 Task: Create an album with your favorite architecture photos and share it with others
Action: Mouse moved to (475, 521)
Screenshot: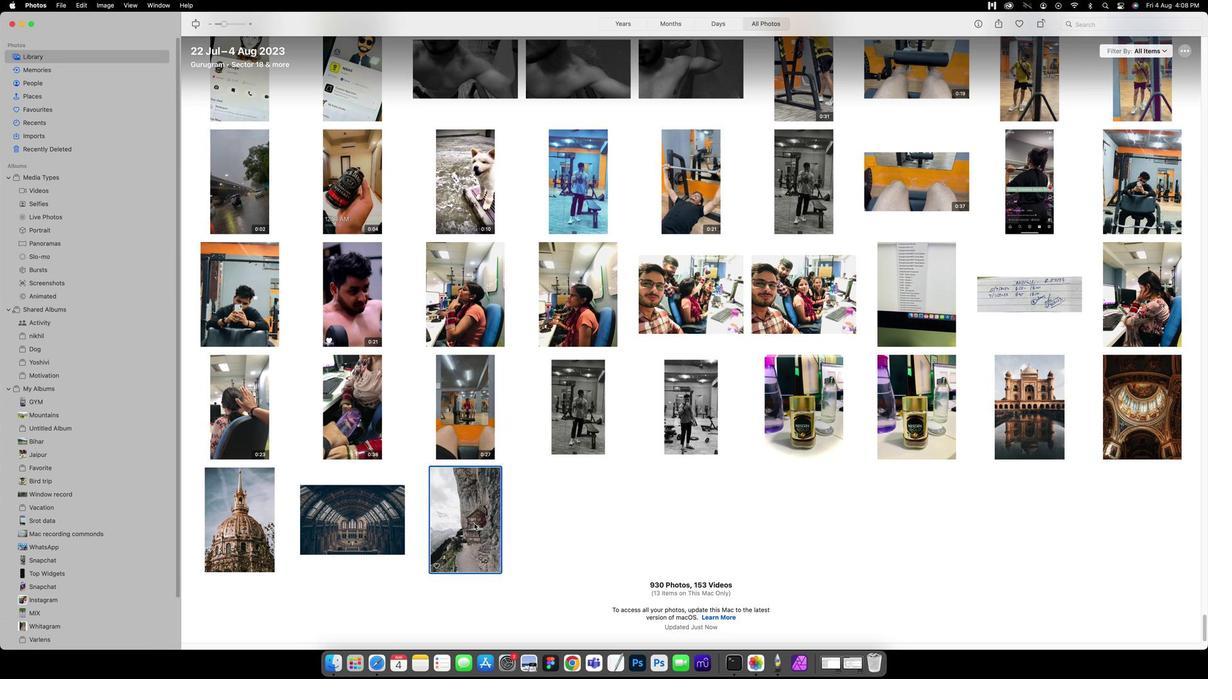 
Action: Mouse pressed left at (475, 521)
Screenshot: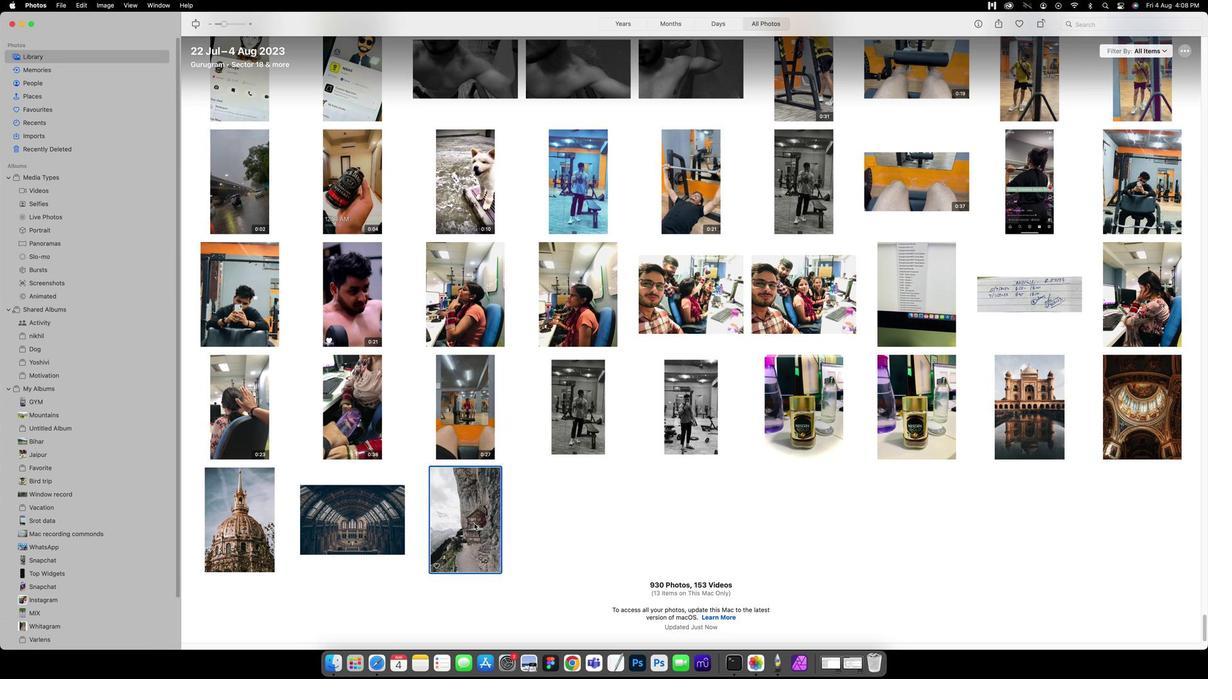 
Action: Mouse moved to (574, 499)
Screenshot: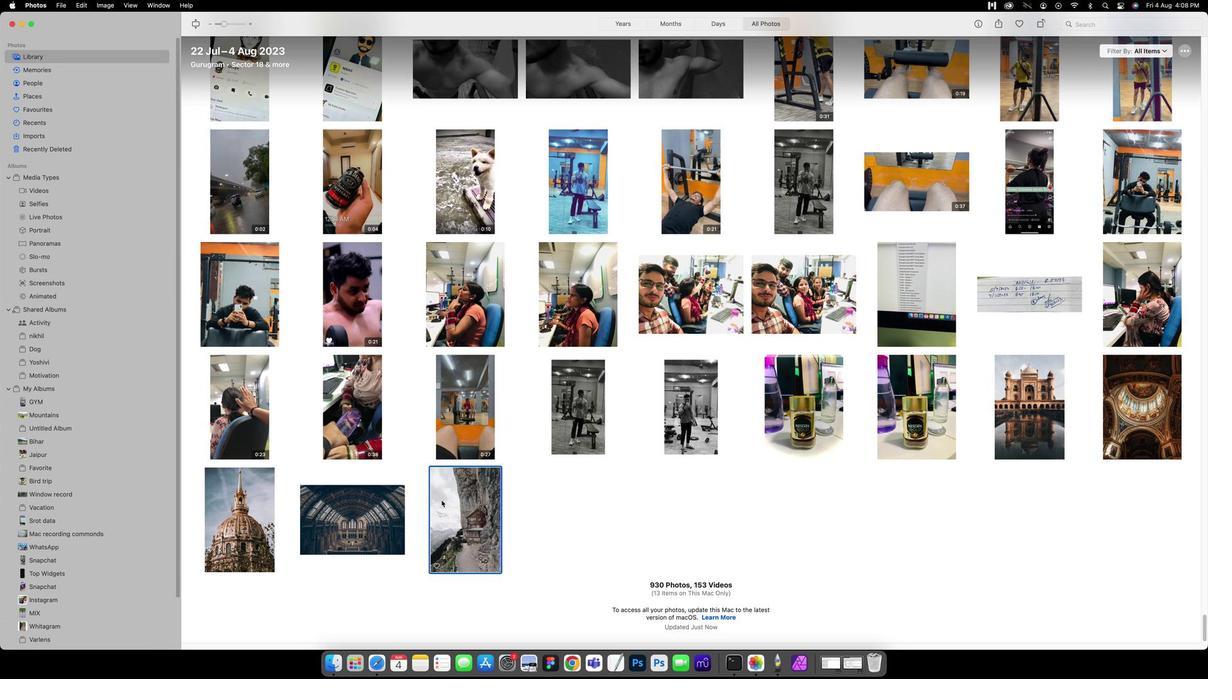 
Action: Key pressed Key.shift
Screenshot: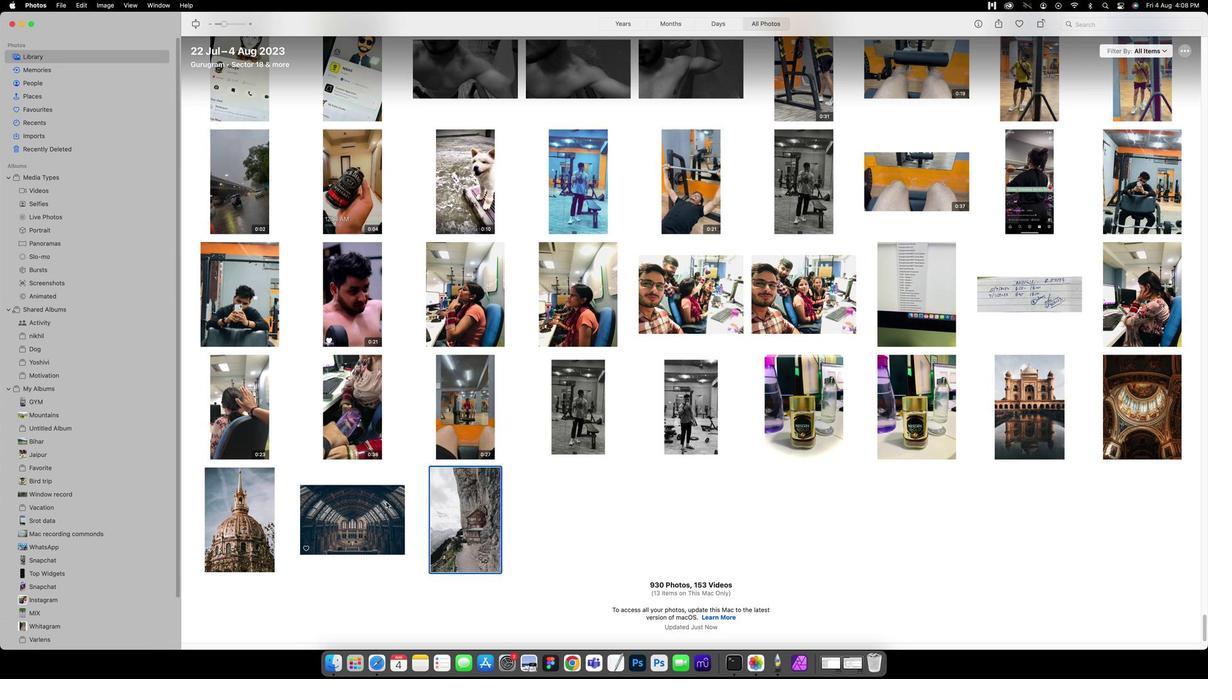 
Action: Mouse moved to (367, 502)
Screenshot: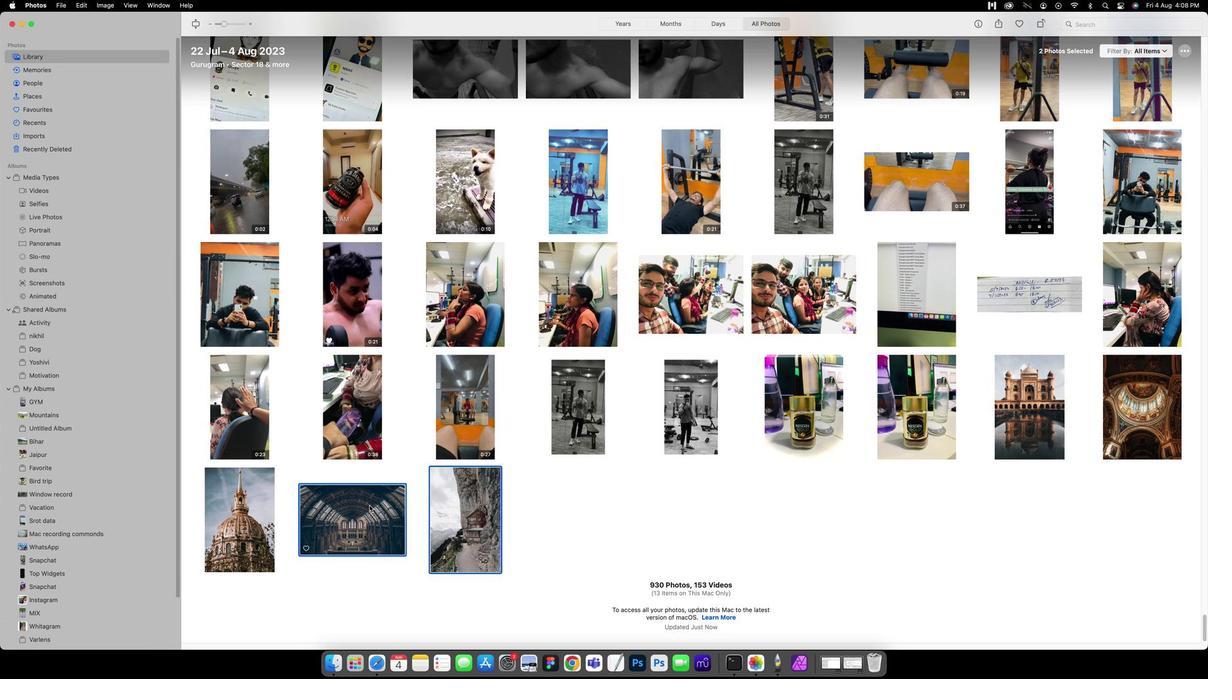 
Action: Mouse pressed left at (367, 502)
Screenshot: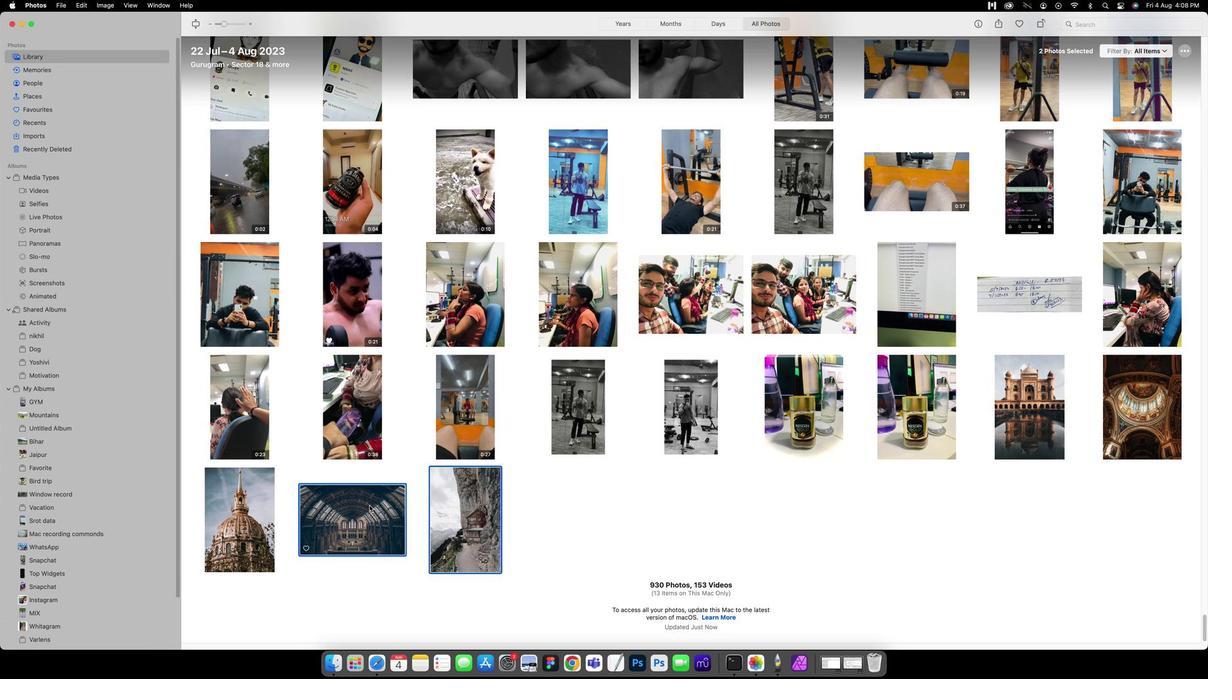 
Action: Mouse moved to (237, 508)
Screenshot: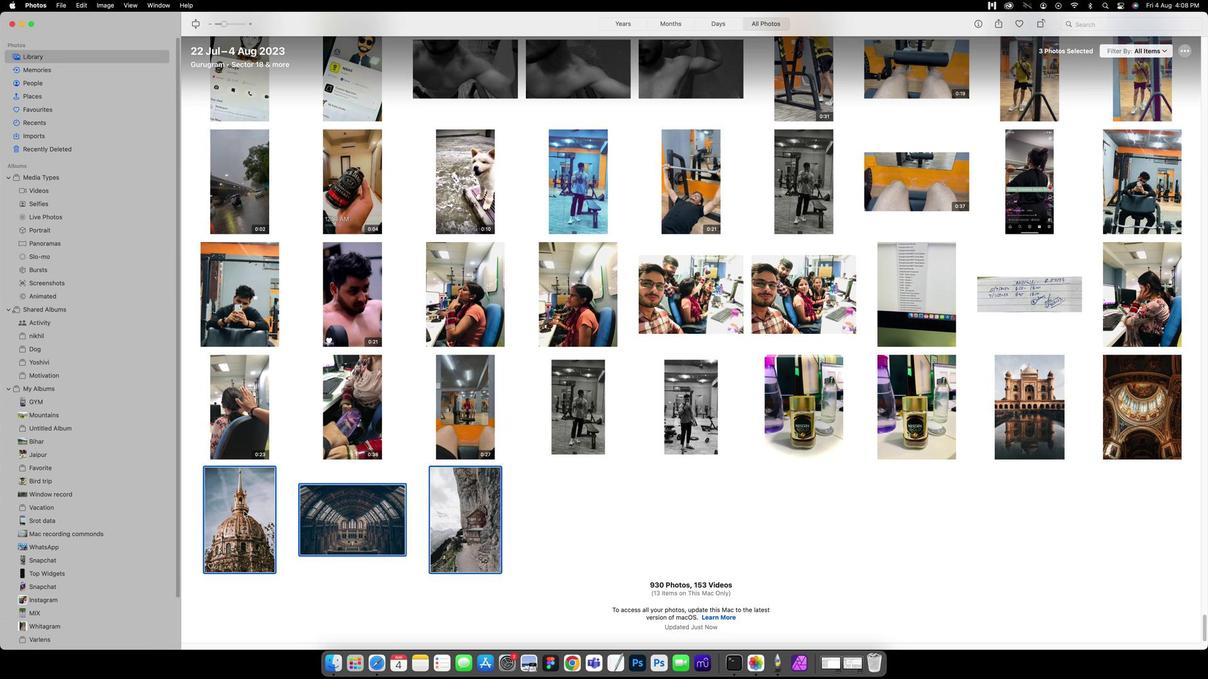 
Action: Mouse pressed left at (237, 508)
Screenshot: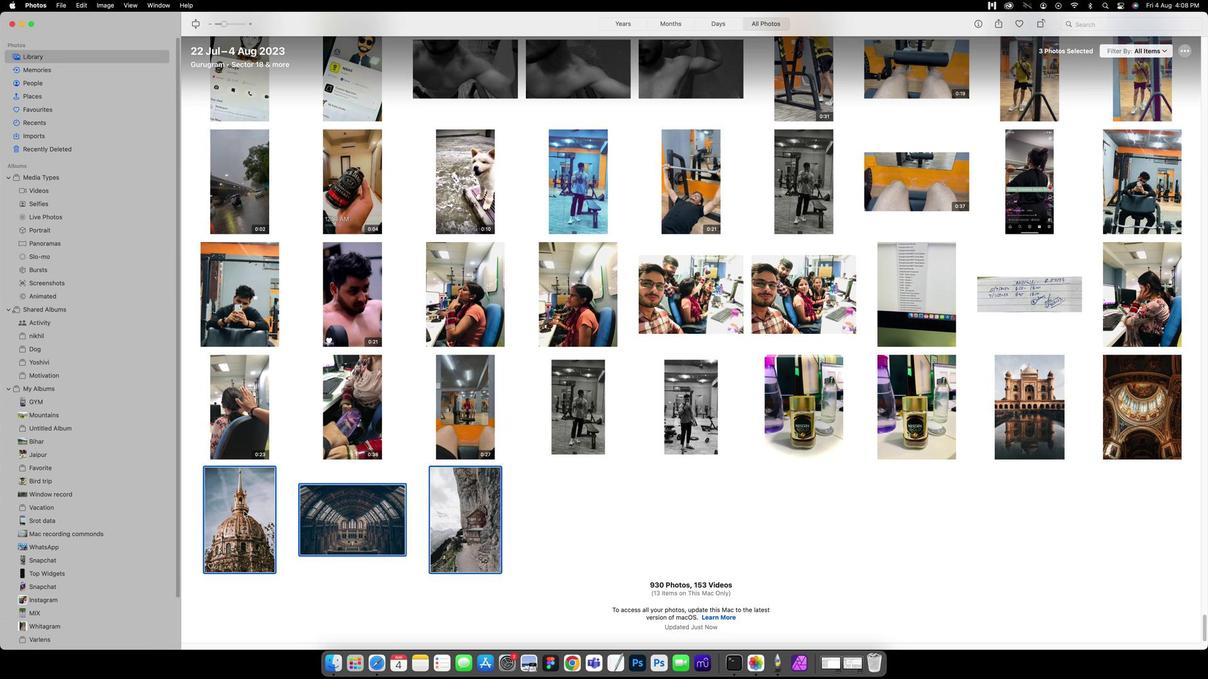 
Action: Mouse moved to (1170, 421)
Screenshot: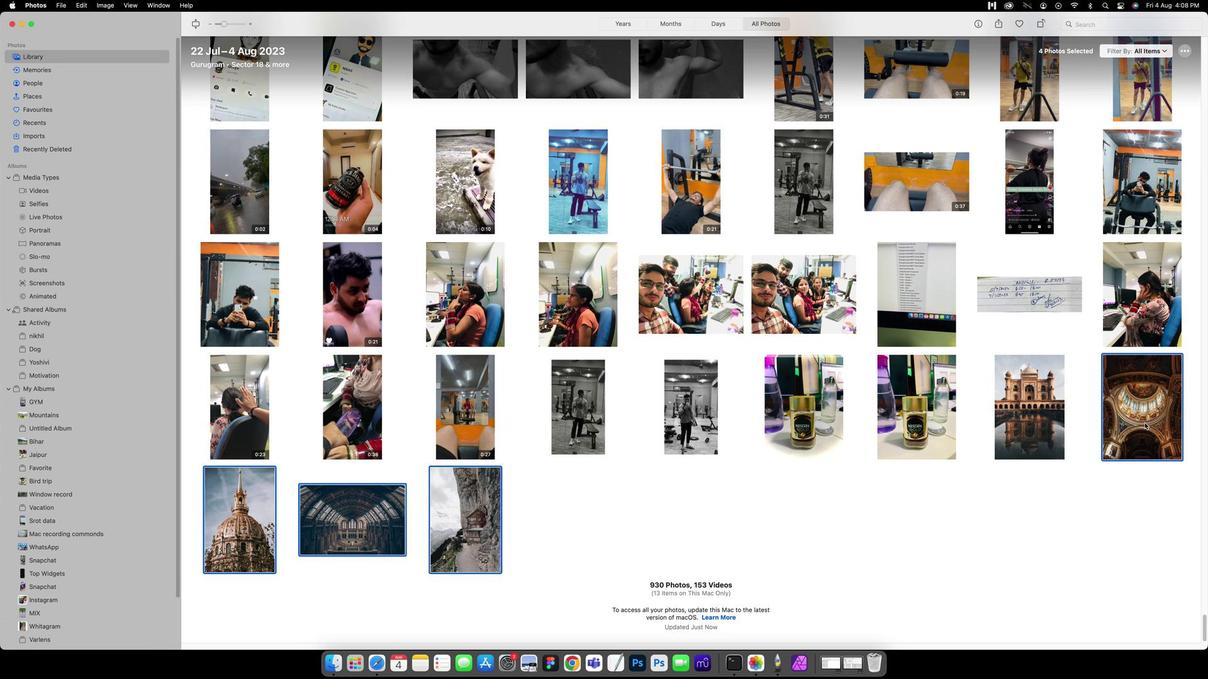 
Action: Mouse pressed left at (1170, 421)
Screenshot: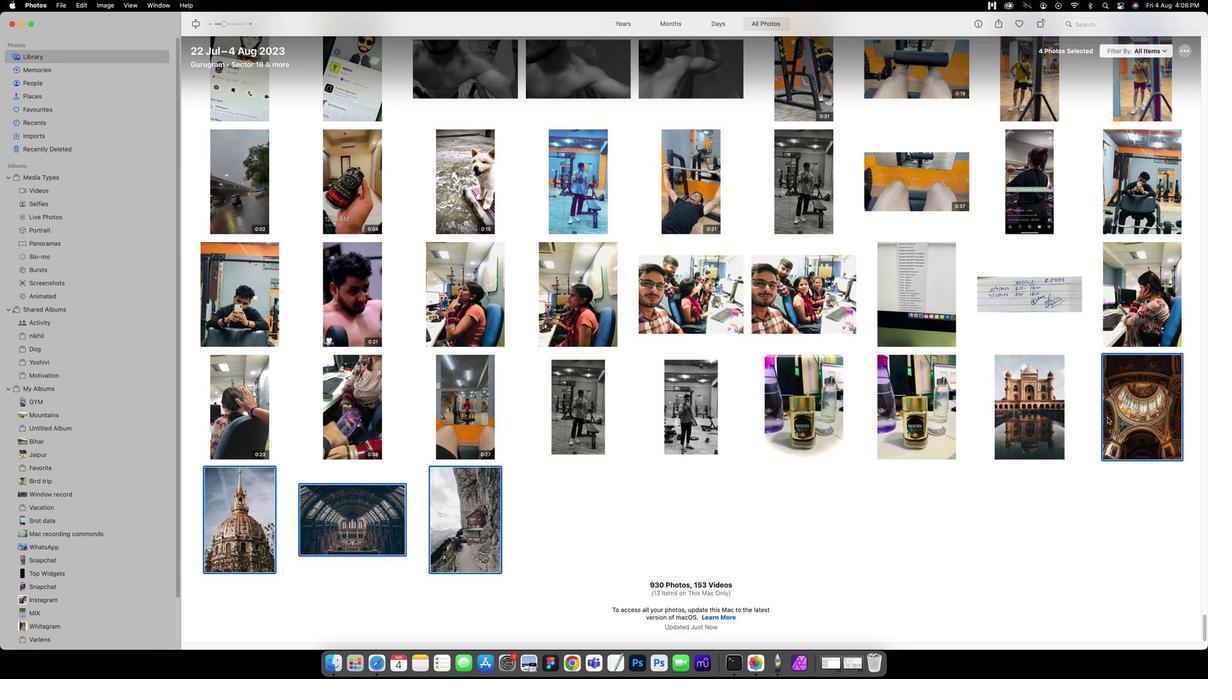 
Action: Mouse moved to (1077, 414)
Screenshot: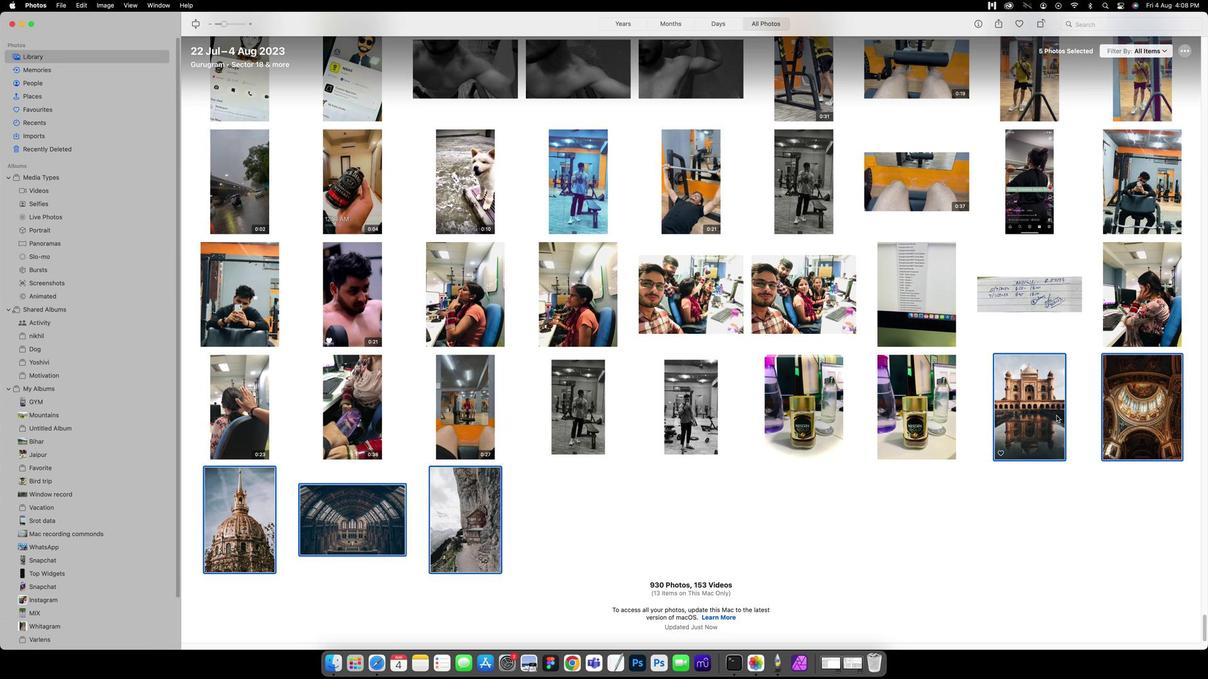 
Action: Mouse pressed left at (1077, 414)
Screenshot: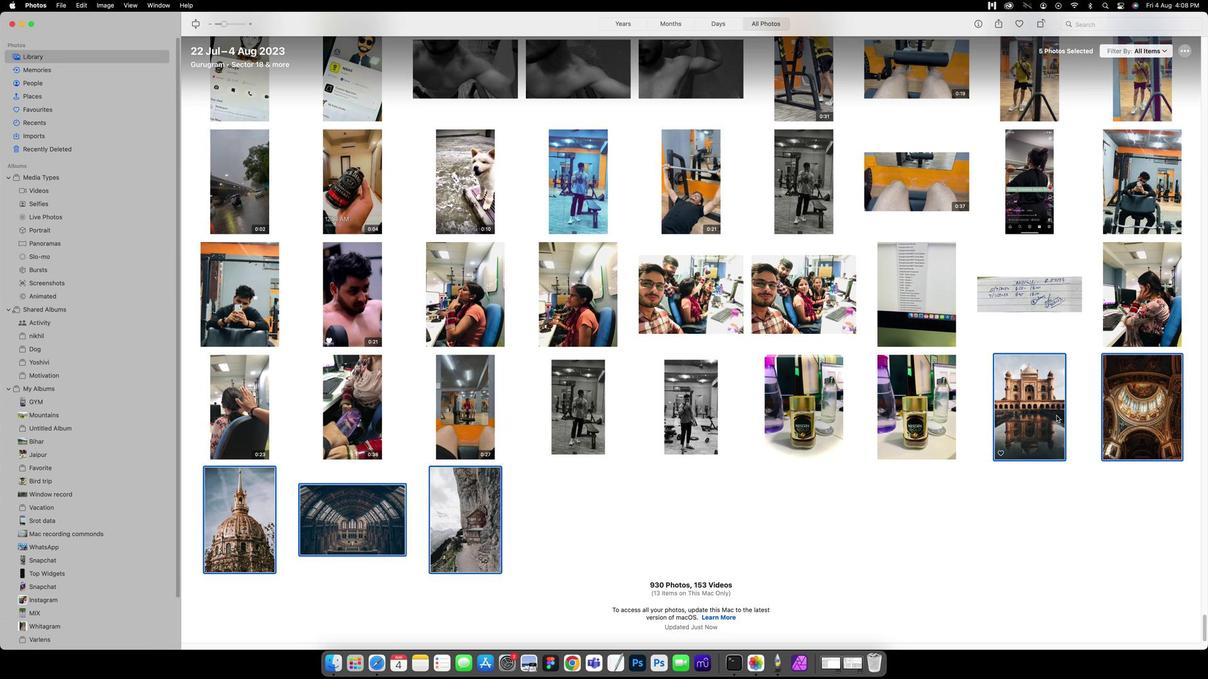 
Action: Mouse pressed right at (1077, 414)
Screenshot: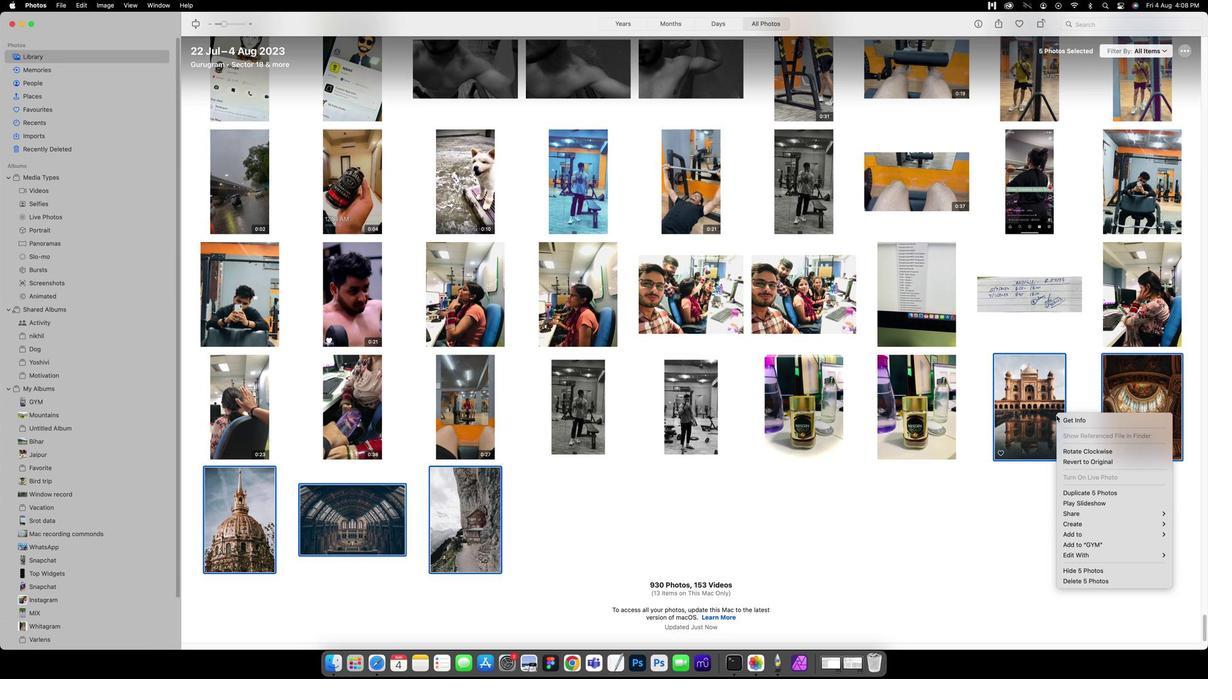 
Action: Mouse moved to (1035, 375)
Screenshot: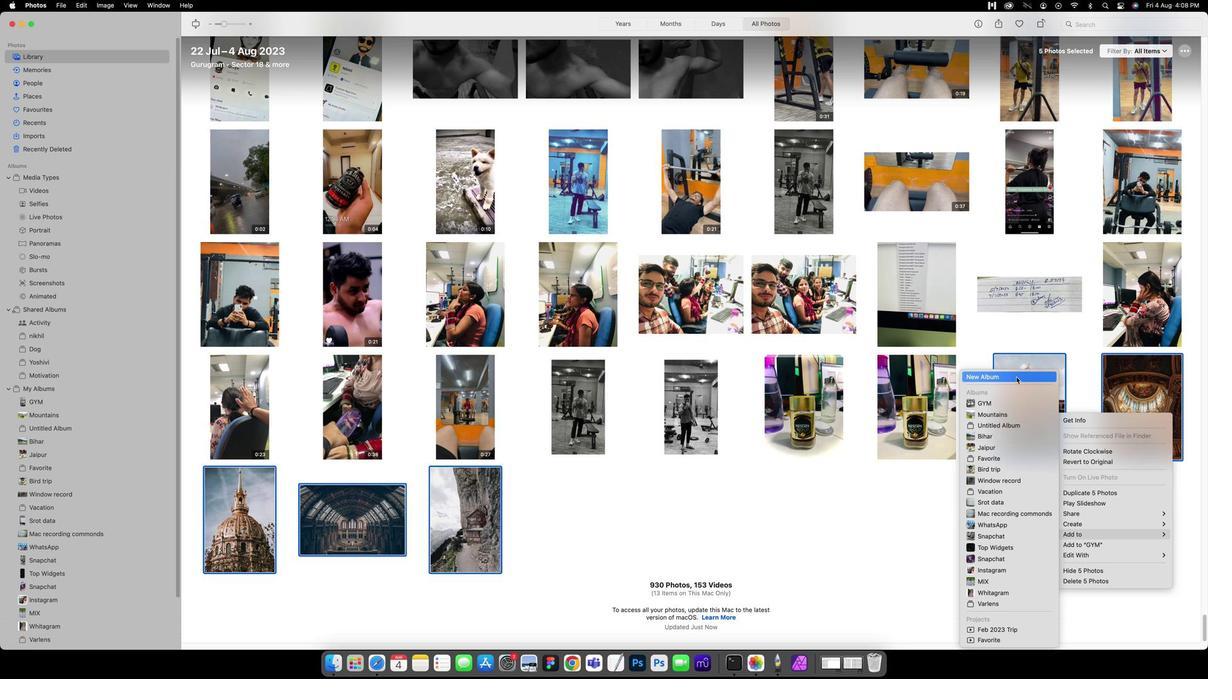 
Action: Mouse pressed left at (1035, 375)
Screenshot: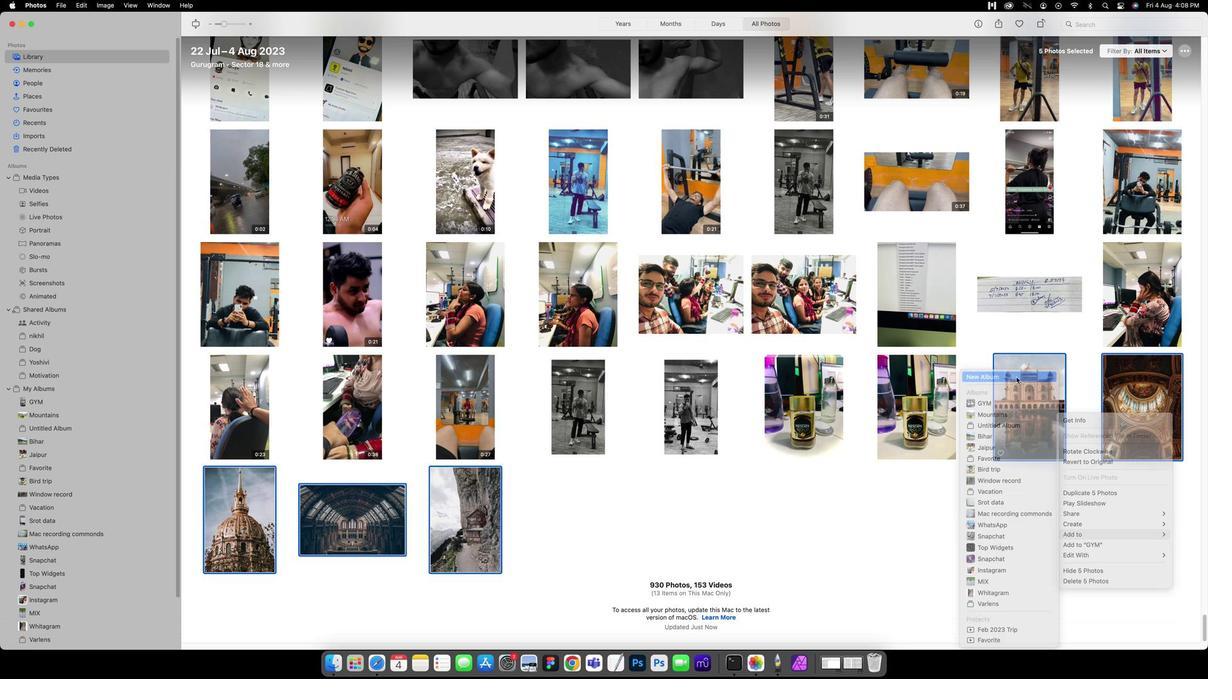 
Action: Key pressed Key.caps_lock'A'Key.caps_lock'r''c''h''i''t''e''c''t''u''r''e'Key.enter
Screenshot: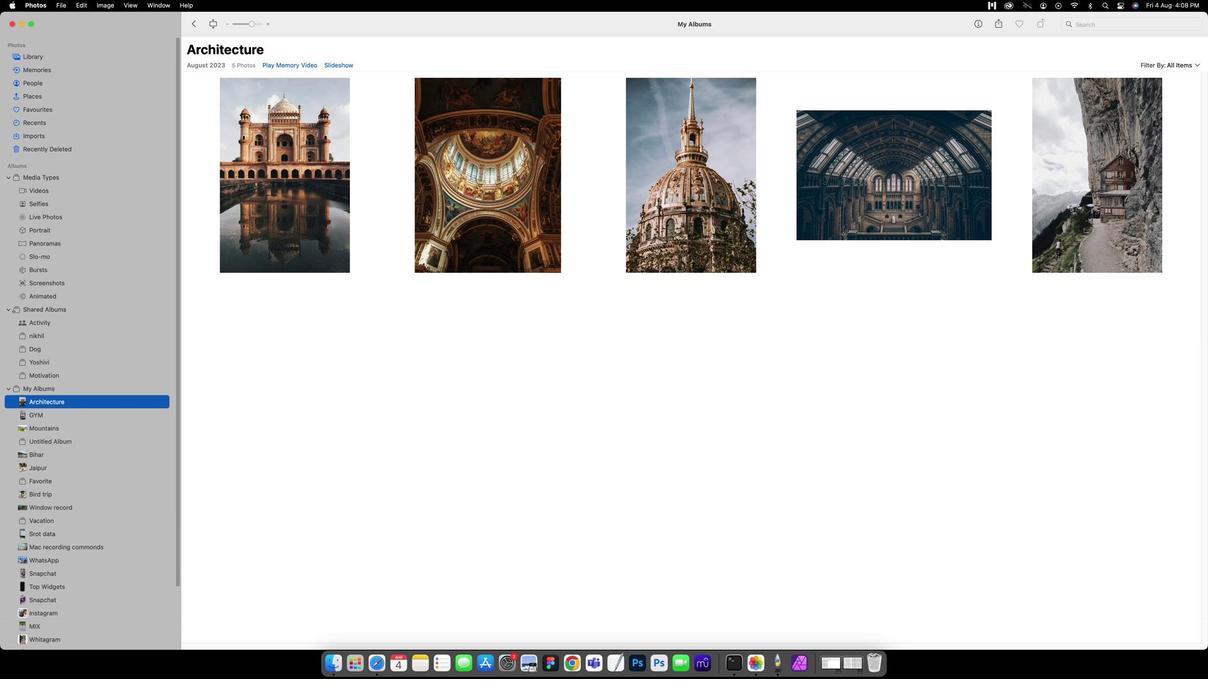 
Action: Mouse moved to (303, 150)
Screenshot: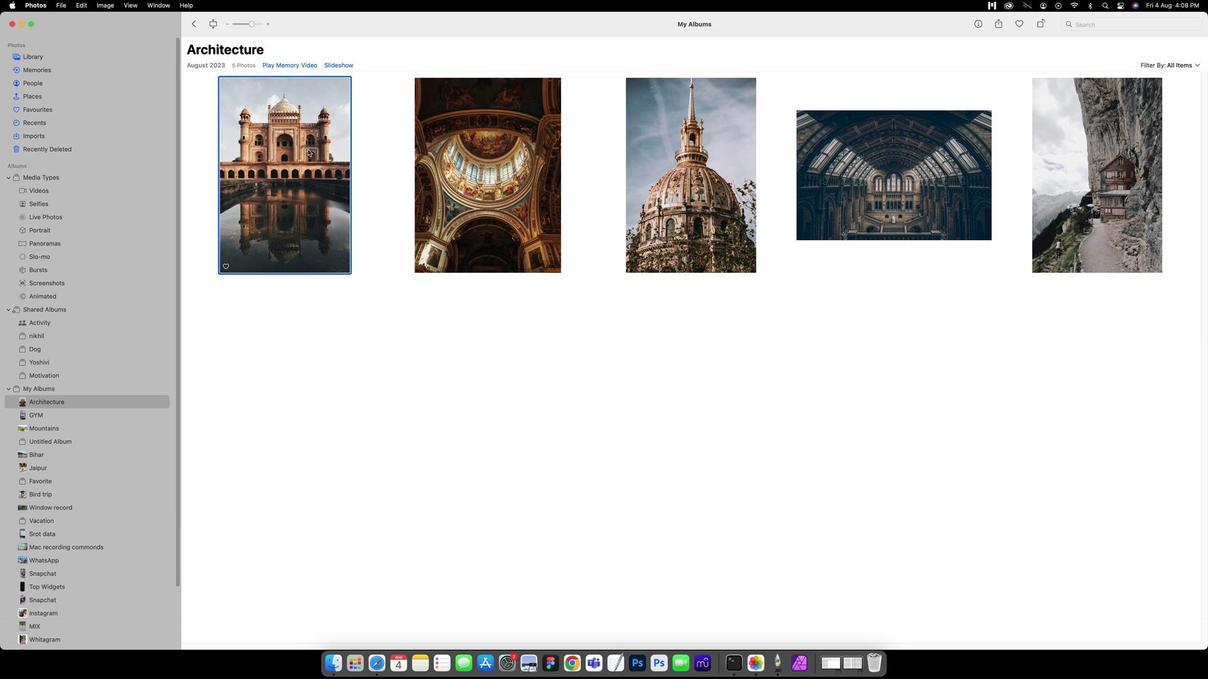 
Action: Mouse pressed left at (303, 150)
Screenshot: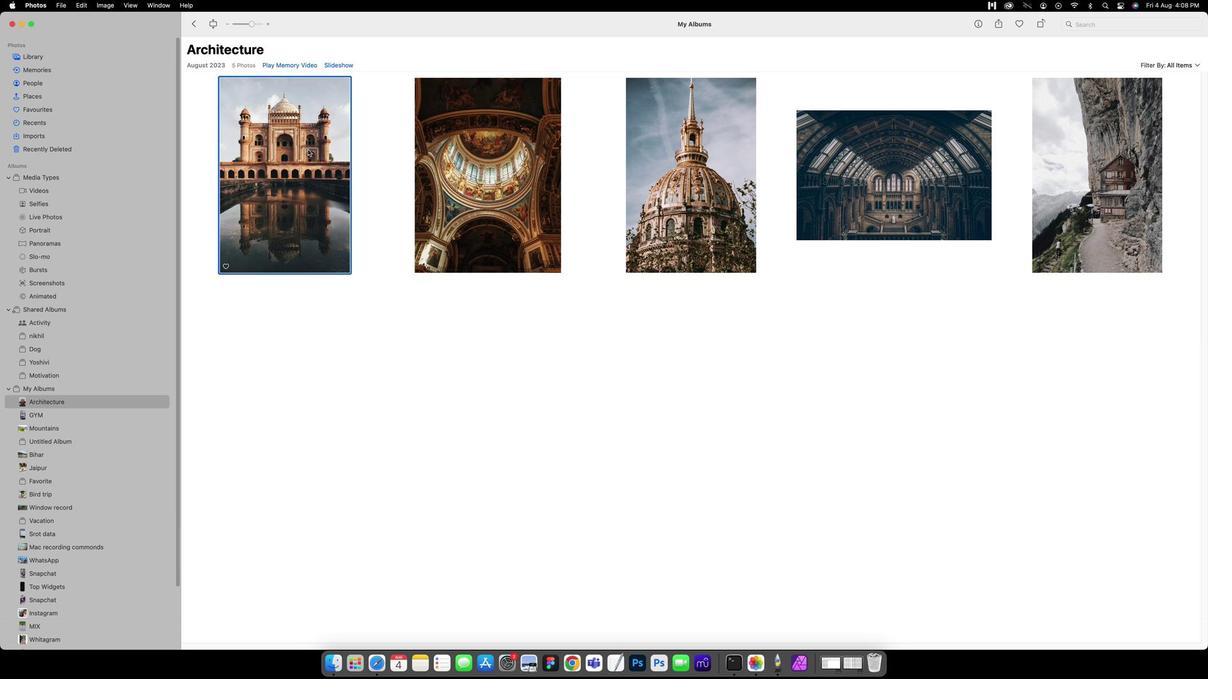 
Action: Mouse pressed left at (303, 150)
Screenshot: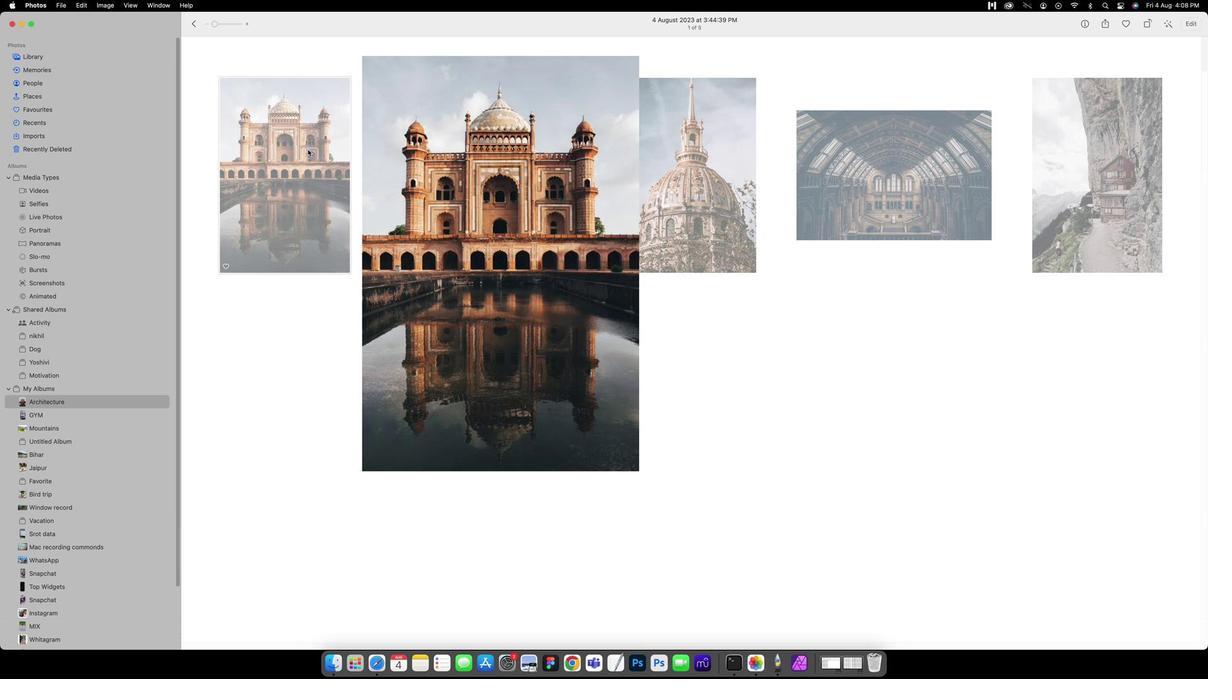 
Action: Key pressed Key.rightKey.rightKey.rightKey.rightKey.rightKey.right
Screenshot: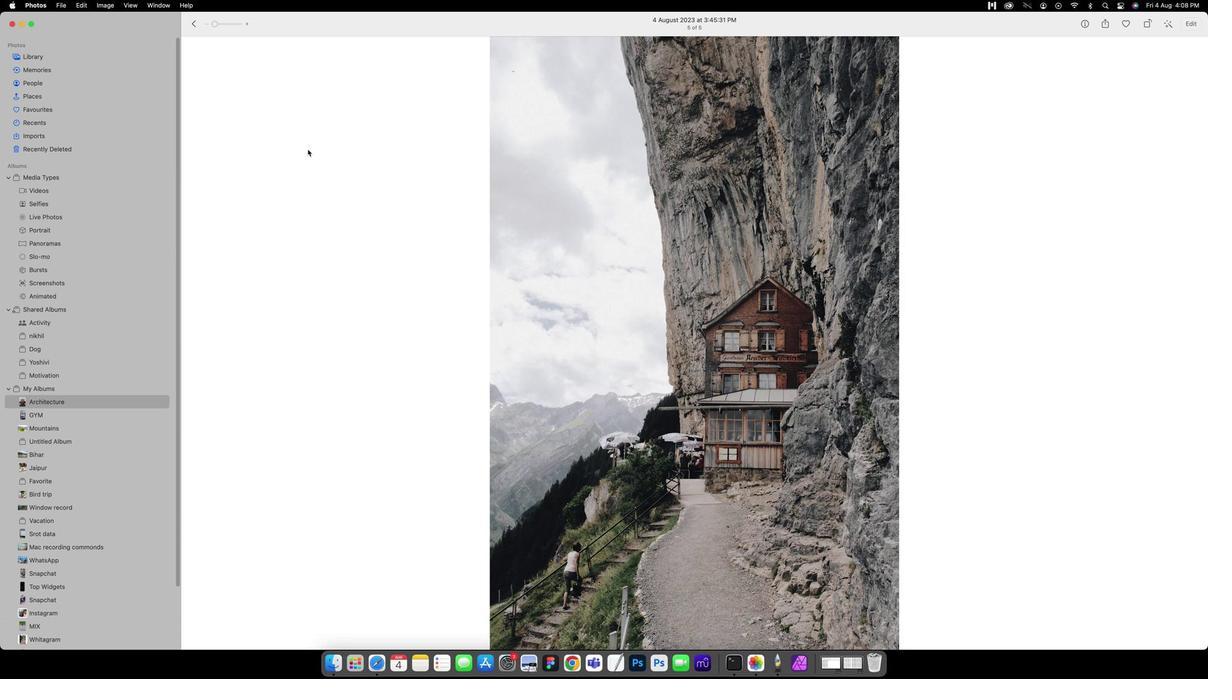 
Action: Mouse moved to (23, 55)
Screenshot: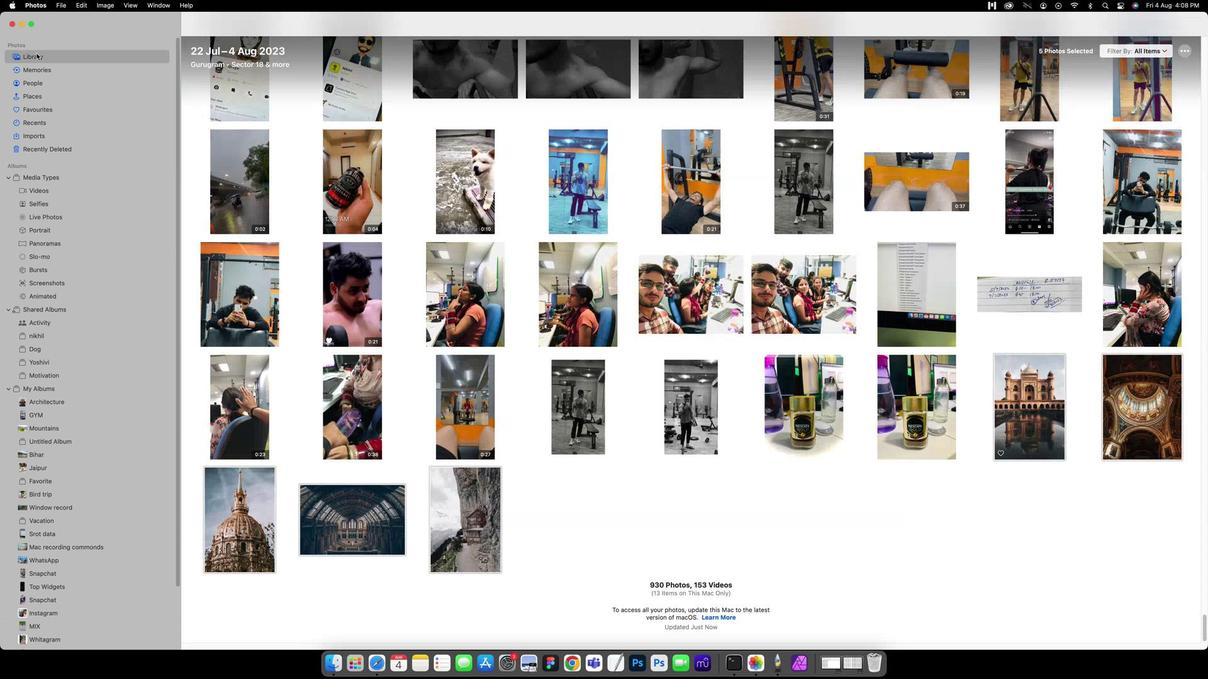 
Action: Mouse pressed left at (23, 55)
Screenshot: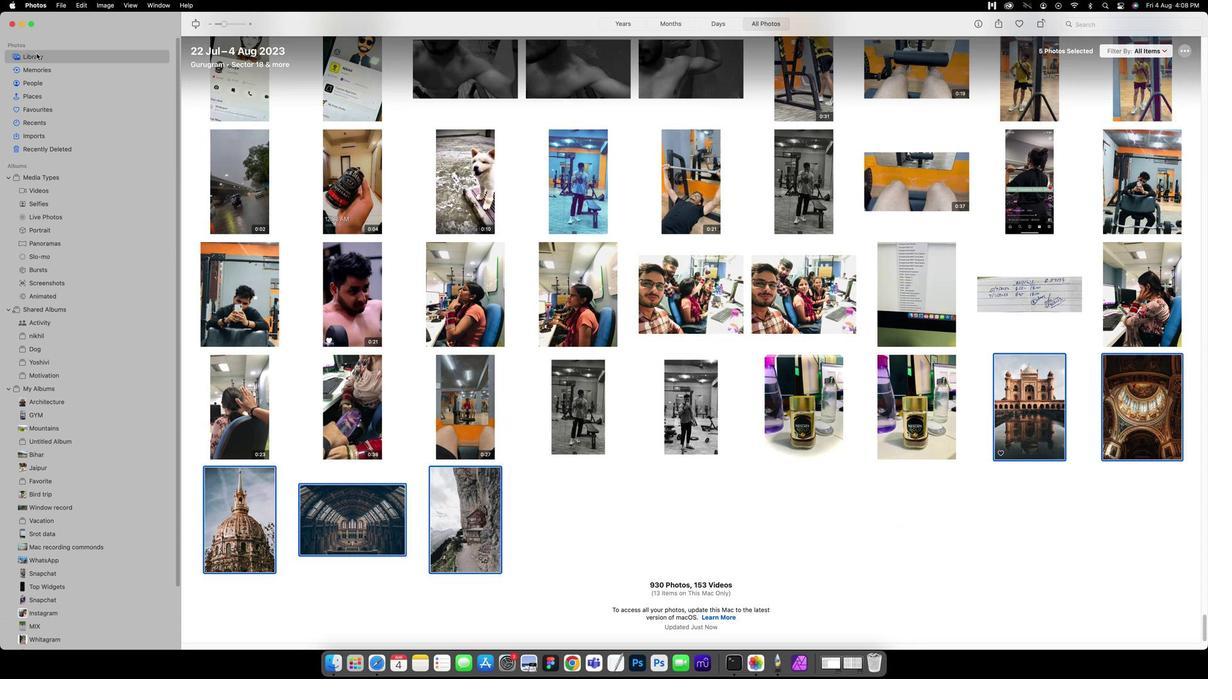 
Action: Mouse moved to (760, 248)
Screenshot: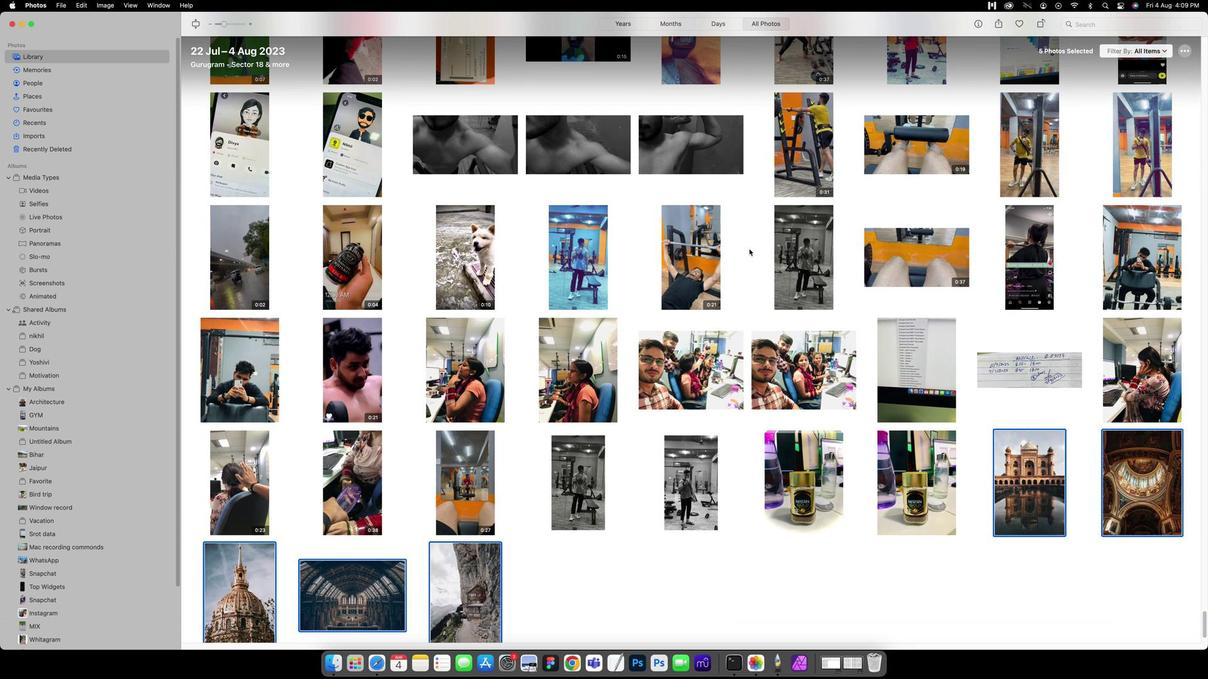 
Action: Mouse scrolled (760, 248) with delta (-13, 2)
Screenshot: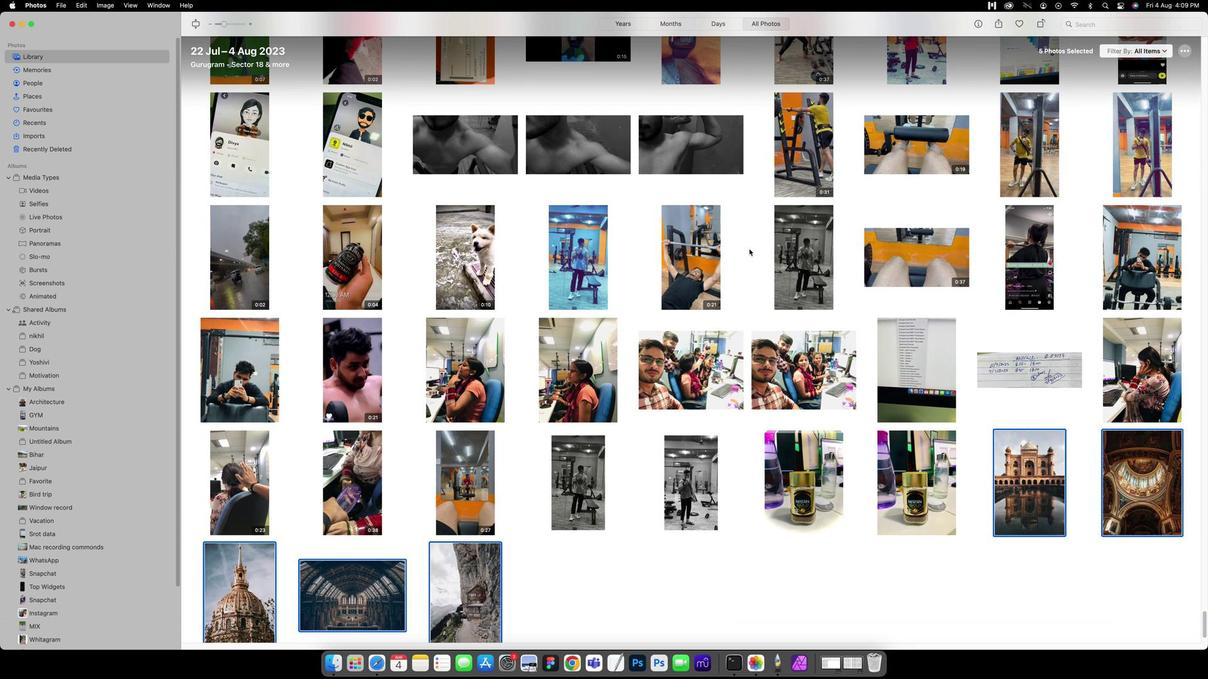 
Action: Mouse scrolled (760, 248) with delta (-13, 2)
Screenshot: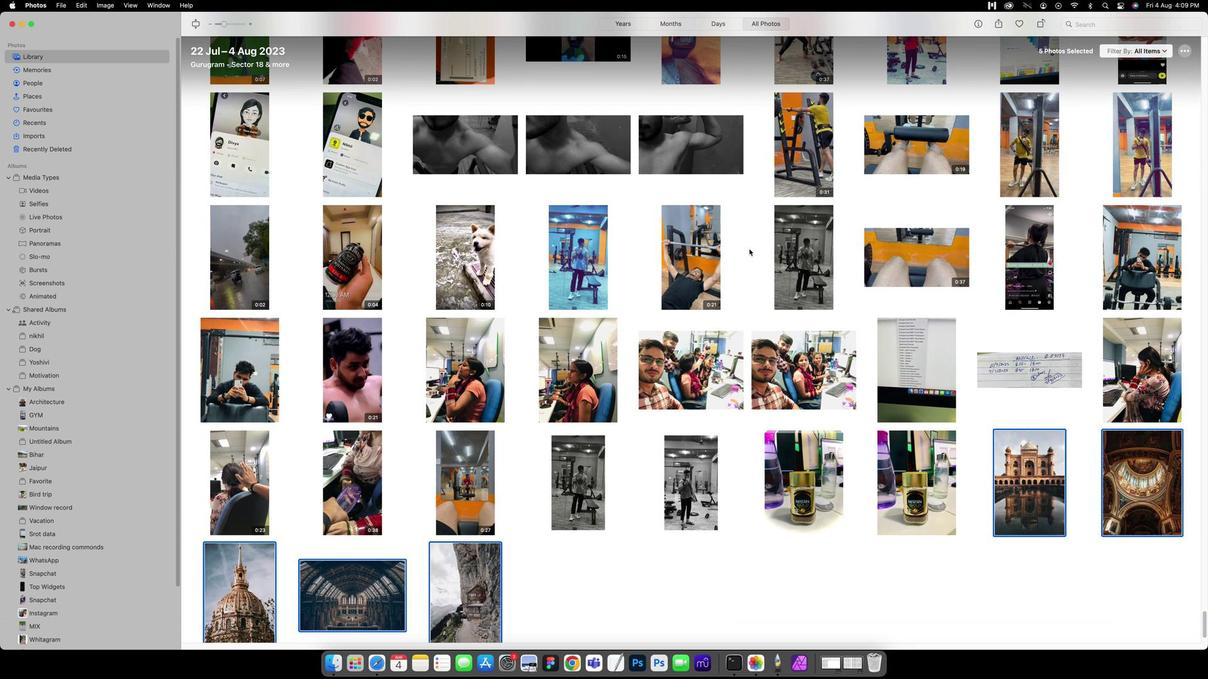 
Action: Mouse scrolled (760, 248) with delta (-13, 3)
Screenshot: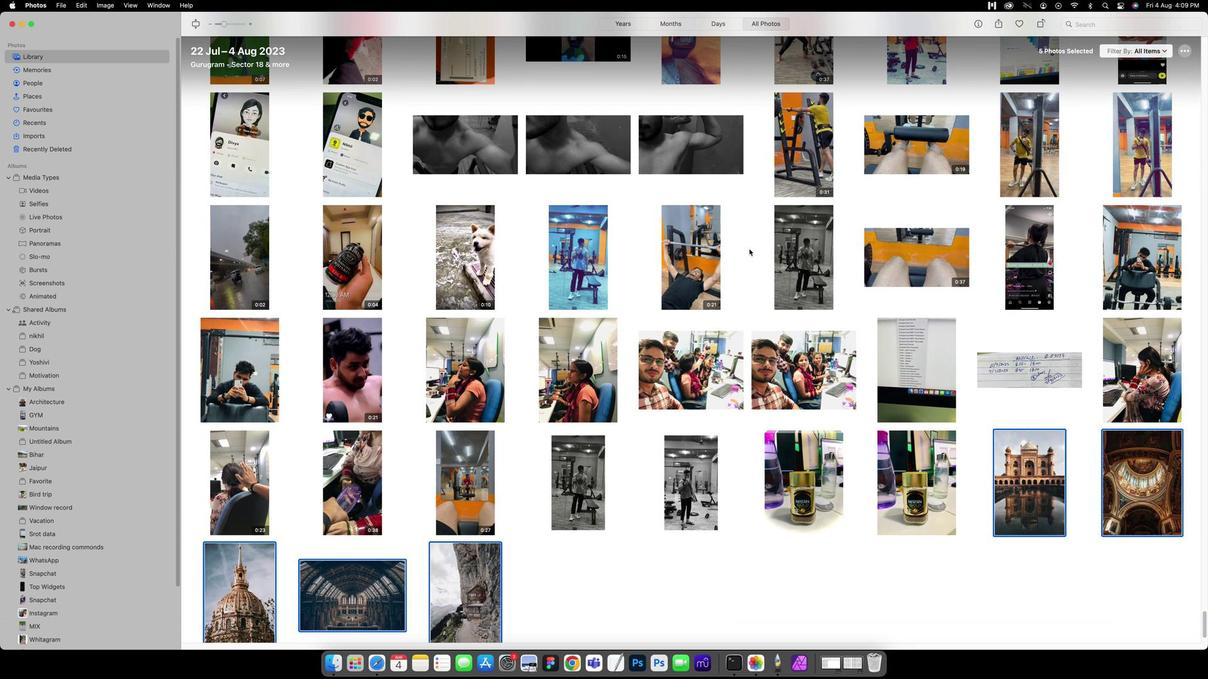 
Action: Mouse scrolled (760, 248) with delta (-13, 4)
Screenshot: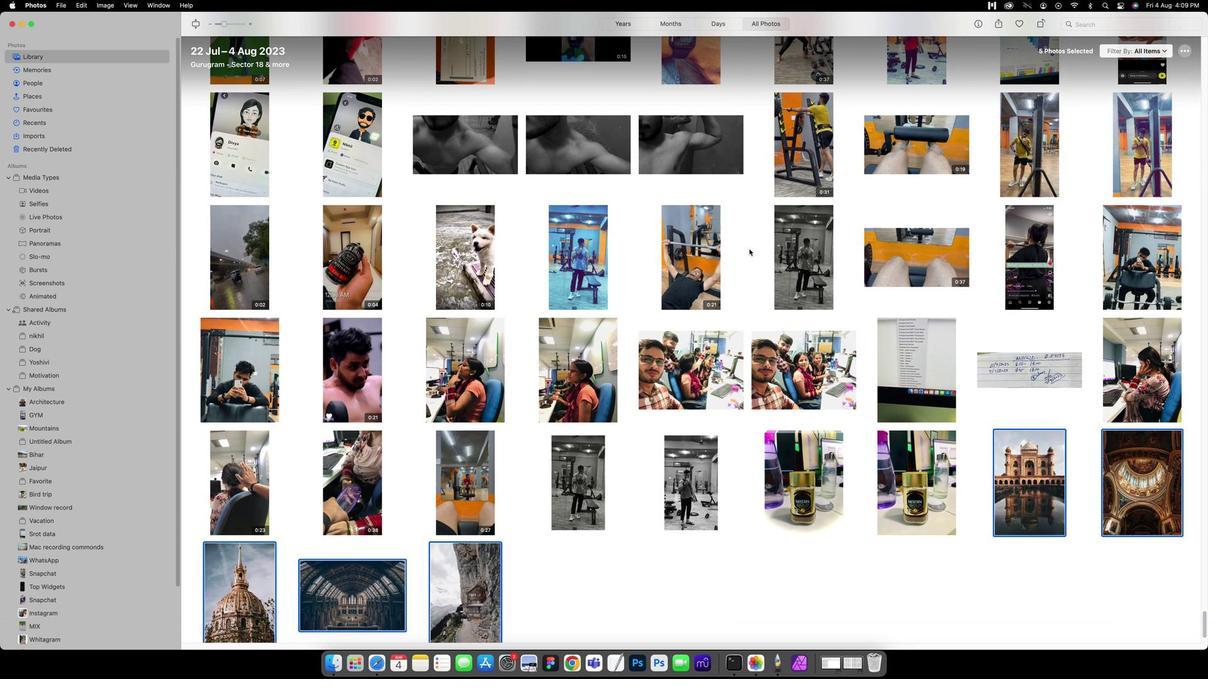 
Action: Mouse scrolled (760, 248) with delta (-13, 5)
Screenshot: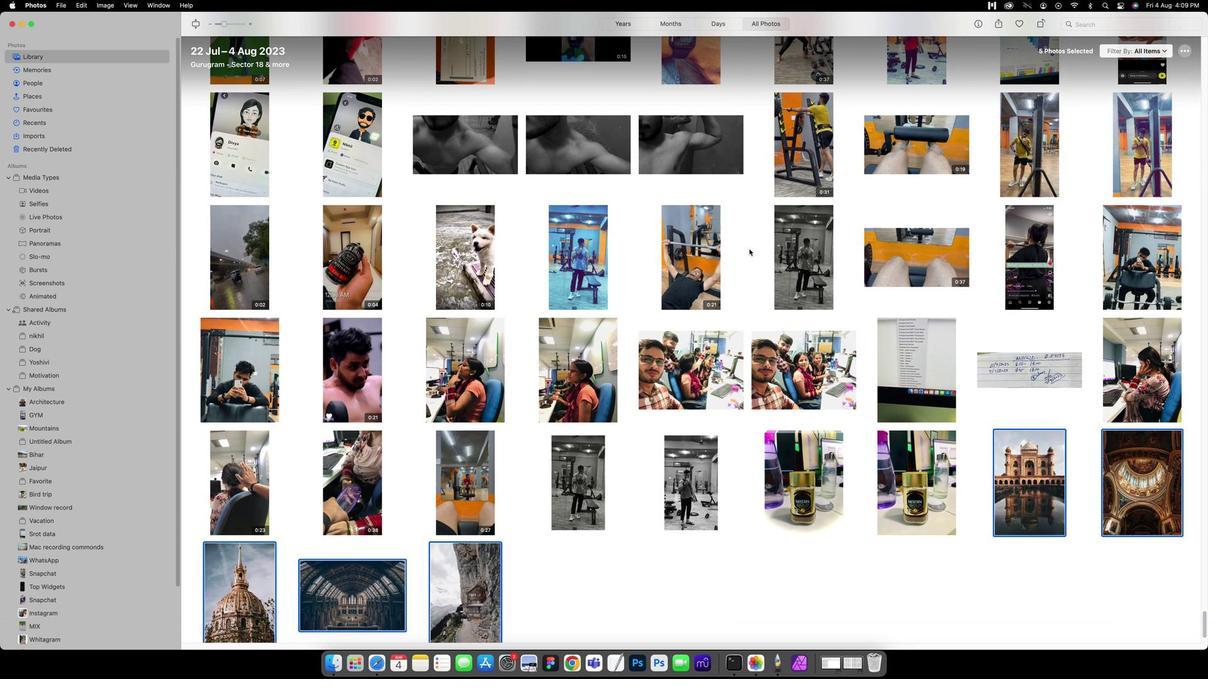 
Action: Mouse scrolled (760, 248) with delta (-13, 2)
Screenshot: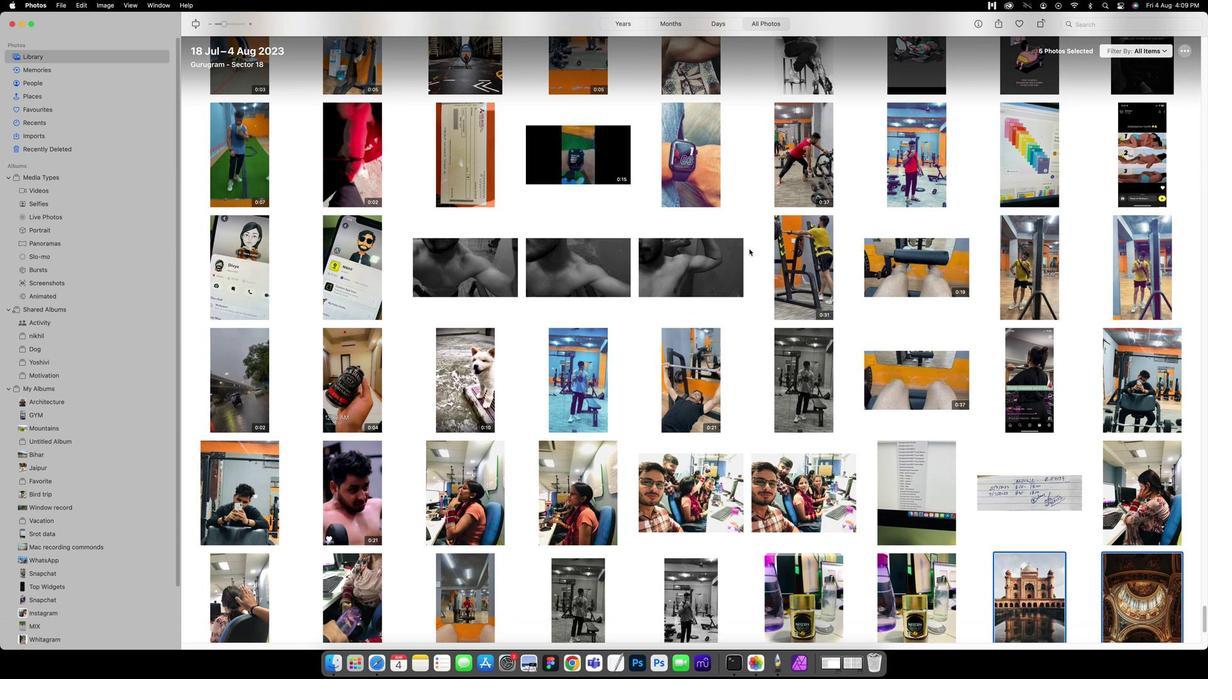 
Action: Mouse scrolled (760, 248) with delta (-13, 2)
Screenshot: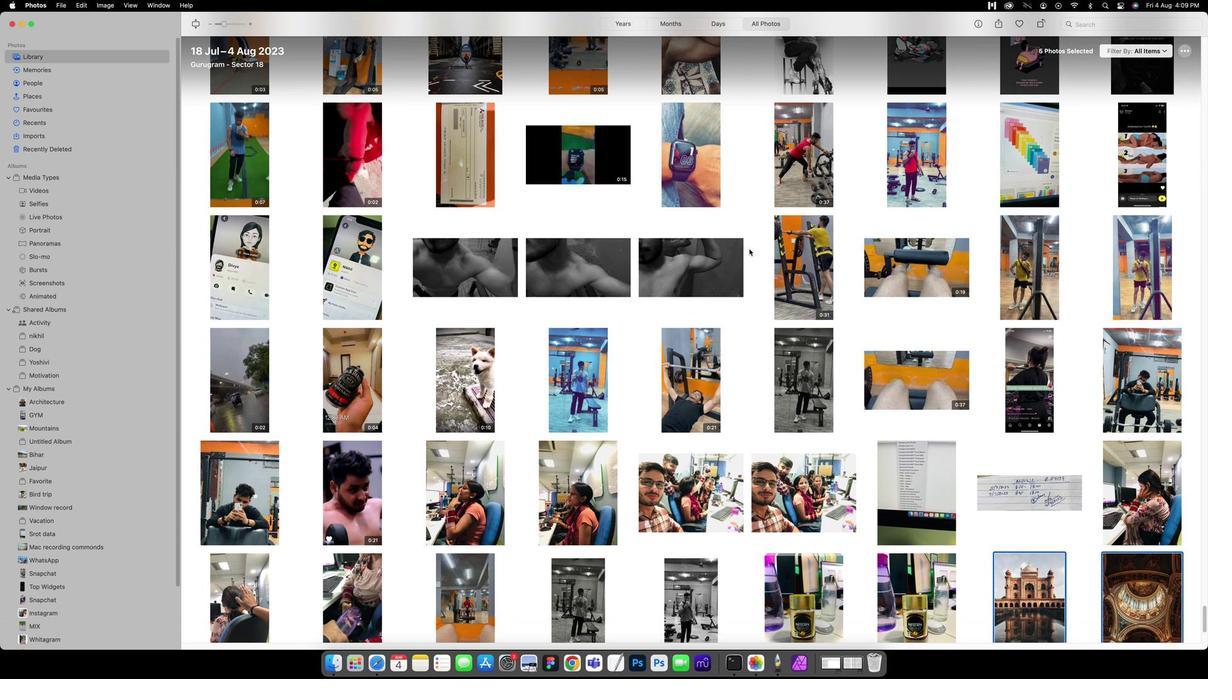 
Action: Mouse scrolled (760, 248) with delta (-13, 4)
Screenshot: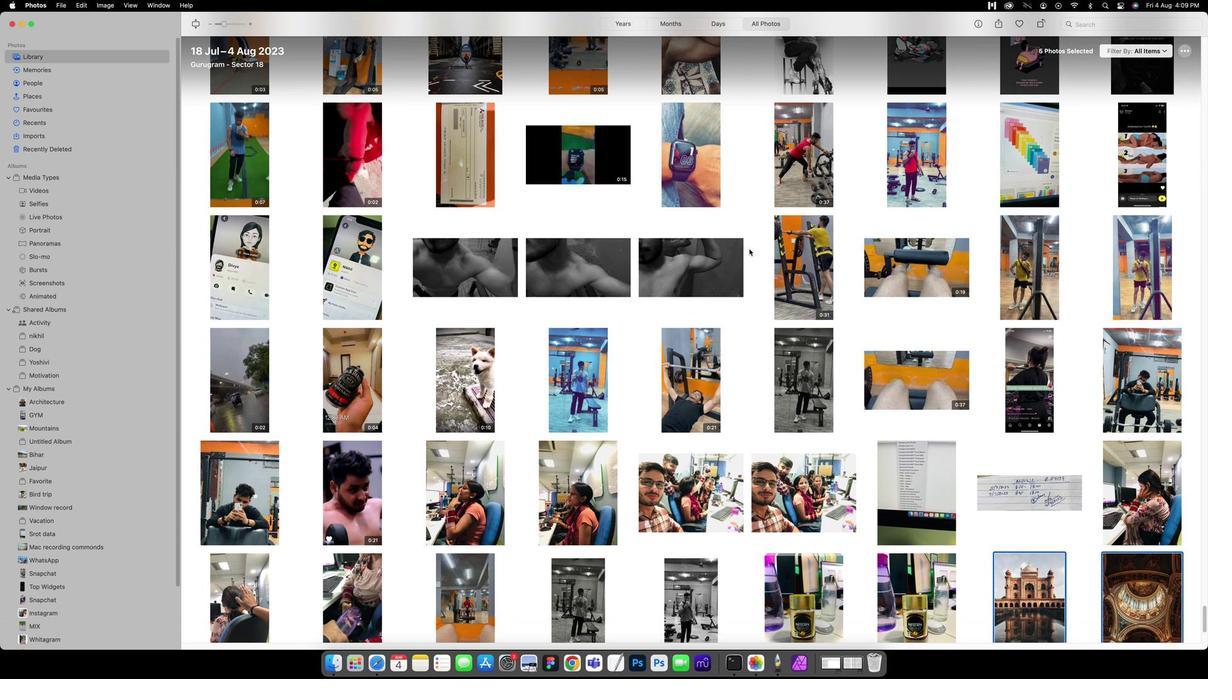 
Action: Mouse scrolled (760, 248) with delta (-13, 4)
Screenshot: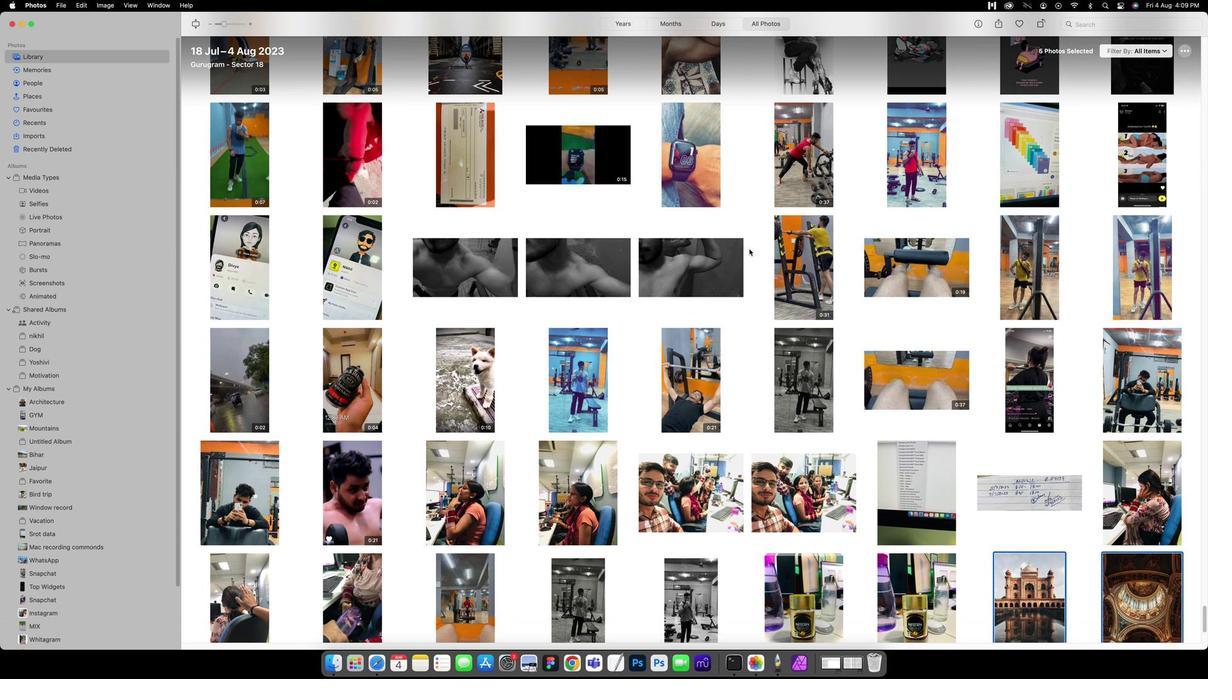 
Action: Mouse scrolled (760, 248) with delta (-13, 5)
Screenshot: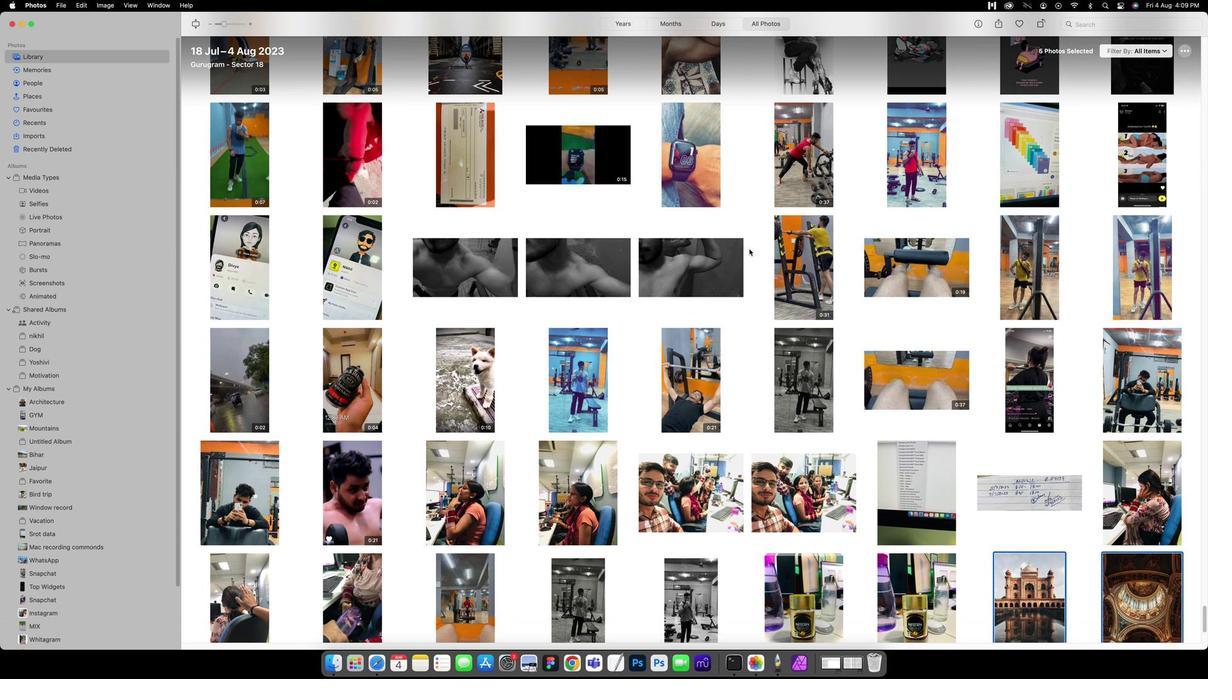 
Action: Mouse scrolled (760, 248) with delta (-13, 5)
Screenshot: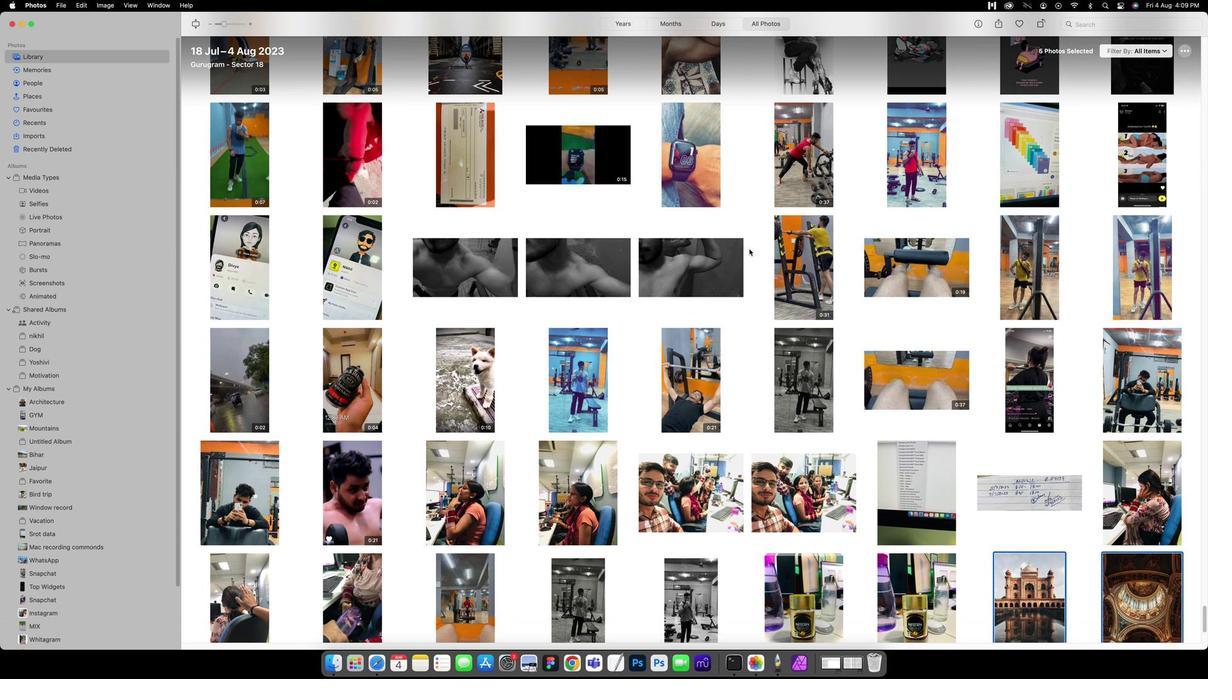 
Action: Mouse scrolled (760, 248) with delta (-13, 2)
Screenshot: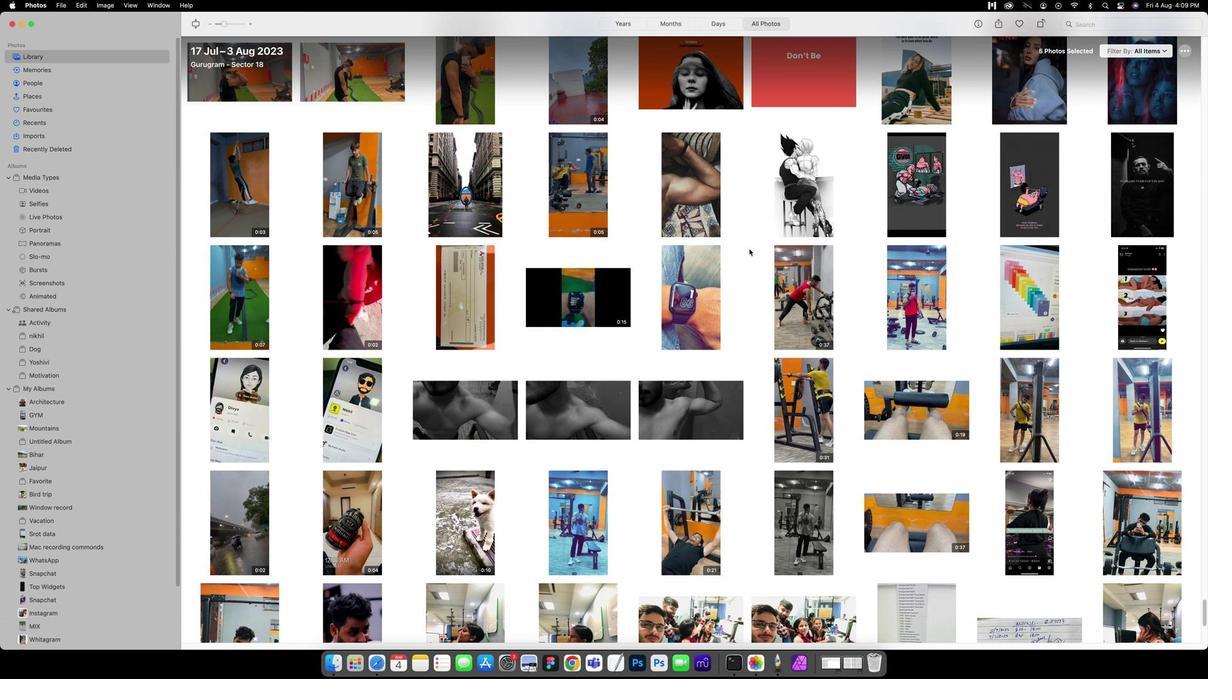 
Action: Mouse scrolled (760, 248) with delta (-13, 2)
Screenshot: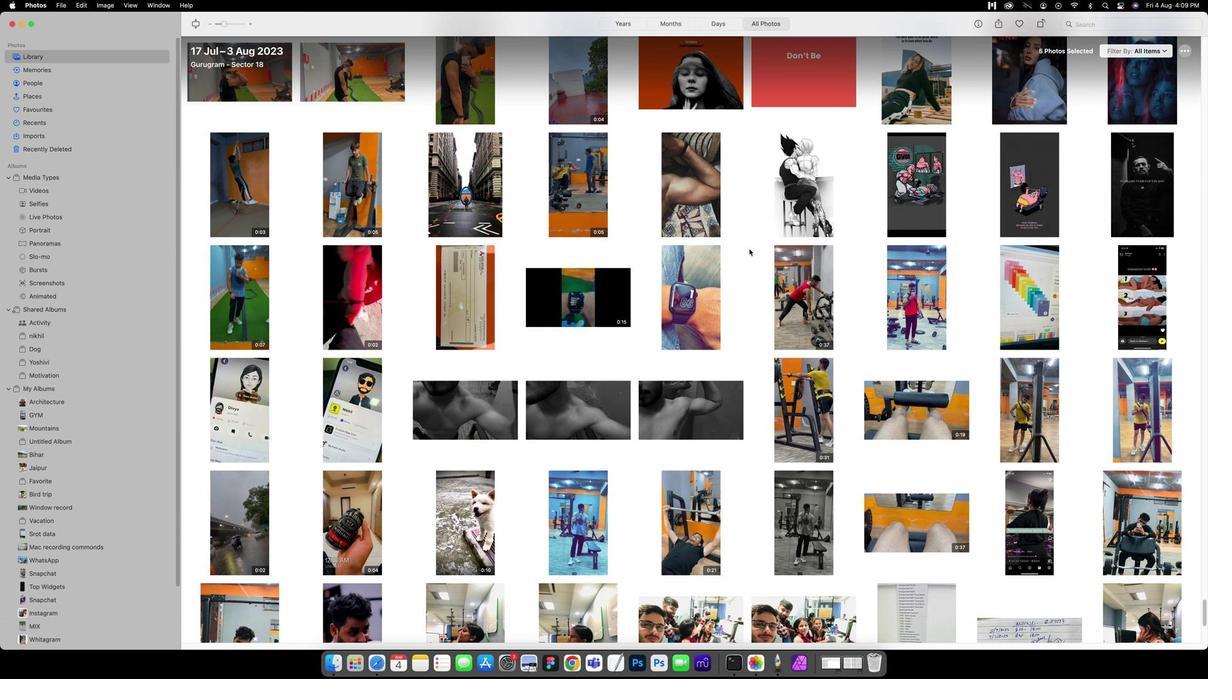 
Action: Mouse scrolled (760, 248) with delta (-13, 4)
Screenshot: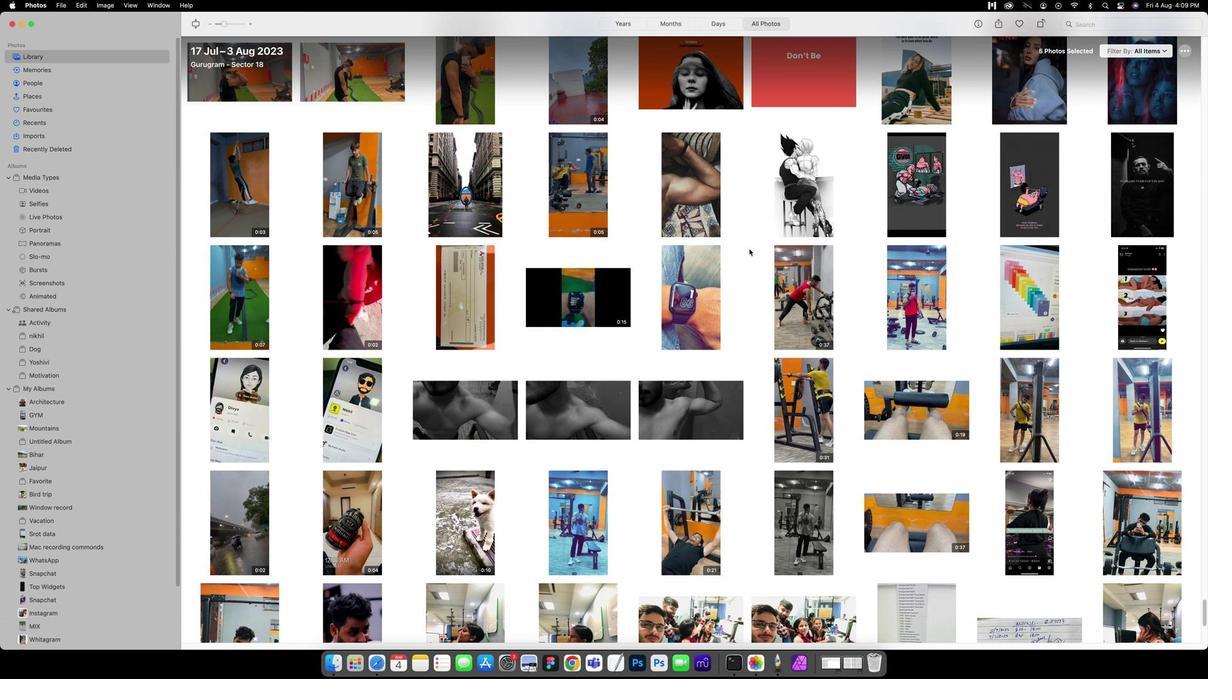 
Action: Mouse scrolled (760, 248) with delta (-13, 5)
Screenshot: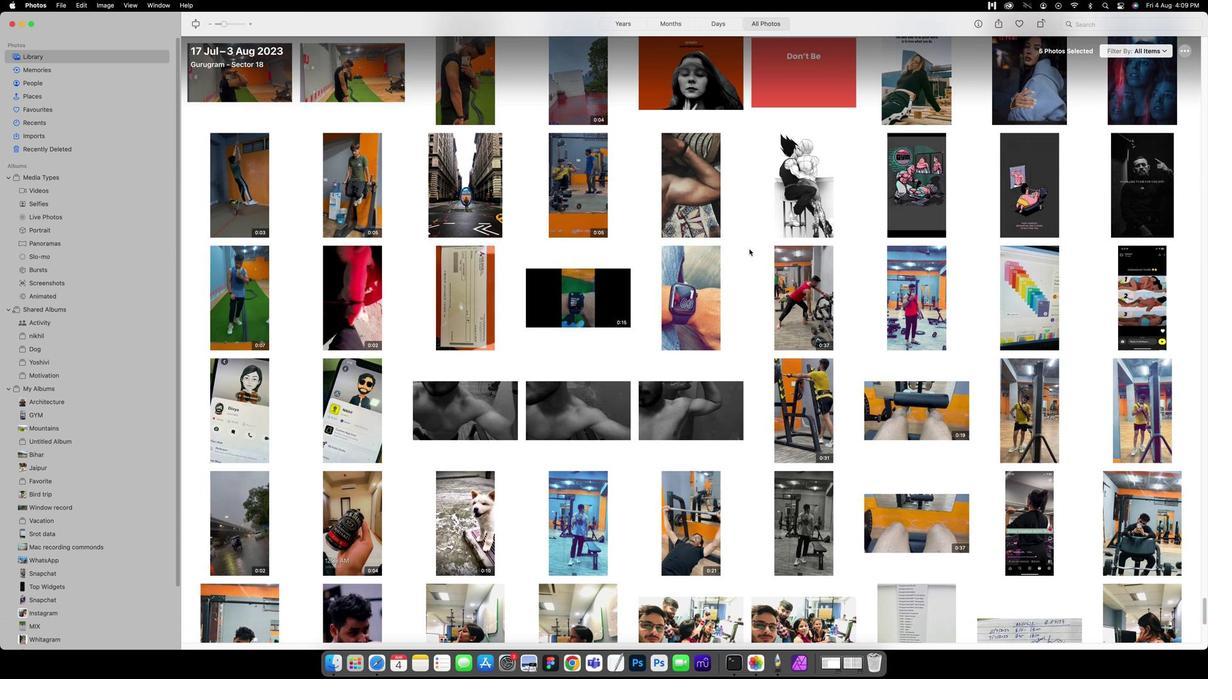 
Action: Mouse scrolled (760, 248) with delta (-13, 5)
Screenshot: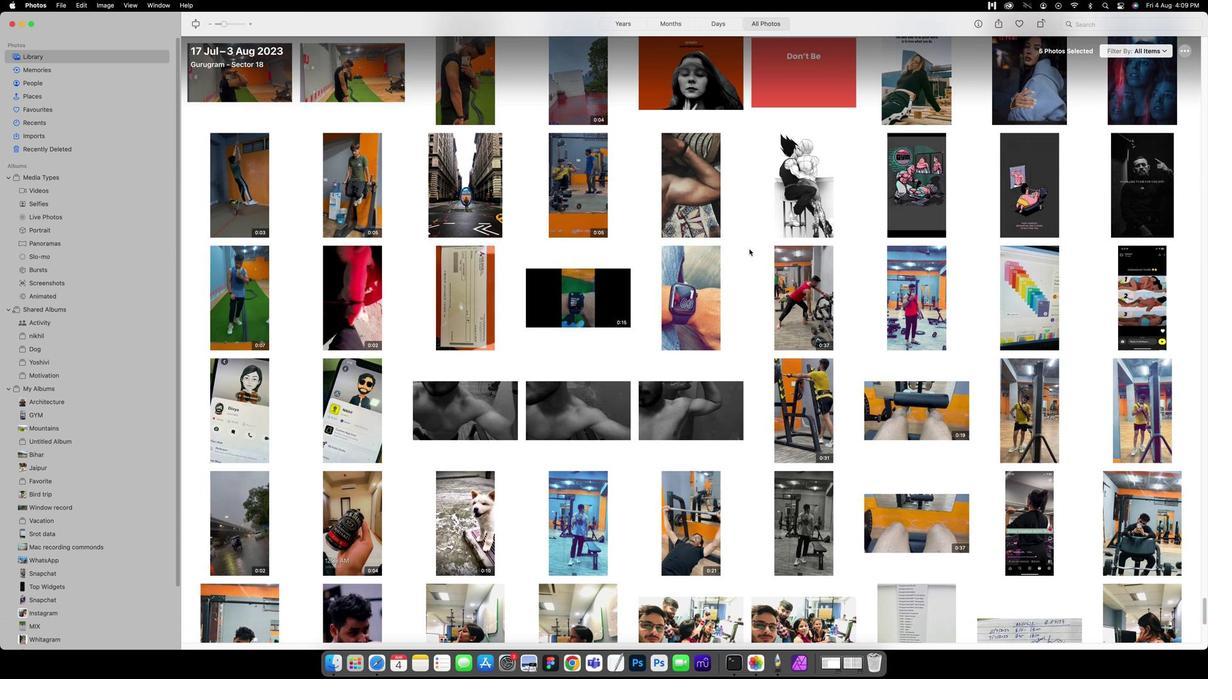 
Action: Mouse scrolled (760, 248) with delta (-13, 6)
Screenshot: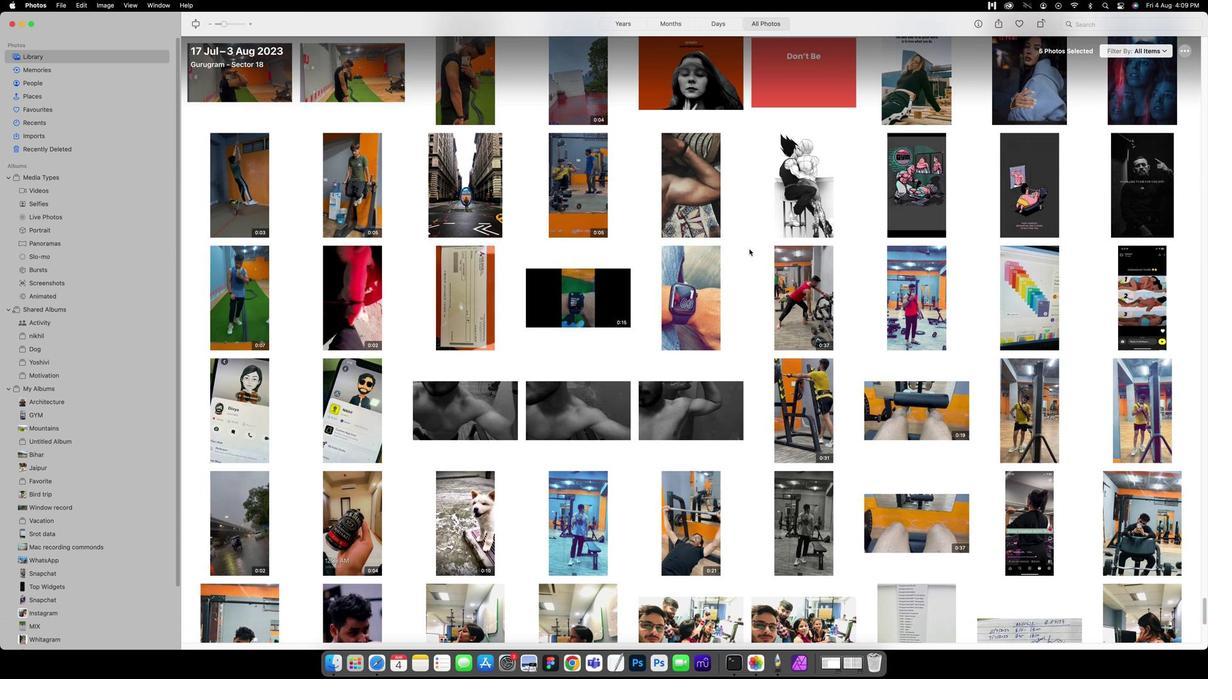 
Action: Mouse scrolled (760, 248) with delta (-13, 2)
Screenshot: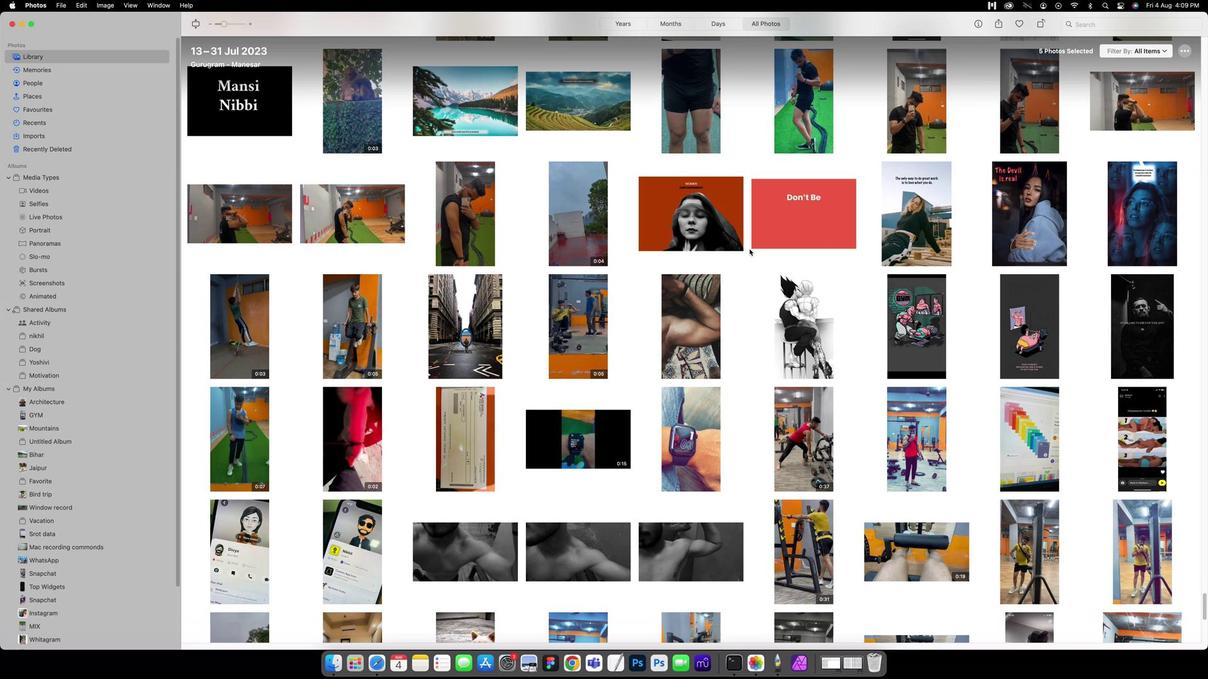 
Action: Mouse scrolled (760, 248) with delta (-13, 2)
Screenshot: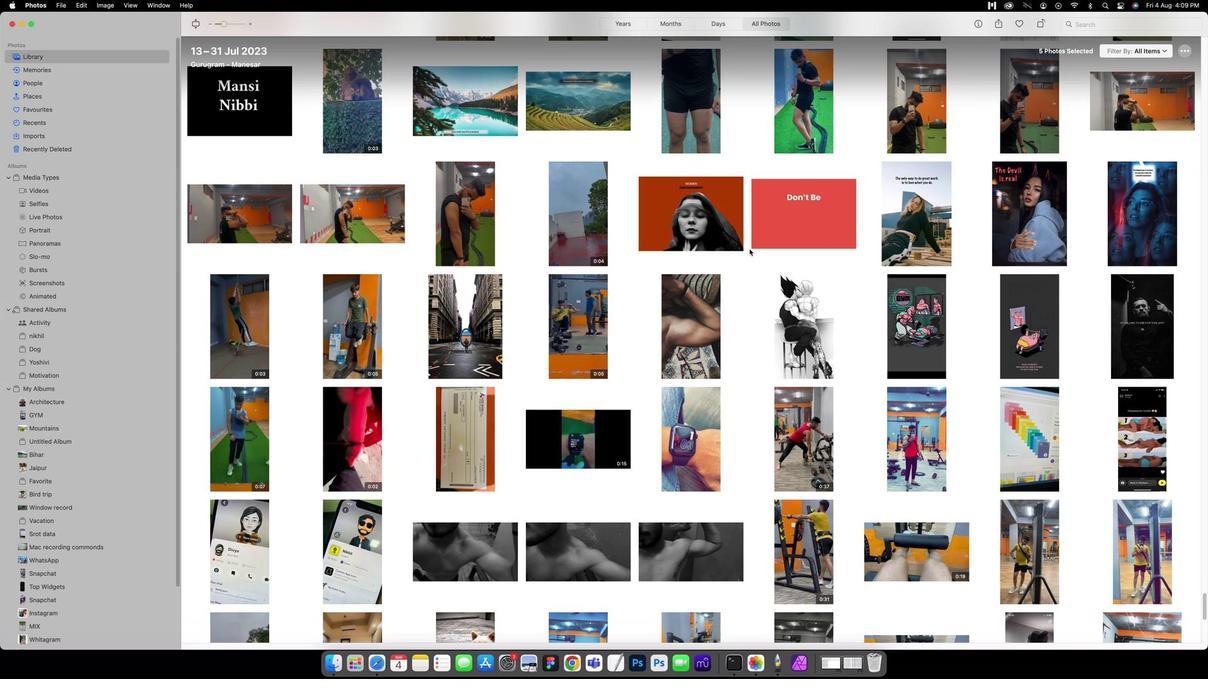 
Action: Mouse scrolled (760, 248) with delta (-13, 4)
Screenshot: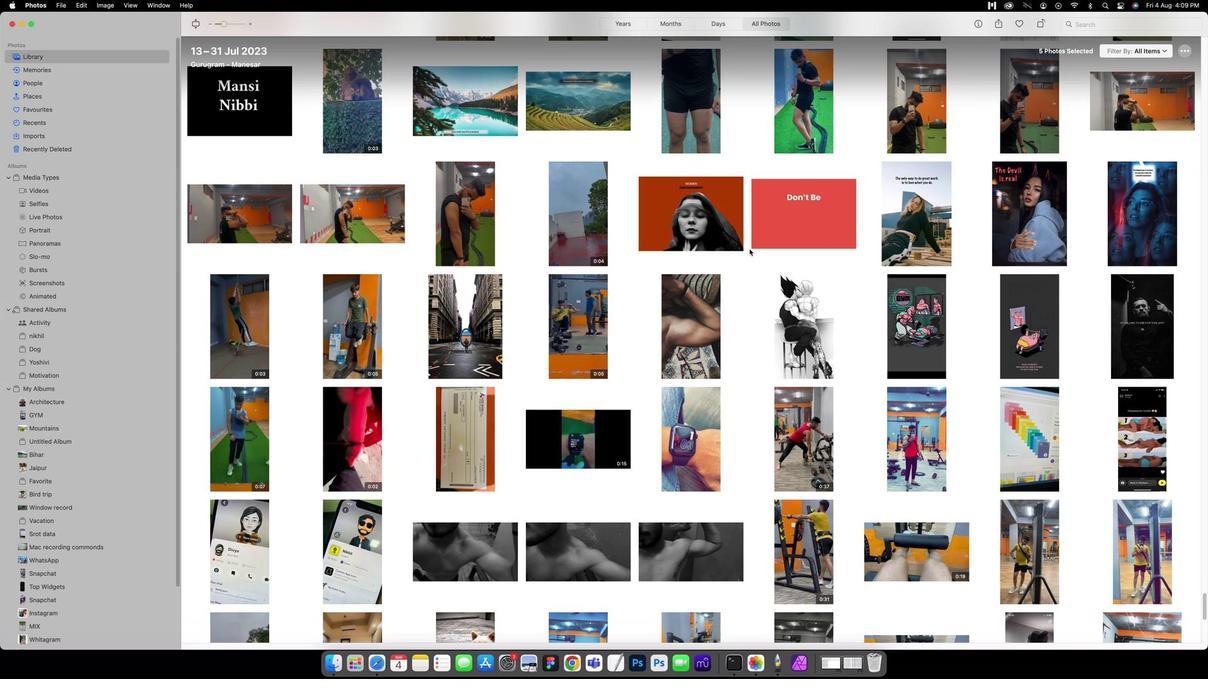 
Action: Mouse scrolled (760, 248) with delta (-13, 5)
Screenshot: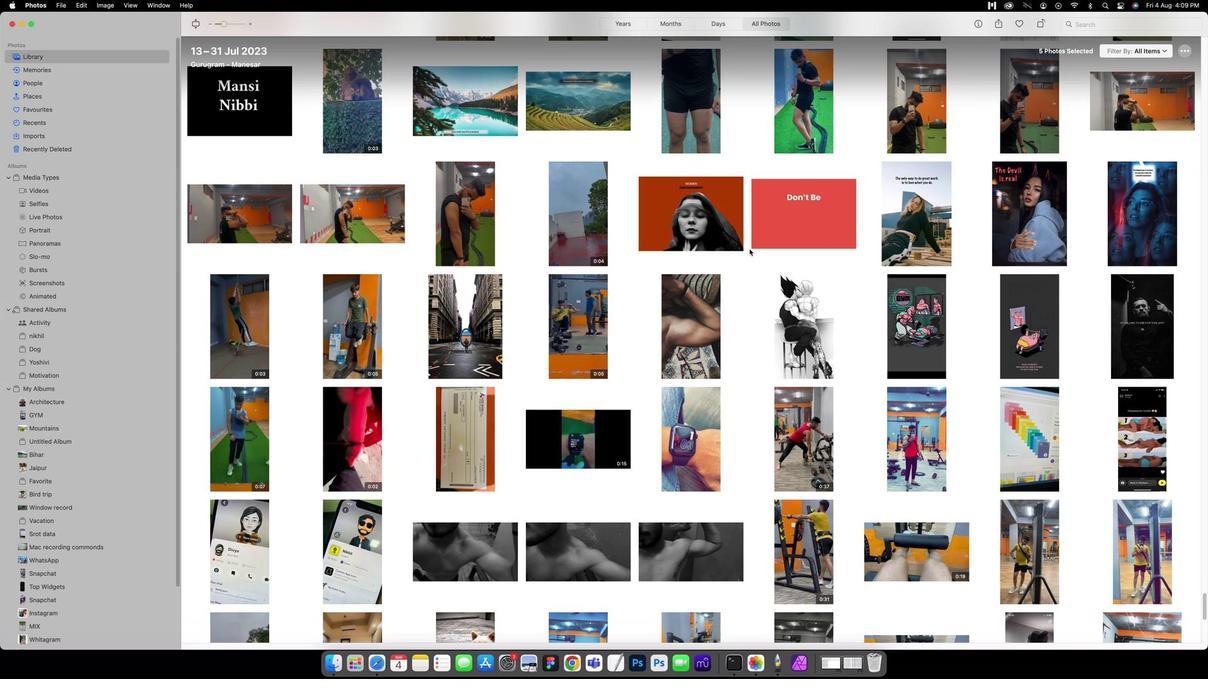 
Action: Mouse scrolled (760, 248) with delta (-13, 5)
Screenshot: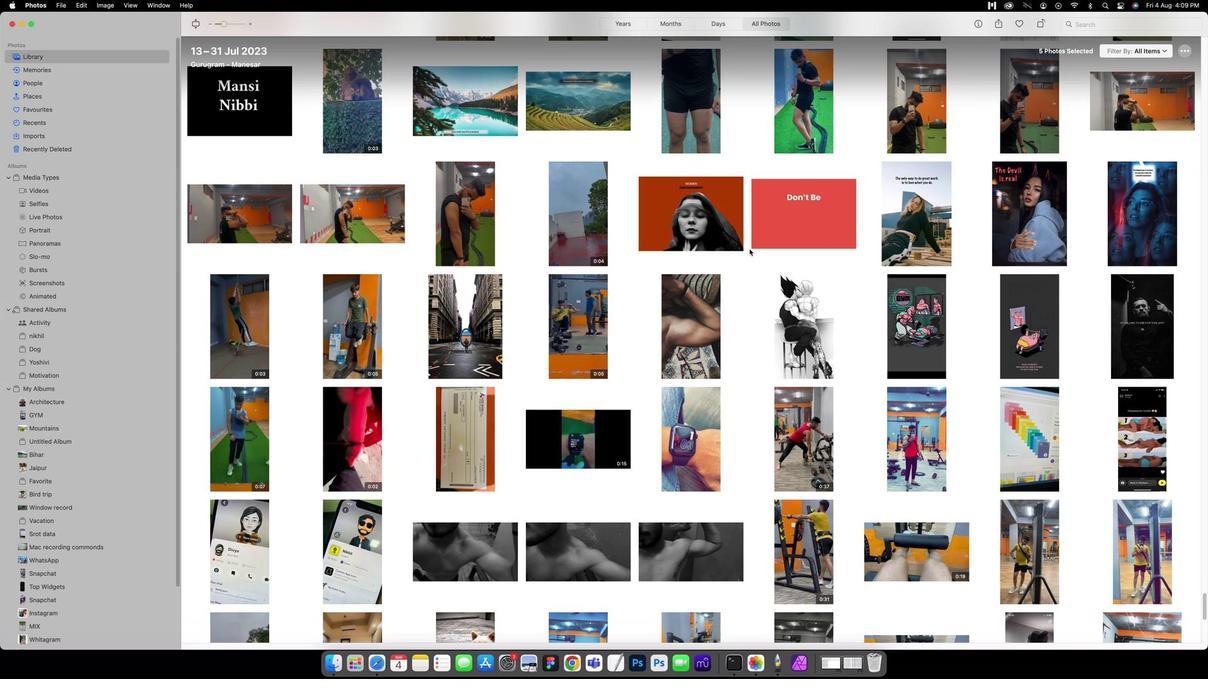 
Action: Mouse scrolled (760, 248) with delta (-13, 6)
Screenshot: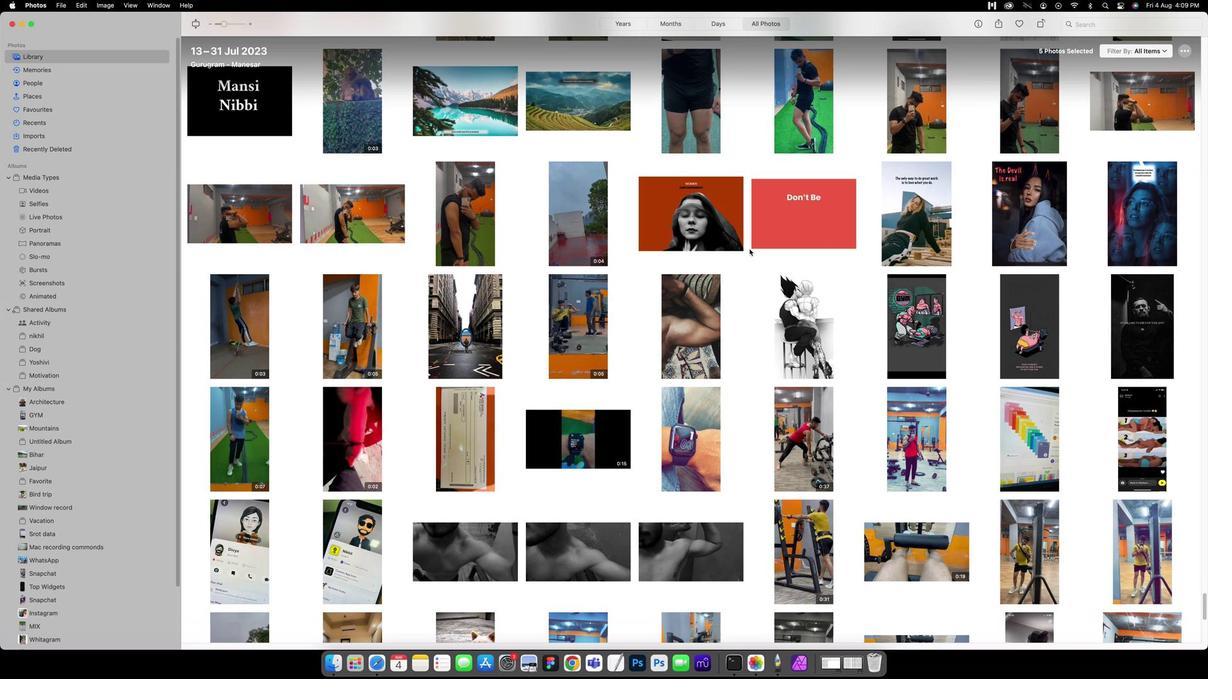 
Action: Mouse moved to (760, 249)
Screenshot: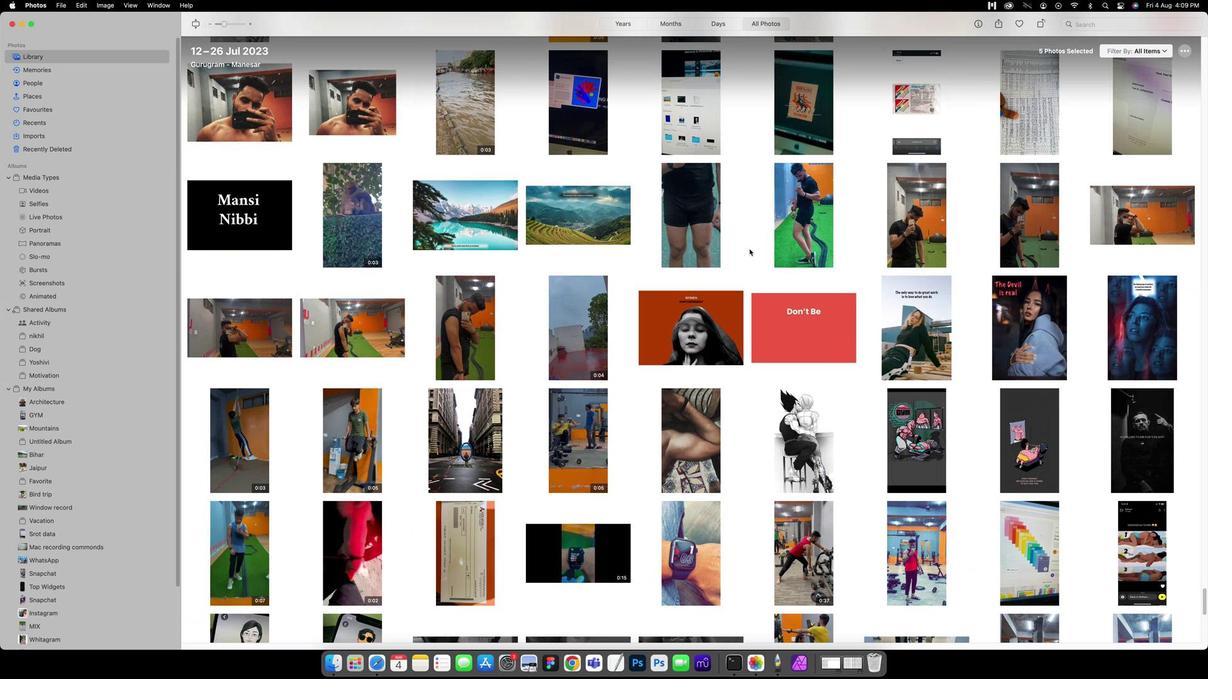 
Action: Mouse scrolled (760, 249) with delta (-13, 2)
Screenshot: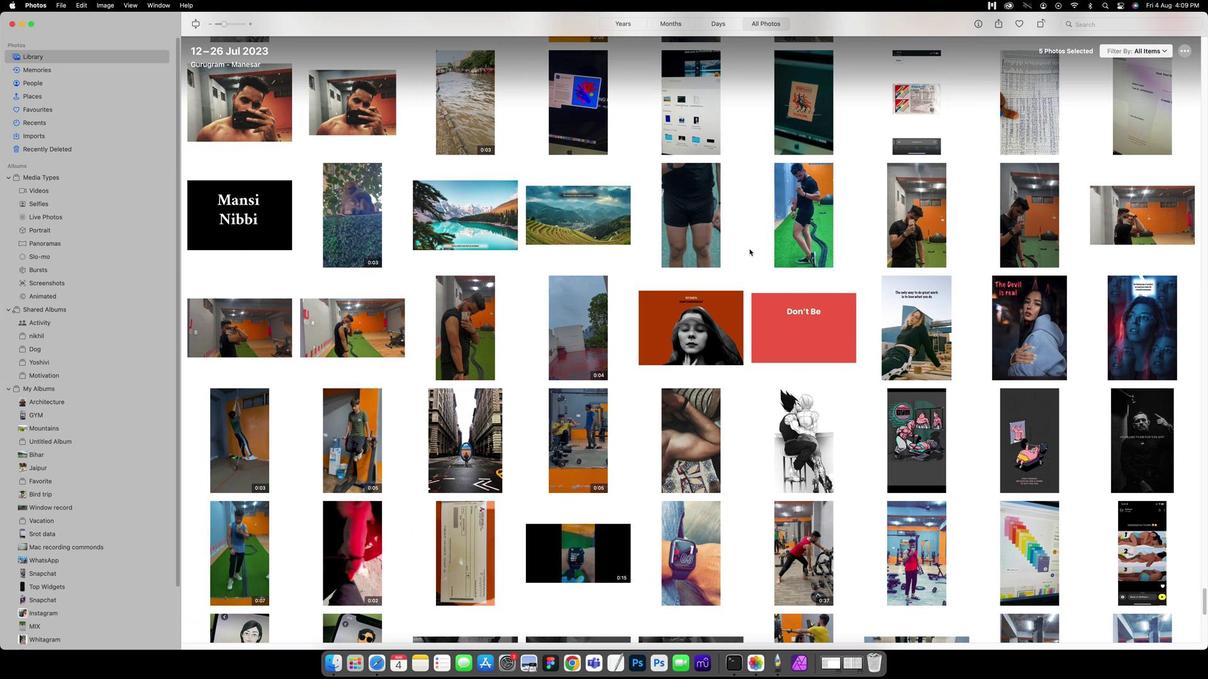 
Action: Mouse scrolled (760, 249) with delta (-13, 2)
Screenshot: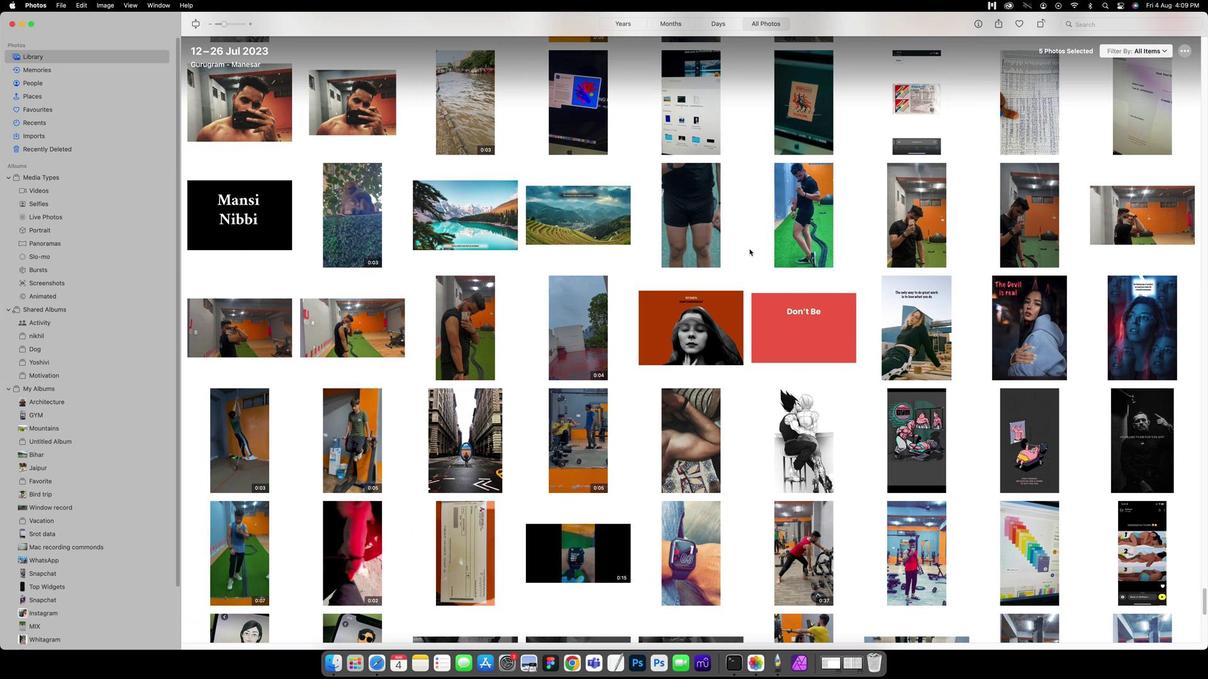 
Action: Mouse scrolled (760, 249) with delta (-13, 3)
Screenshot: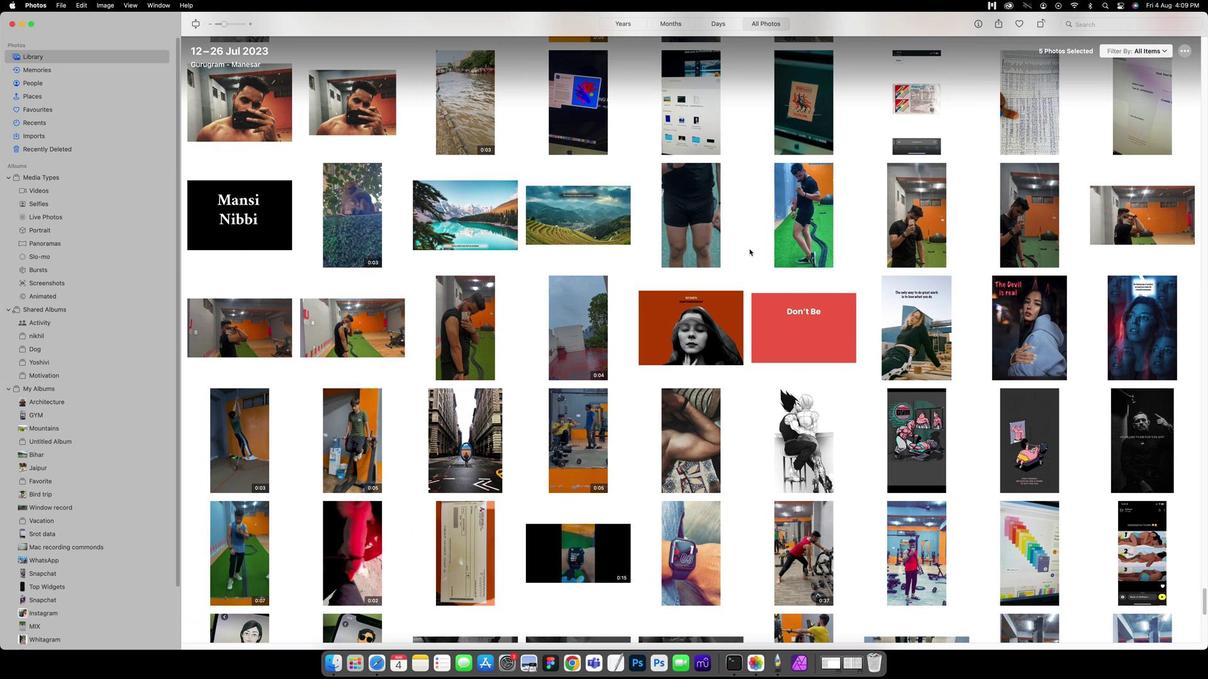 
Action: Mouse scrolled (760, 249) with delta (-13, 4)
Screenshot: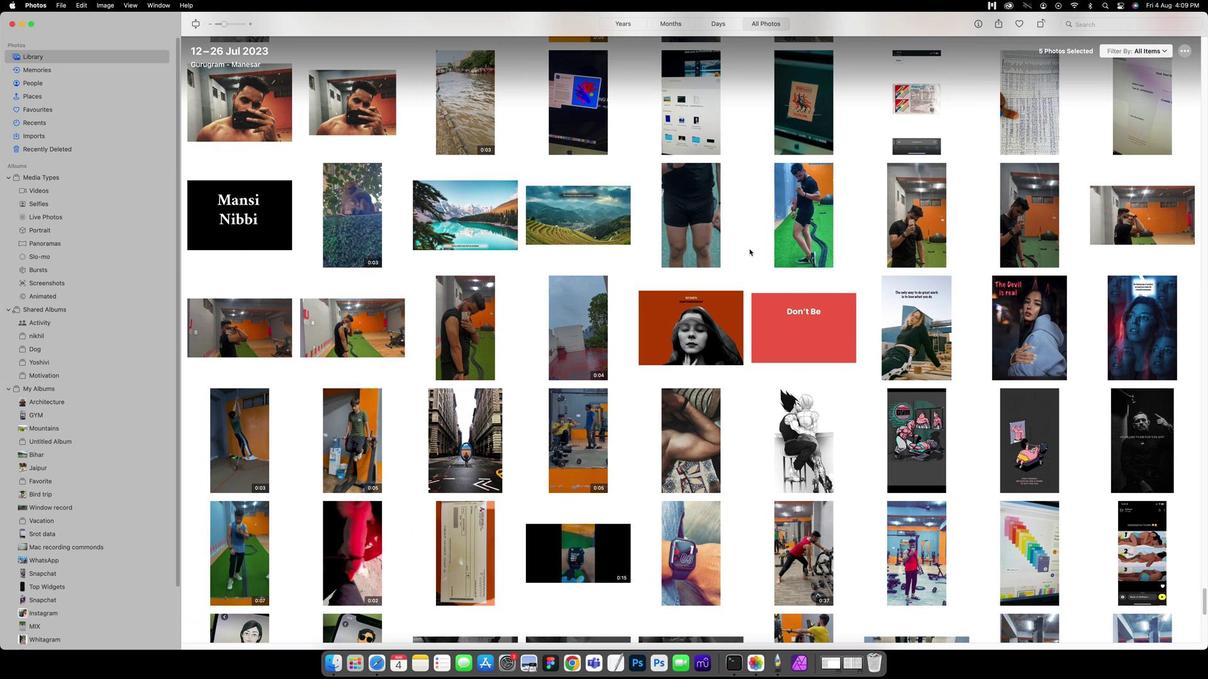 
Action: Mouse scrolled (760, 249) with delta (-13, 5)
Screenshot: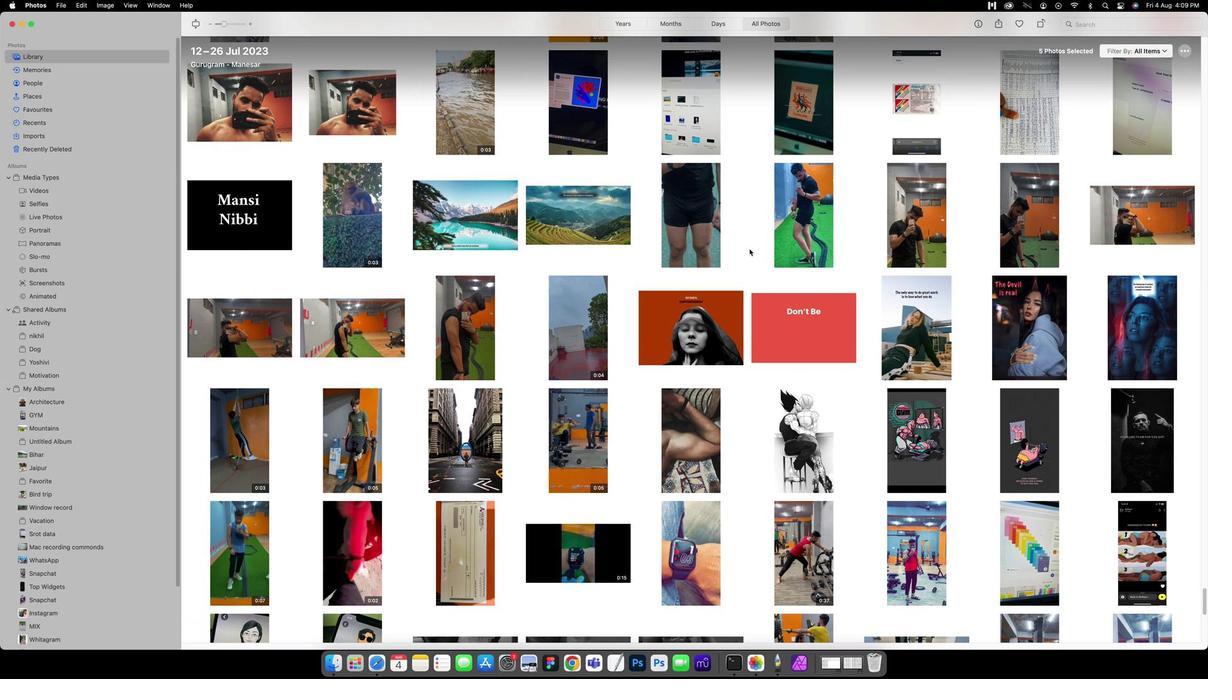 
Action: Mouse scrolled (760, 249) with delta (-13, 5)
Screenshot: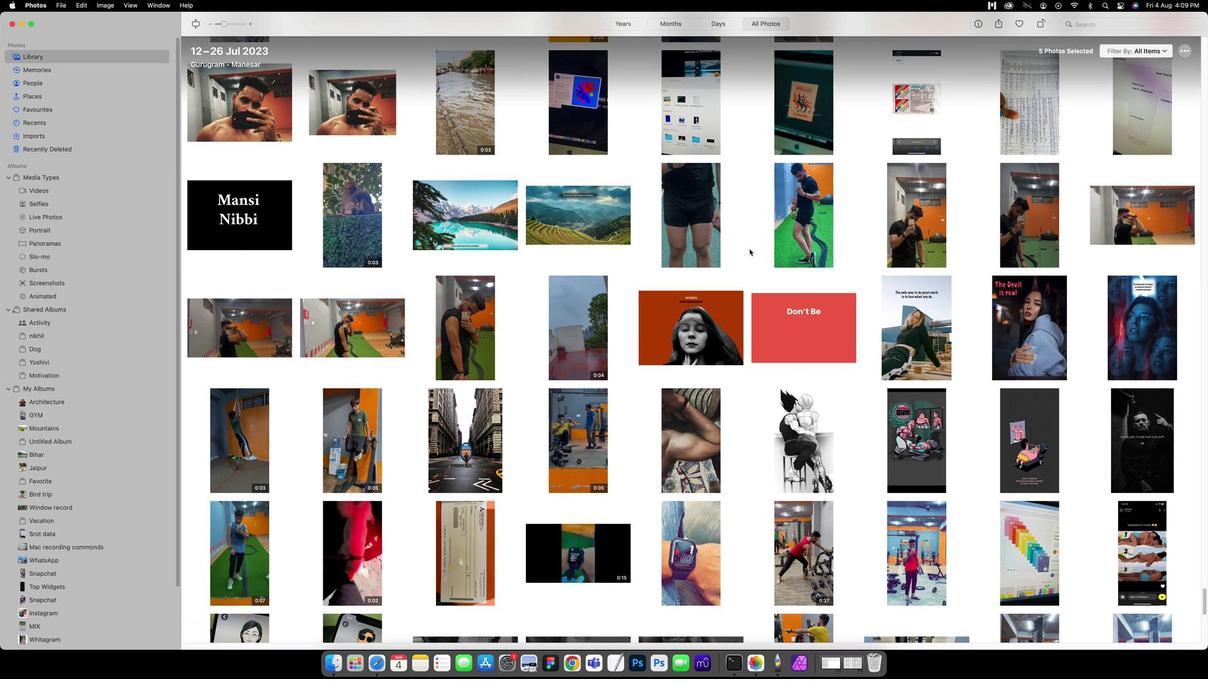 
Action: Mouse scrolled (760, 249) with delta (-13, 2)
Screenshot: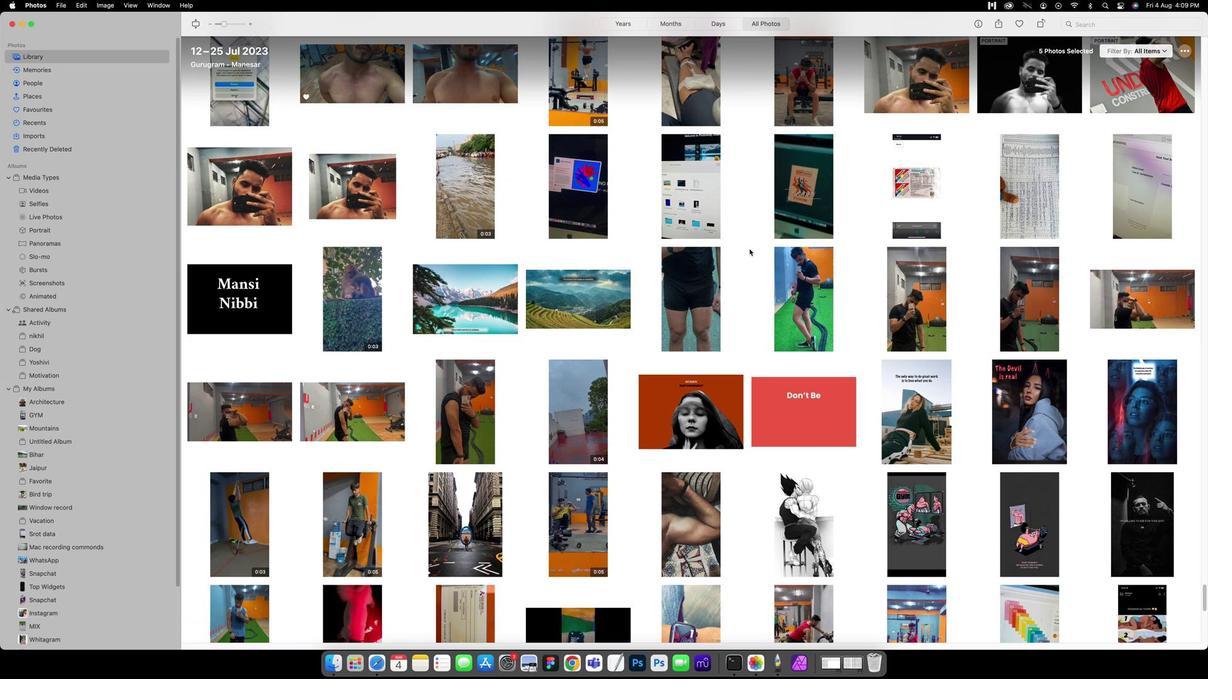 
Action: Mouse scrolled (760, 249) with delta (-13, 2)
Screenshot: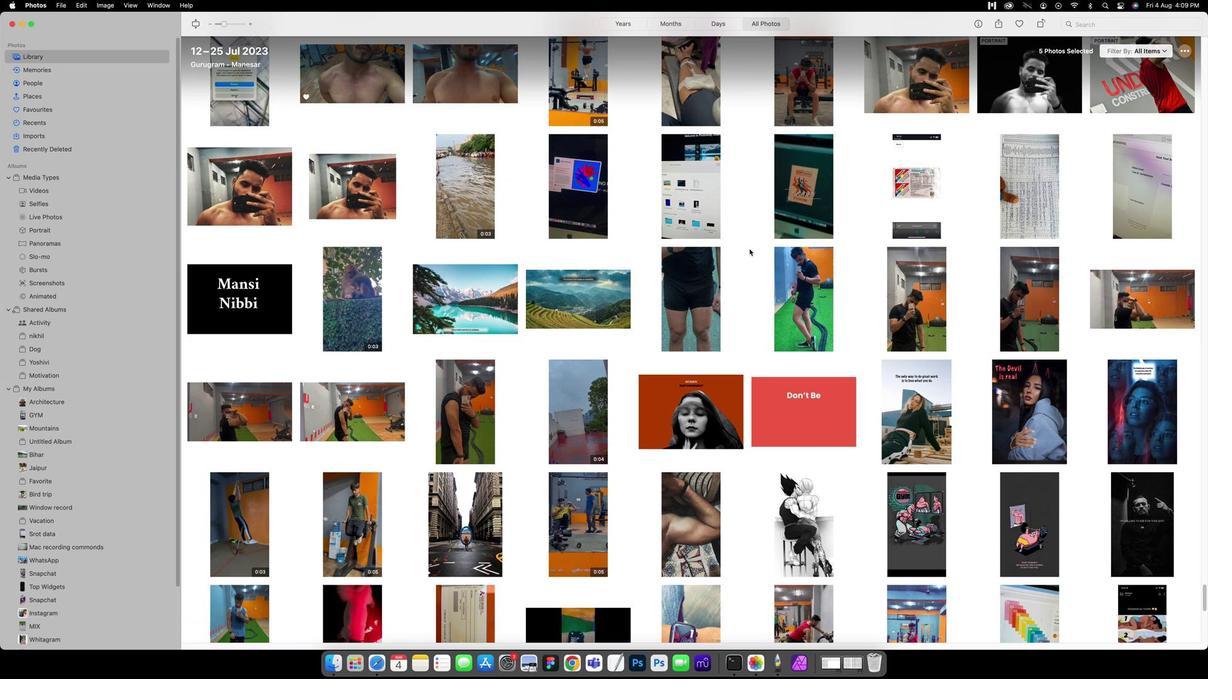 
Action: Mouse scrolled (760, 249) with delta (-13, 4)
Screenshot: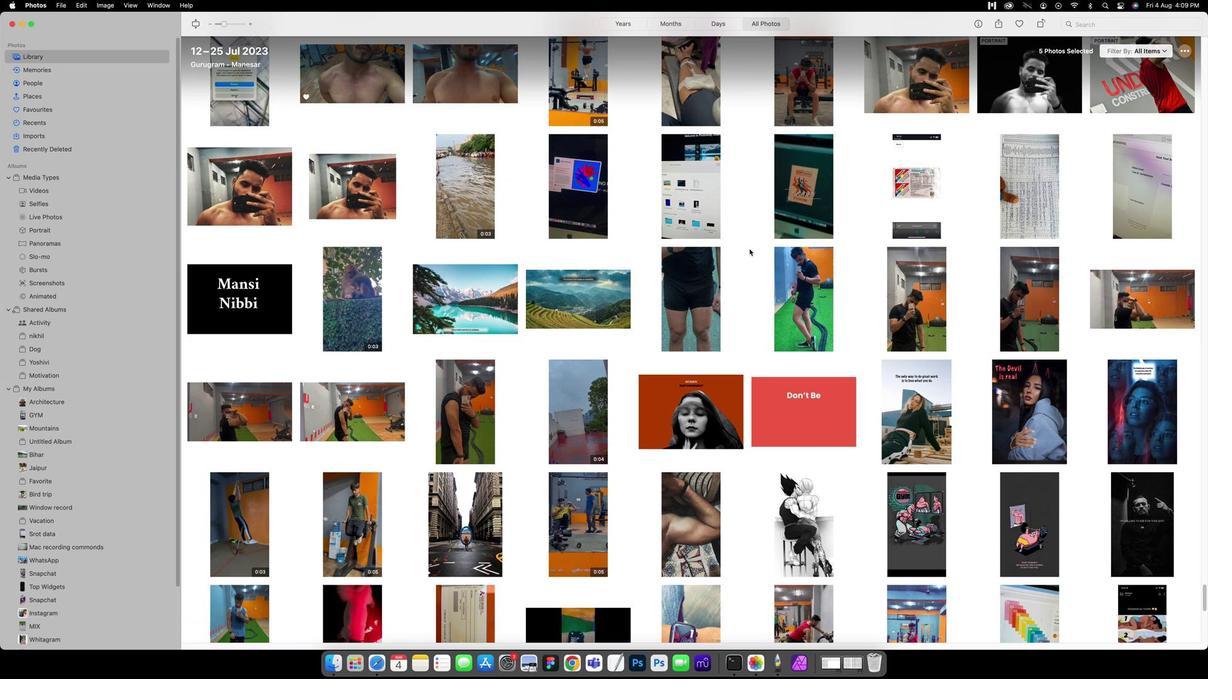 
Action: Mouse scrolled (760, 249) with delta (-13, 4)
Screenshot: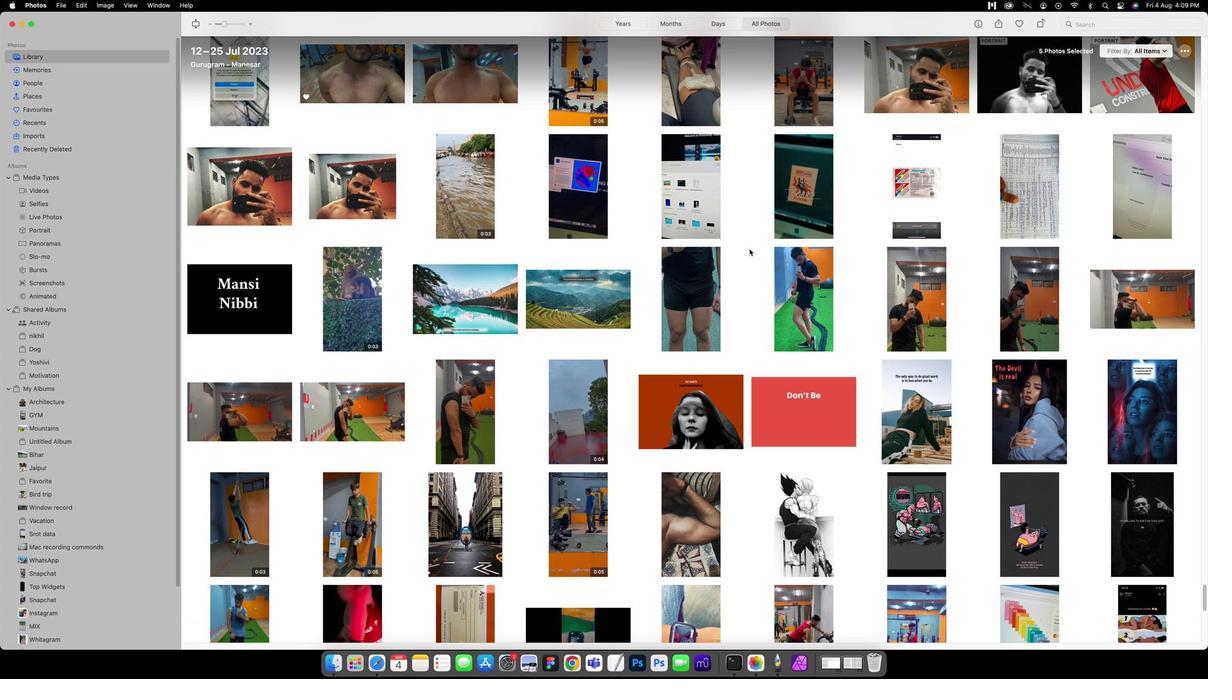
Action: Mouse scrolled (760, 249) with delta (-13, 5)
Screenshot: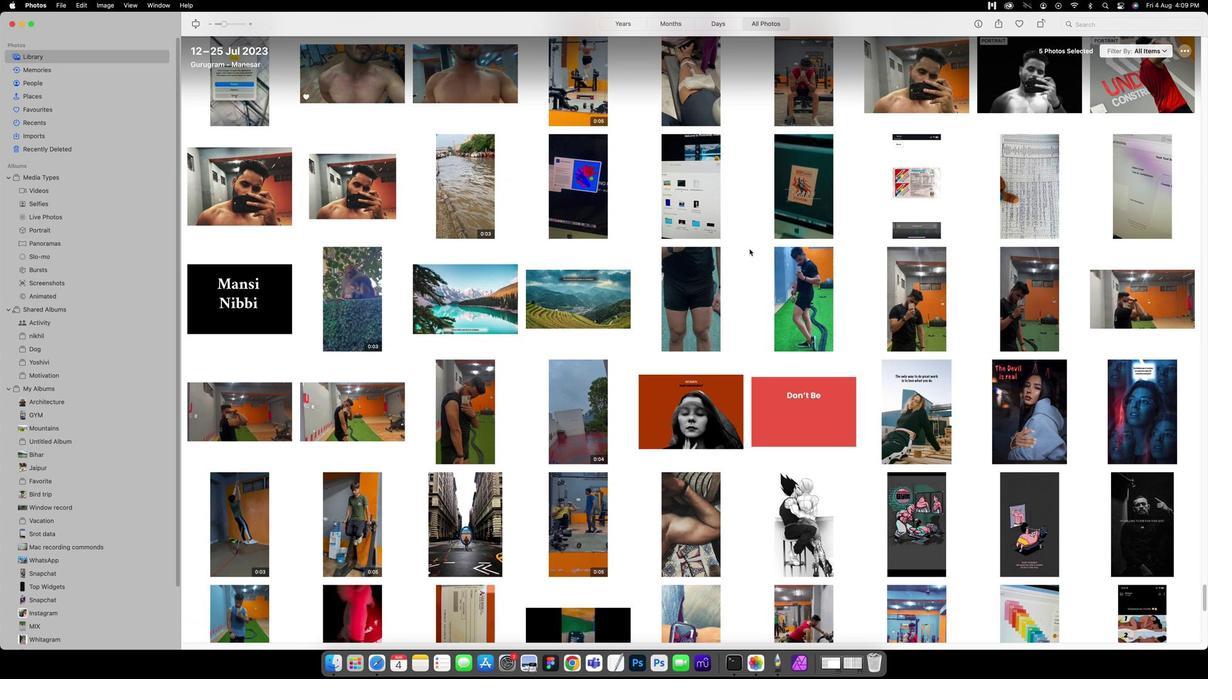 
Action: Mouse scrolled (760, 249) with delta (-13, 2)
Screenshot: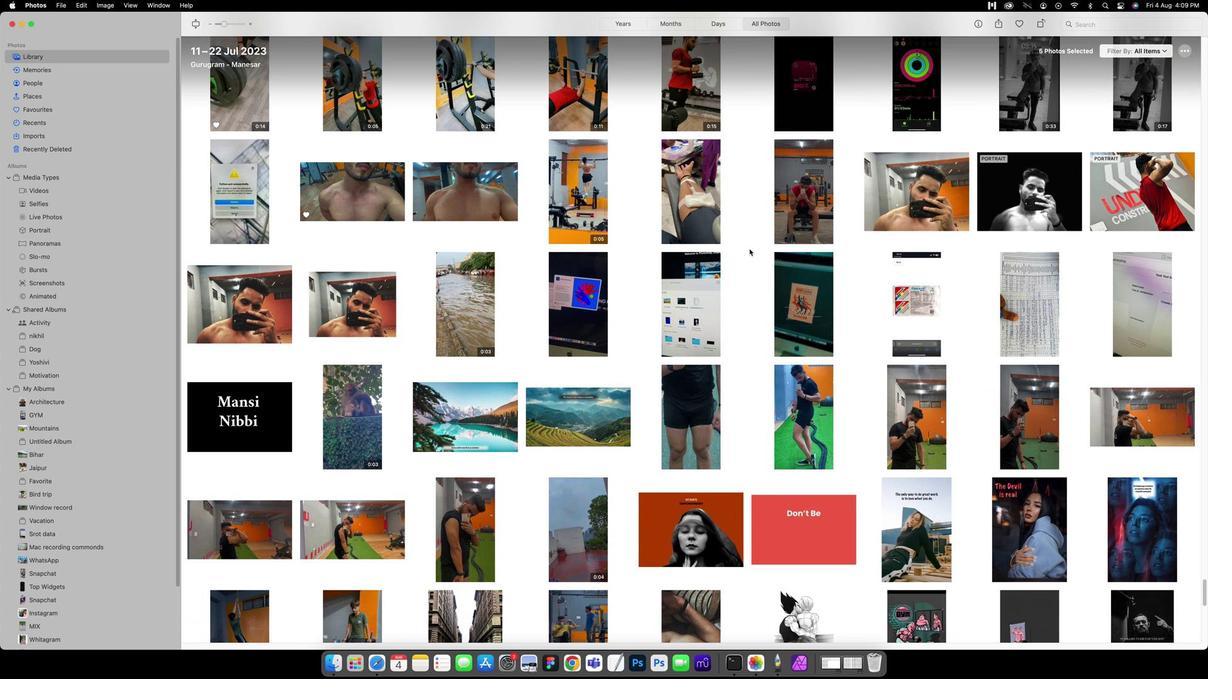 
Action: Mouse scrolled (760, 249) with delta (-13, 2)
Screenshot: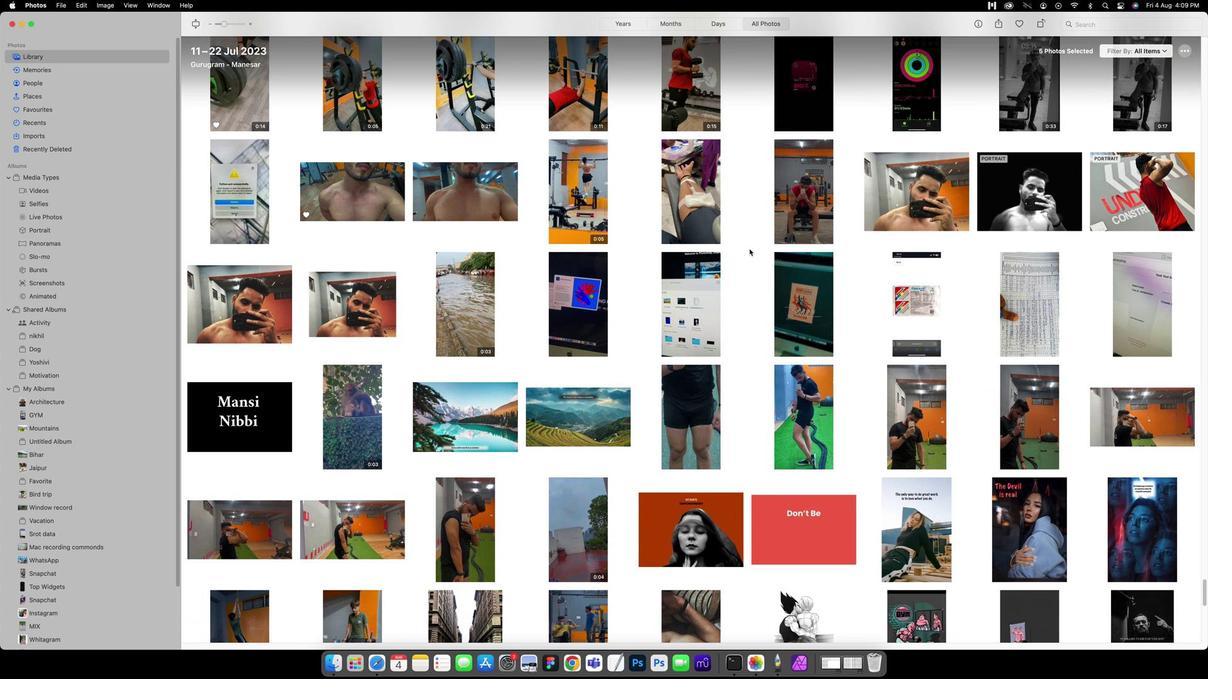 
Action: Mouse scrolled (760, 249) with delta (-13, 4)
Screenshot: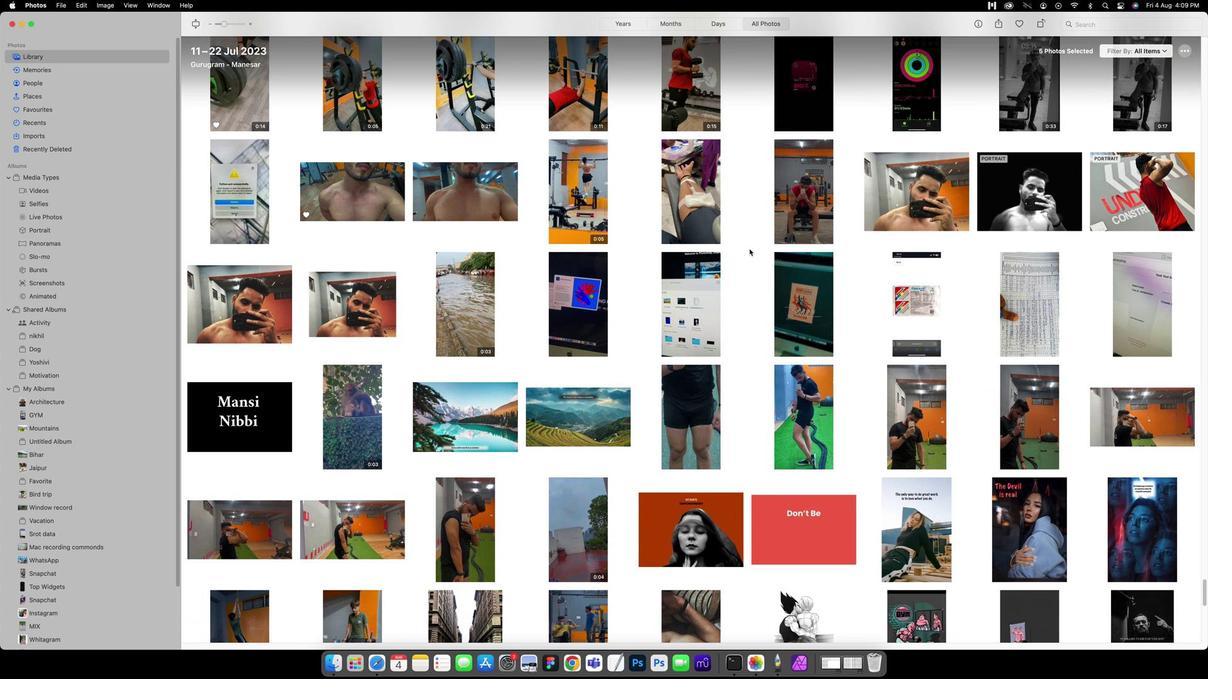 
Action: Mouse scrolled (760, 249) with delta (-13, 4)
Screenshot: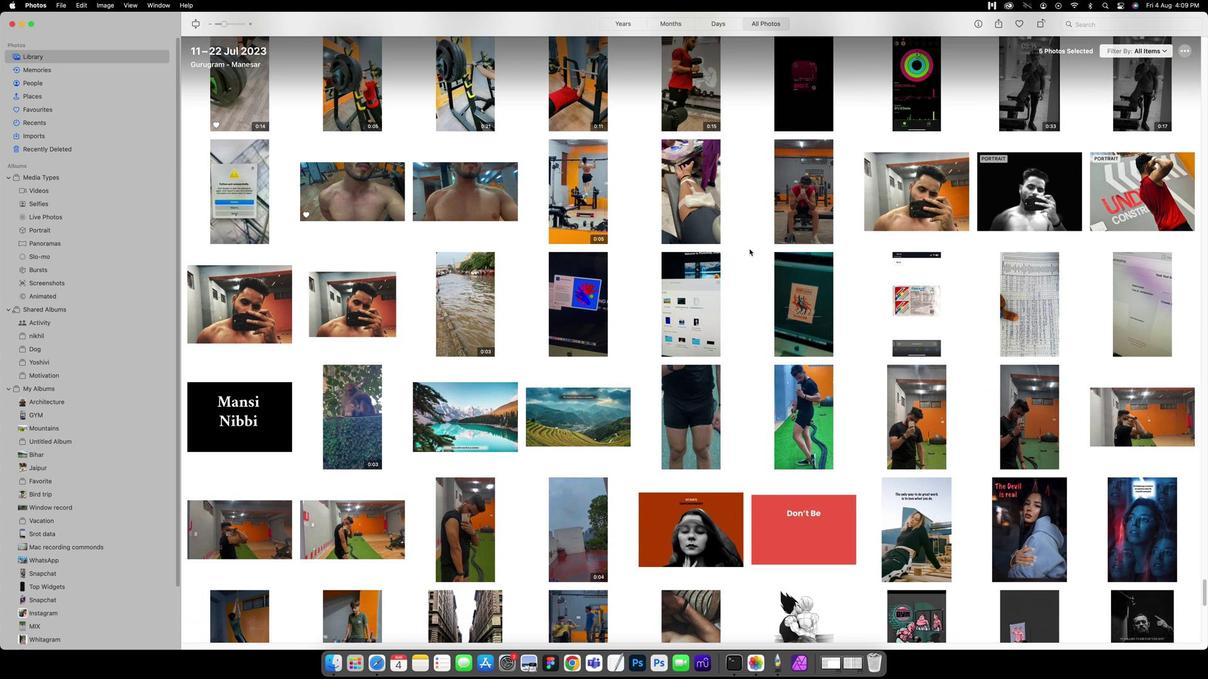 
Action: Mouse scrolled (760, 249) with delta (-13, 5)
Screenshot: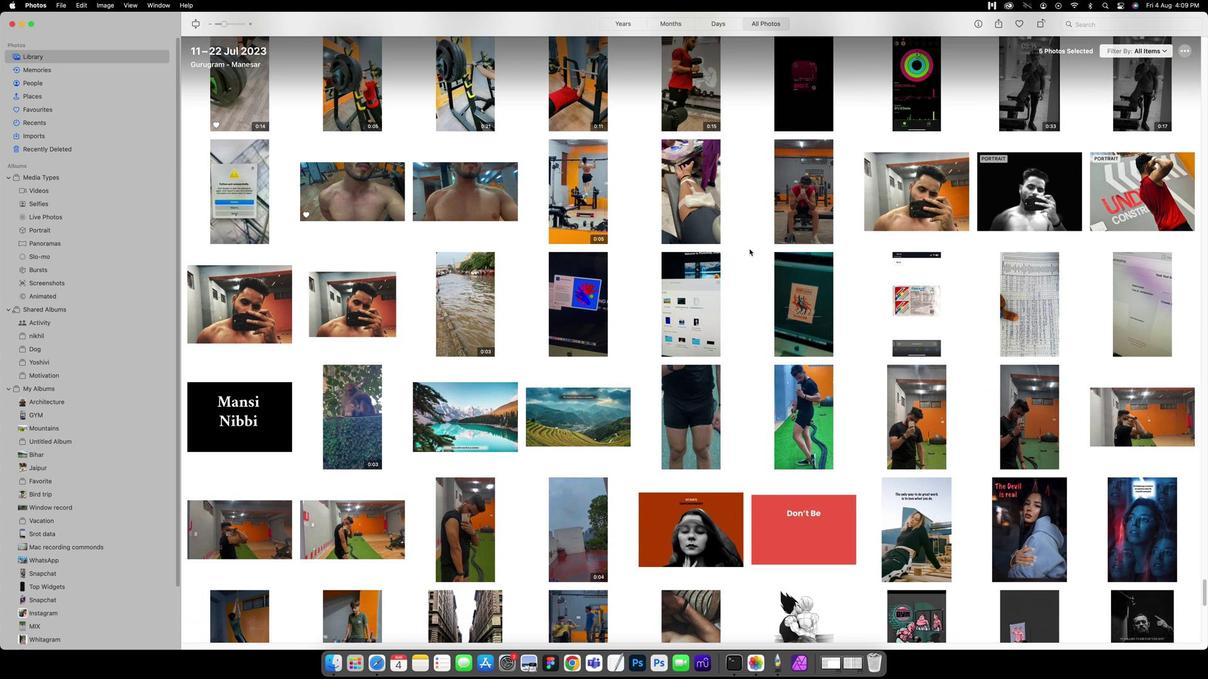 
Action: Mouse scrolled (760, 249) with delta (-13, 5)
Screenshot: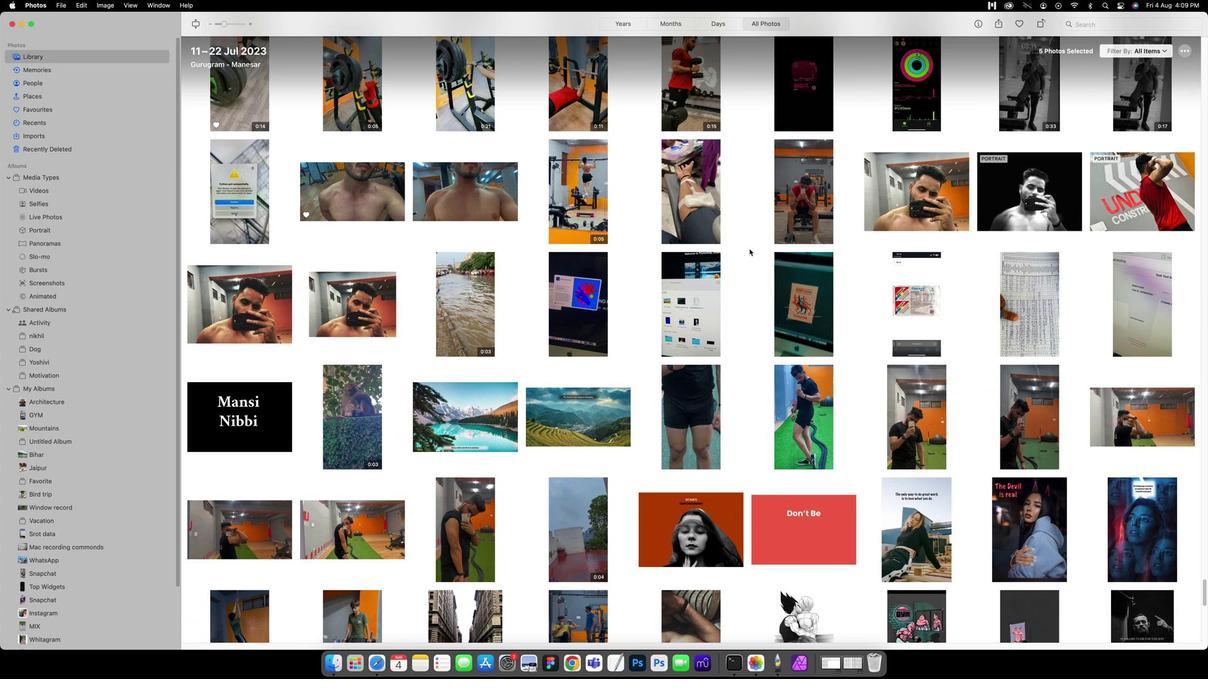 
Action: Mouse scrolled (760, 249) with delta (-13, 2)
Screenshot: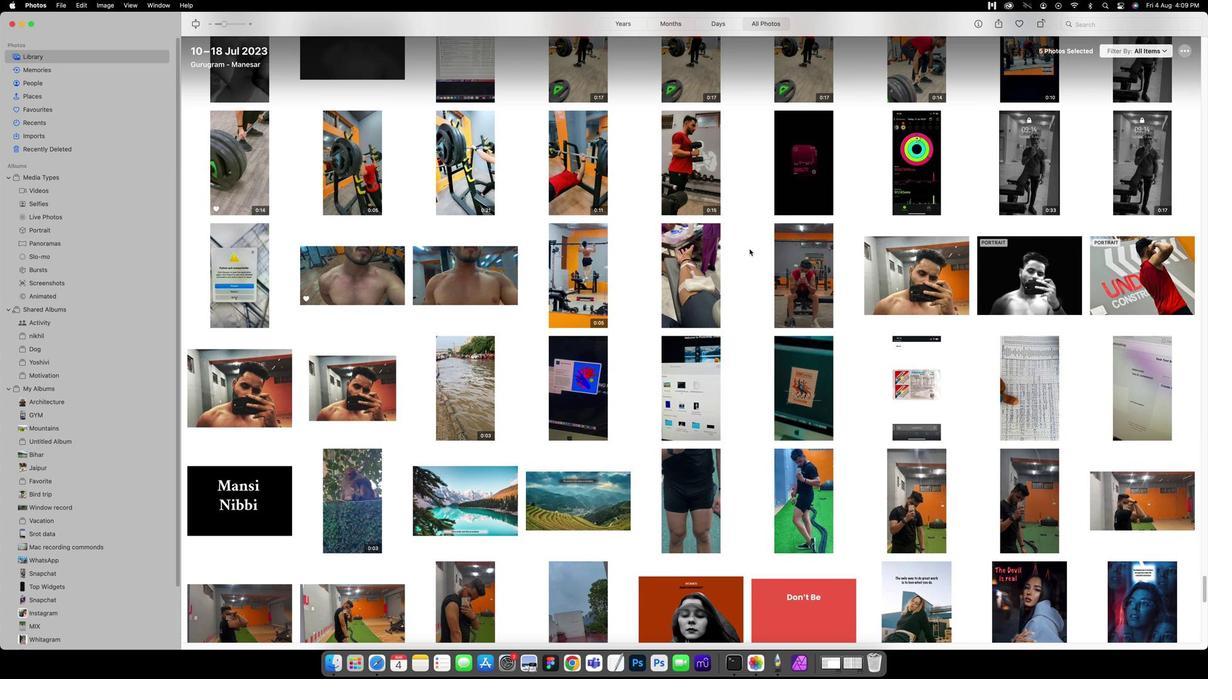 
Action: Mouse scrolled (760, 249) with delta (-13, 2)
Screenshot: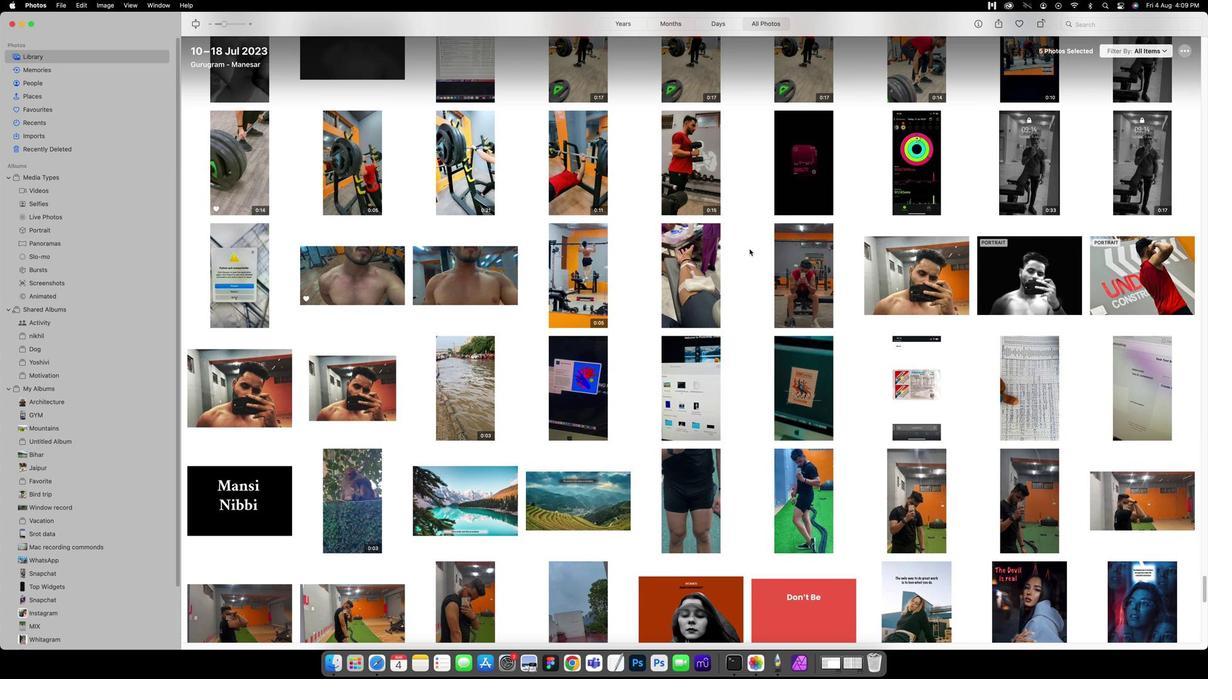 
Action: Mouse scrolled (760, 249) with delta (-13, 4)
Screenshot: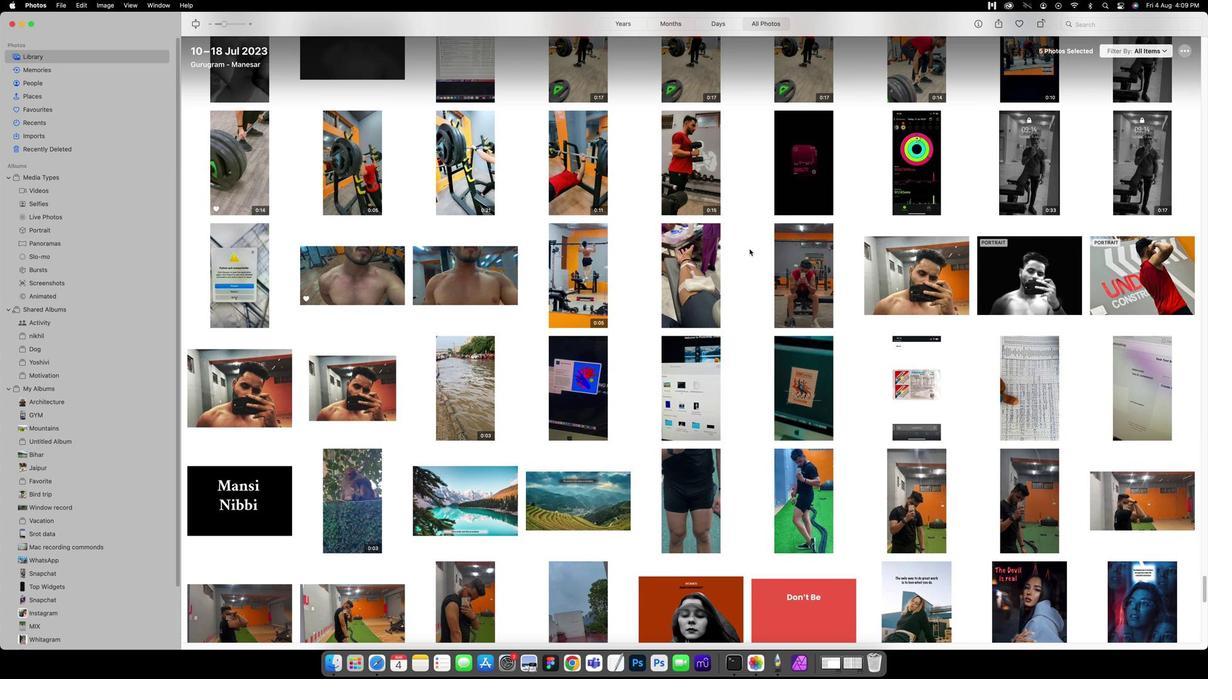 
Action: Mouse scrolled (760, 249) with delta (-13, 4)
Screenshot: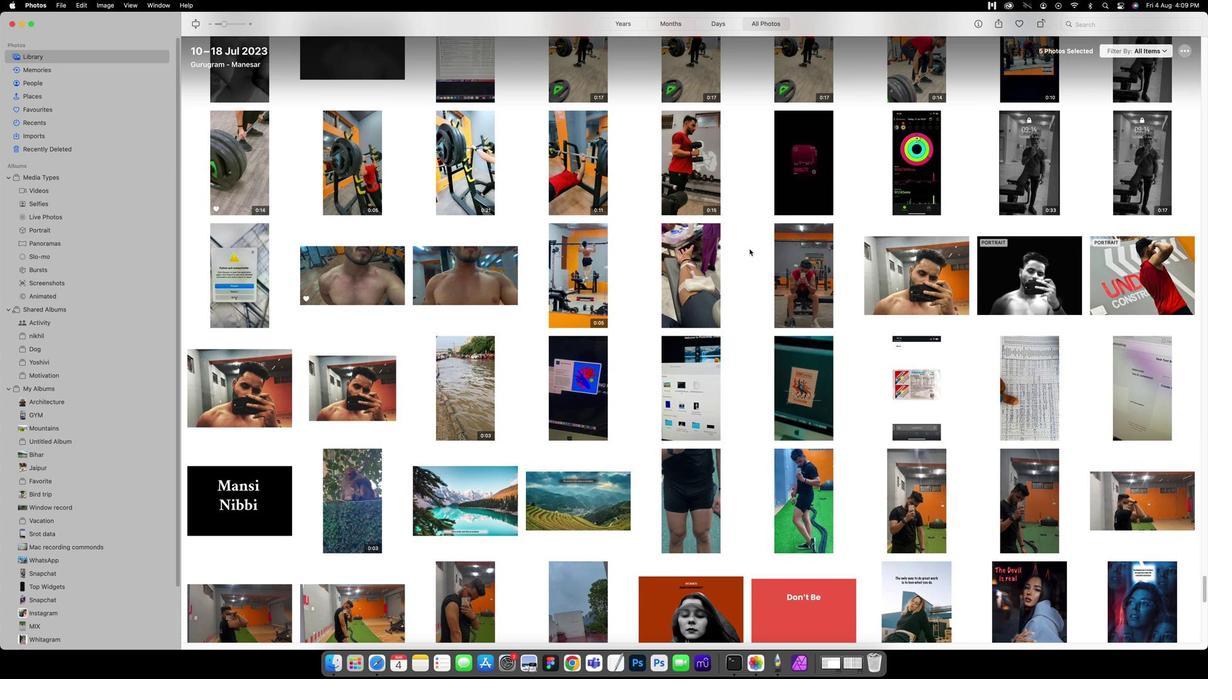 
Action: Mouse scrolled (760, 249) with delta (-13, 5)
Screenshot: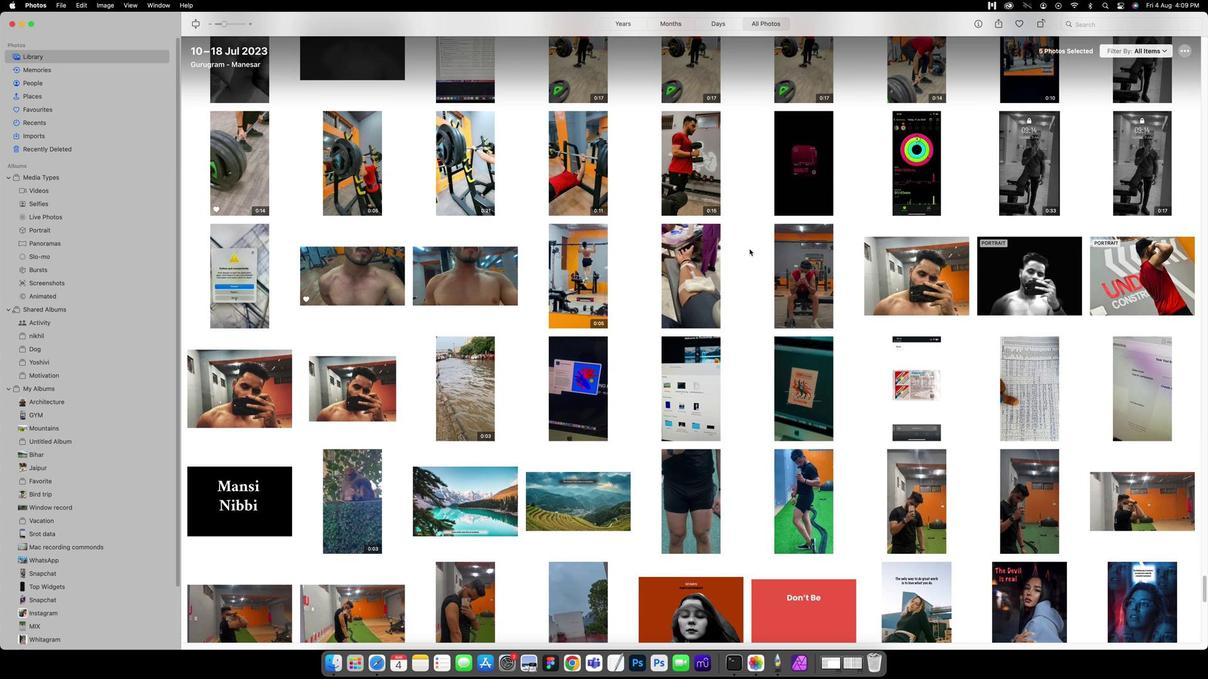 
Action: Mouse scrolled (760, 249) with delta (-13, 2)
Screenshot: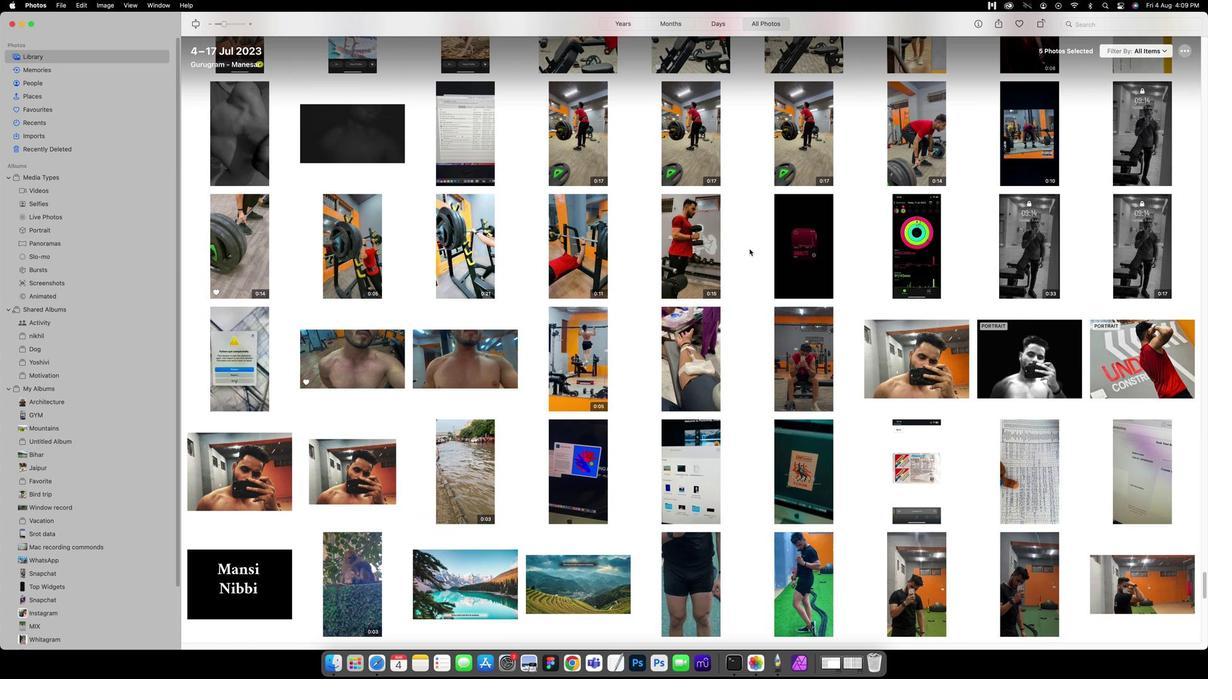 
Action: Mouse scrolled (760, 249) with delta (-13, 2)
Screenshot: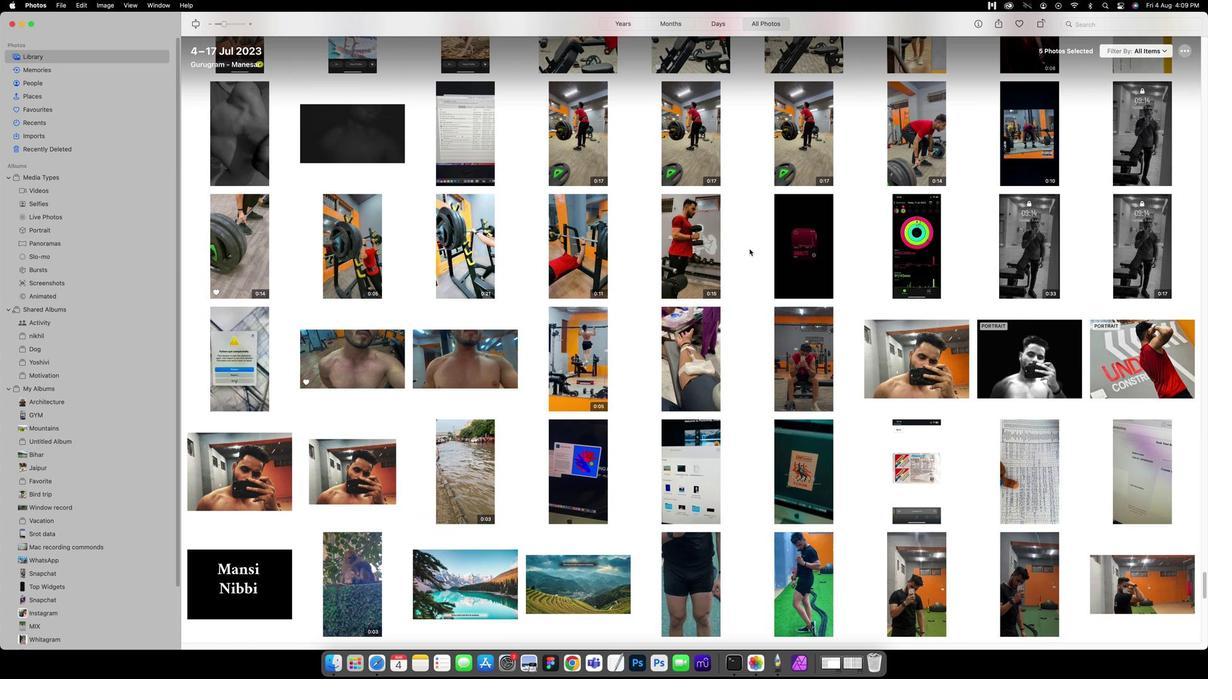 
Action: Mouse scrolled (760, 249) with delta (-13, 4)
Screenshot: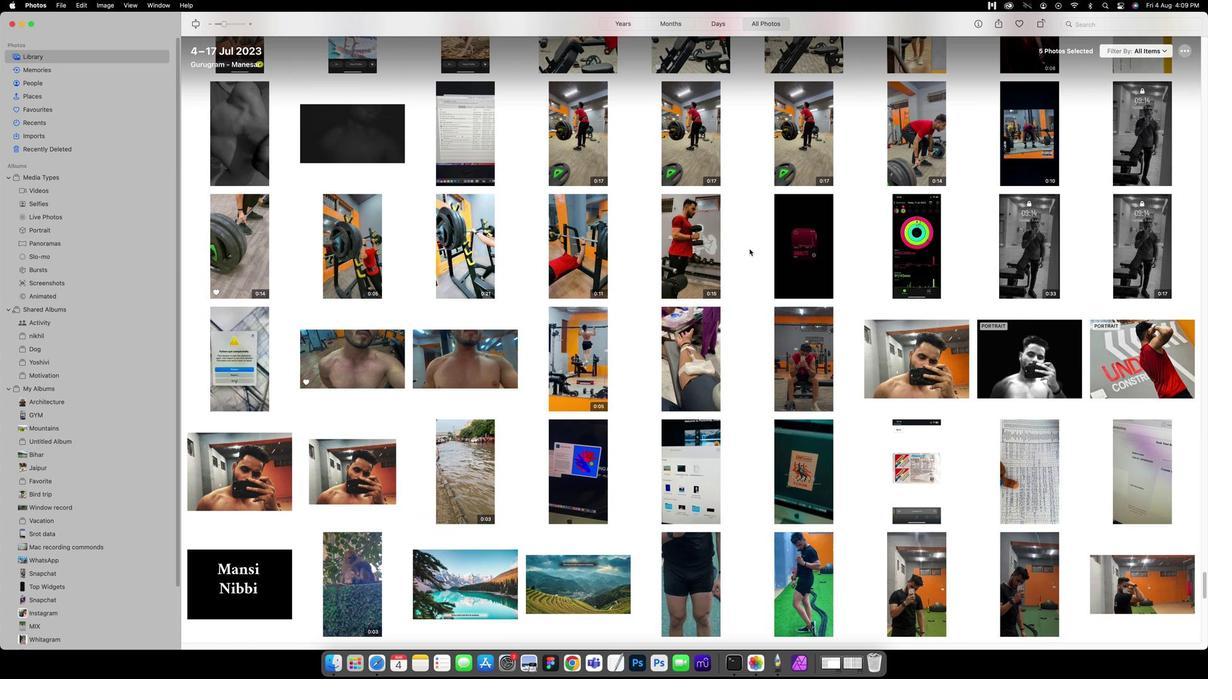 
Action: Mouse scrolled (760, 249) with delta (-13, 4)
Screenshot: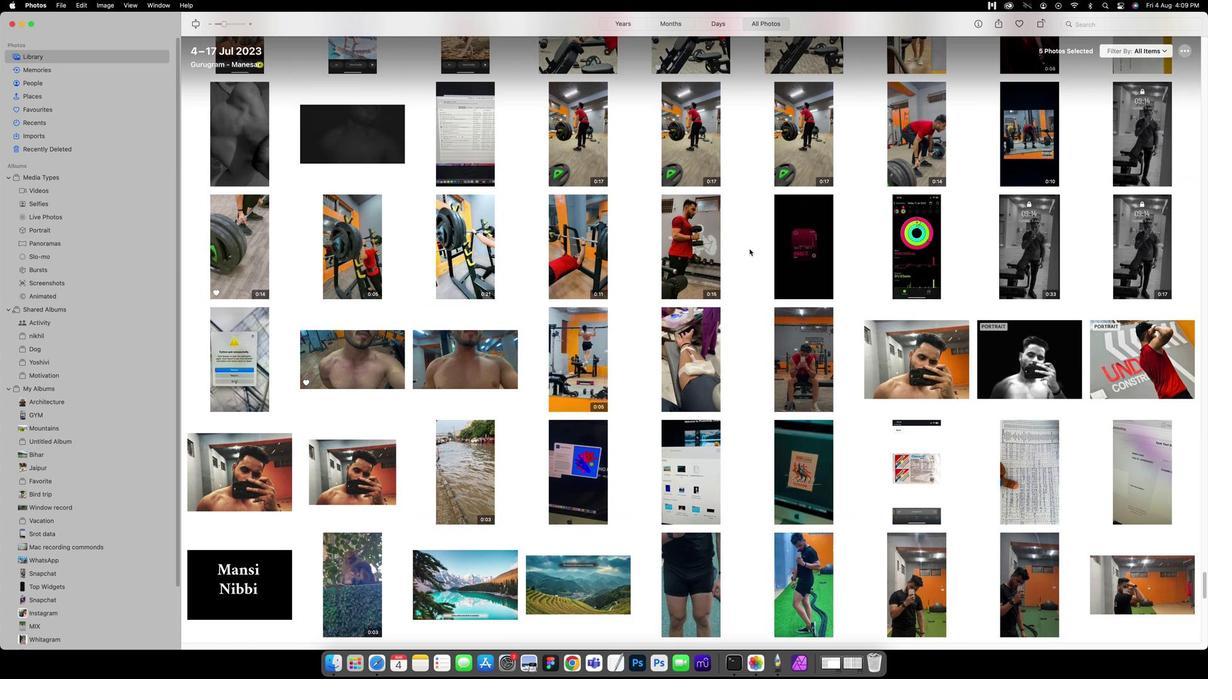 
Action: Mouse scrolled (760, 249) with delta (-13, 5)
Screenshot: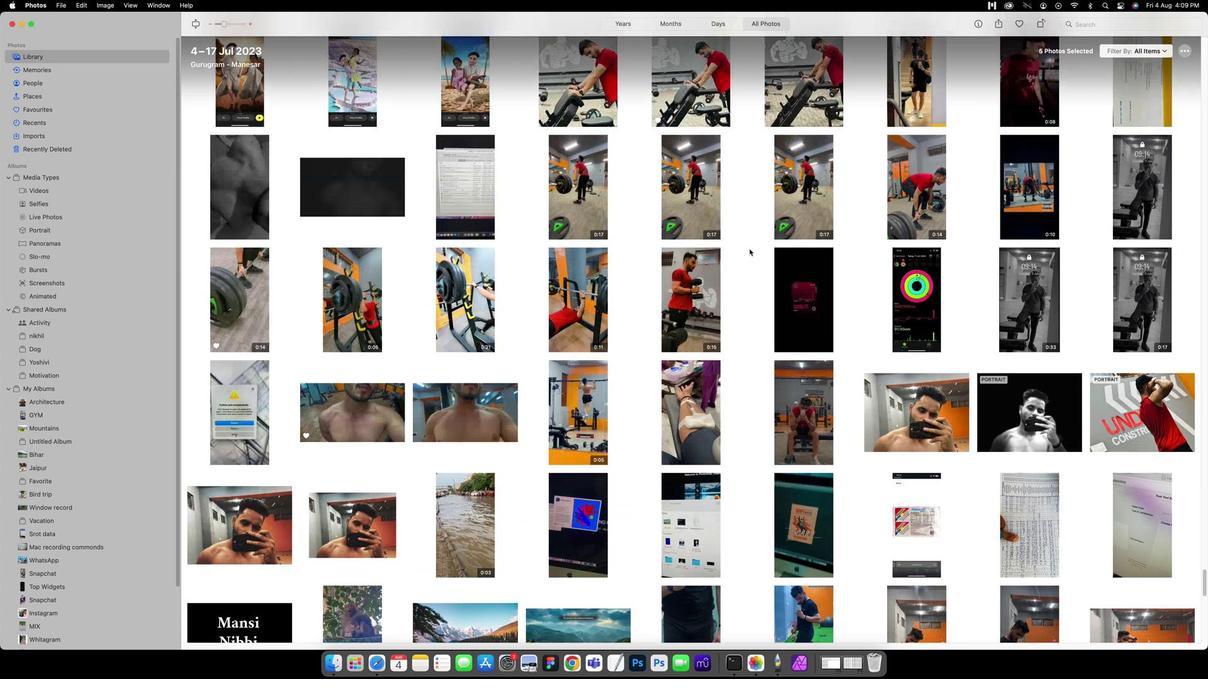 
Action: Mouse scrolled (760, 249) with delta (-13, 2)
Screenshot: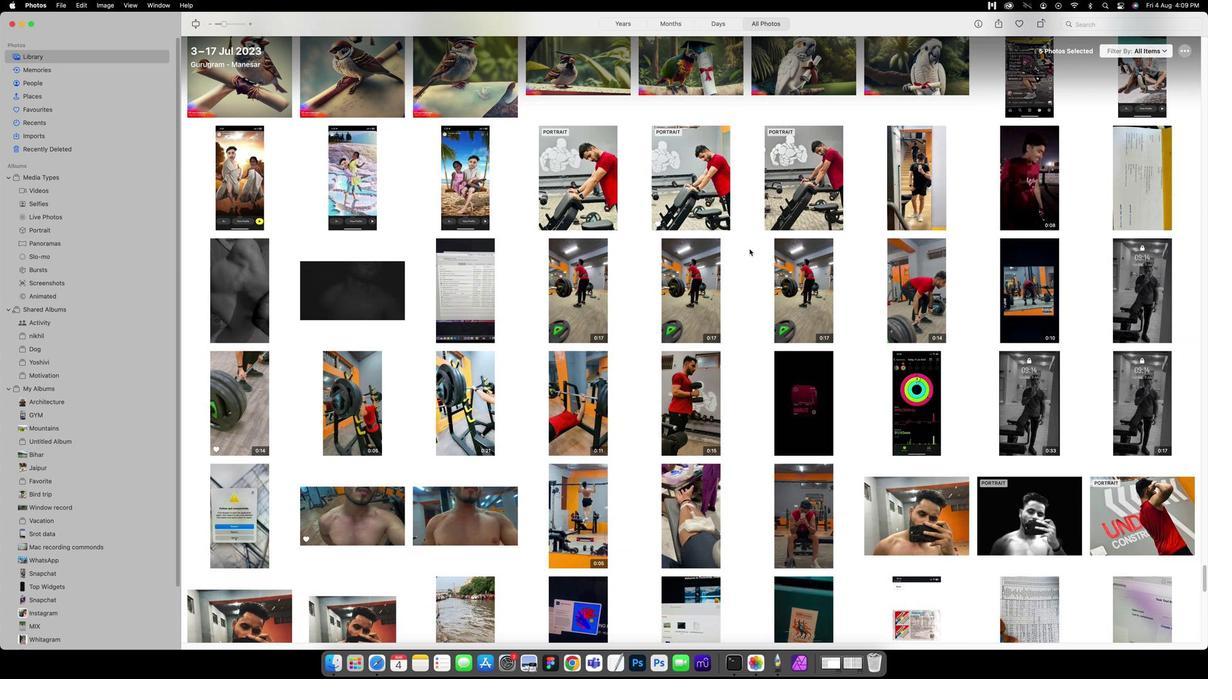 
Action: Mouse scrolled (760, 249) with delta (-13, 2)
Screenshot: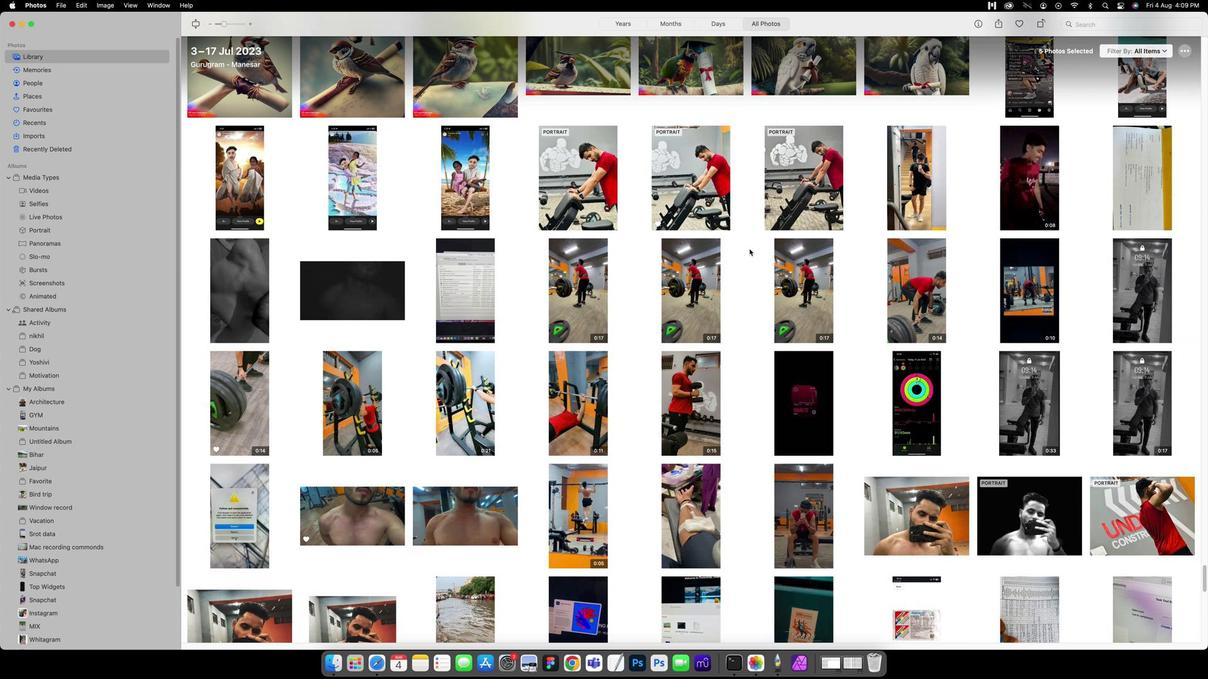 
Action: Mouse scrolled (760, 249) with delta (-13, 4)
Screenshot: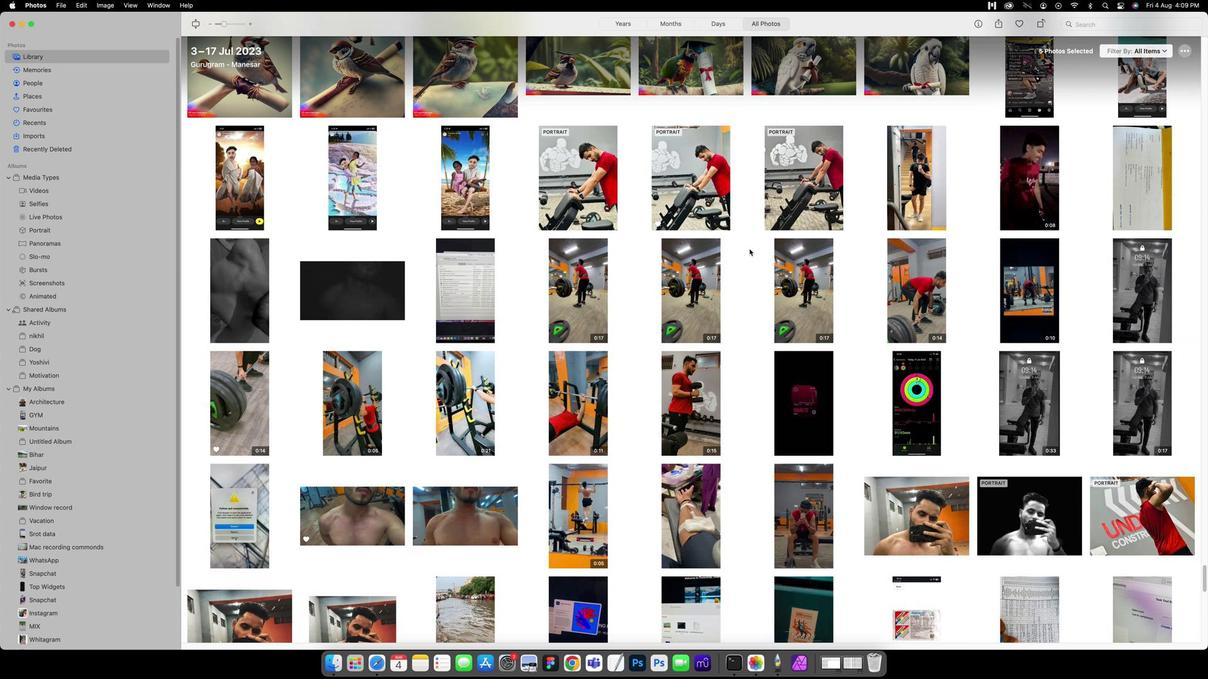 
Action: Mouse scrolled (760, 249) with delta (-13, 4)
Screenshot: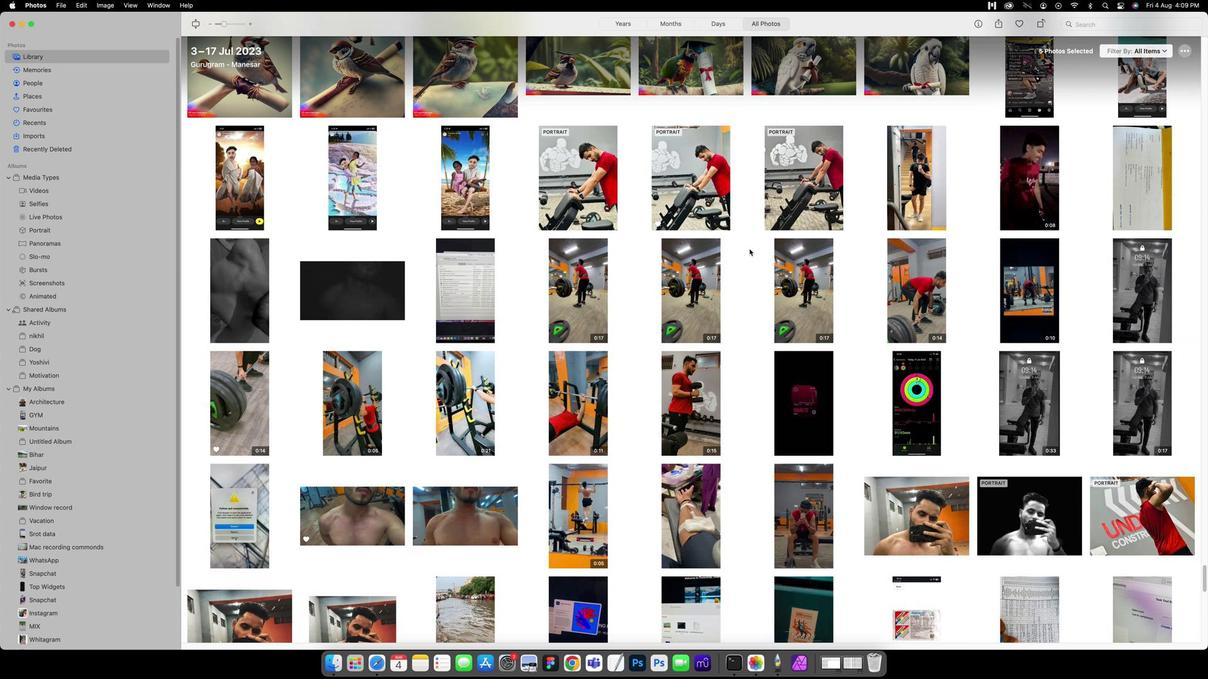 
Action: Mouse scrolled (760, 249) with delta (-13, 5)
Screenshot: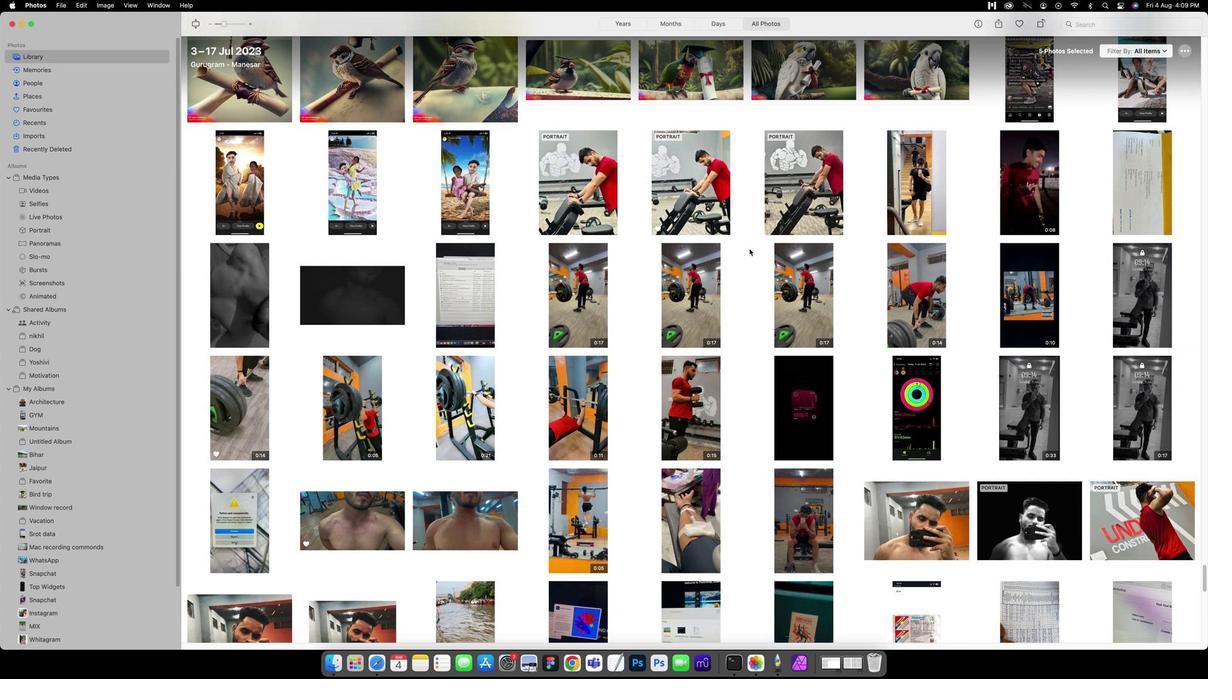 
Action: Mouse scrolled (760, 249) with delta (-13, 5)
Screenshot: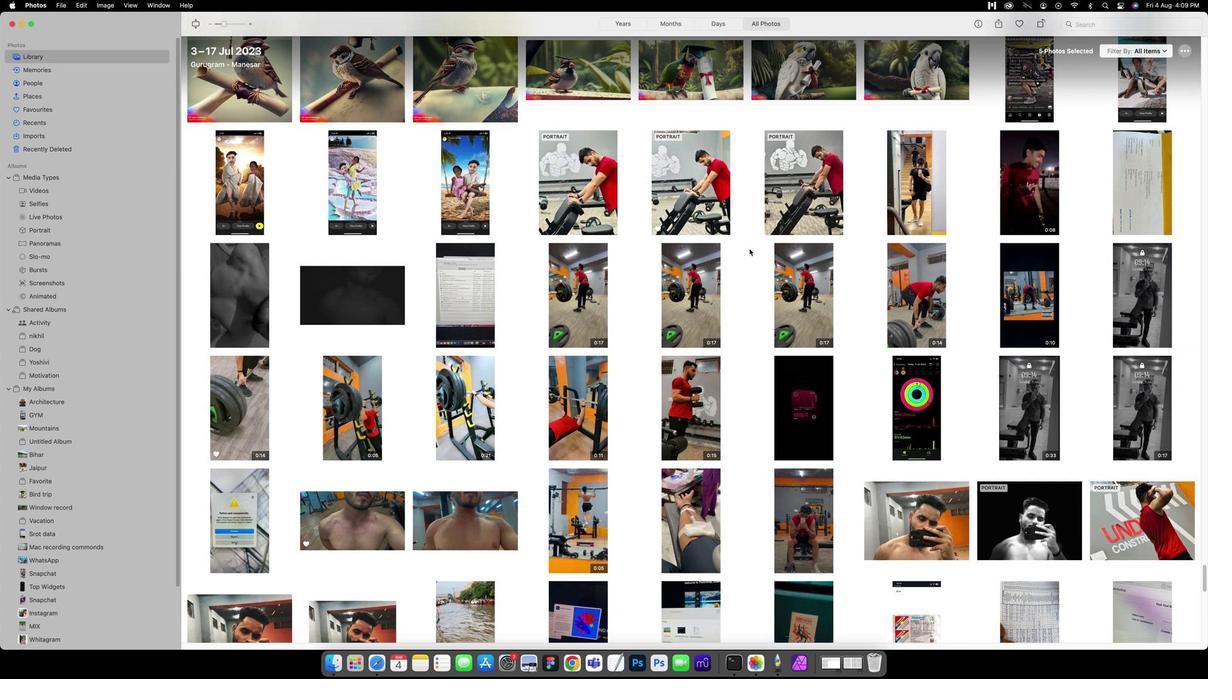
Action: Mouse scrolled (760, 249) with delta (-13, 5)
Screenshot: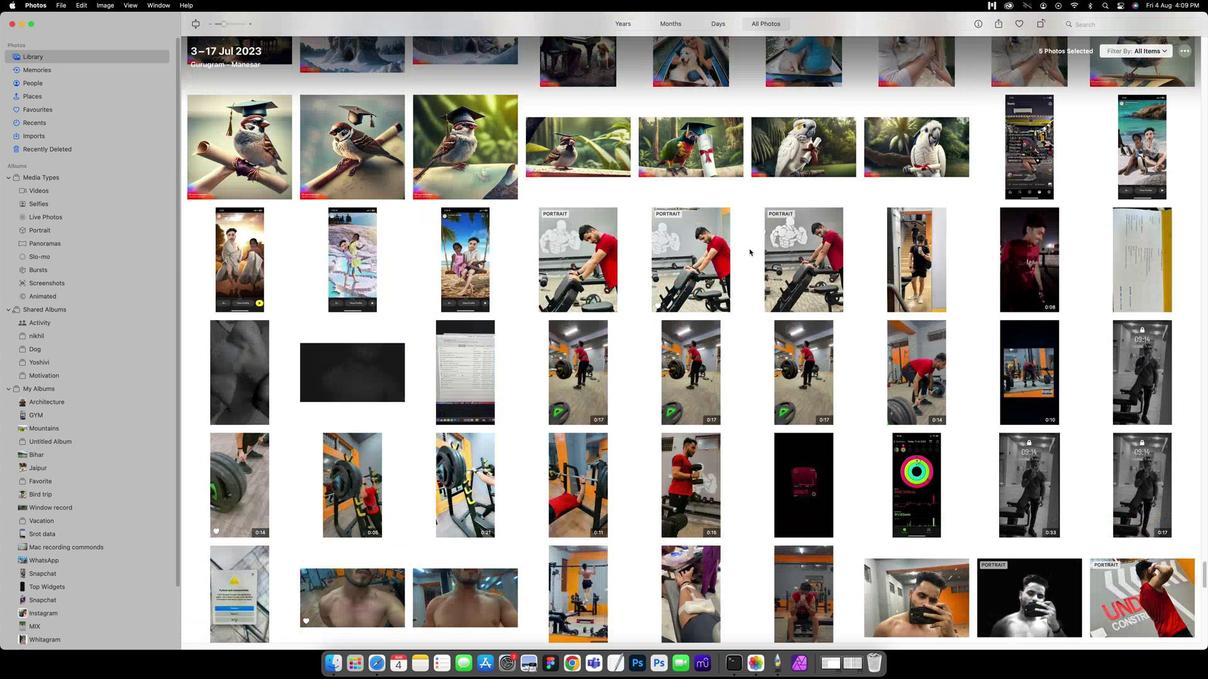 
Action: Mouse scrolled (760, 249) with delta (-13, 2)
Screenshot: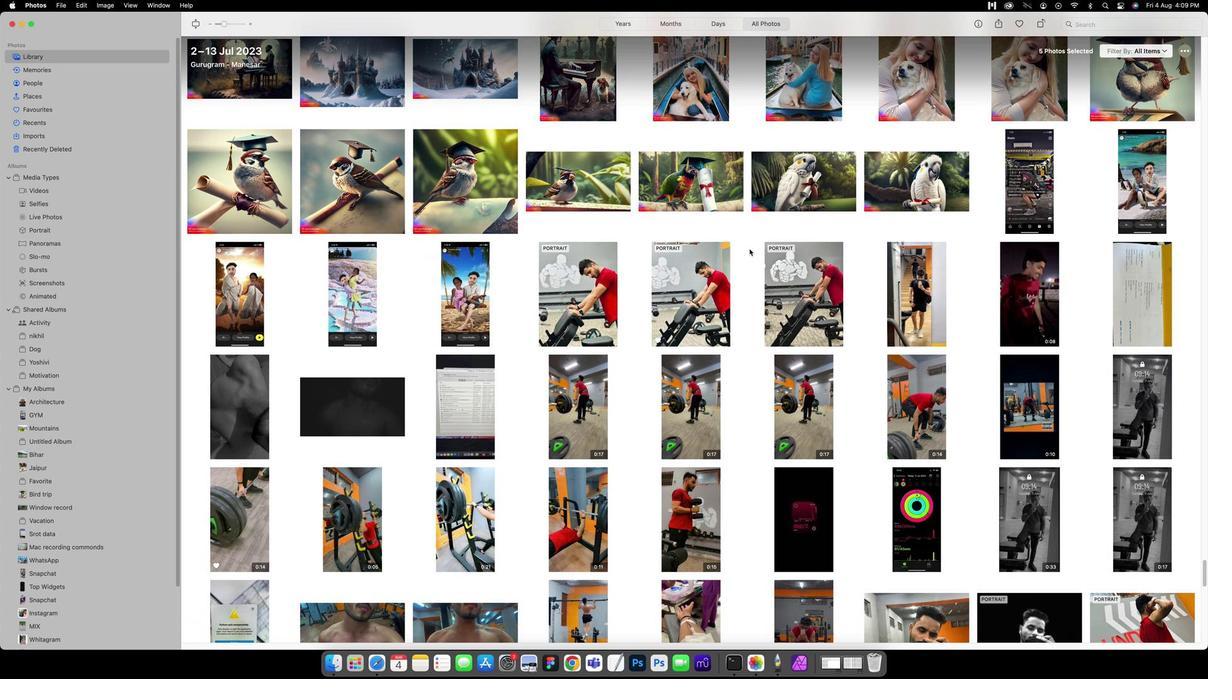 
Action: Mouse scrolled (760, 249) with delta (-13, 2)
Screenshot: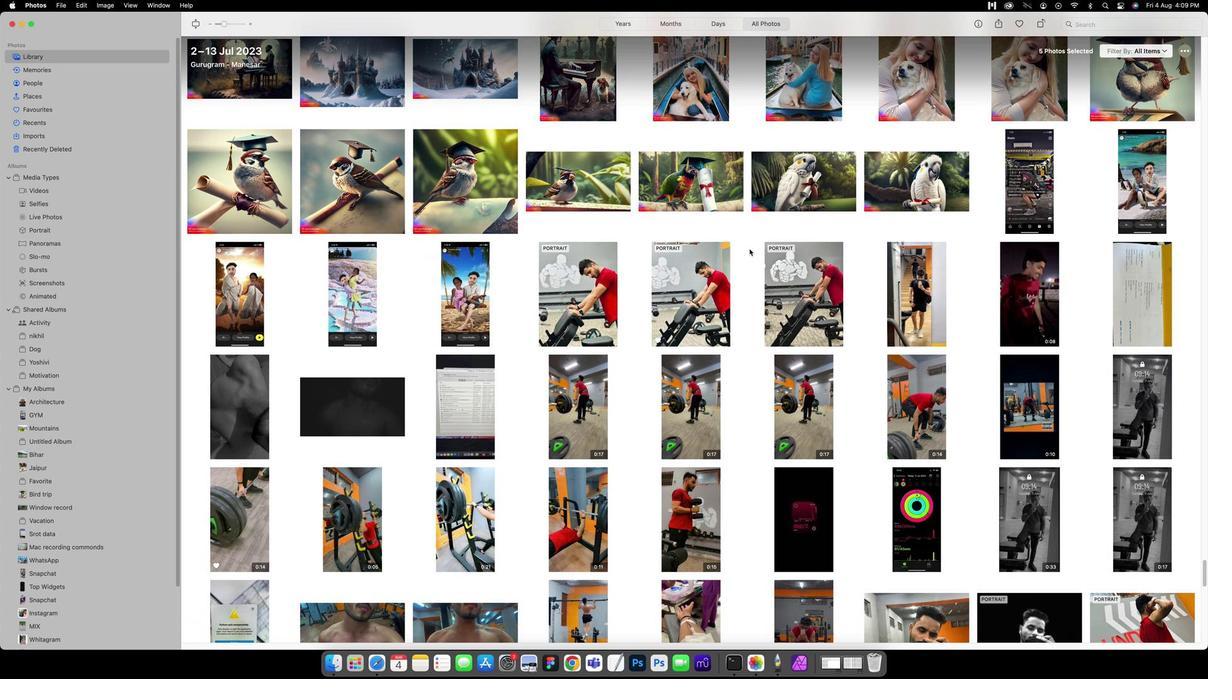 
Action: Mouse scrolled (760, 249) with delta (-13, 3)
Screenshot: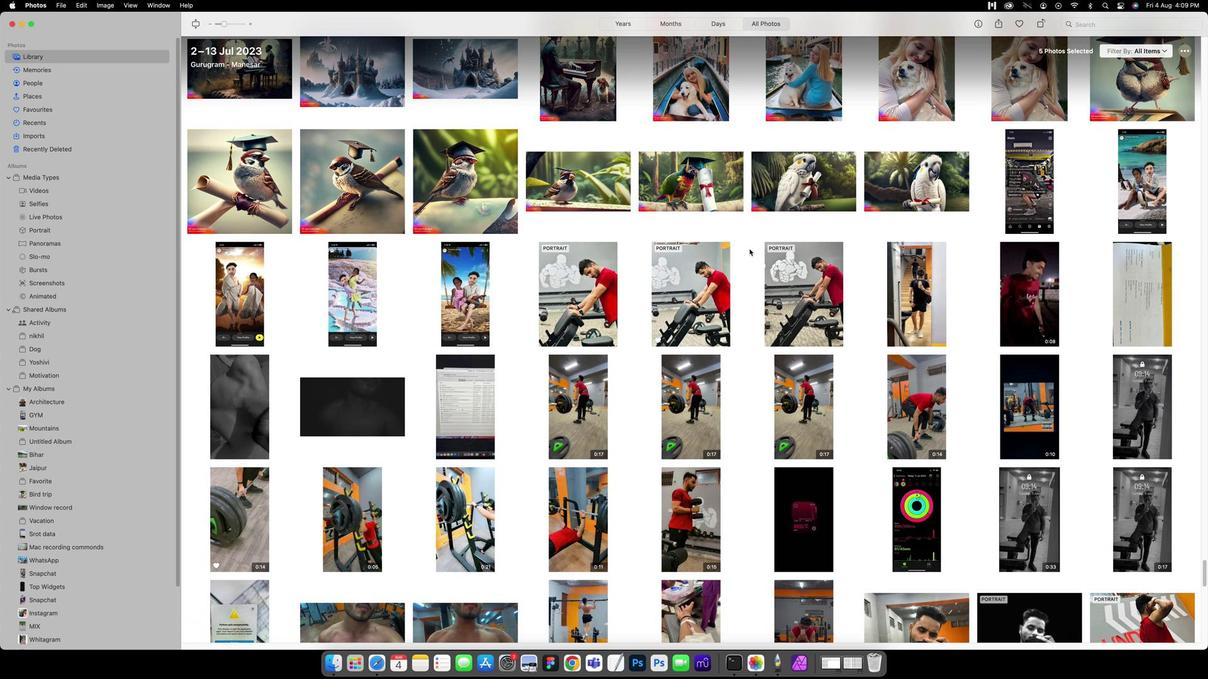 
Action: Mouse scrolled (760, 249) with delta (-13, 4)
Screenshot: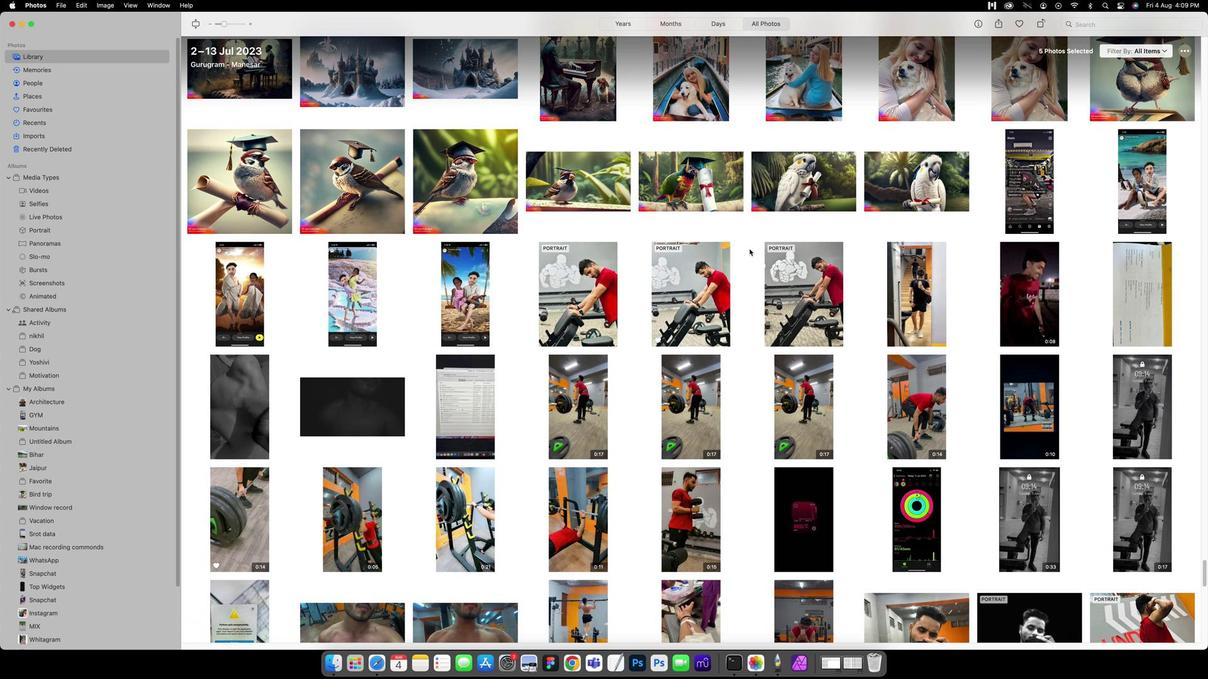 
Action: Mouse scrolled (760, 249) with delta (-13, 5)
Screenshot: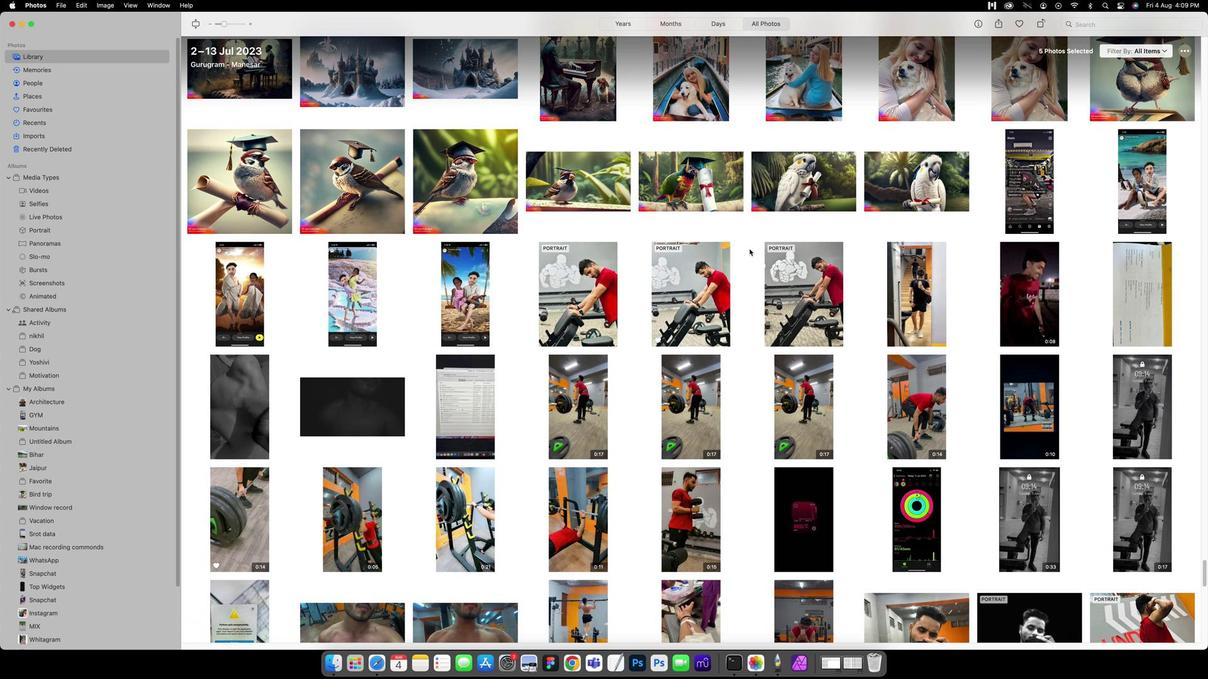 
Action: Mouse scrolled (760, 249) with delta (-13, 5)
Screenshot: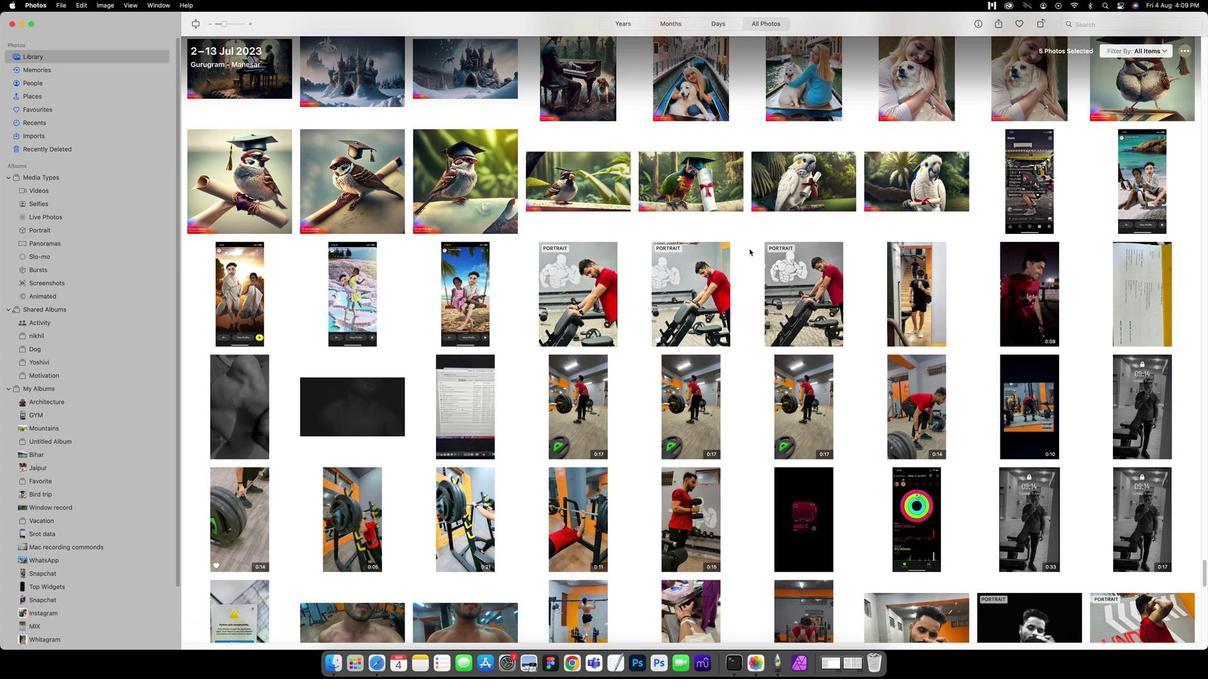 
Action: Mouse scrolled (760, 249) with delta (-13, 2)
Screenshot: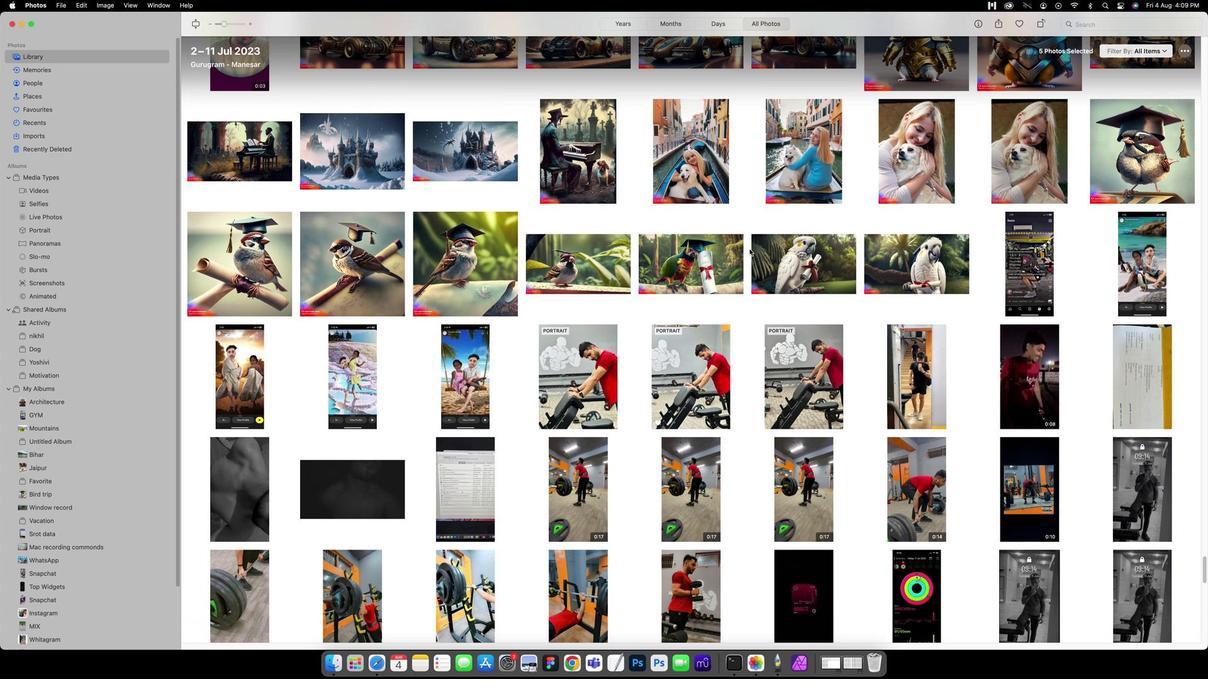 
Action: Mouse scrolled (760, 249) with delta (-13, 2)
Screenshot: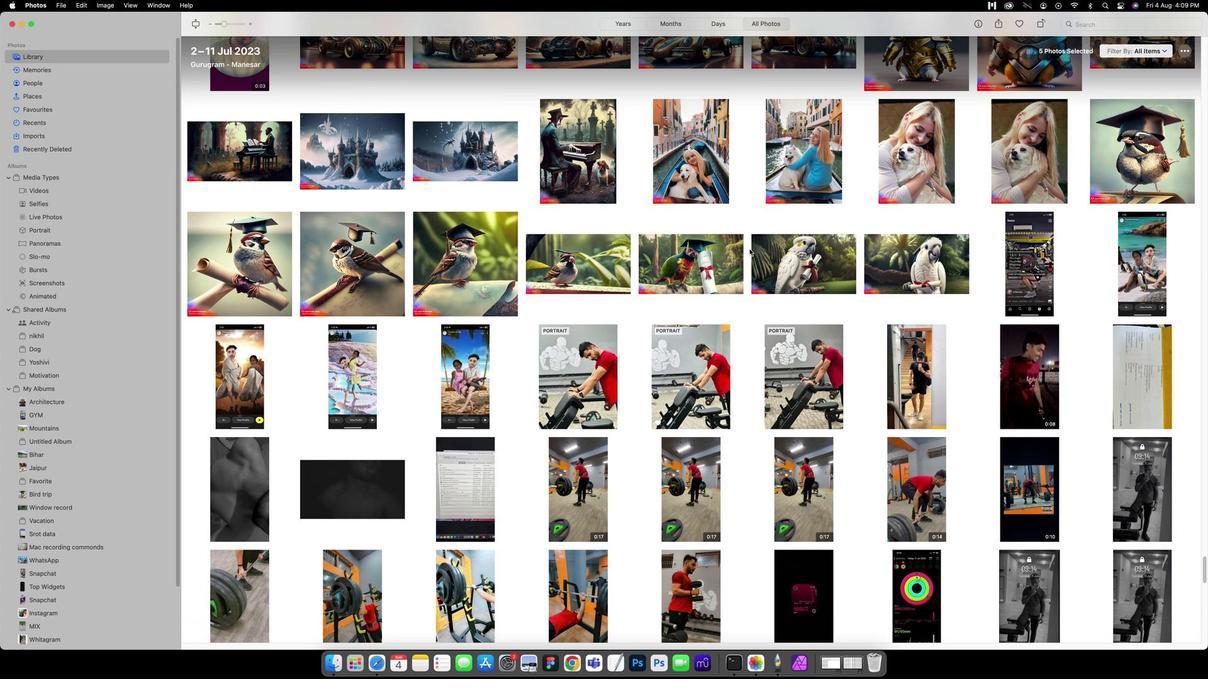 
Action: Mouse scrolled (760, 249) with delta (-13, 4)
Screenshot: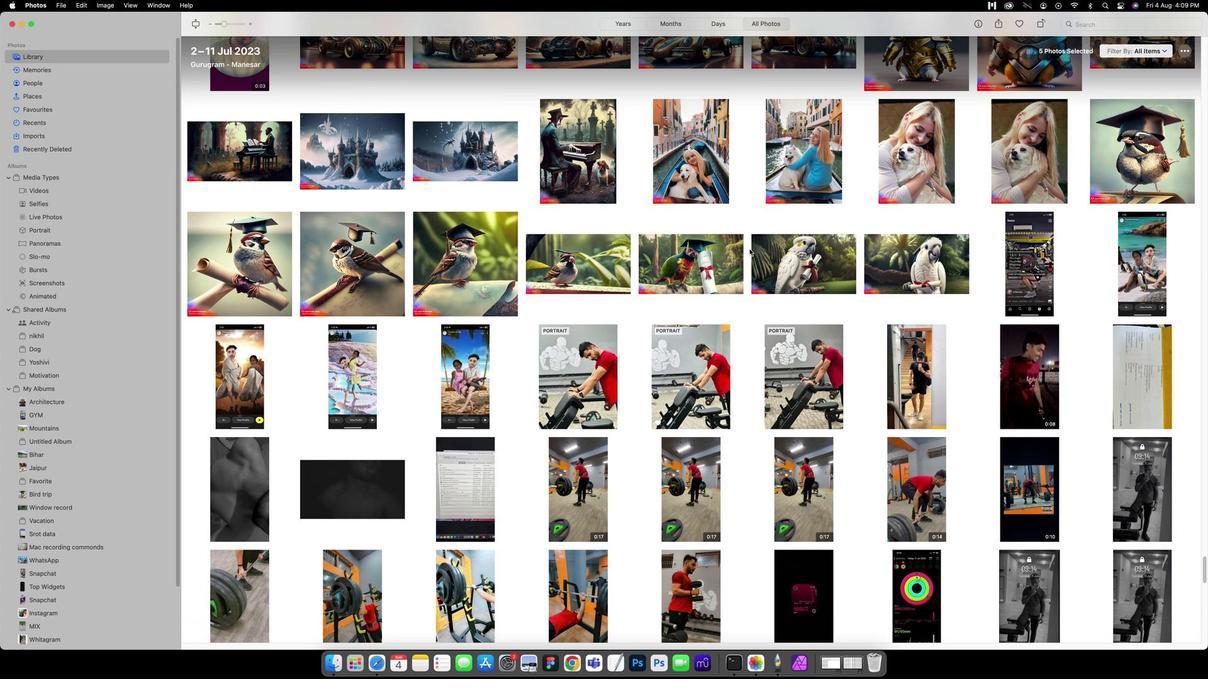 
Action: Mouse scrolled (760, 249) with delta (-13, 4)
Screenshot: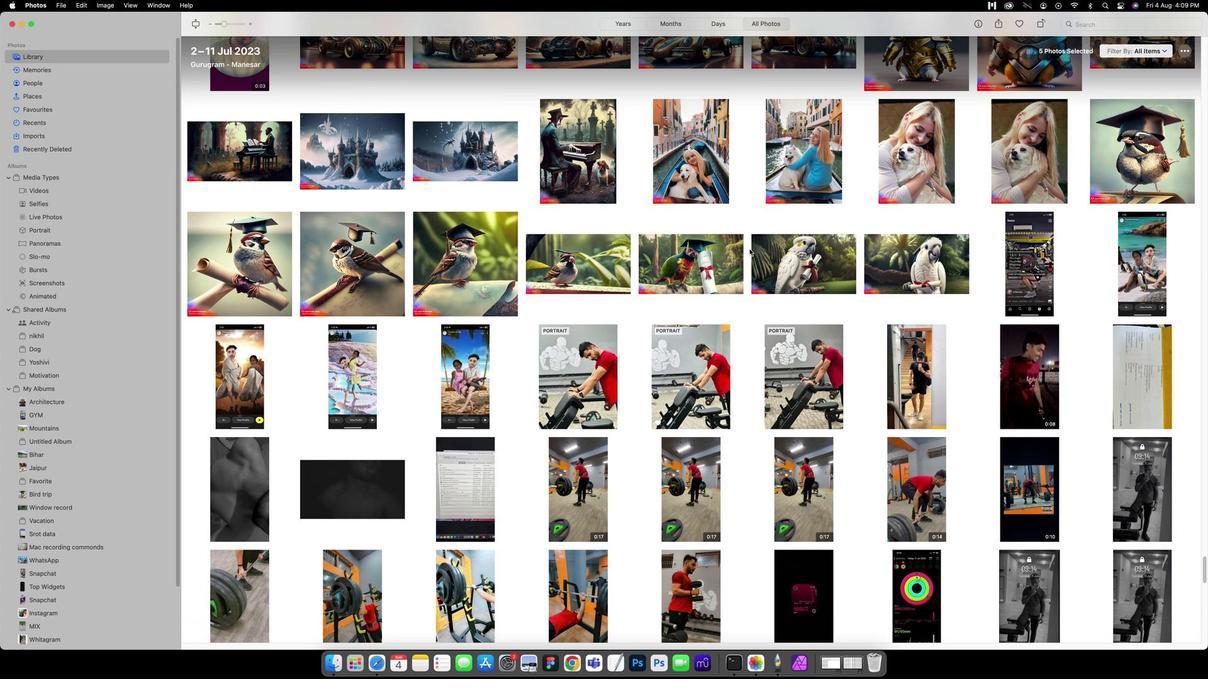 
Action: Mouse scrolled (760, 249) with delta (-13, 5)
Screenshot: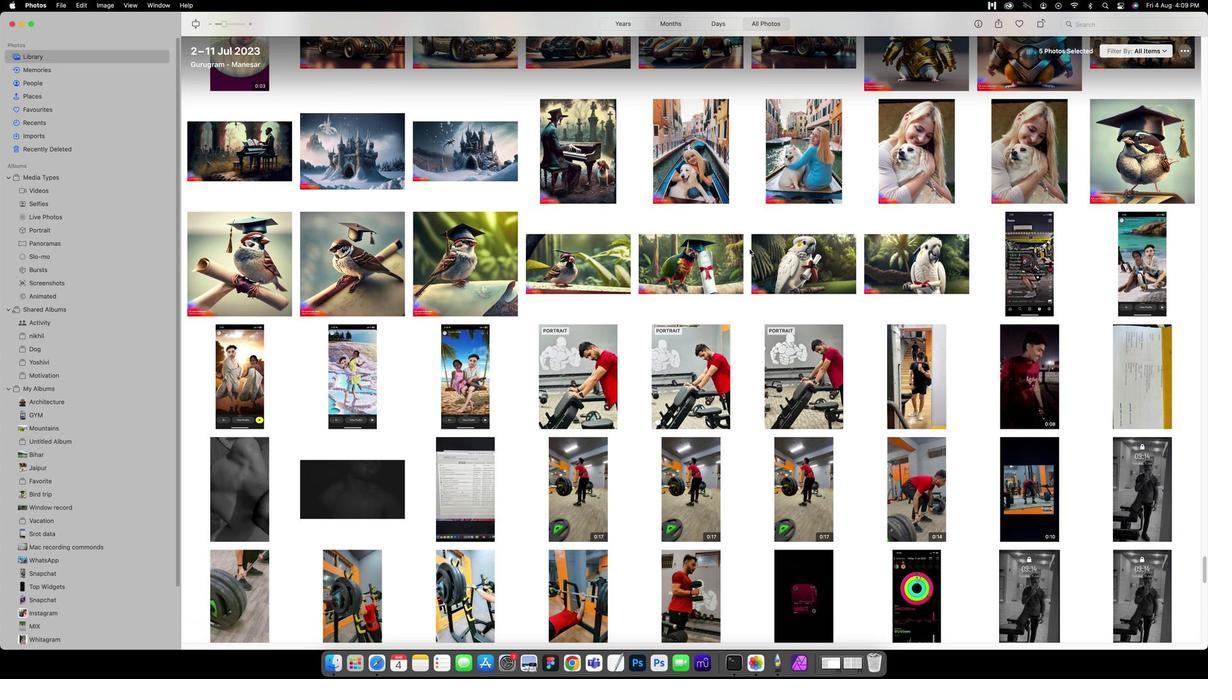 
Action: Mouse scrolled (760, 249) with delta (-13, 2)
Screenshot: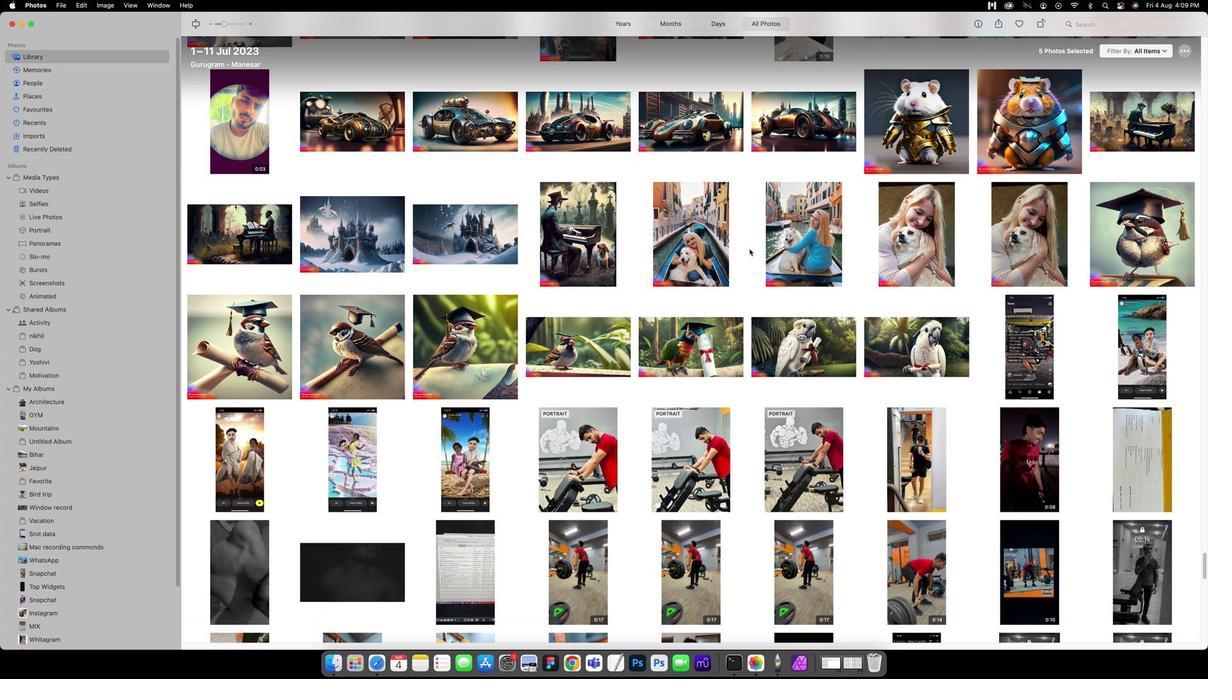 
Action: Mouse scrolled (760, 249) with delta (-13, 2)
Screenshot: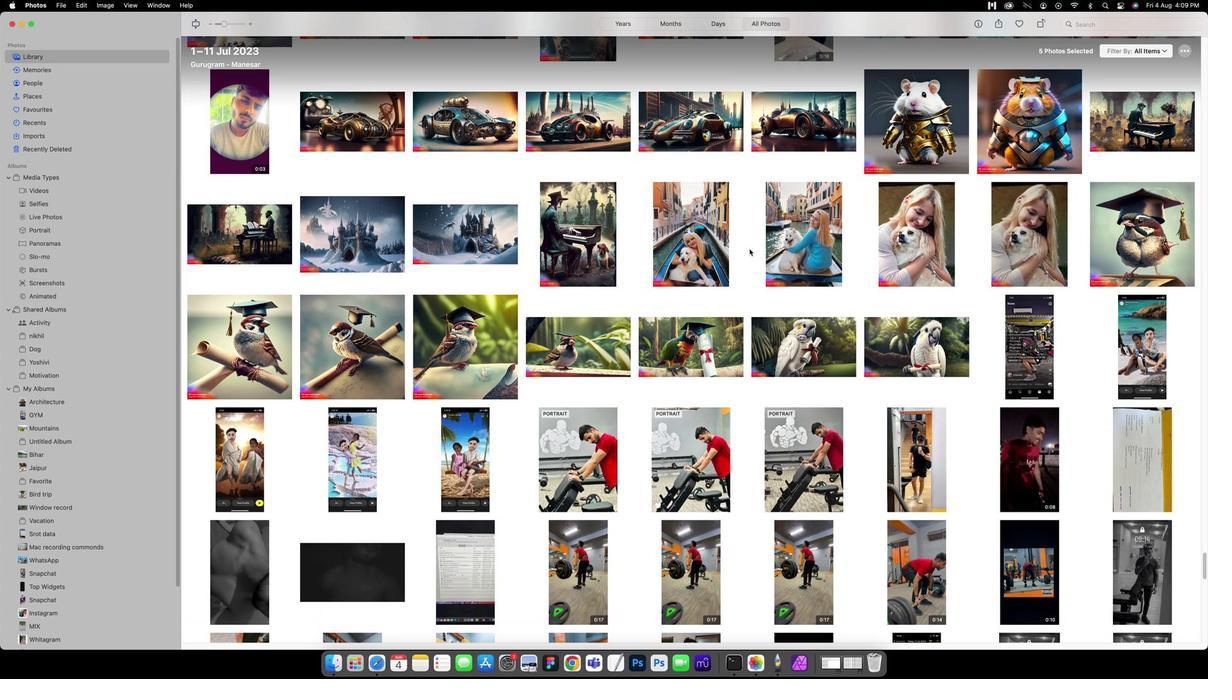 
Action: Mouse scrolled (760, 249) with delta (-13, 4)
Screenshot: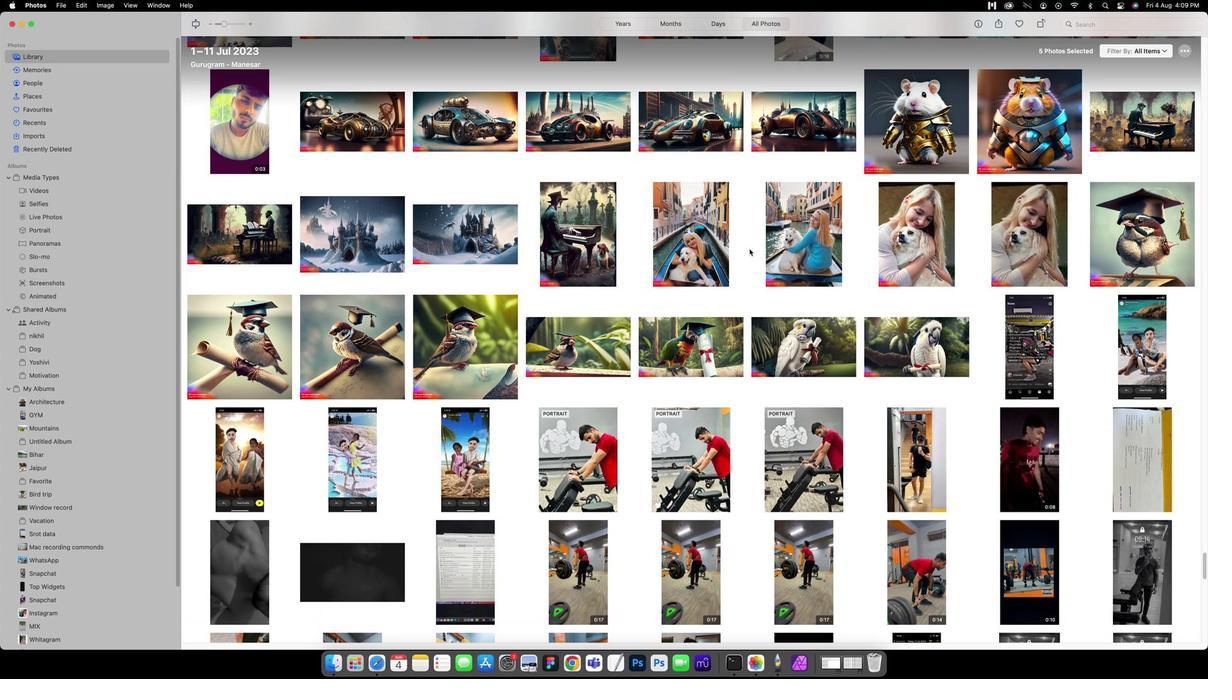 
Action: Mouse scrolled (760, 249) with delta (-13, 4)
Screenshot: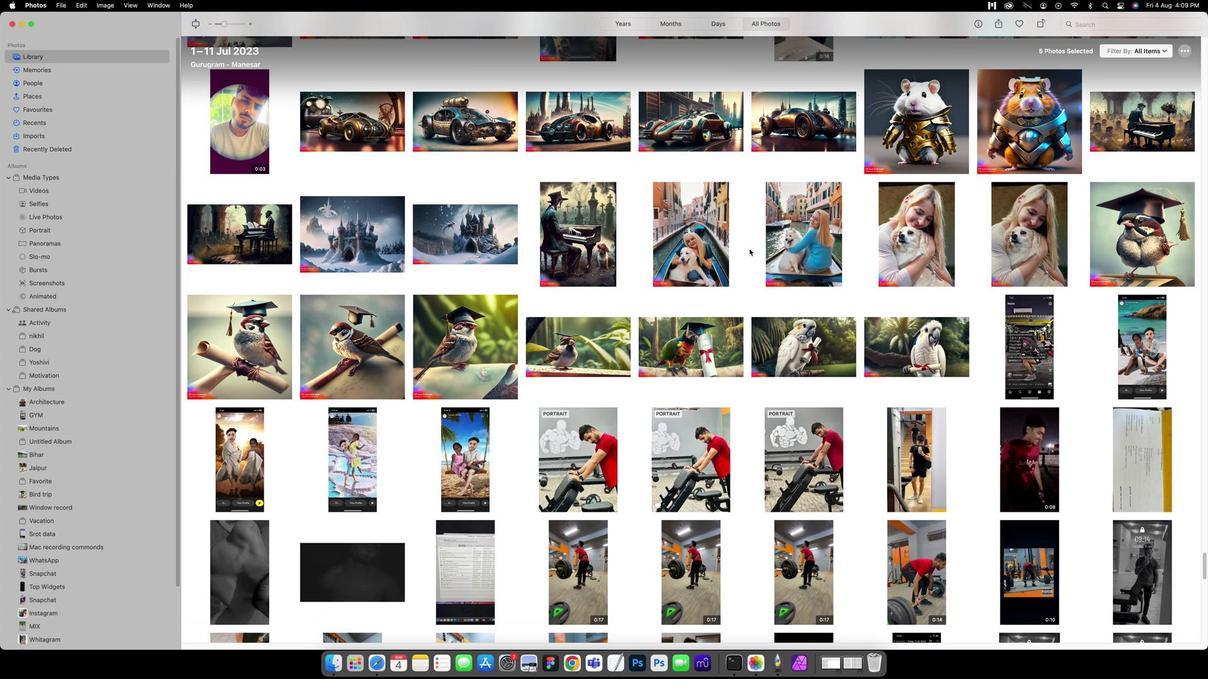
Action: Mouse scrolled (760, 249) with delta (-13, 5)
Screenshot: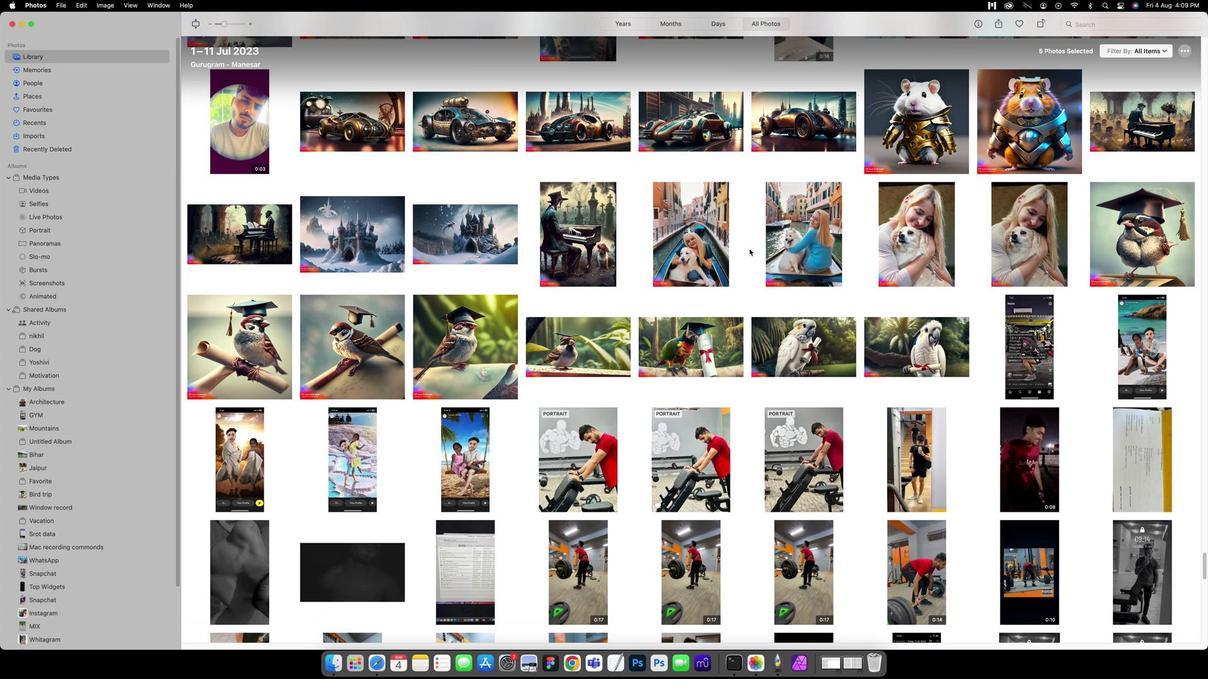 
Action: Mouse scrolled (760, 249) with delta (-13, 2)
Screenshot: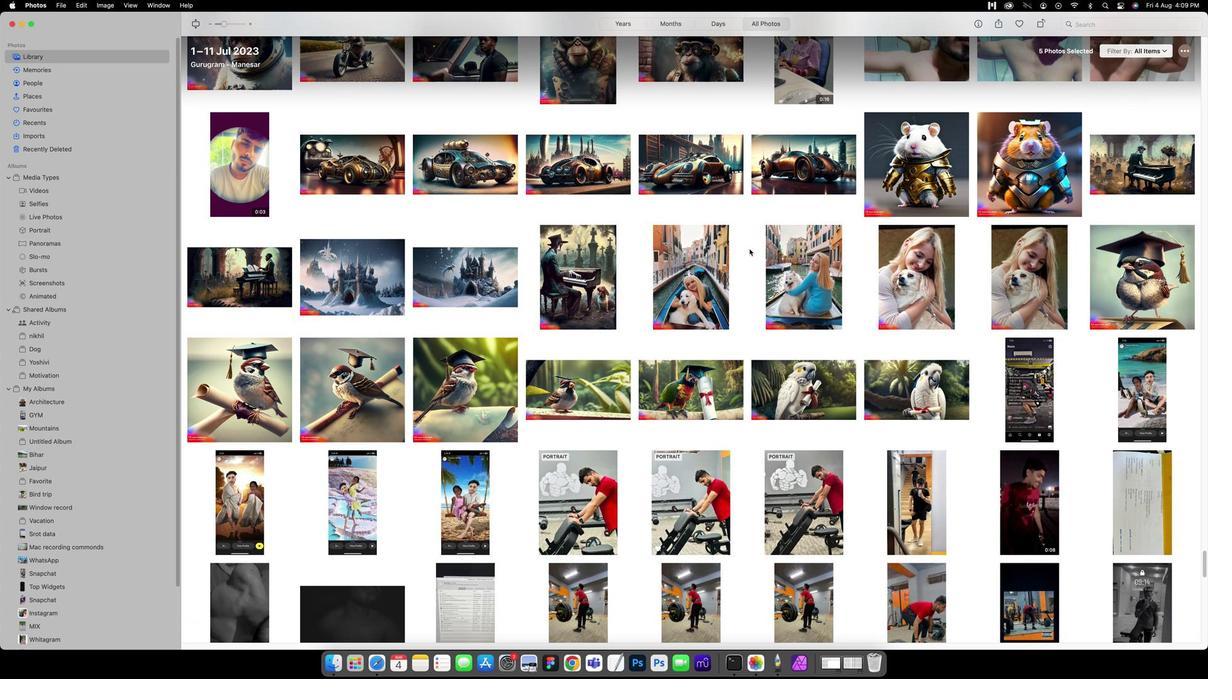 
Action: Mouse scrolled (760, 249) with delta (-13, 2)
Screenshot: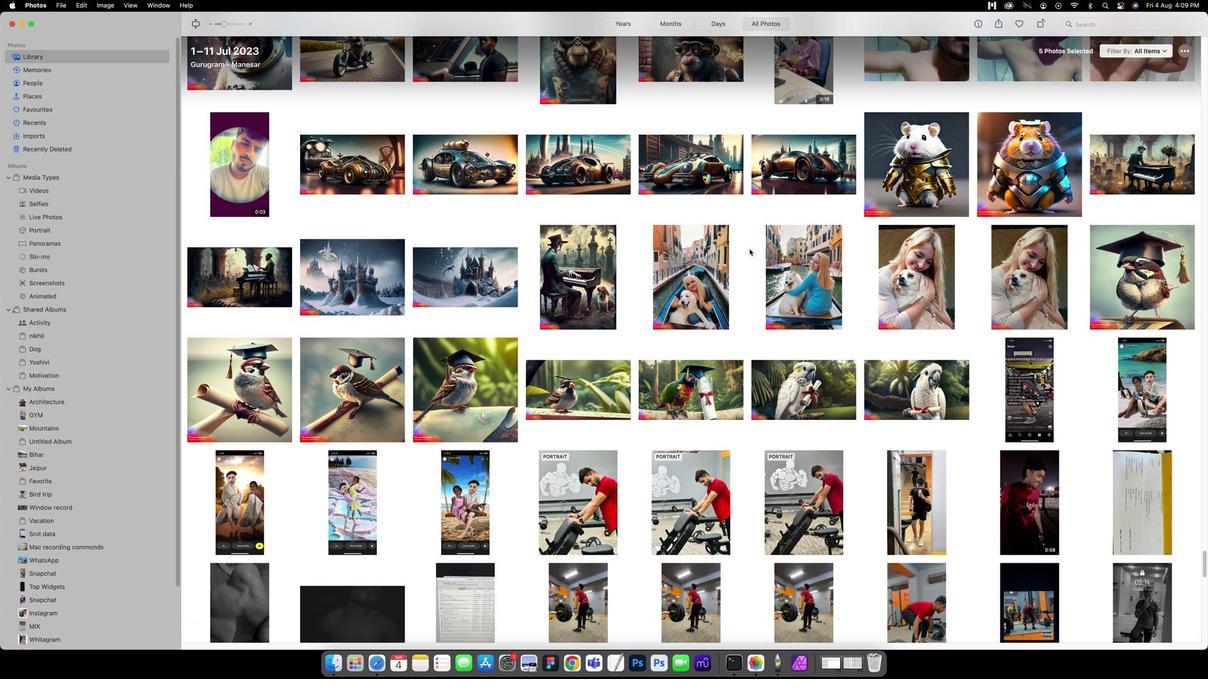 
Action: Mouse scrolled (760, 249) with delta (-13, 3)
Screenshot: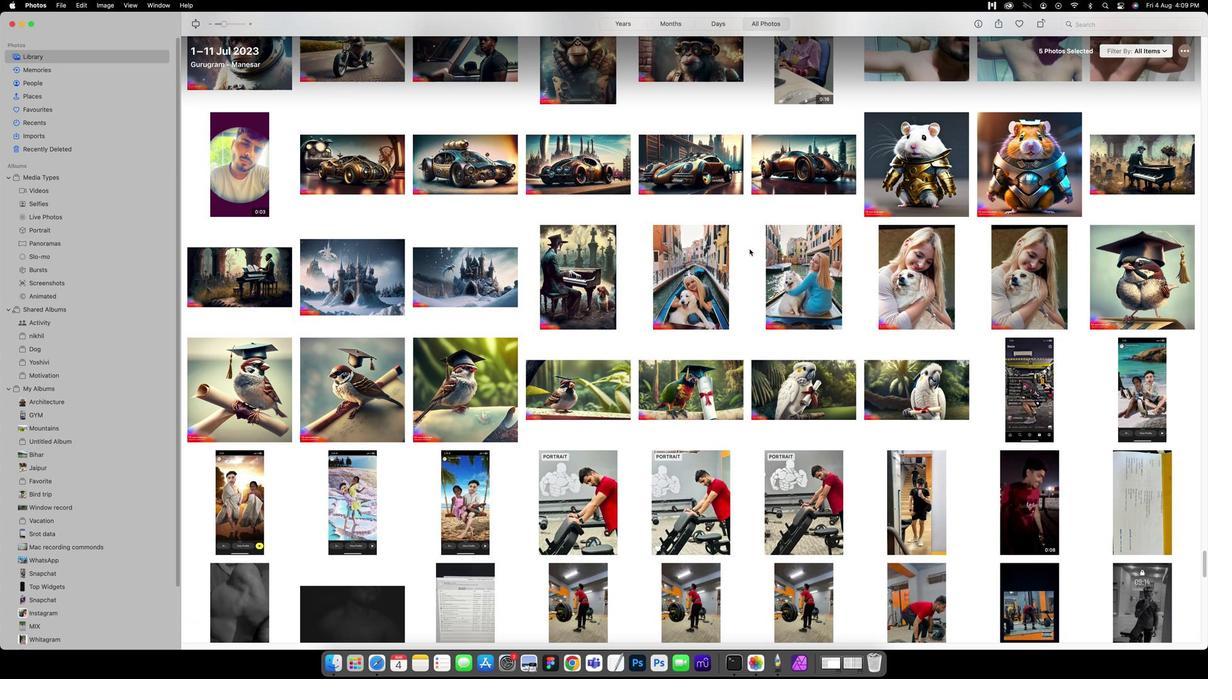 
Action: Mouse scrolled (760, 249) with delta (-13, 4)
Screenshot: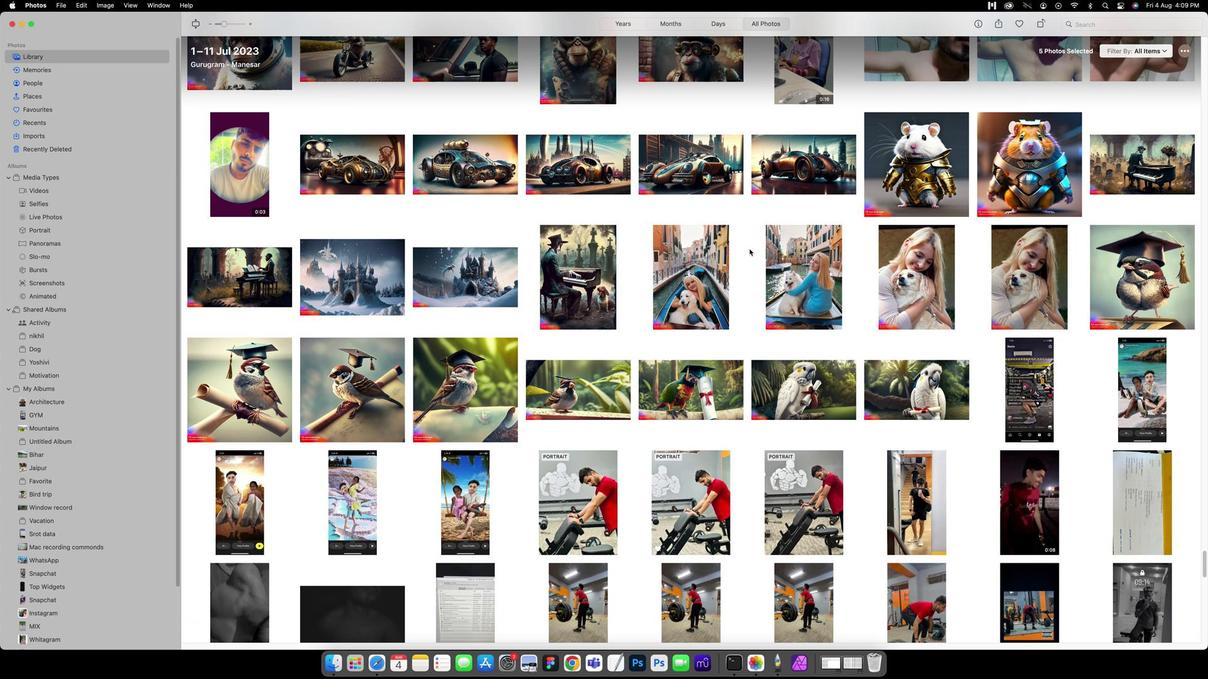 
Action: Mouse moved to (692, 241)
Screenshot: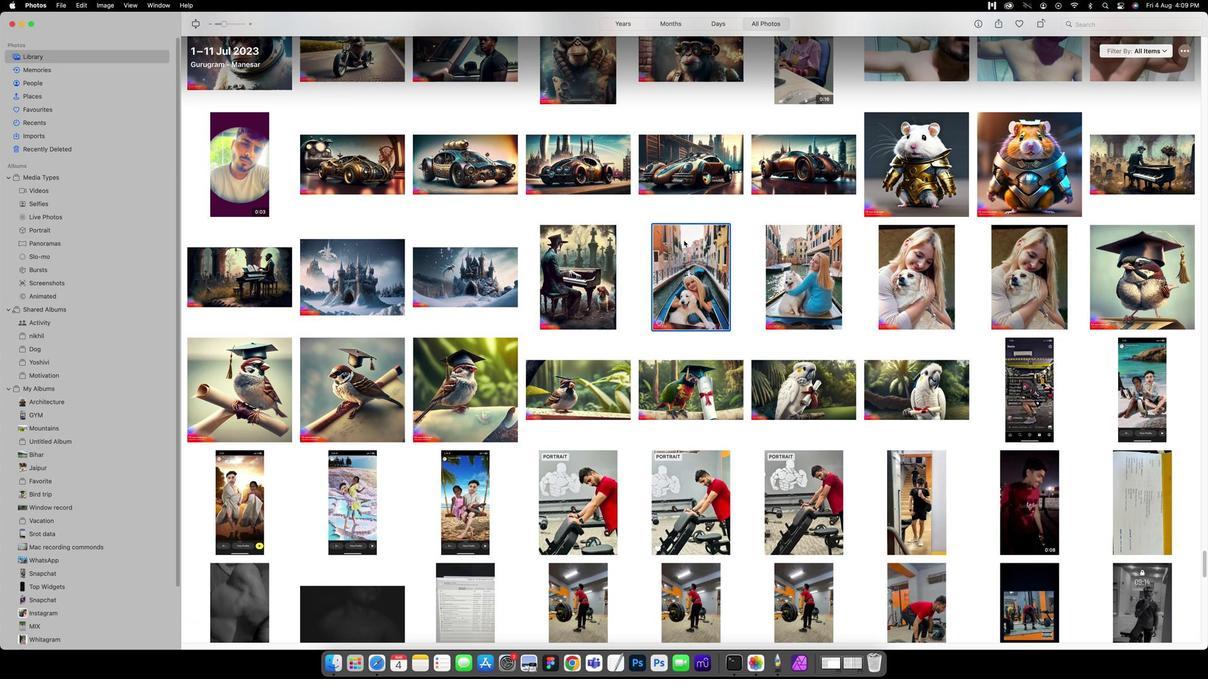 
Action: Mouse pressed left at (692, 241)
Screenshot: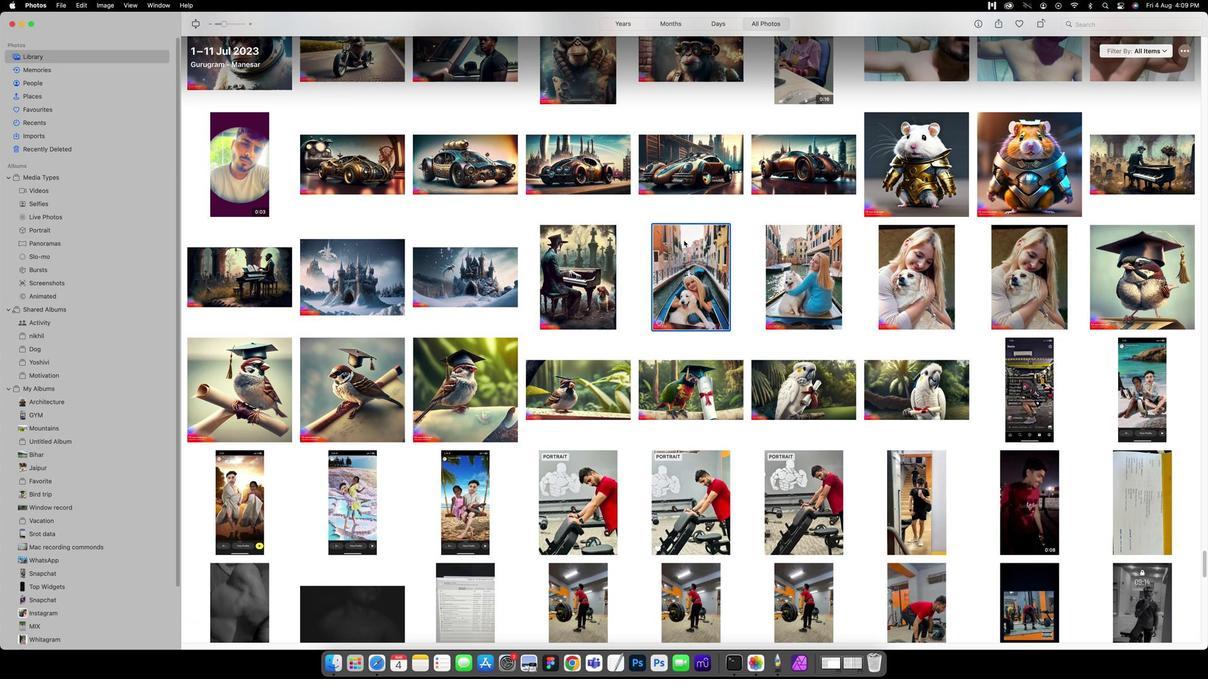
Action: Mouse moved to (764, 249)
Screenshot: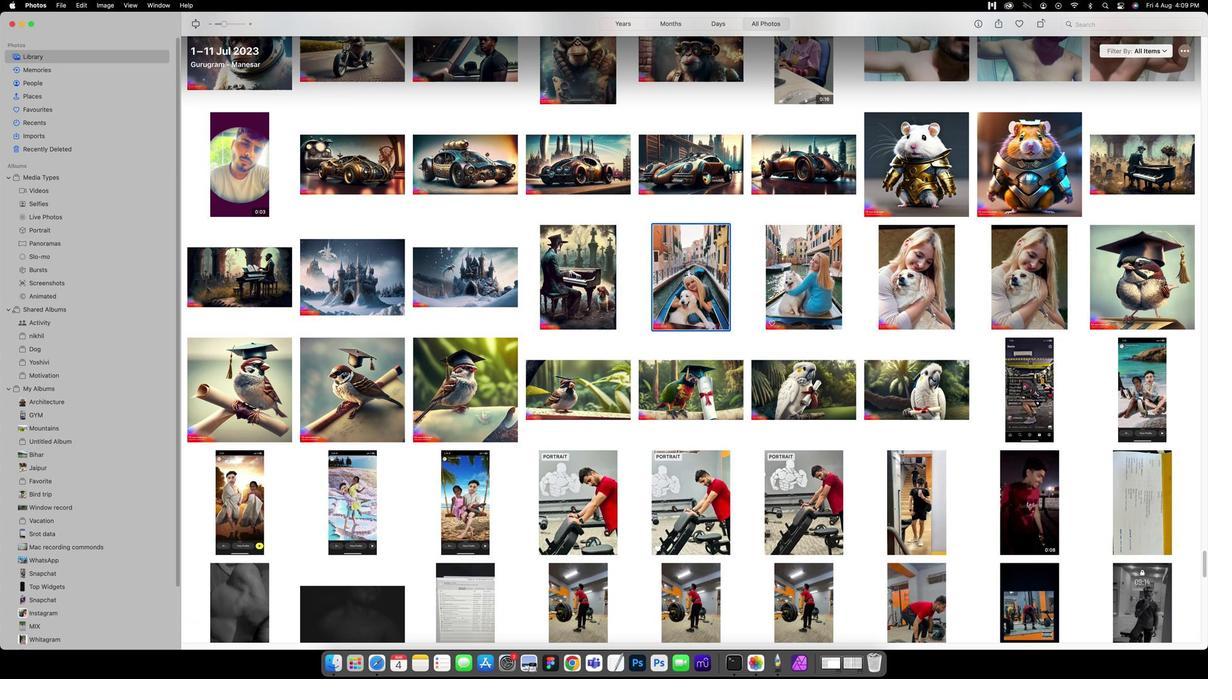 
Action: Key pressed Key.shift
Screenshot: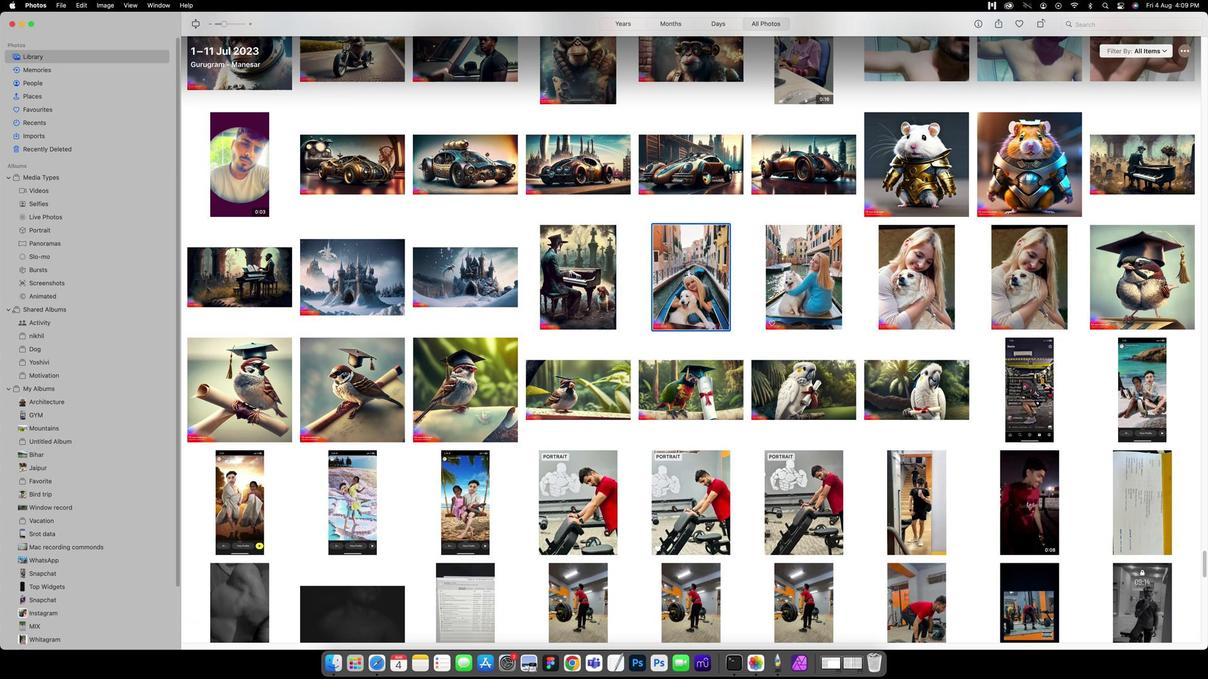 
Action: Mouse moved to (792, 246)
Screenshot: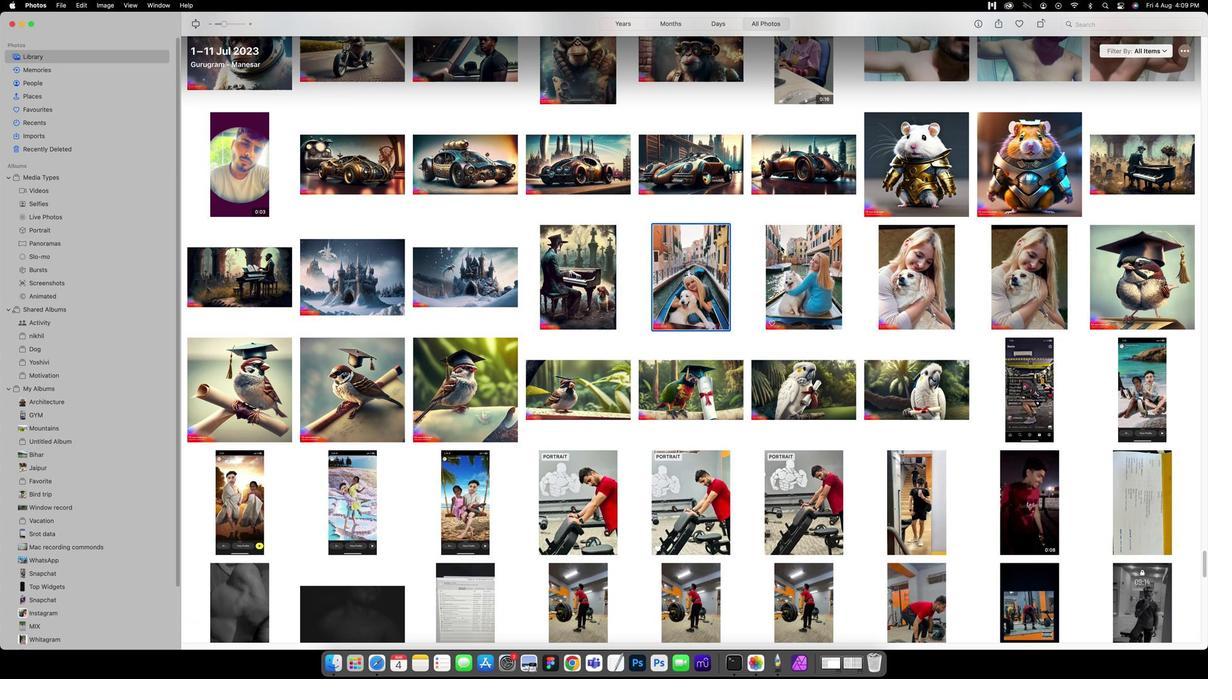 
Action: Key pressed Key.shift
Screenshot: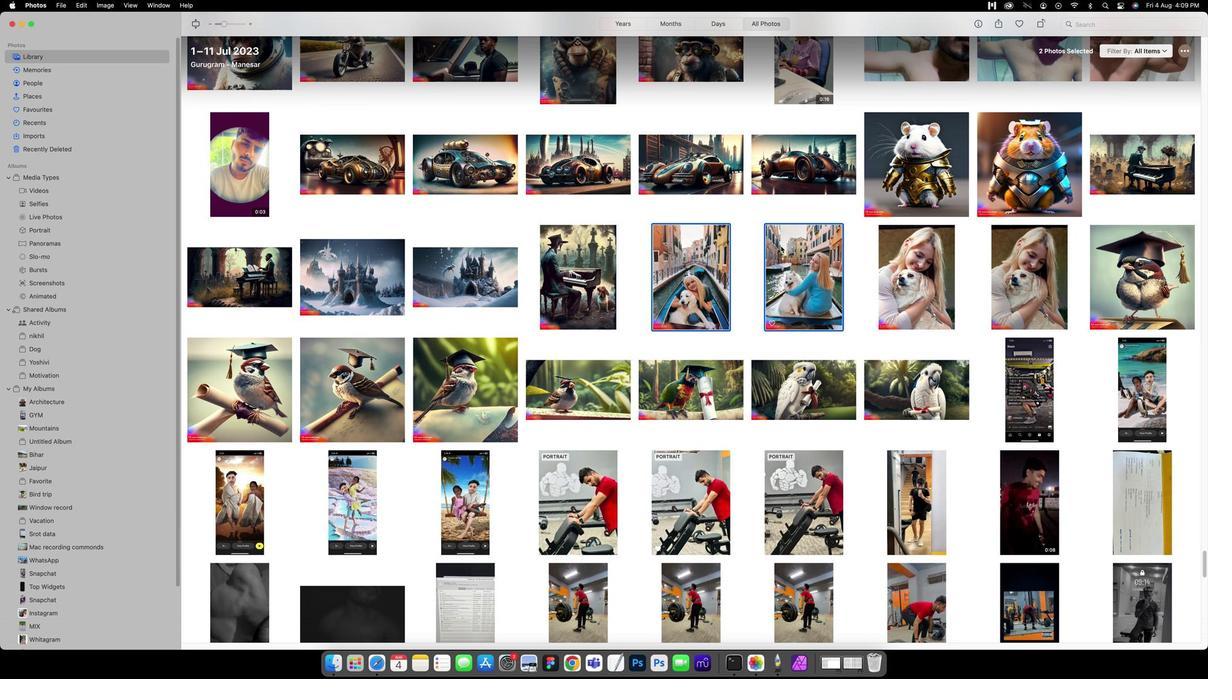 
Action: Mouse pressed left at (792, 246)
Screenshot: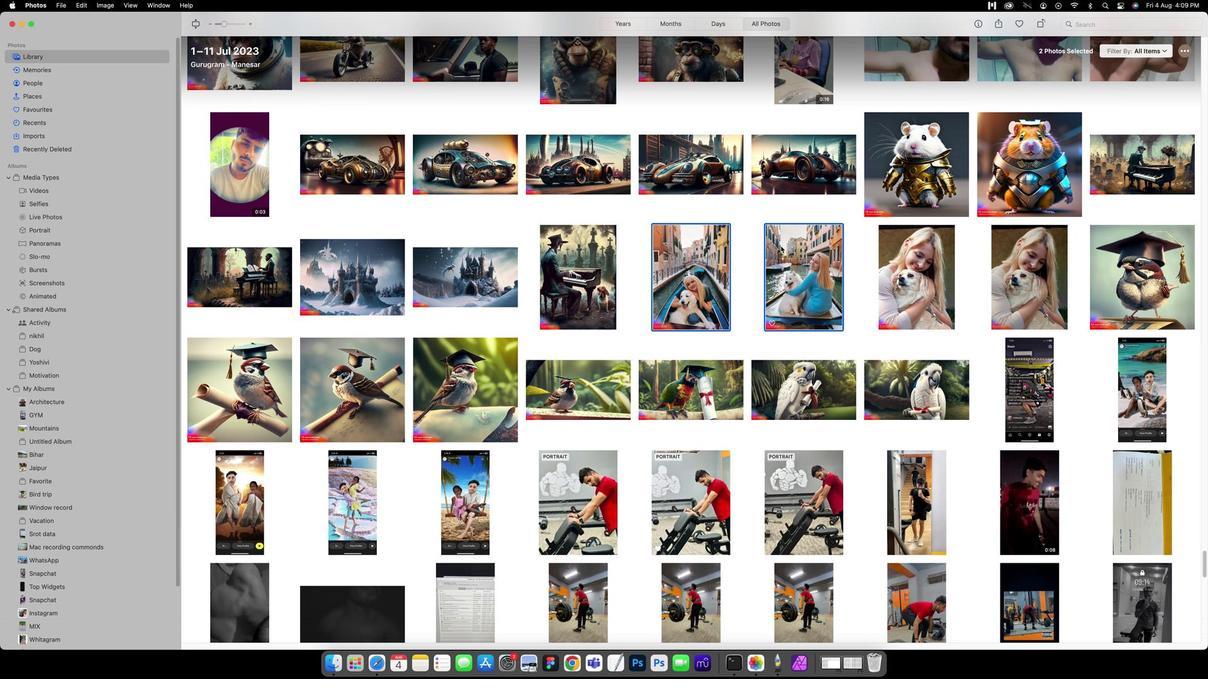 
Action: Mouse scrolled (792, 246) with delta (-13, 2)
Screenshot: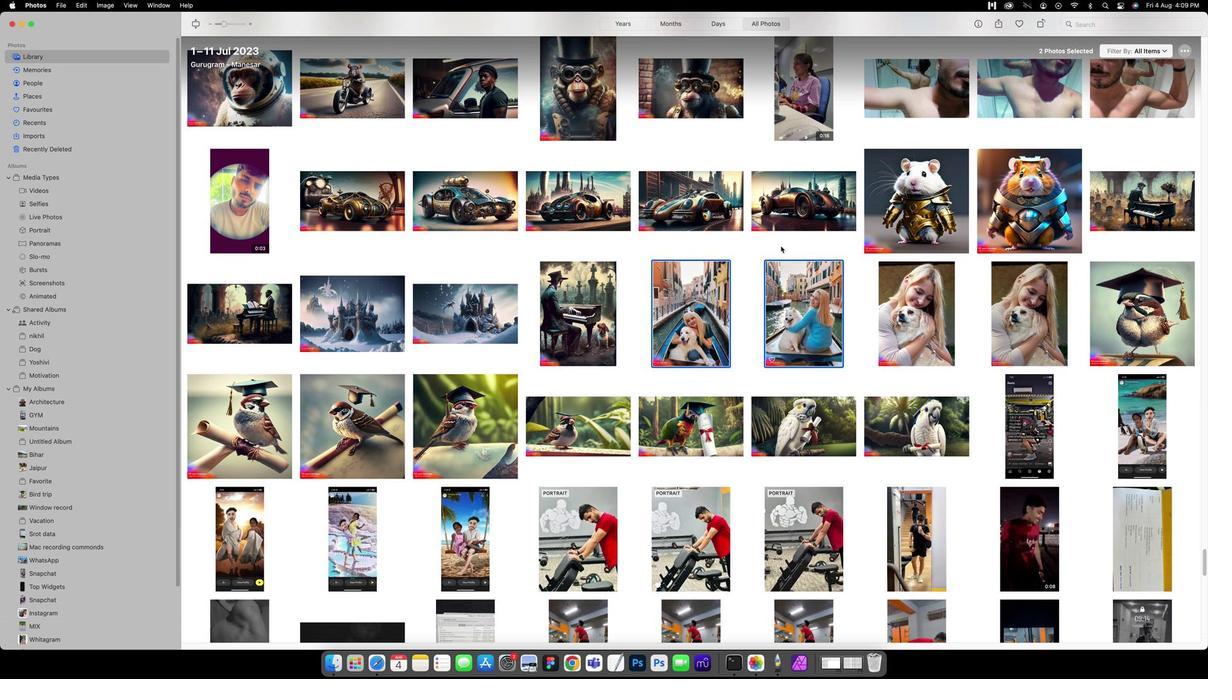 
Action: Mouse scrolled (792, 246) with delta (-13, 2)
Screenshot: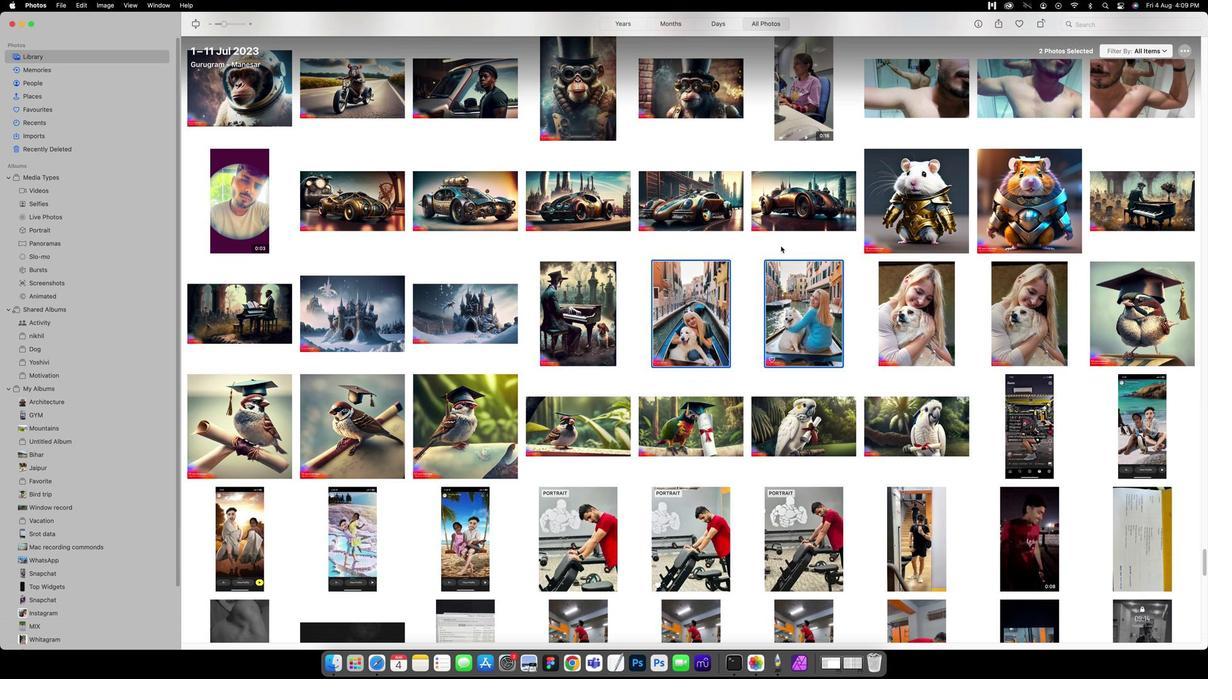 
Action: Mouse scrolled (792, 246) with delta (-13, 3)
Screenshot: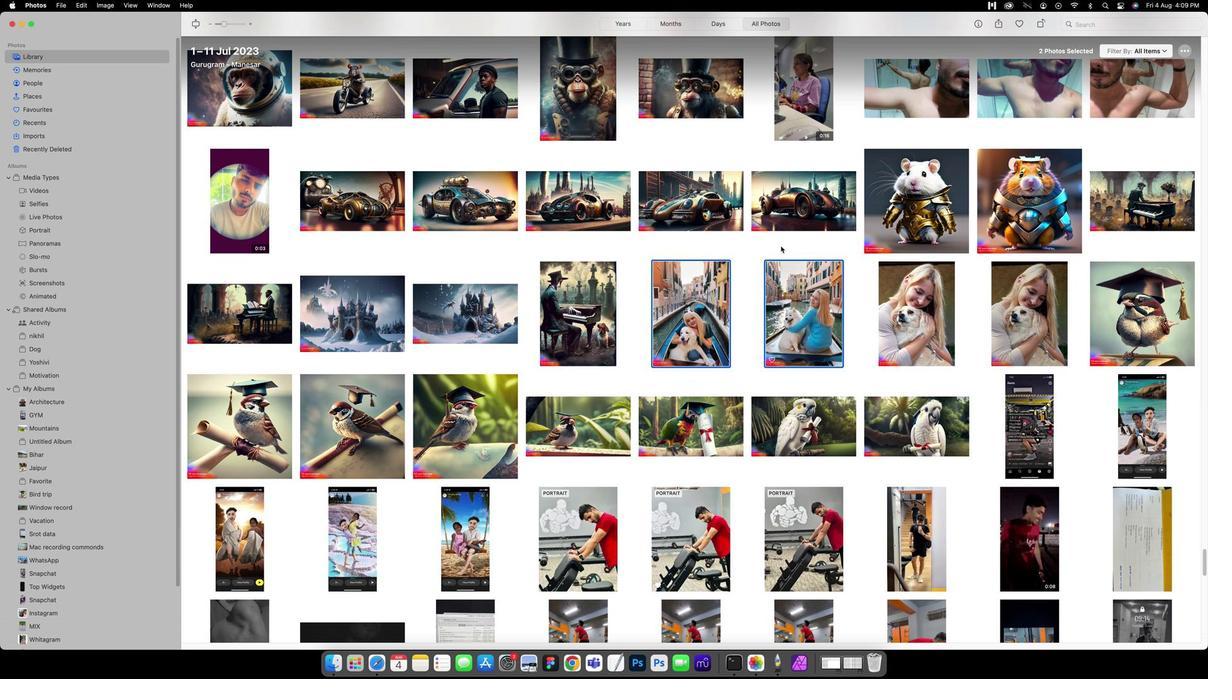 
Action: Mouse scrolled (792, 246) with delta (-13, 4)
Screenshot: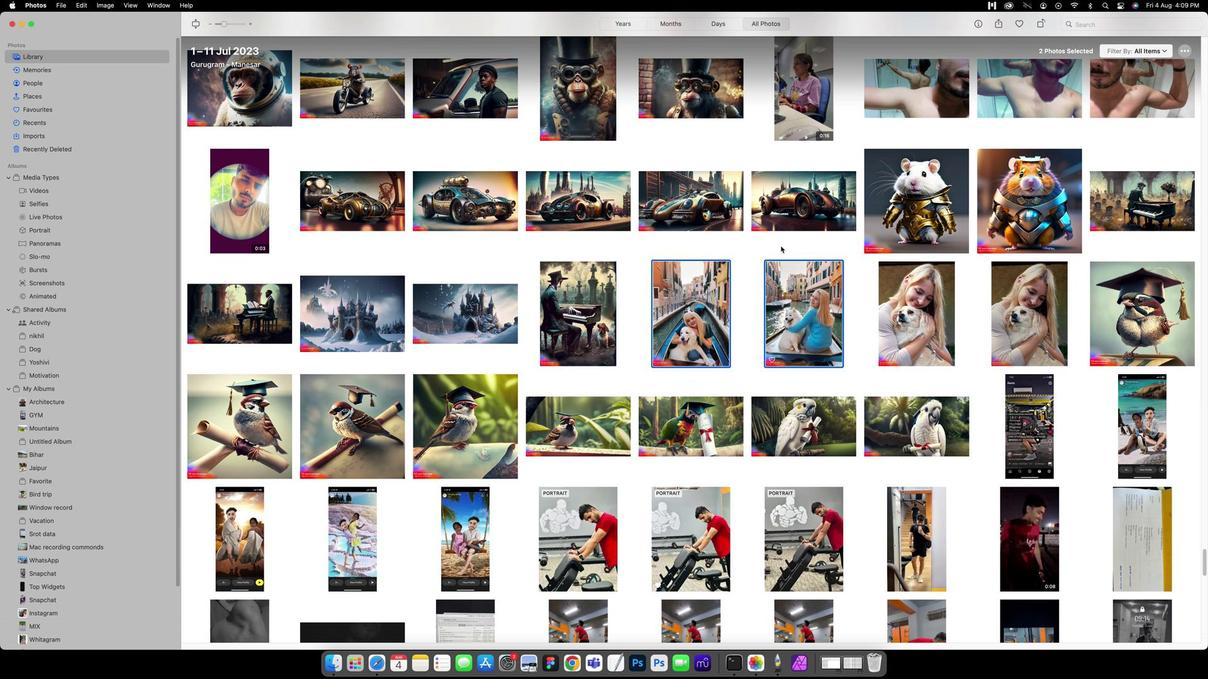 
Action: Mouse moved to (770, 215)
Screenshot: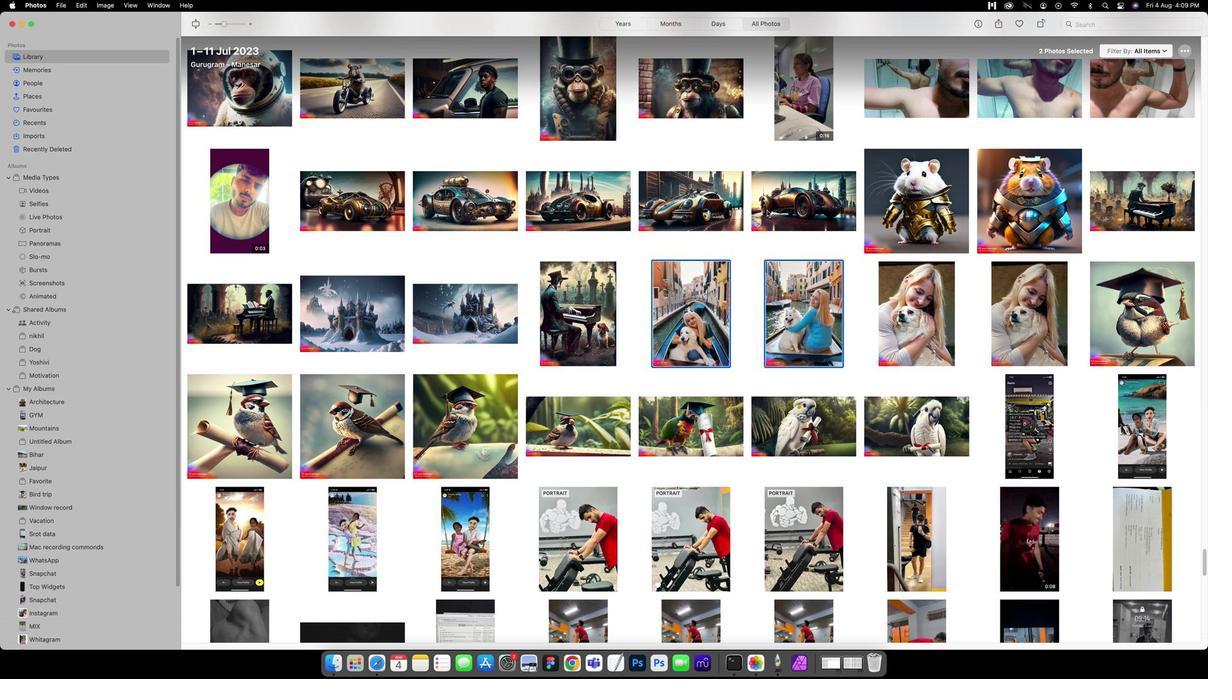 
Action: Key pressed Key.shift
Screenshot: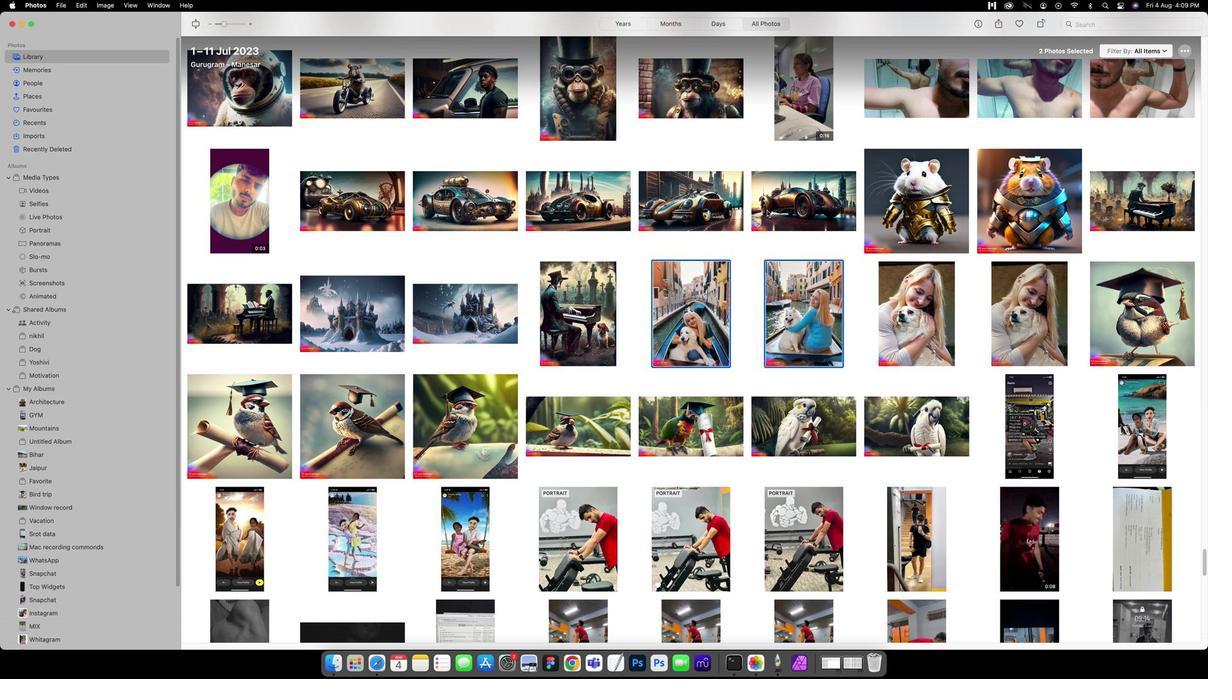 
Action: Mouse moved to (778, 210)
Screenshot: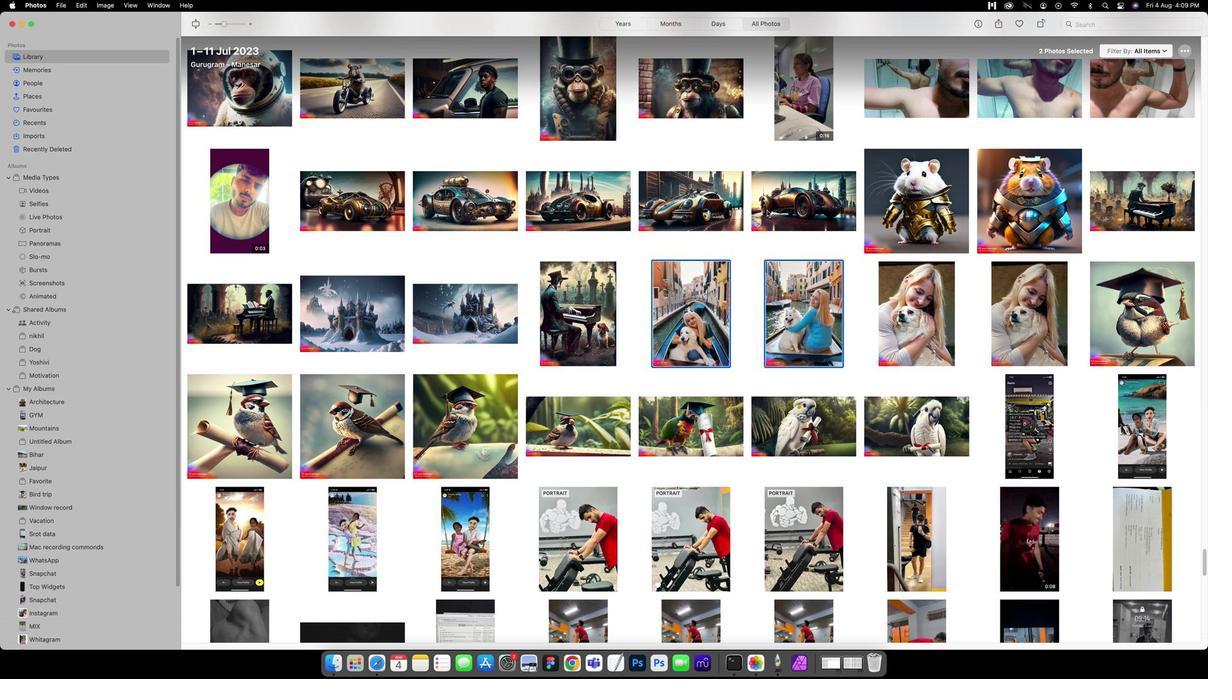 
Action: Mouse pressed left at (778, 210)
Screenshot: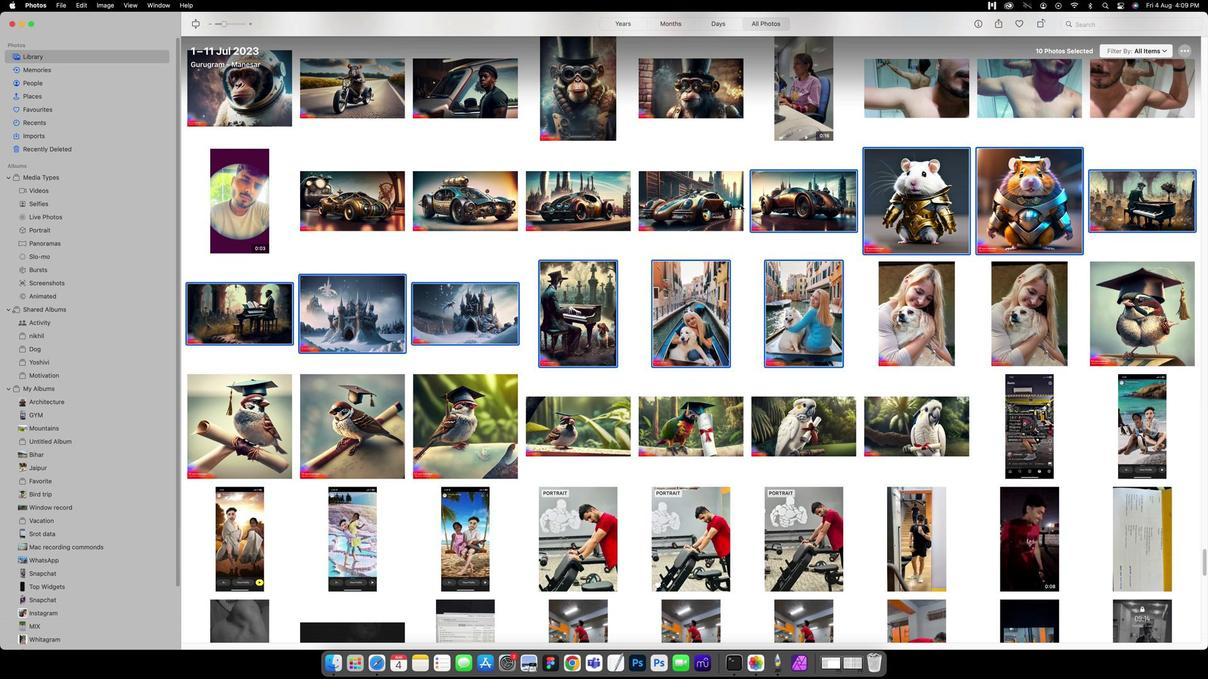 
Action: Mouse moved to (724, 203)
Screenshot: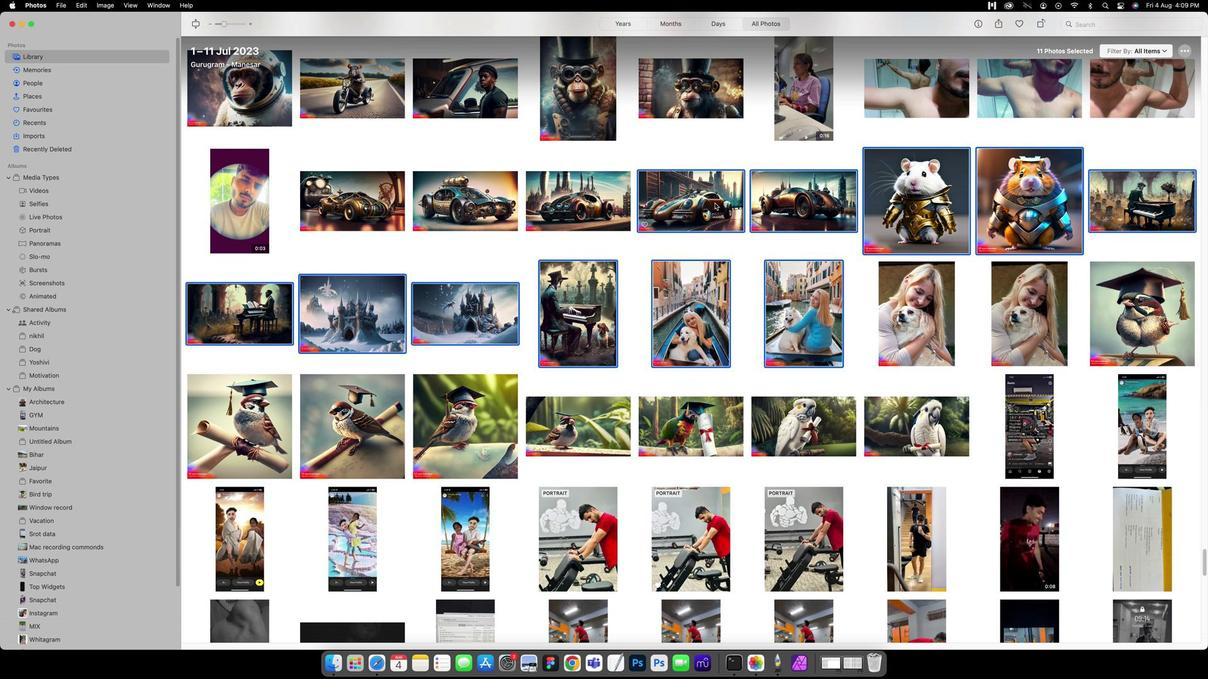 
Action: Mouse pressed left at (724, 203)
Screenshot: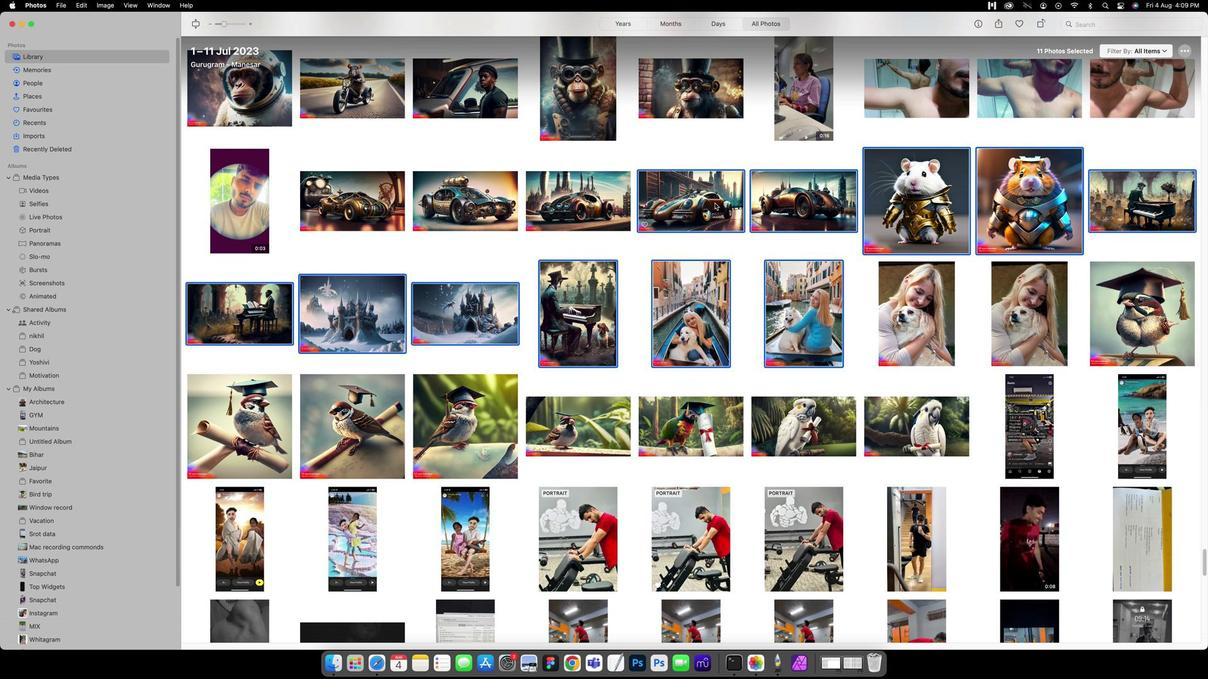
Action: Mouse pressed left at (724, 203)
Screenshot: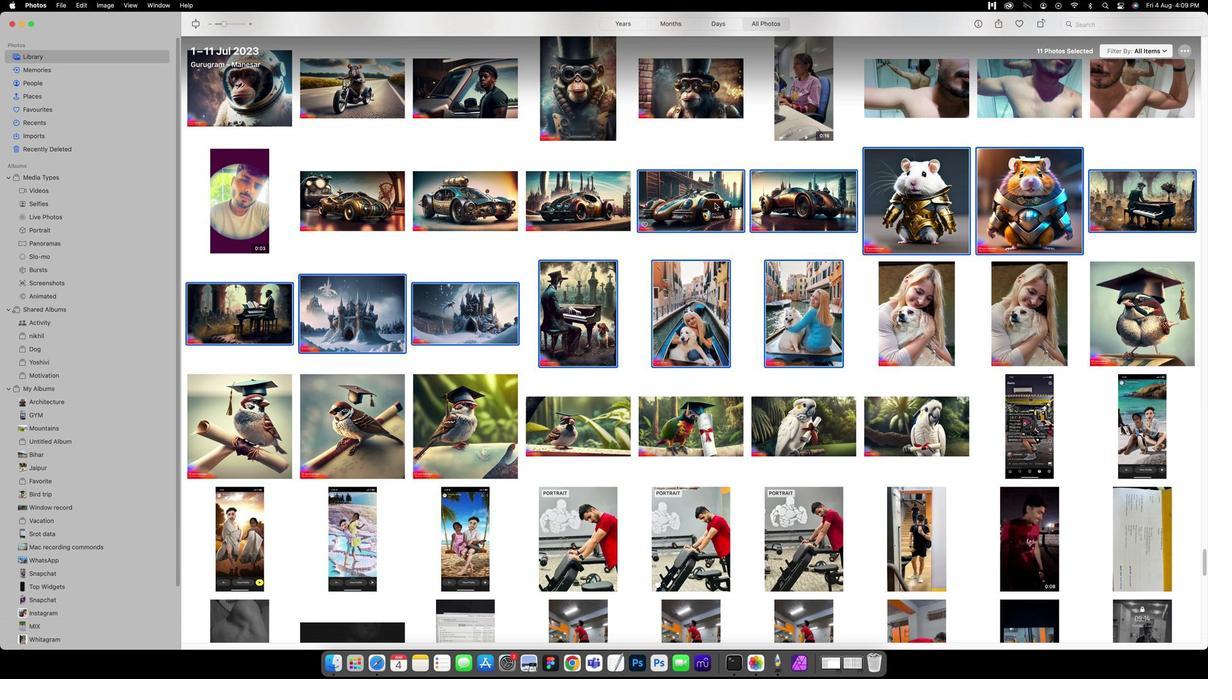 
Action: Mouse moved to (749, 253)
Screenshot: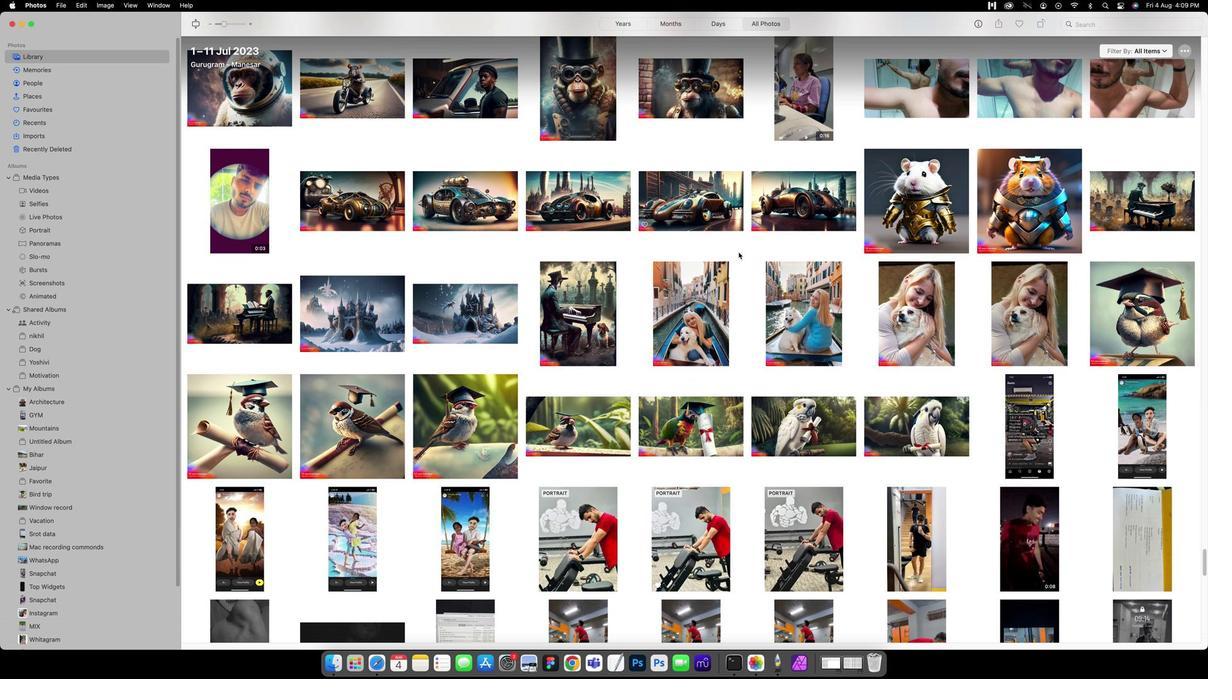 
Action: Mouse pressed left at (749, 253)
Screenshot: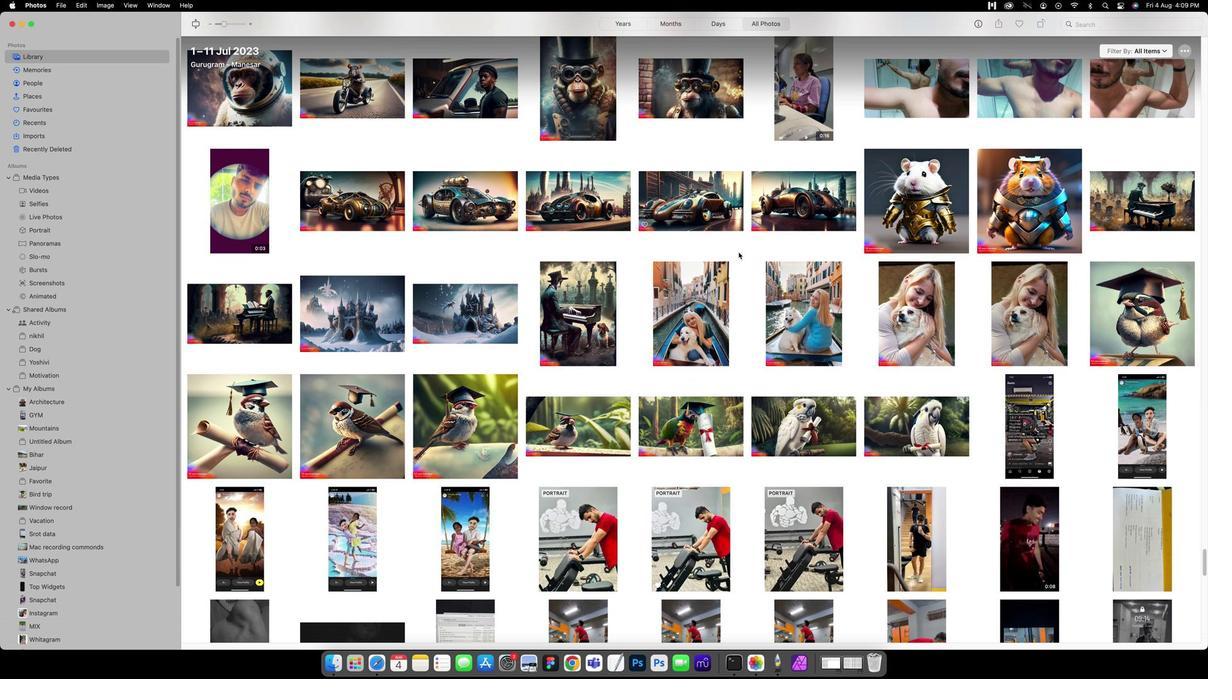 
Action: Mouse moved to (718, 215)
Screenshot: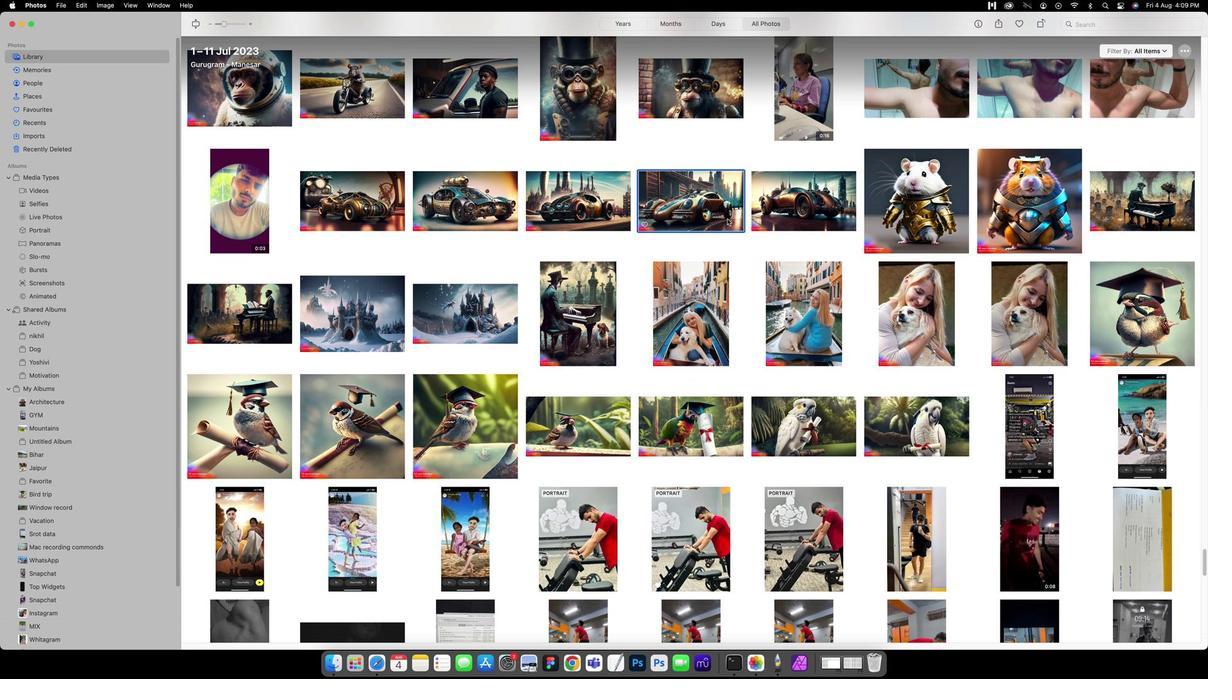 
Action: Mouse pressed left at (718, 215)
Screenshot: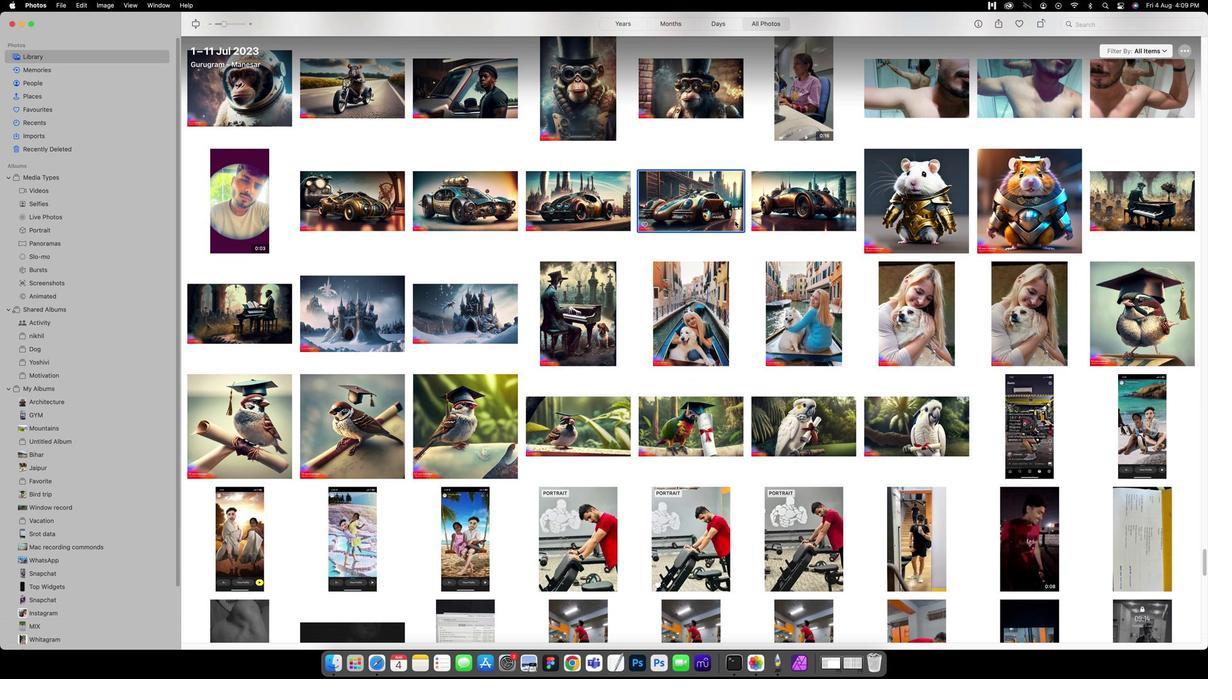 
Action: Mouse moved to (799, 312)
Screenshot: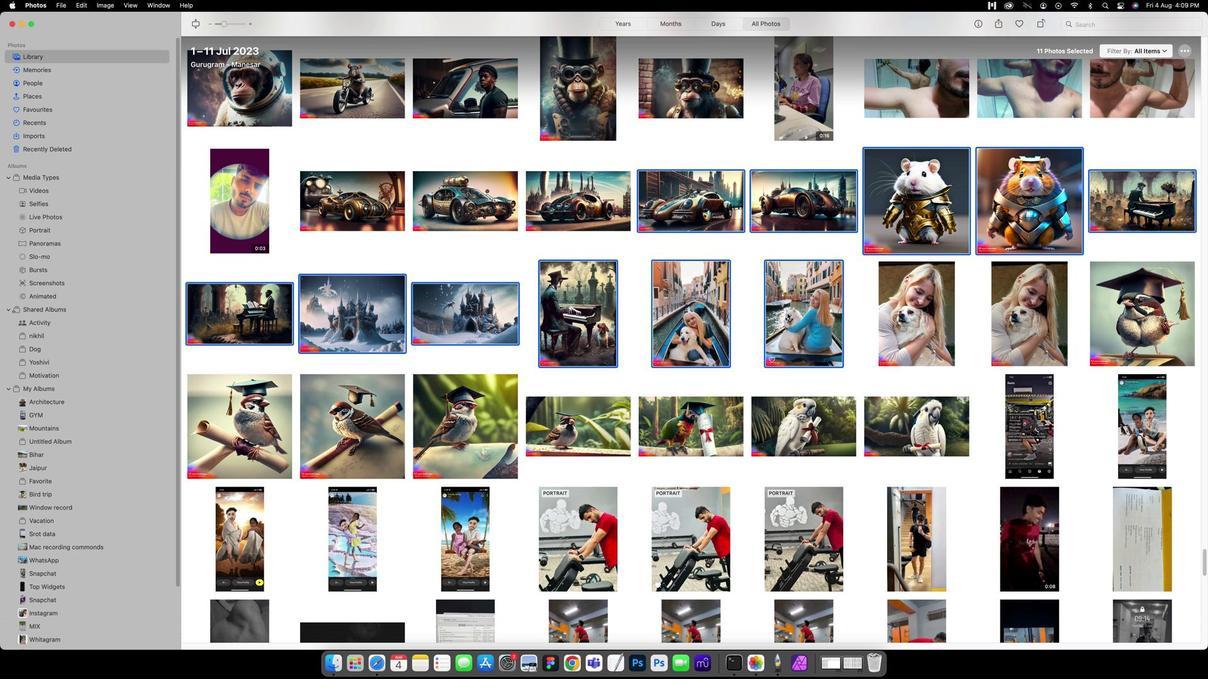 
Action: Key pressed Key.shift
Screenshot: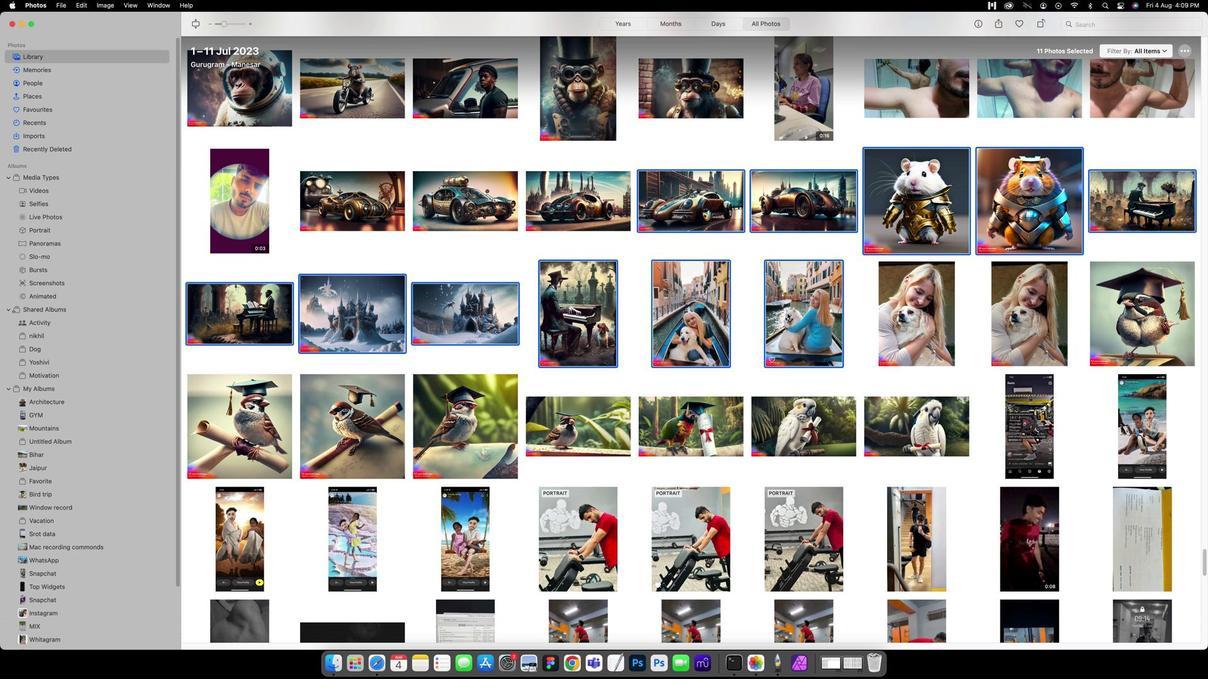 
Action: Mouse moved to (799, 312)
Screenshot: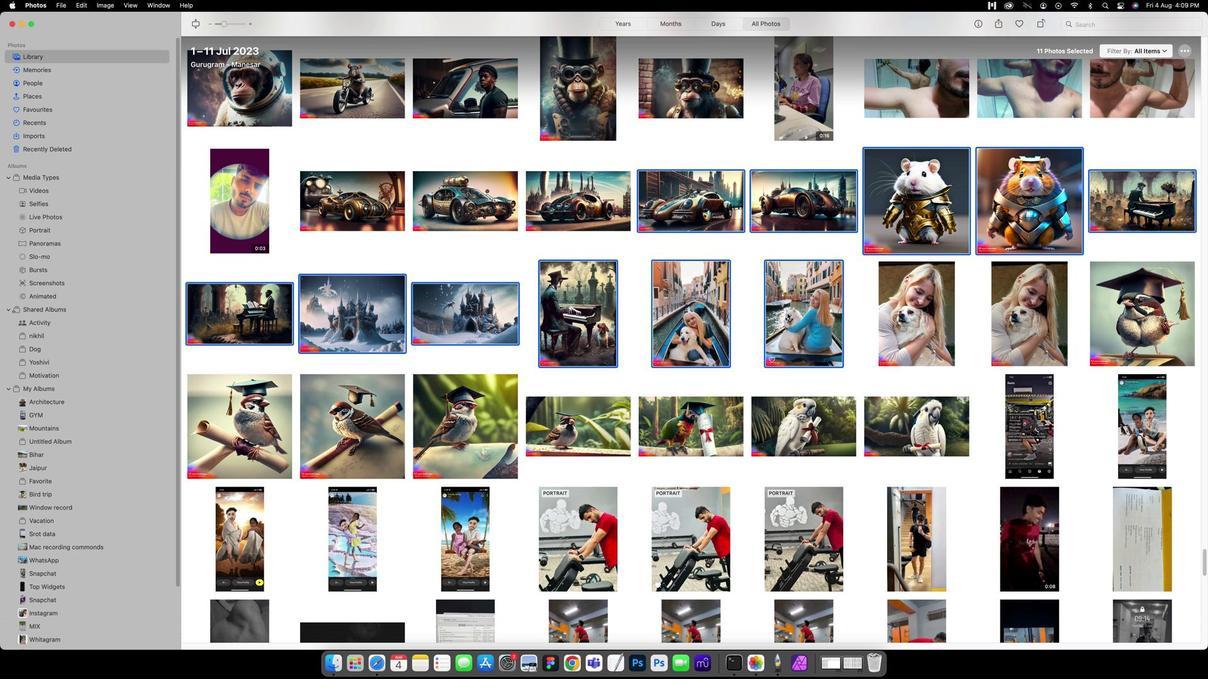 
Action: Mouse pressed left at (799, 312)
Screenshot: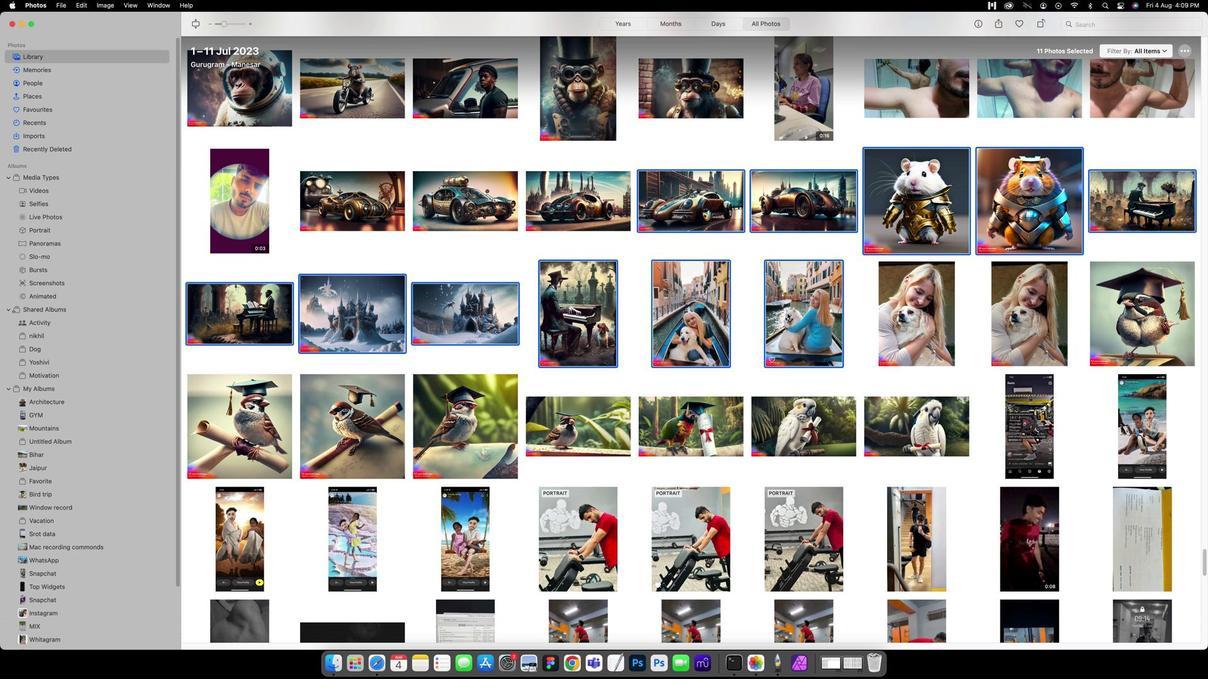 
Action: Mouse pressed left at (799, 312)
Screenshot: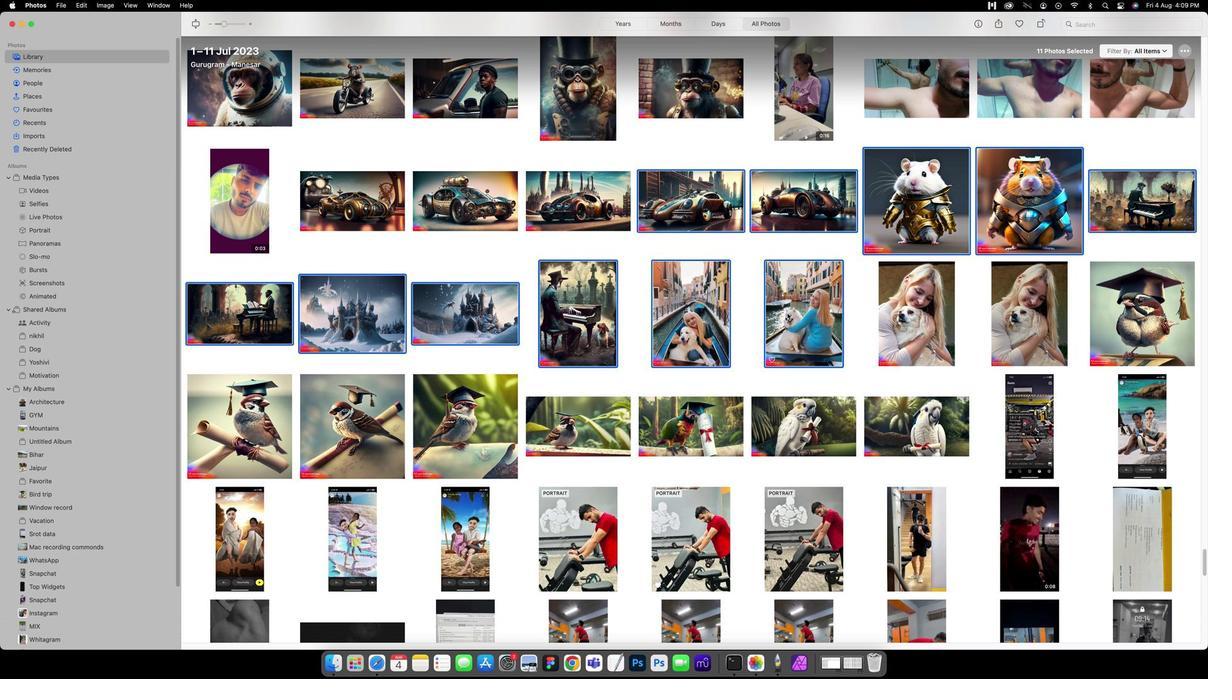 
Action: Mouse moved to (797, 306)
Screenshot: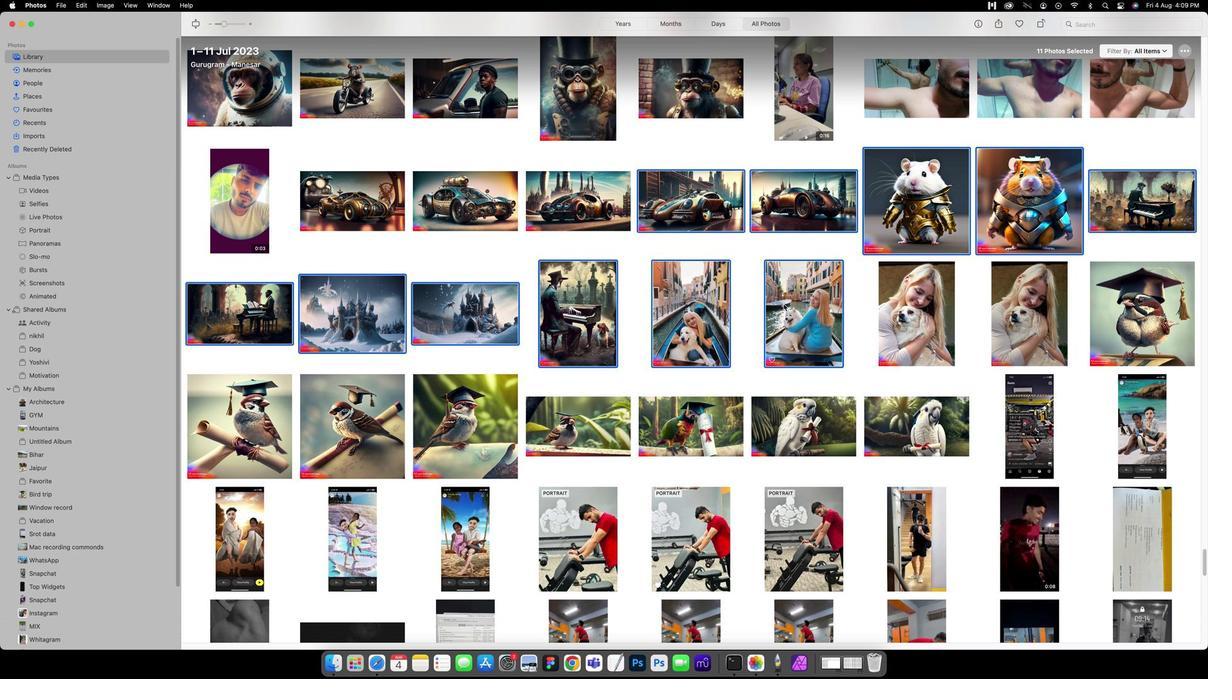 
Action: Mouse pressed left at (797, 306)
Screenshot: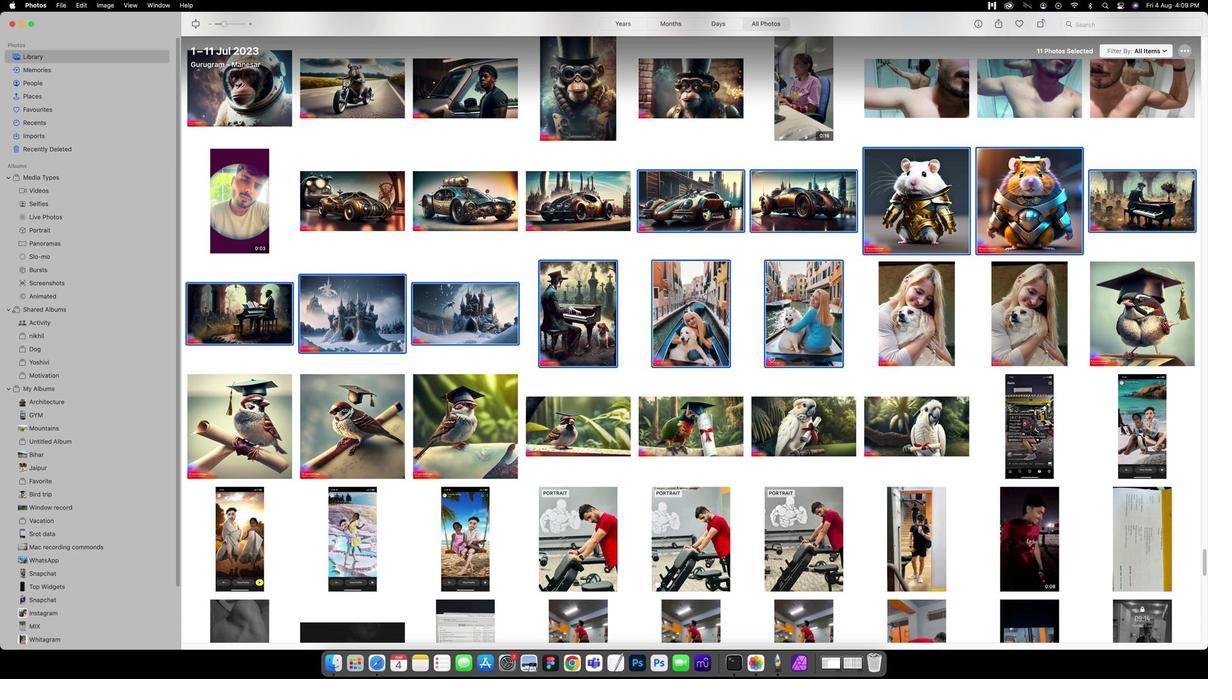 
Action: Mouse moved to (750, 300)
Screenshot: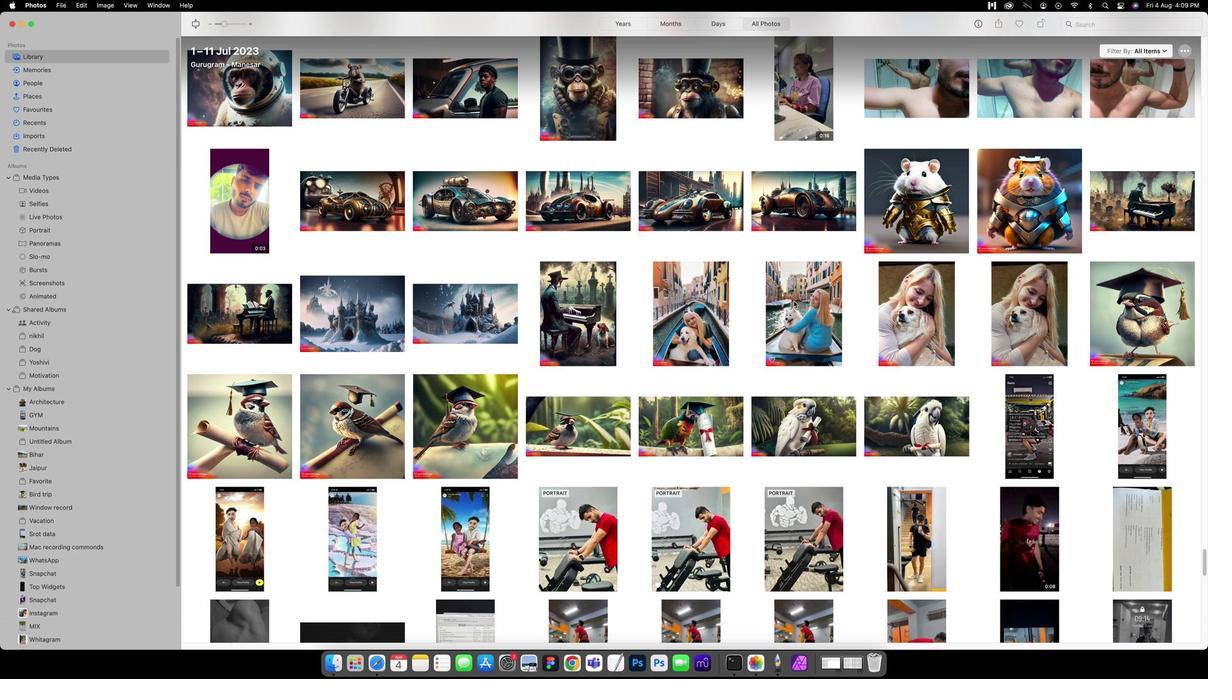 
Action: Mouse pressed left at (750, 300)
Screenshot: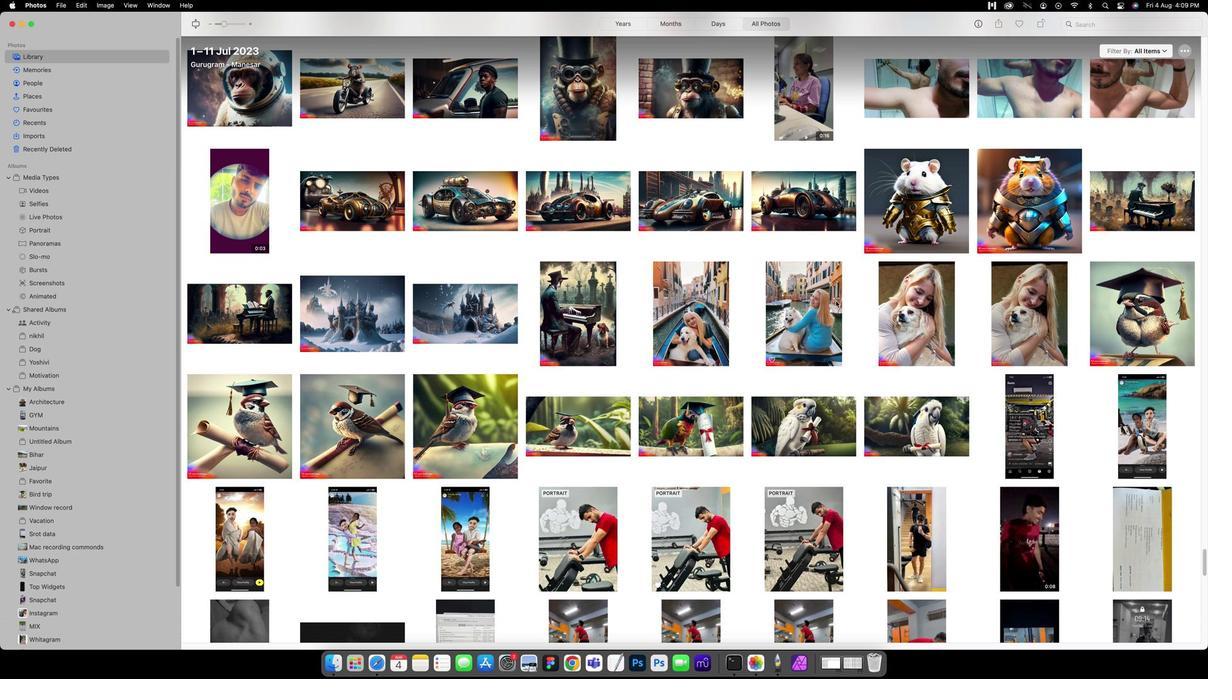 
Action: Mouse moved to (809, 301)
Screenshot: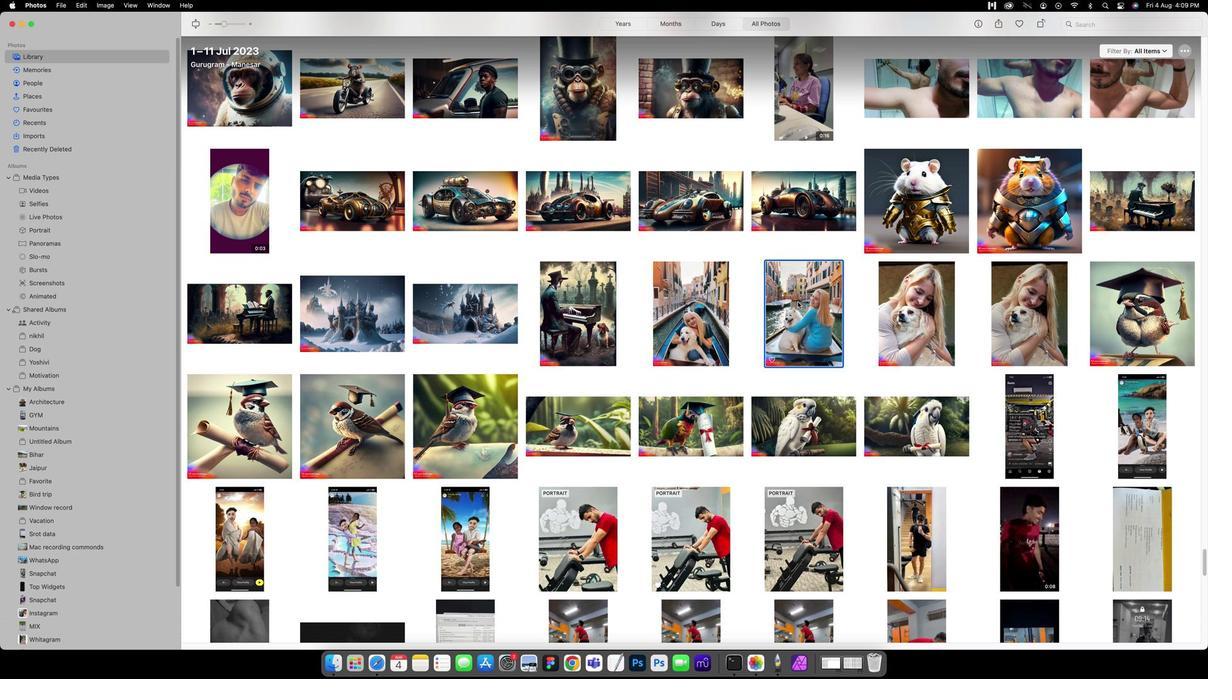 
Action: Mouse pressed left at (809, 301)
Screenshot: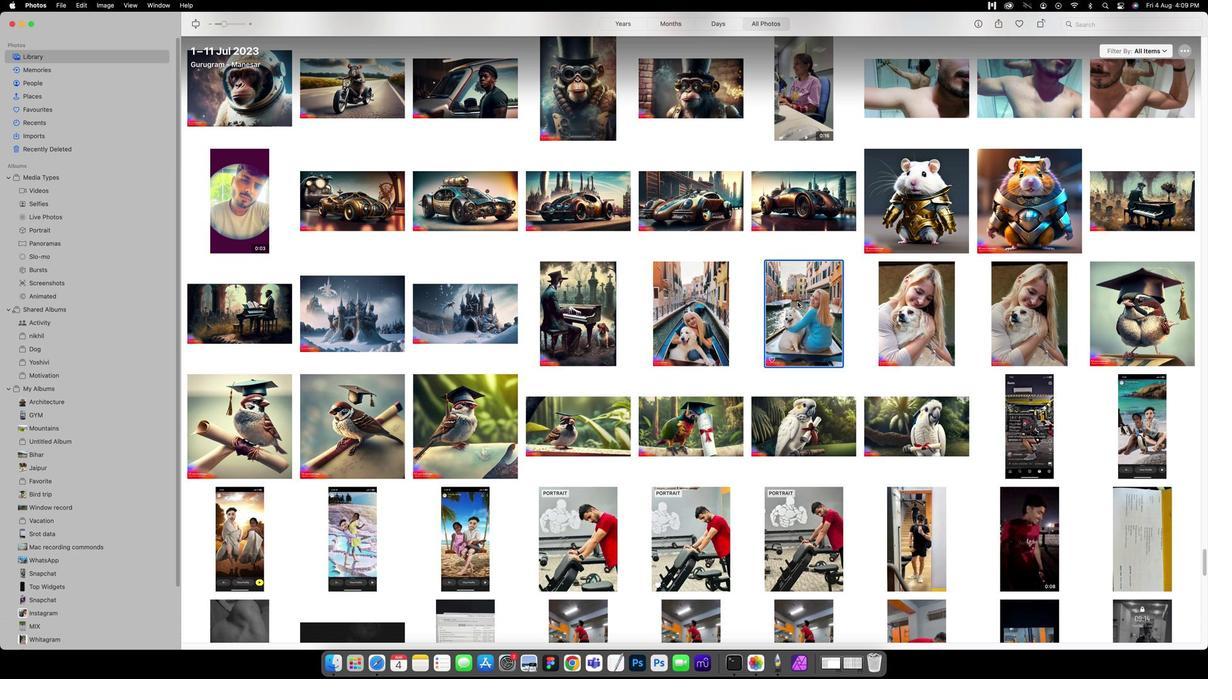 
Action: Mouse moved to (766, 270)
Screenshot: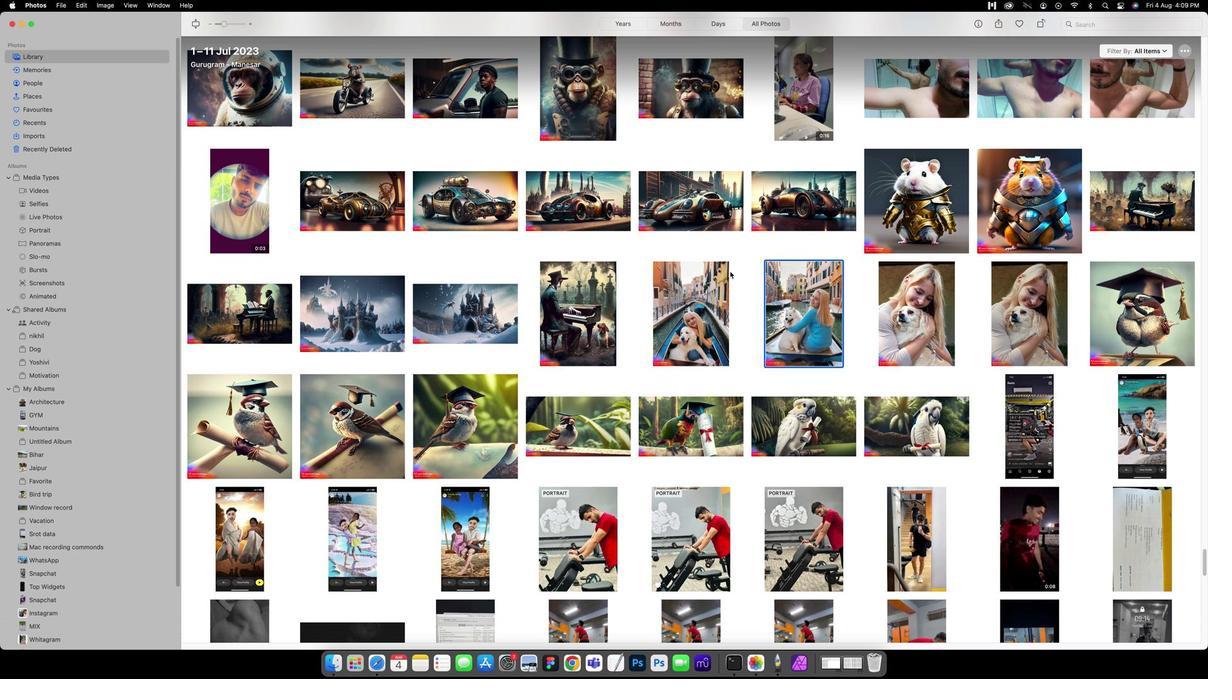 
Action: Key pressed Key.cmd
Screenshot: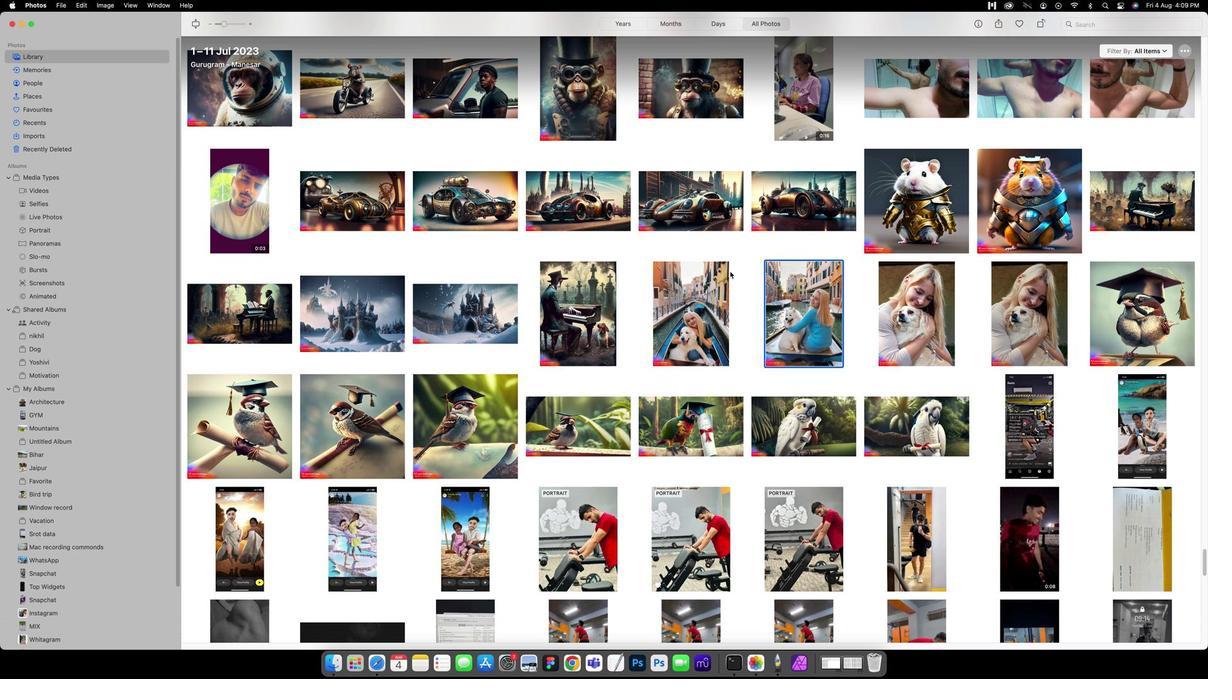 
Action: Mouse moved to (726, 274)
Screenshot: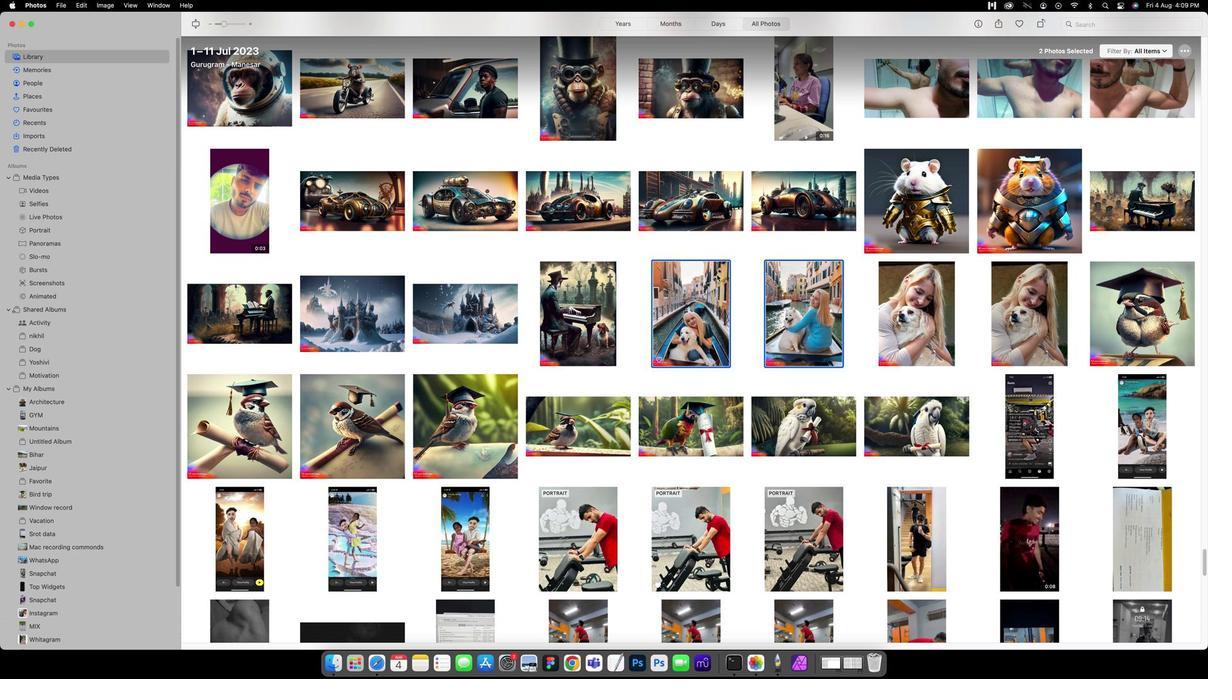 
Action: Mouse pressed left at (726, 274)
Screenshot: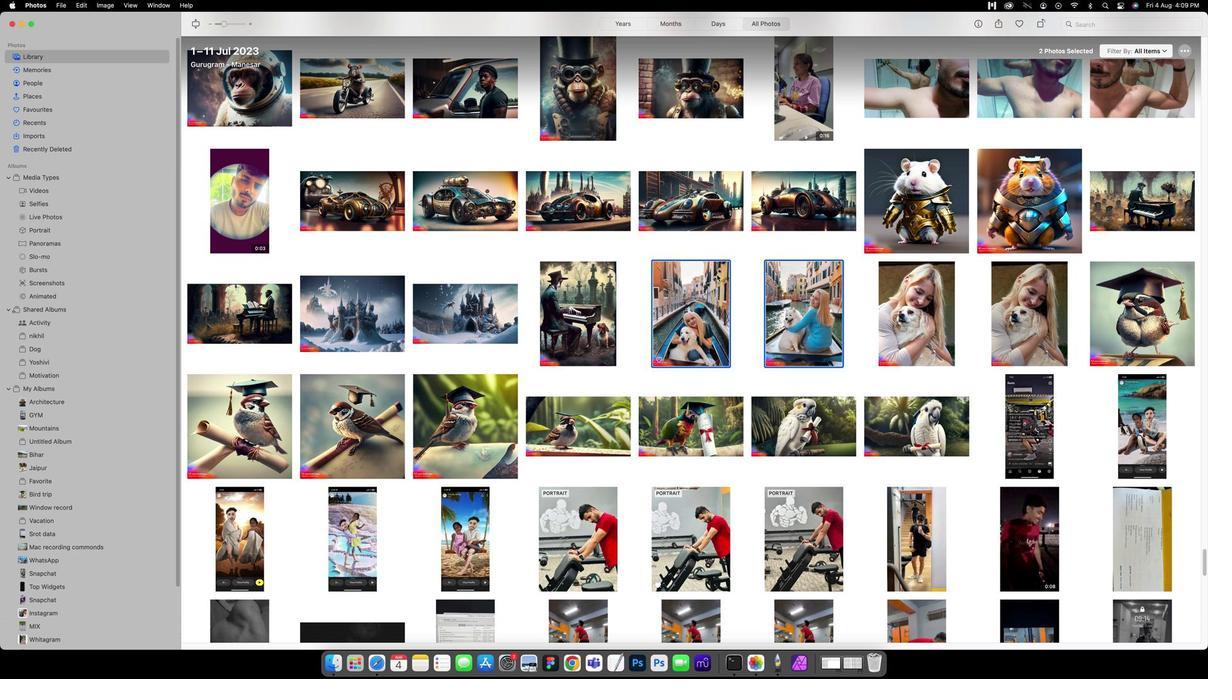 
Action: Mouse moved to (706, 214)
Screenshot: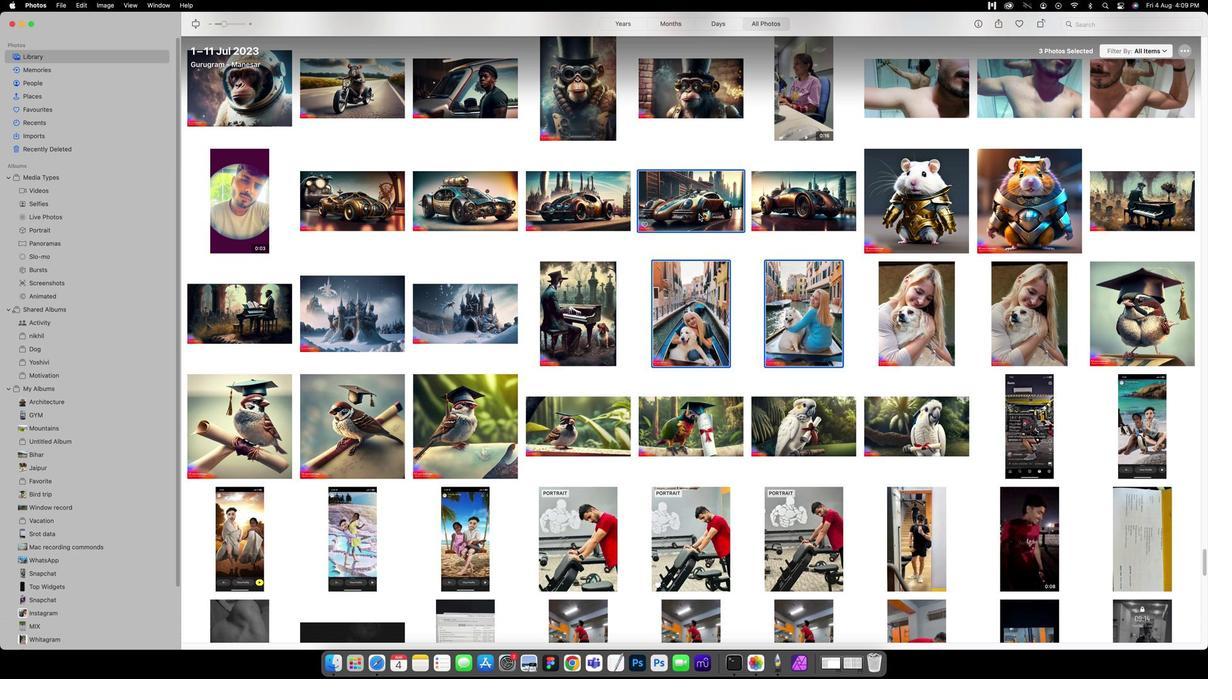 
Action: Mouse pressed left at (706, 214)
Screenshot: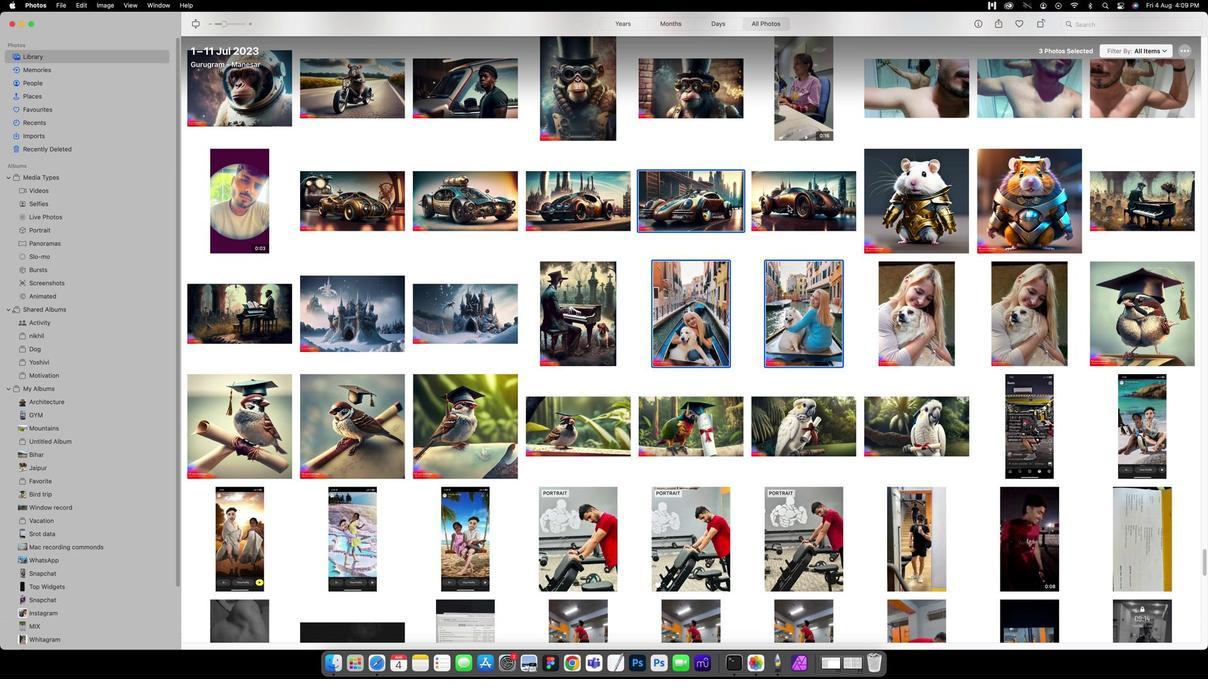 
Action: Mouse moved to (827, 205)
Screenshot: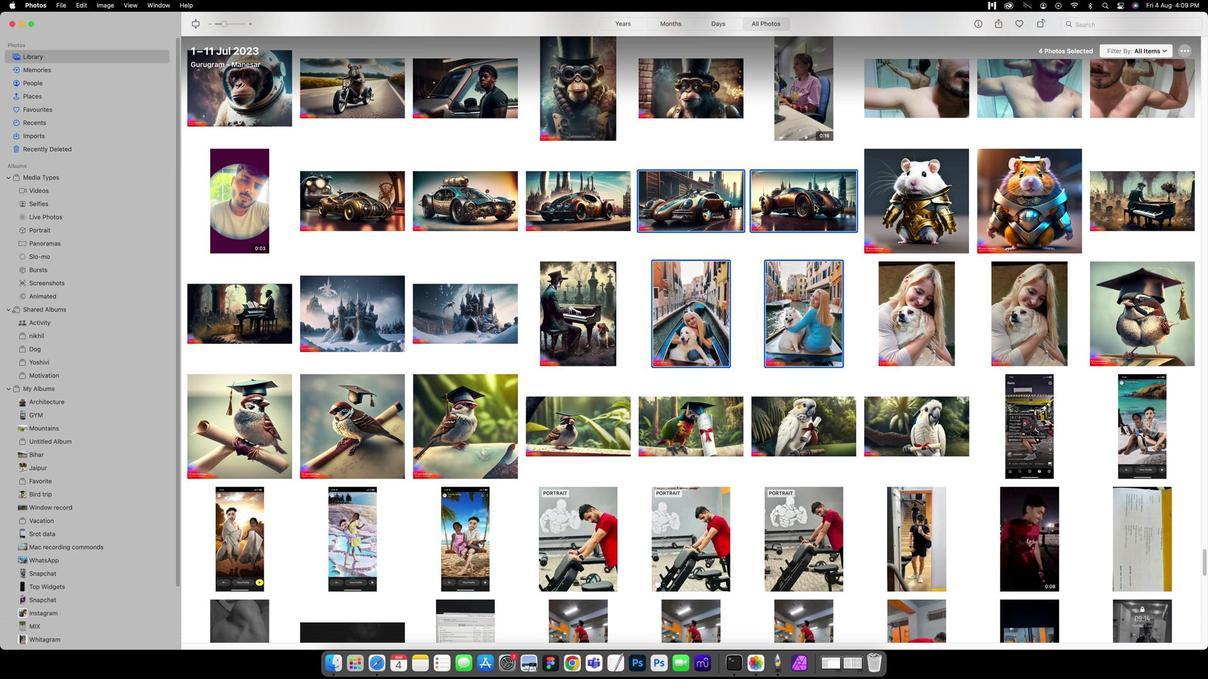 
Action: Mouse pressed left at (827, 205)
Screenshot: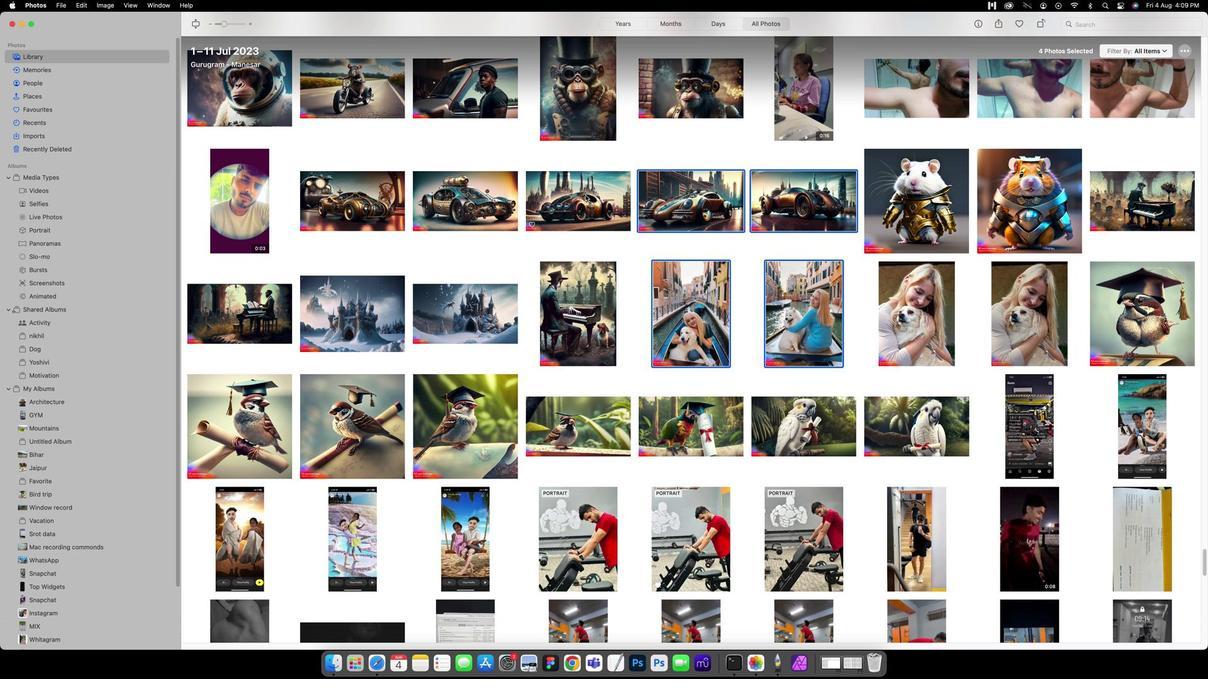 
Action: Mouse moved to (590, 195)
Screenshot: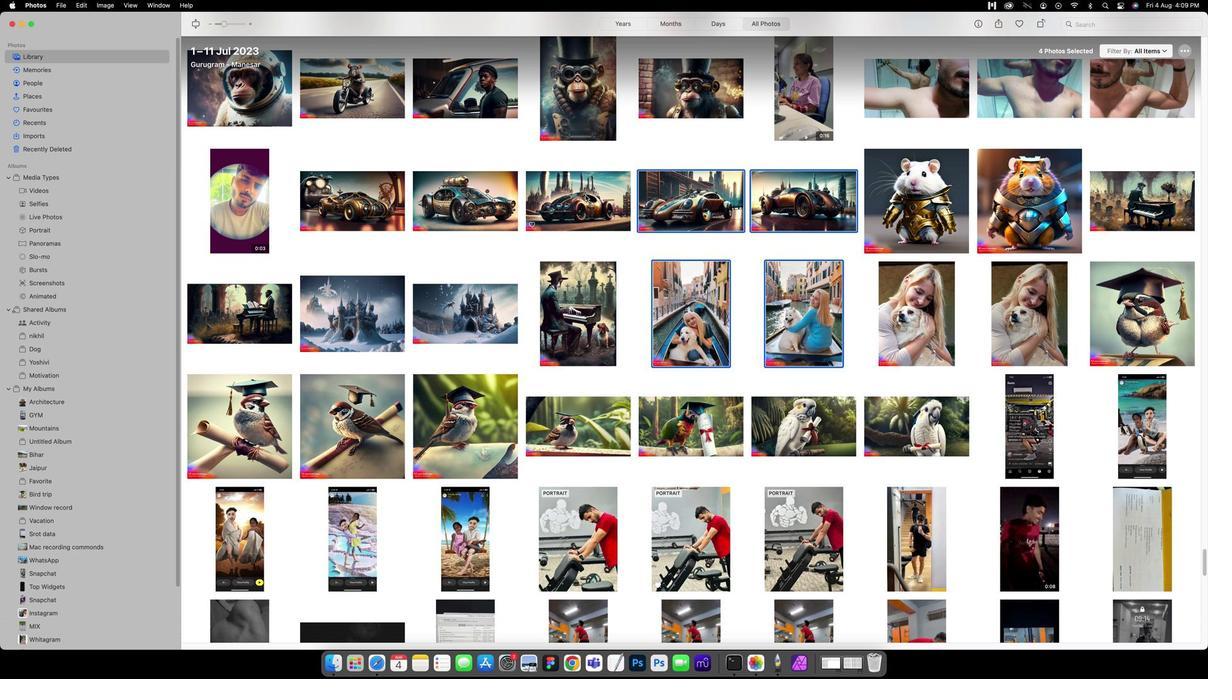 
Action: Mouse pressed left at (590, 195)
Screenshot: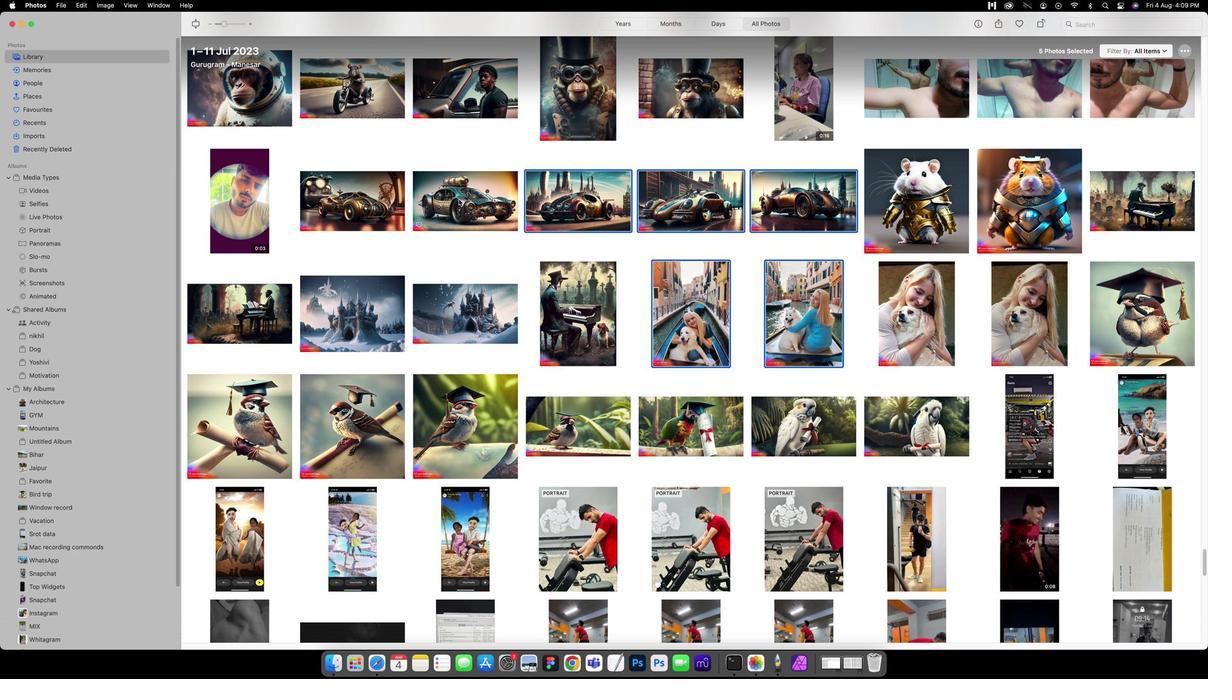 
Action: Mouse moved to (714, 291)
Screenshot: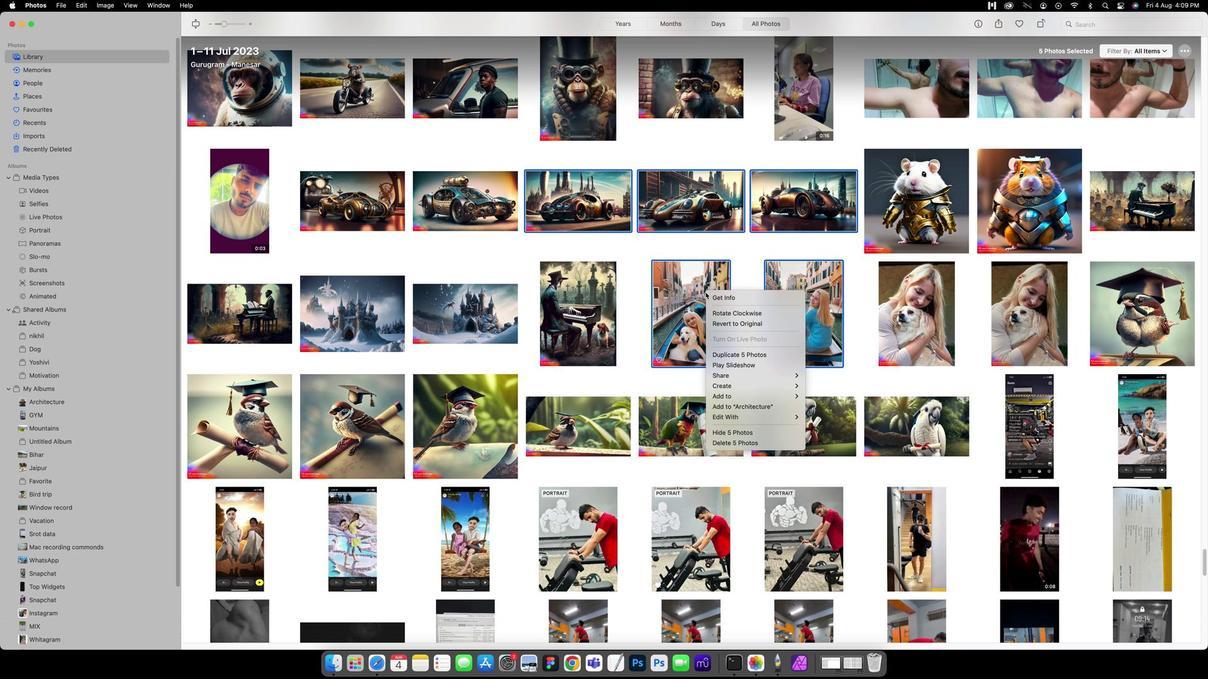 
Action: Mouse pressed right at (714, 291)
Screenshot: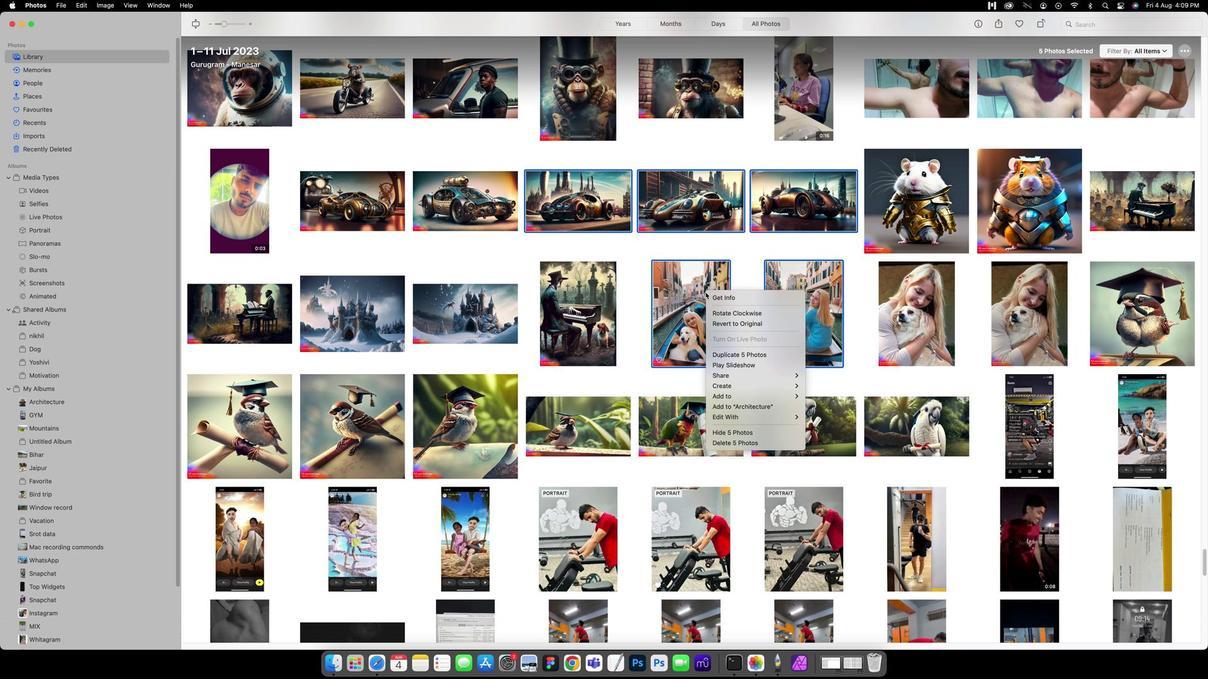 
Action: Mouse moved to (838, 388)
Screenshot: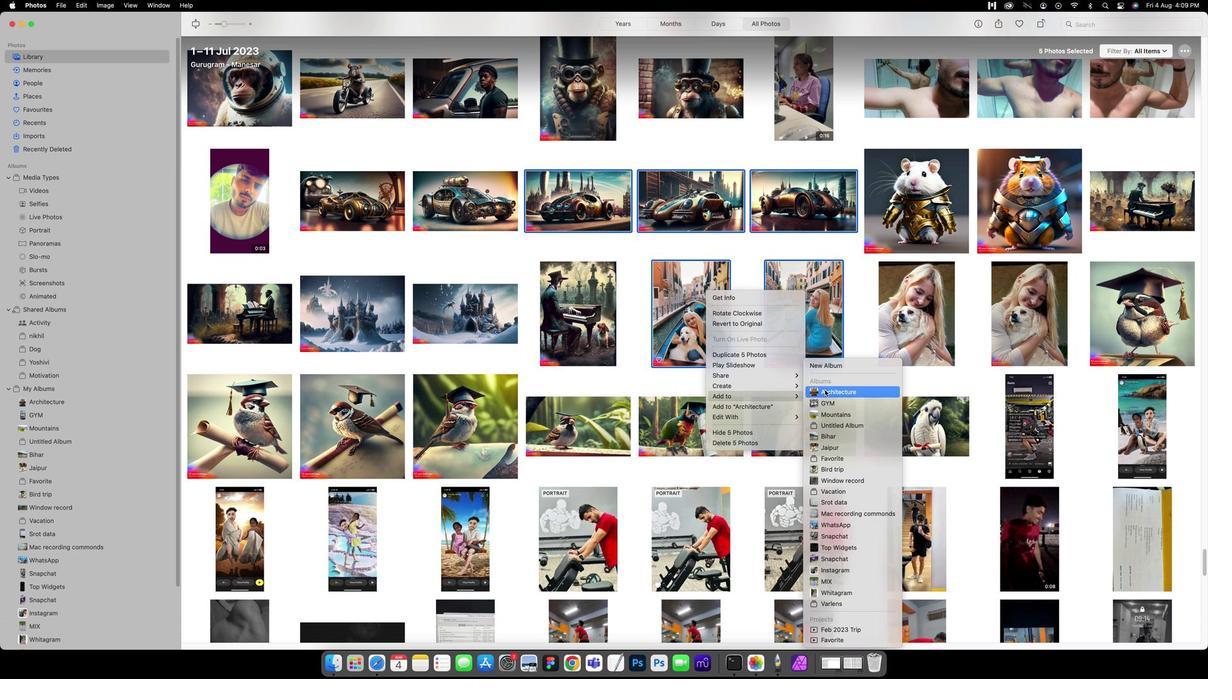 
Action: Mouse pressed left at (838, 388)
Screenshot: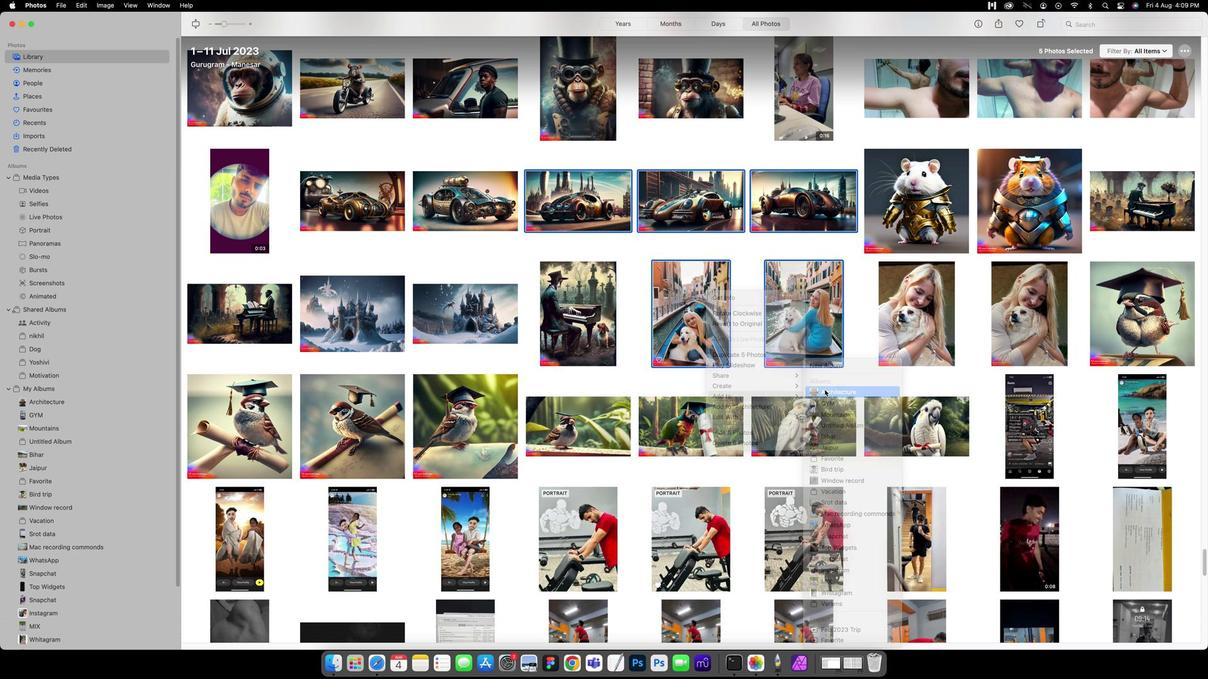
Action: Mouse moved to (43, 402)
Screenshot: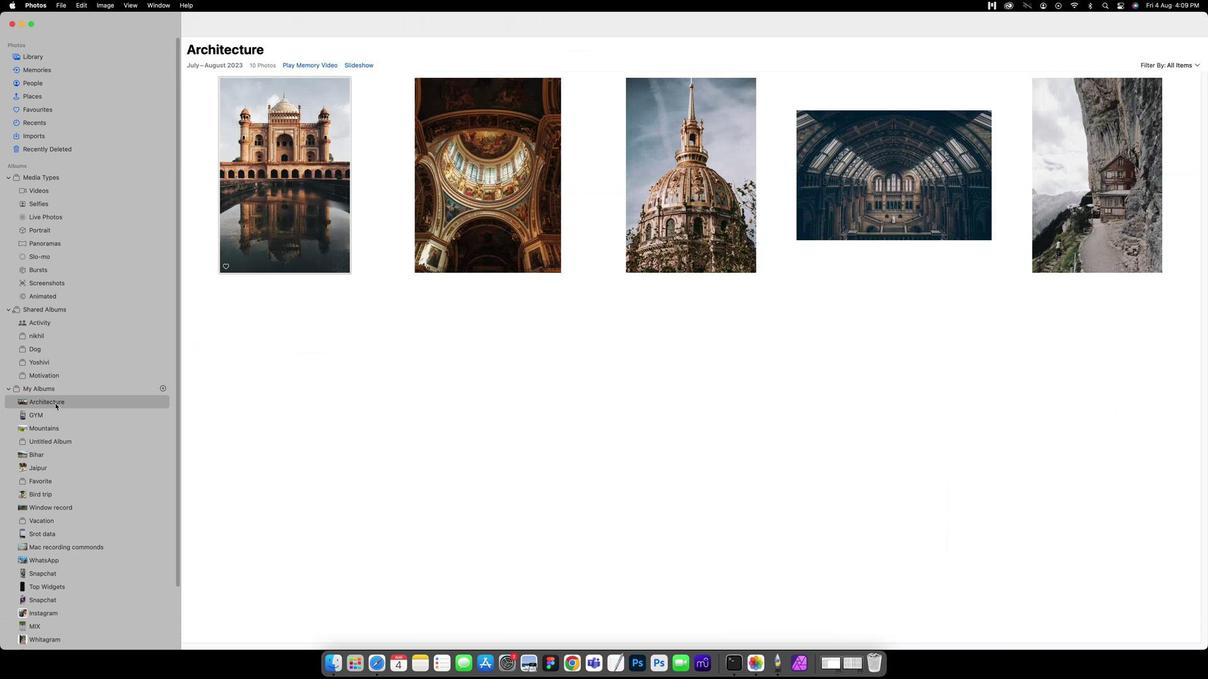 
Action: Mouse pressed left at (43, 402)
Screenshot: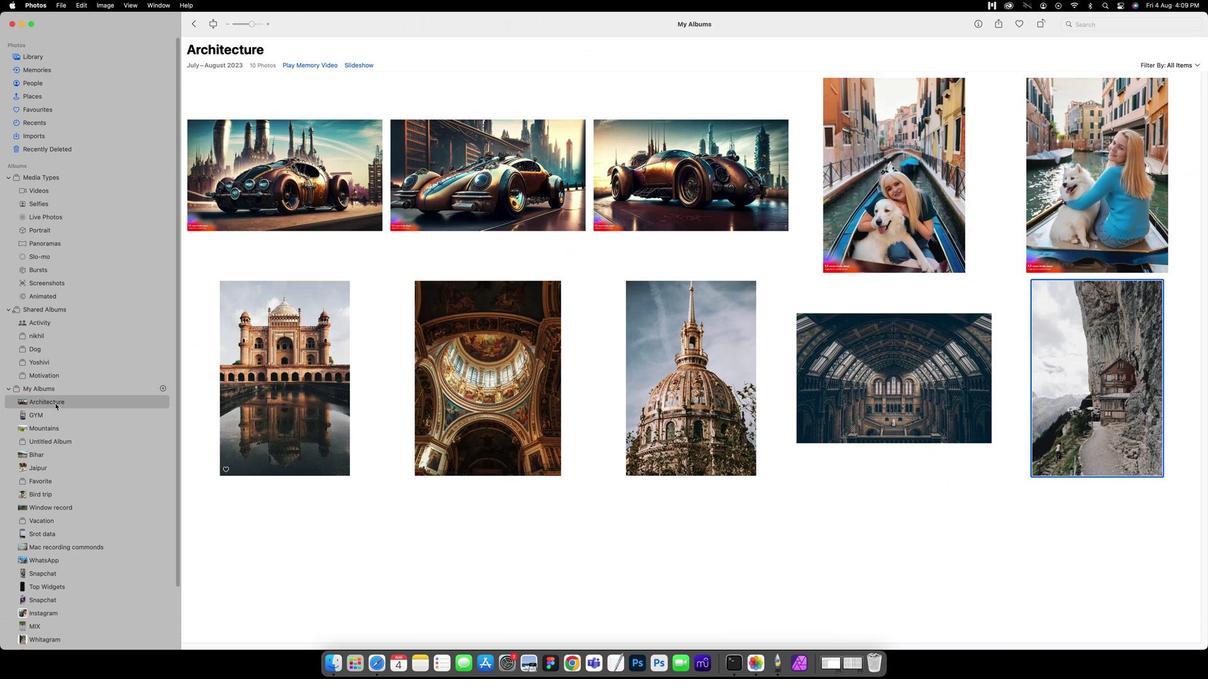 
Action: Mouse moved to (291, 178)
Screenshot: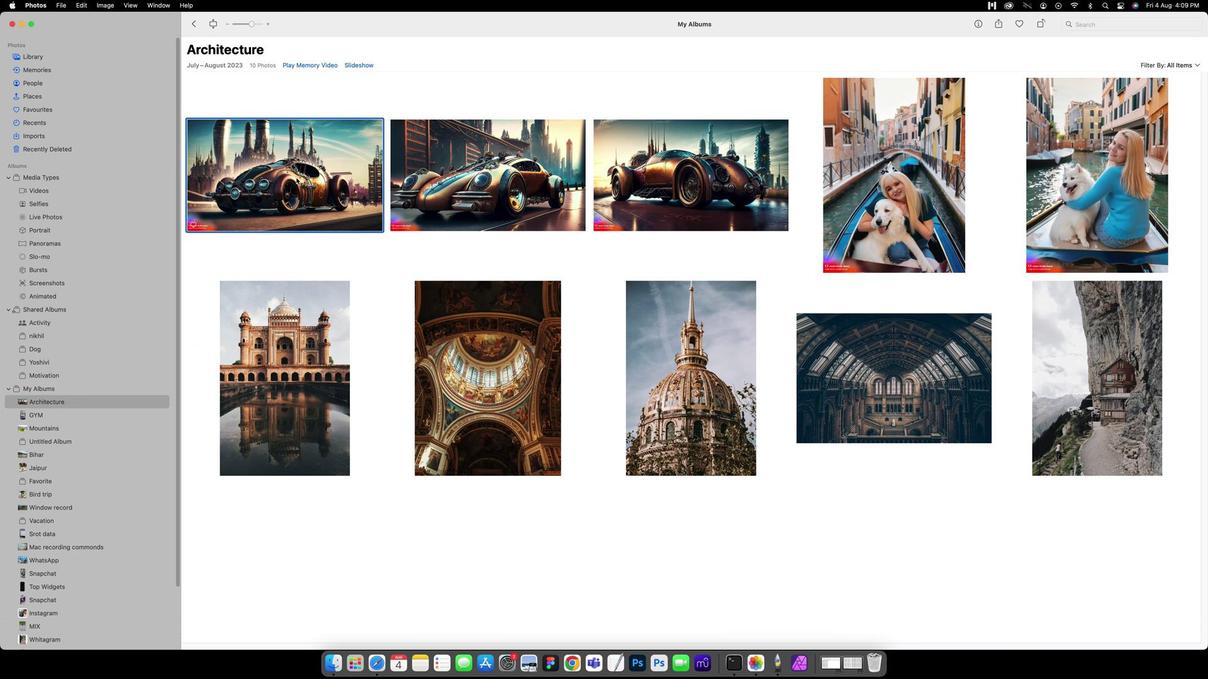 
Action: Mouse pressed left at (291, 178)
Screenshot: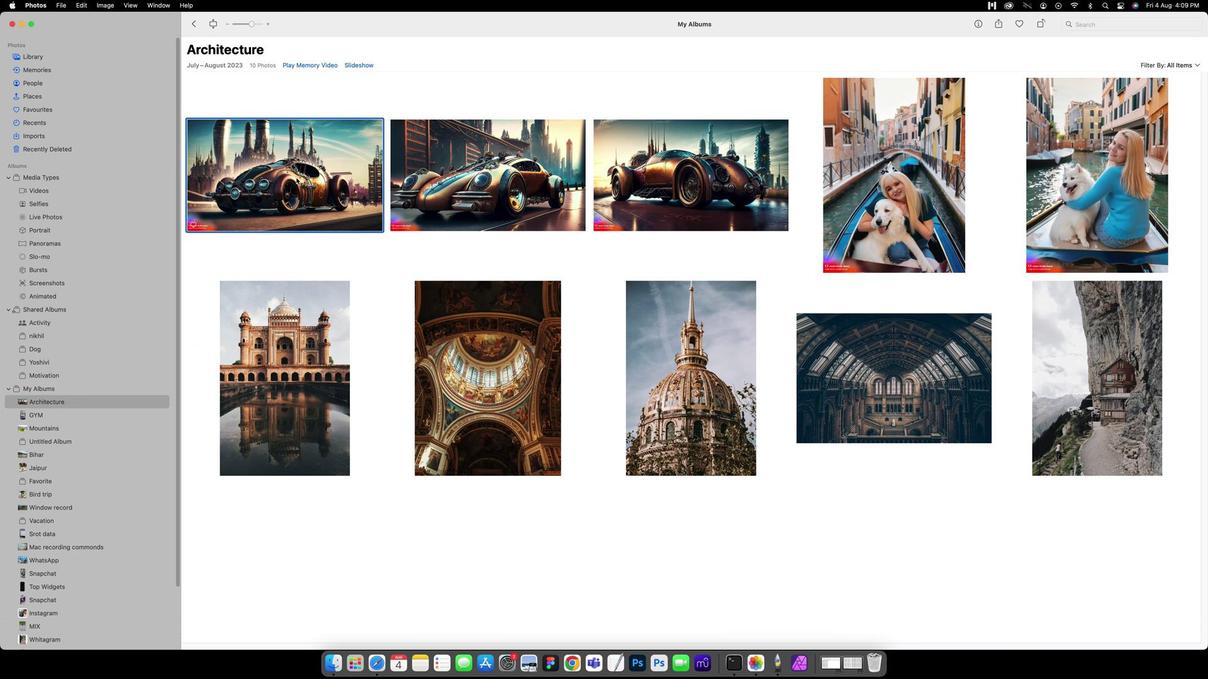 
Action: Key pressed Key.rightKey.right
Screenshot: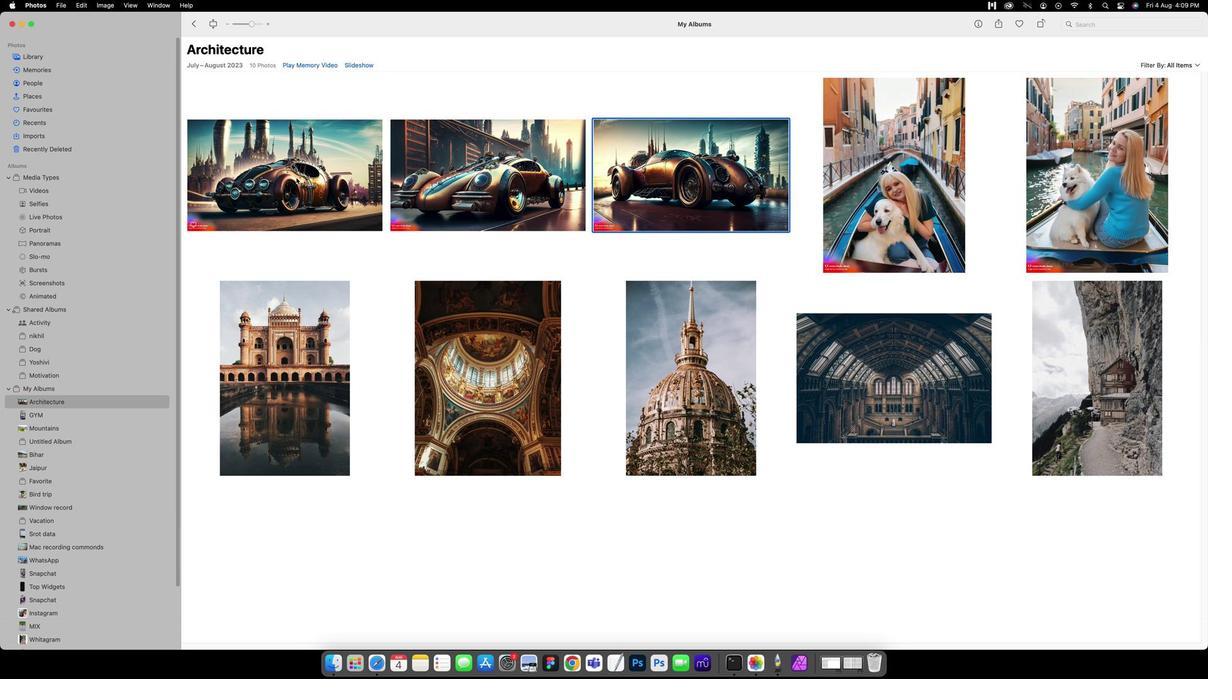 
Action: Mouse moved to (263, 176)
Screenshot: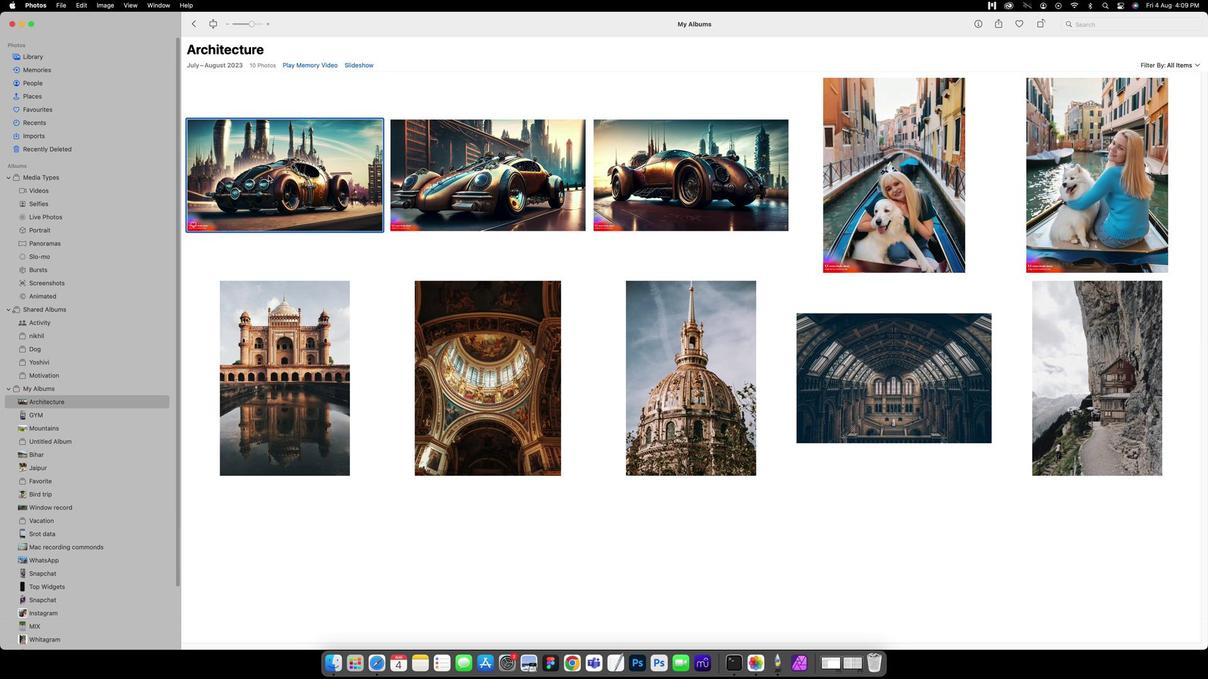 
Action: Mouse pressed left at (263, 176)
Screenshot: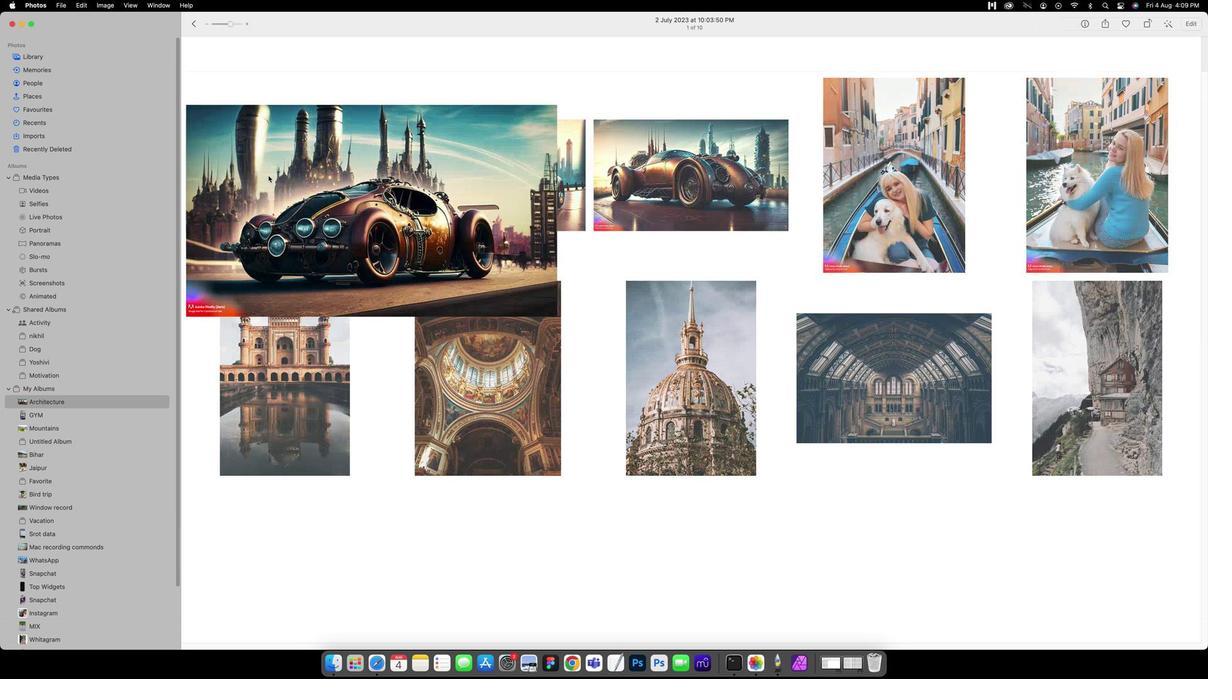 
Action: Mouse pressed left at (263, 176)
Screenshot: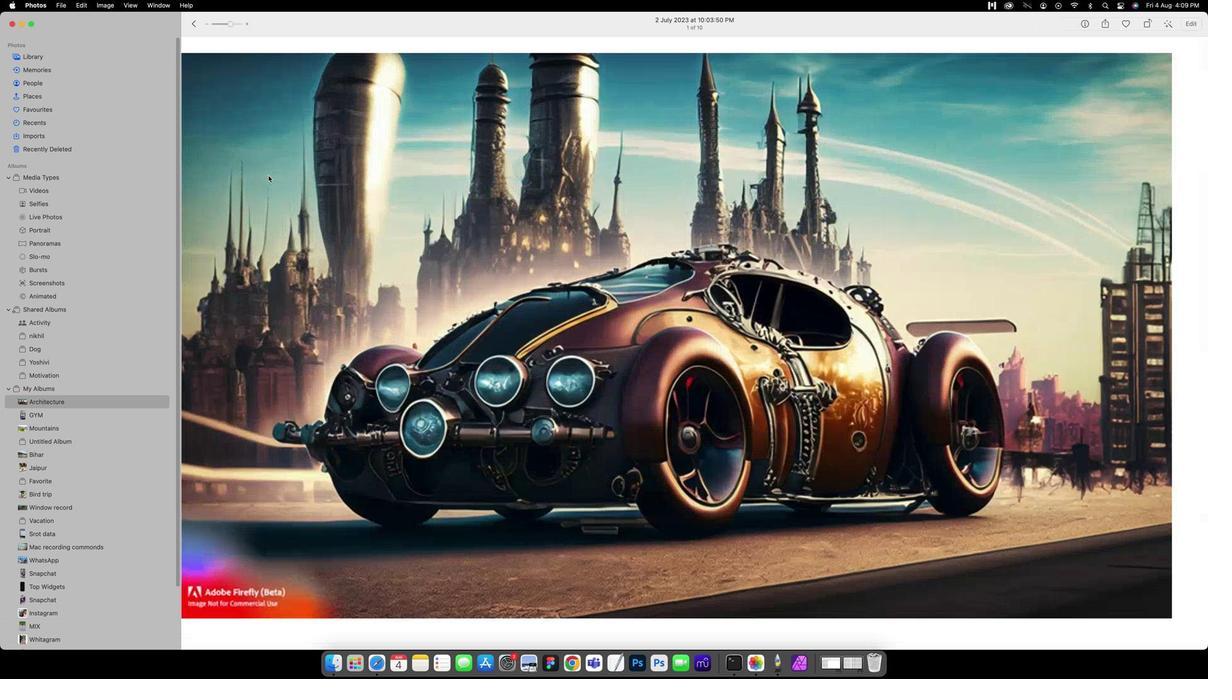 
Action: Key pressed Key.rightKey.rightKey.leftKey.leftKey.rightKey.rightKey.rightKey.rightKey.rightKey.rightKey.rightKey.rightKey.rightKey.right
Screenshot: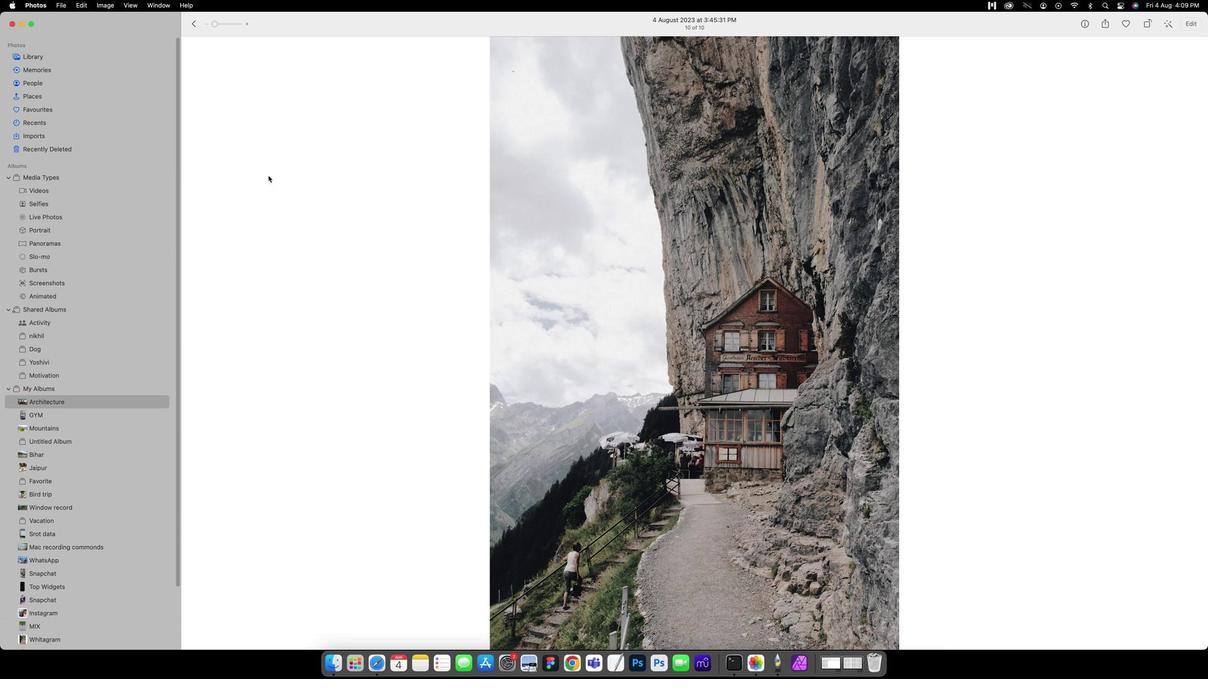 
Action: Mouse moved to (153, 401)
Screenshot: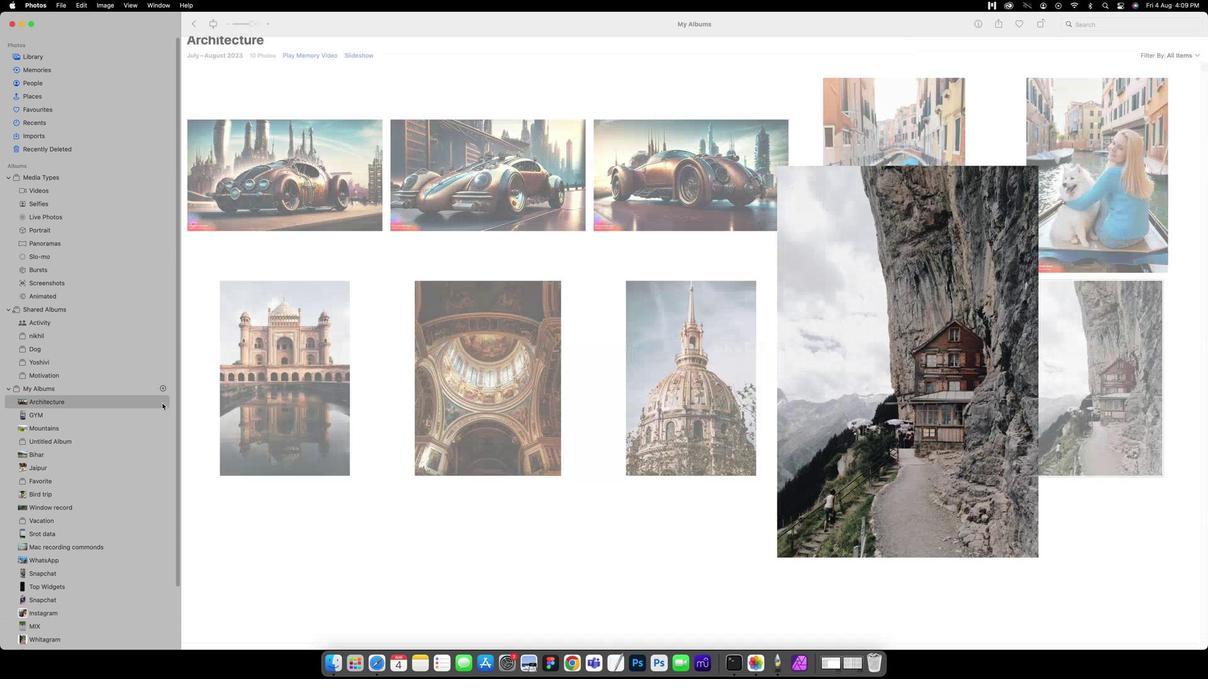 
Action: Mouse pressed left at (153, 401)
Screenshot: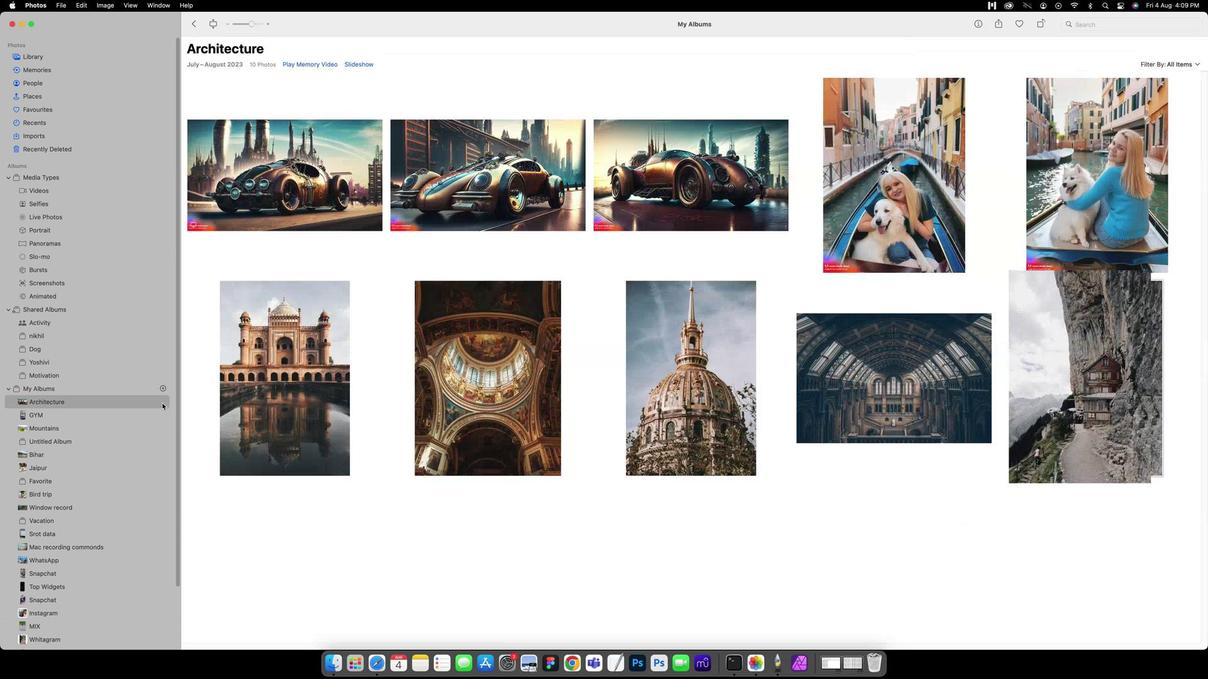 
Action: Mouse moved to (87, 400)
Screenshot: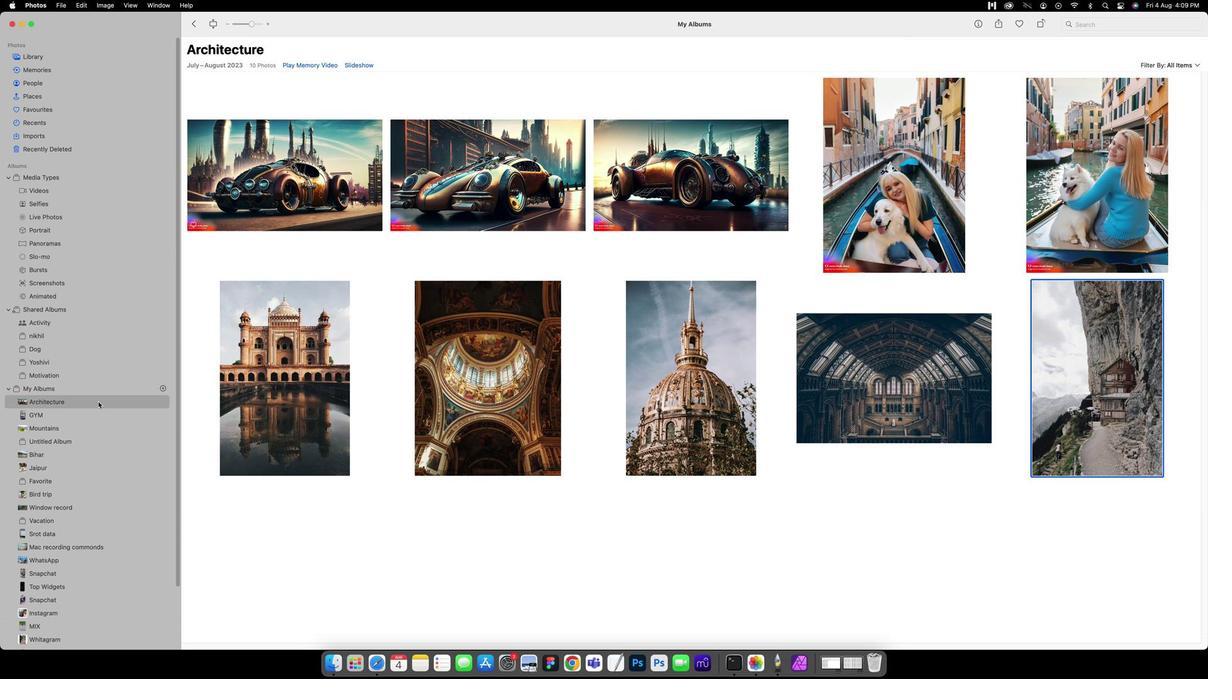 
Action: Mouse pressed left at (87, 400)
Screenshot: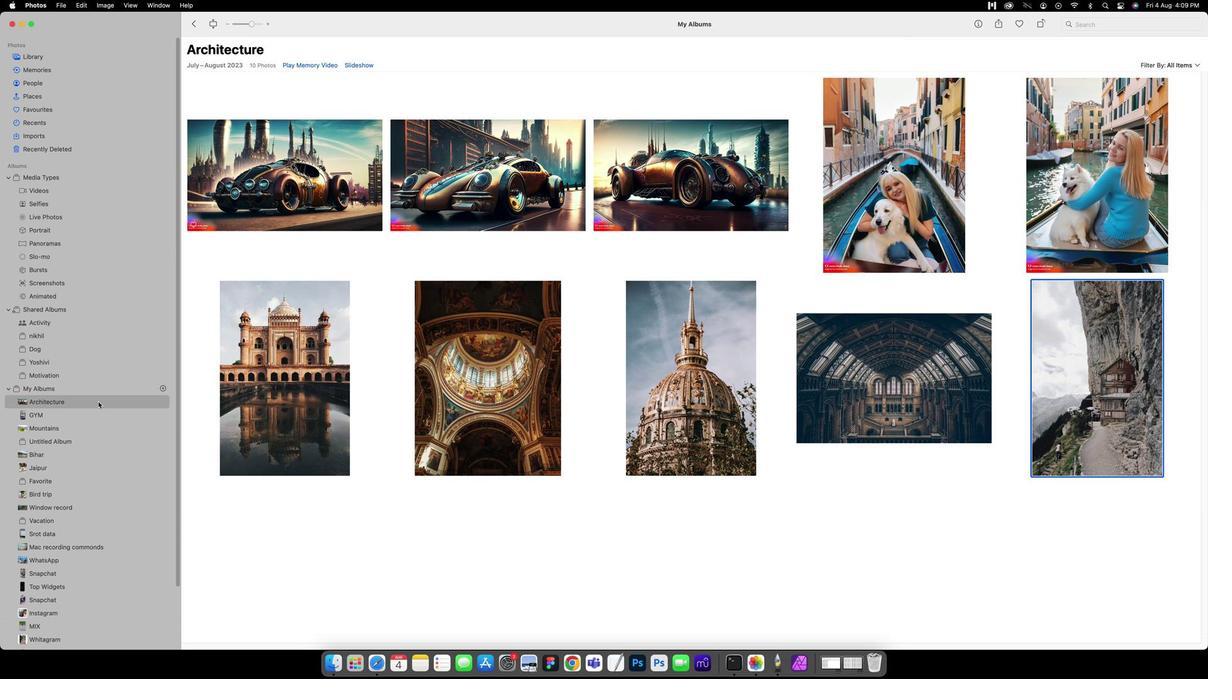 
Action: Mouse moved to (62, 400)
Screenshot: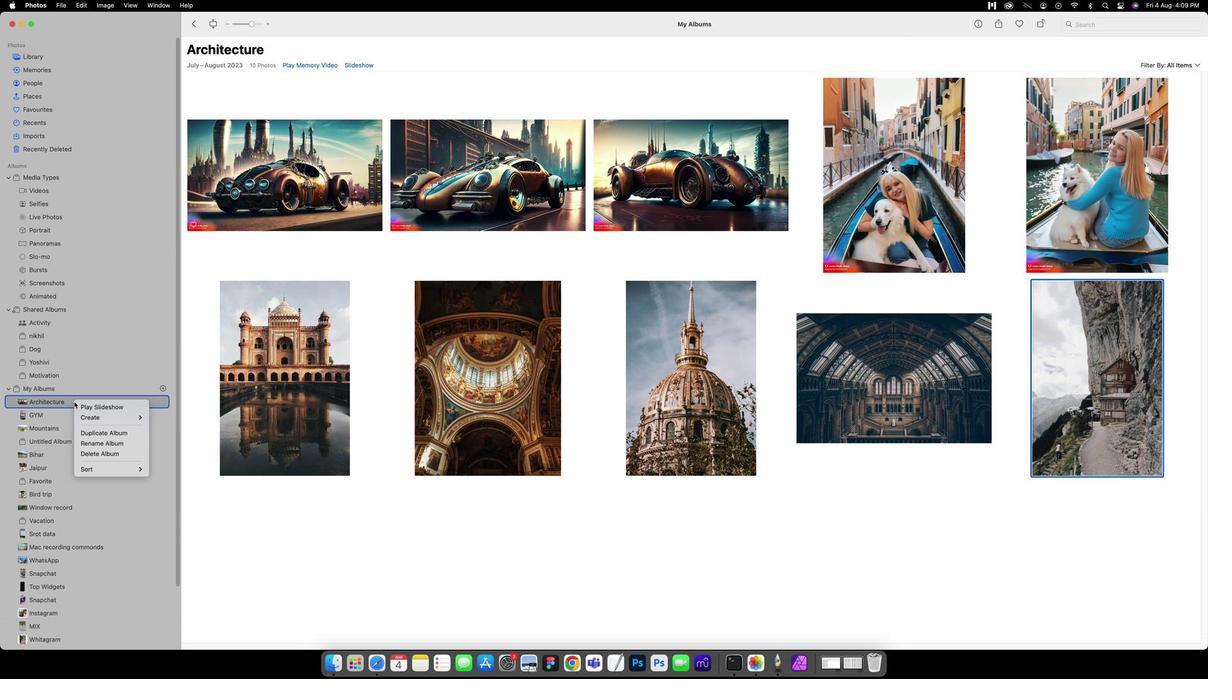 
Action: Mouse pressed right at (62, 400)
Screenshot: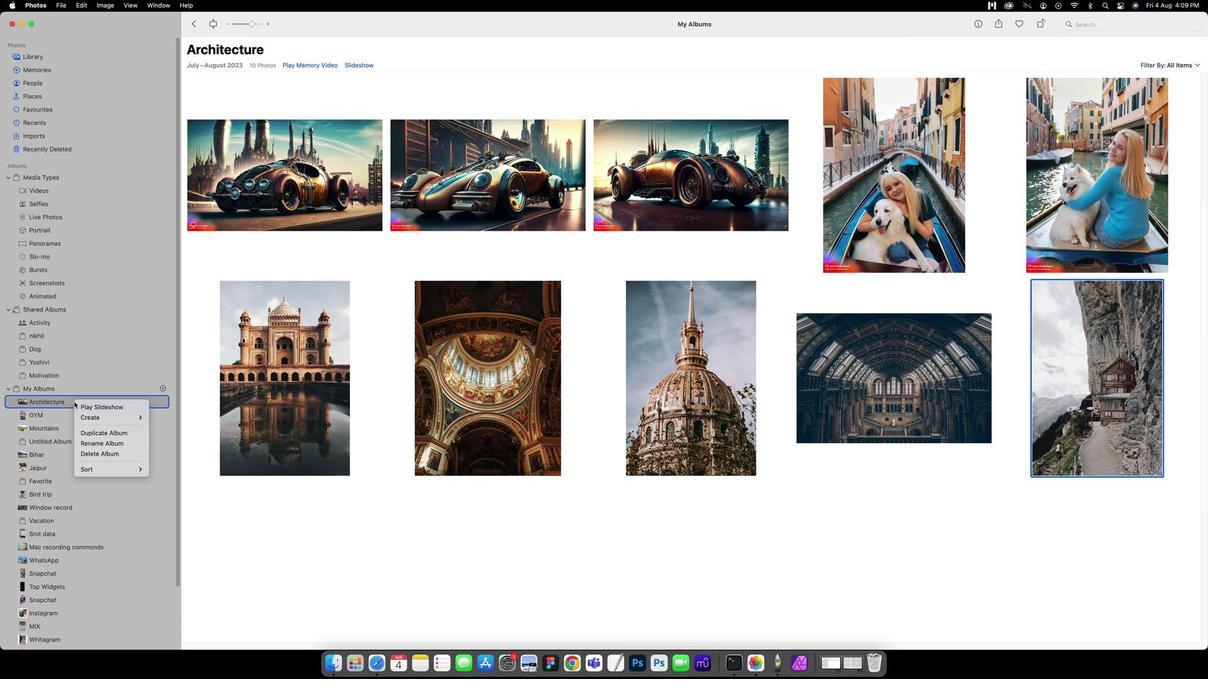 
Action: Mouse moved to (198, 300)
Screenshot: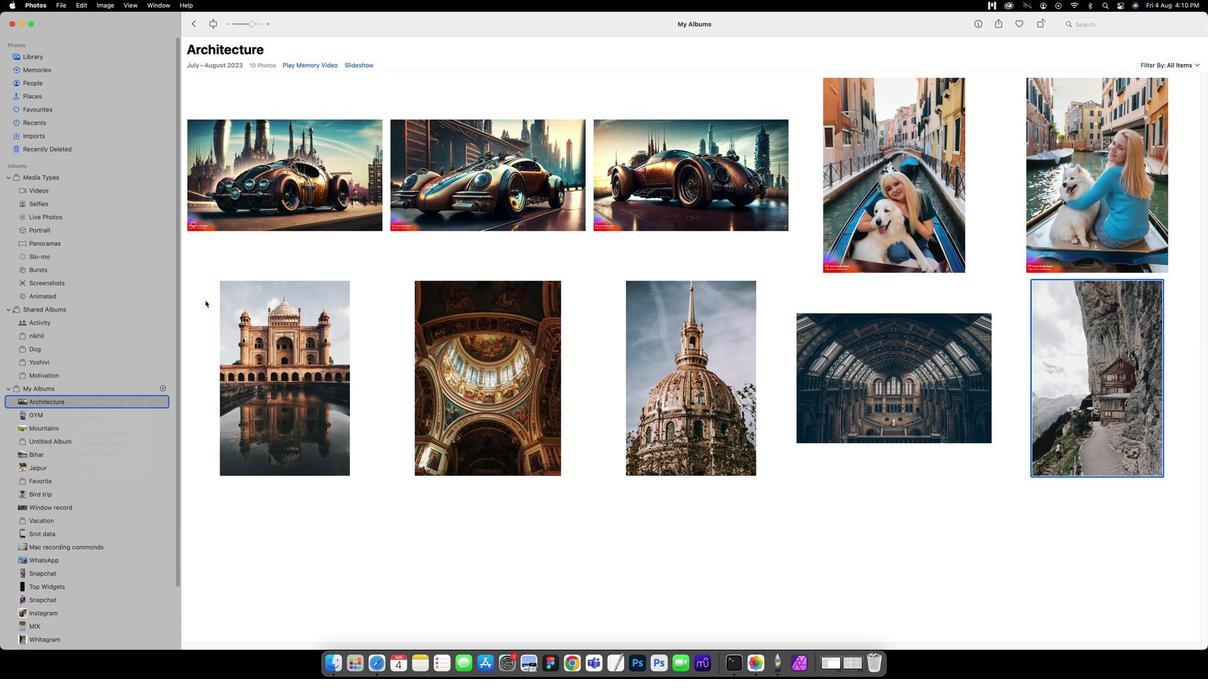 
Action: Mouse pressed left at (198, 300)
Screenshot: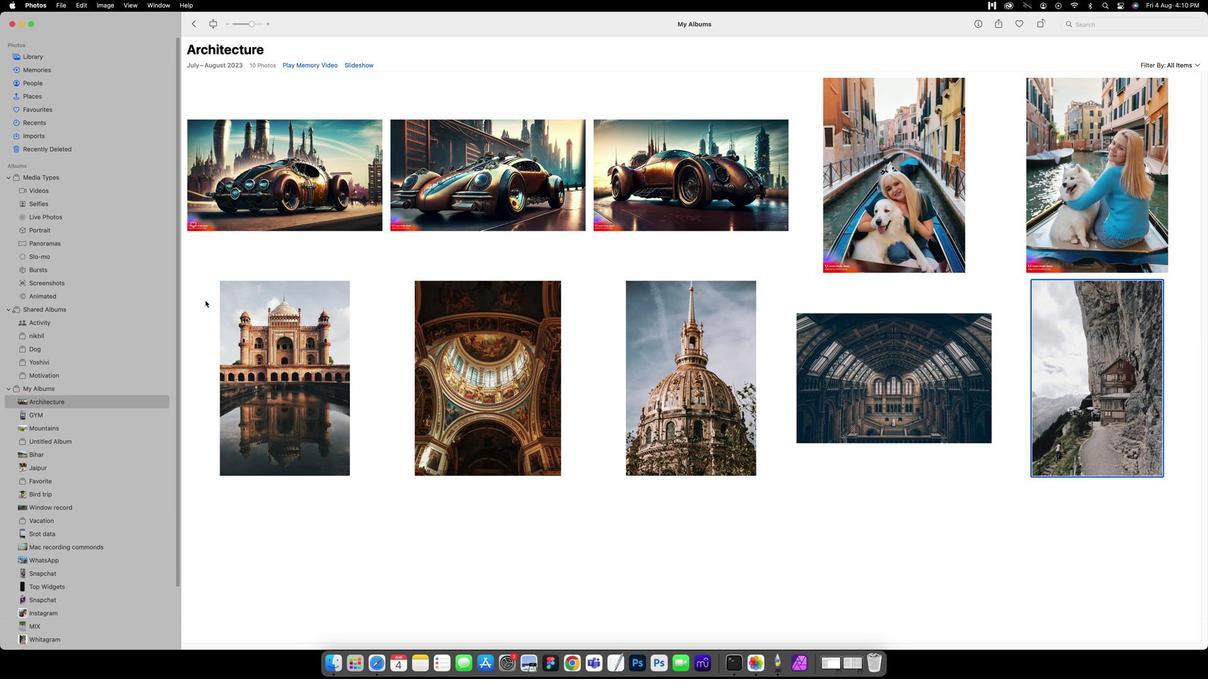 
Action: Mouse moved to (994, 24)
Screenshot: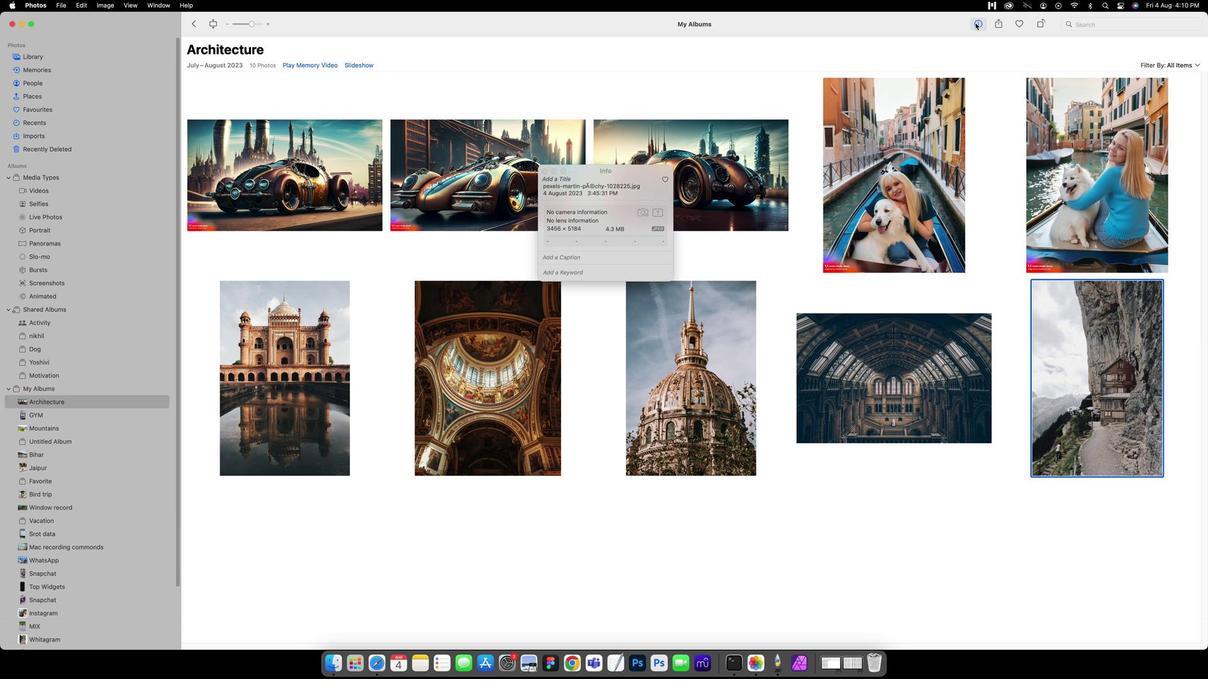 
Action: Mouse pressed left at (994, 24)
Screenshot: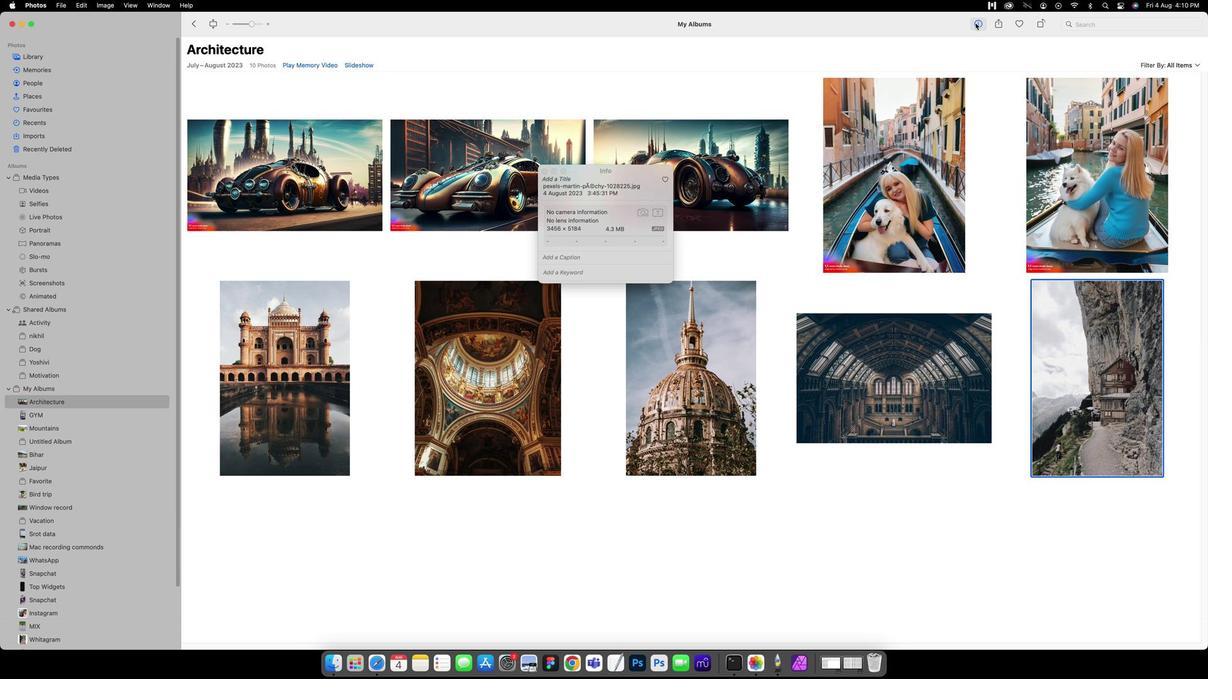 
Action: Mouse moved to (611, 212)
Screenshot: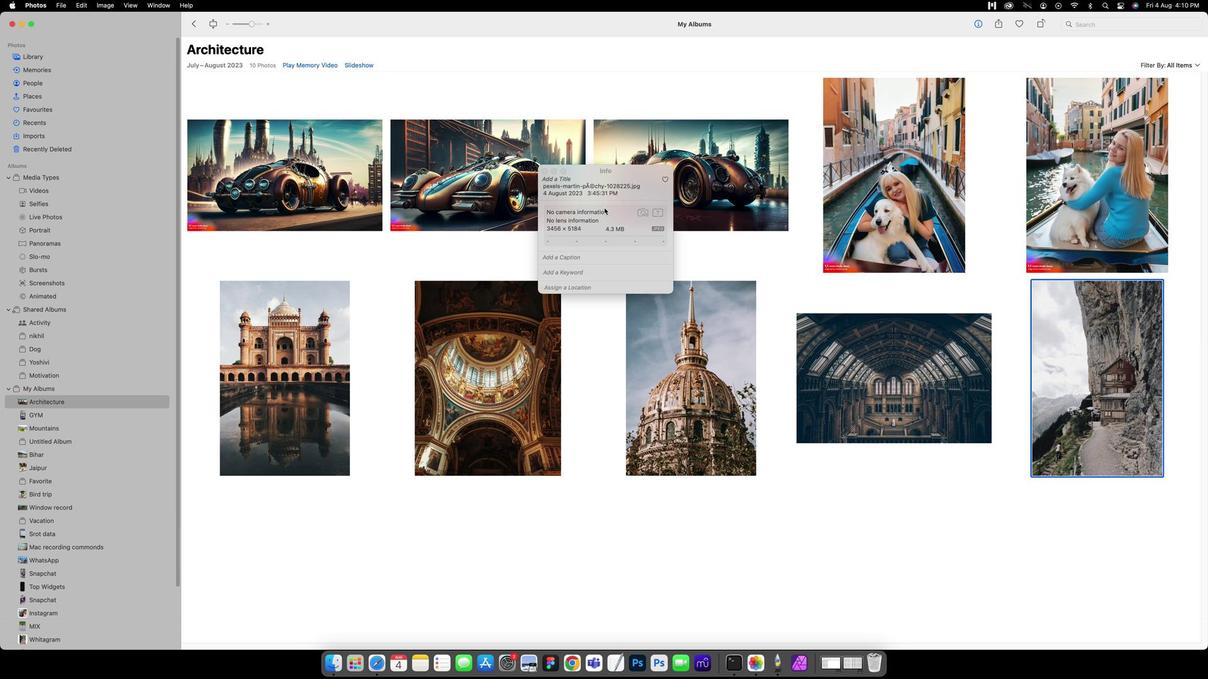 
Action: Mouse scrolled (611, 212) with delta (-13, 1)
Screenshot: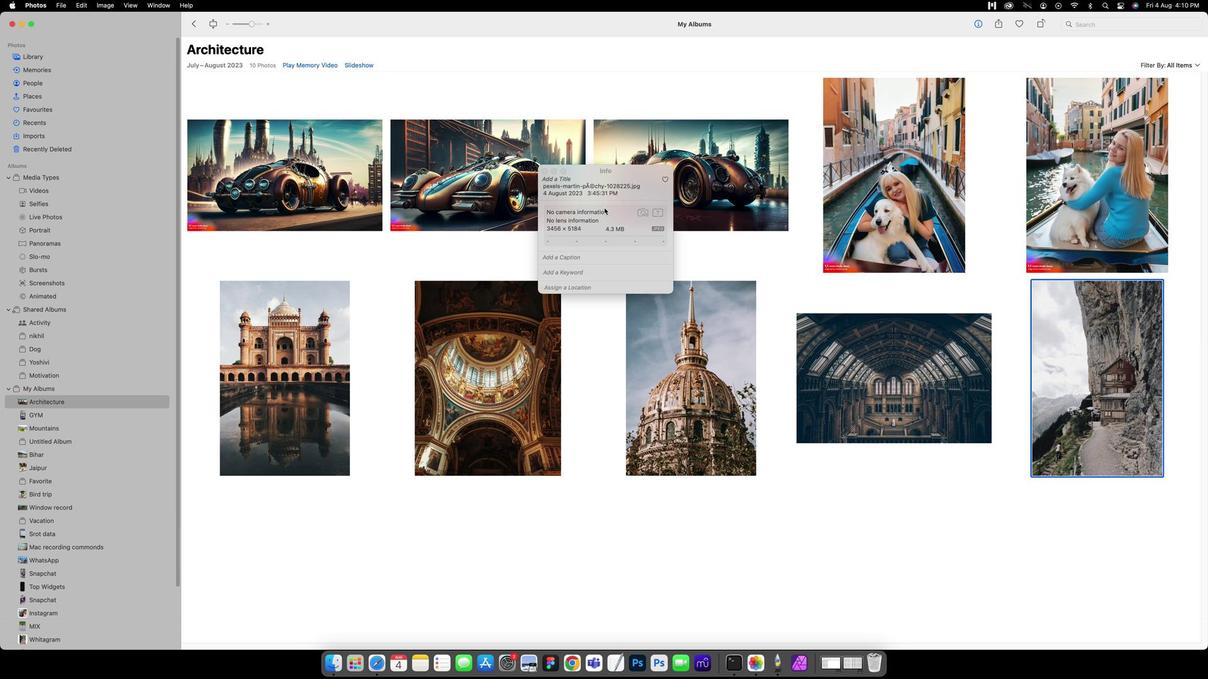 
Action: Mouse moved to (610, 208)
Screenshot: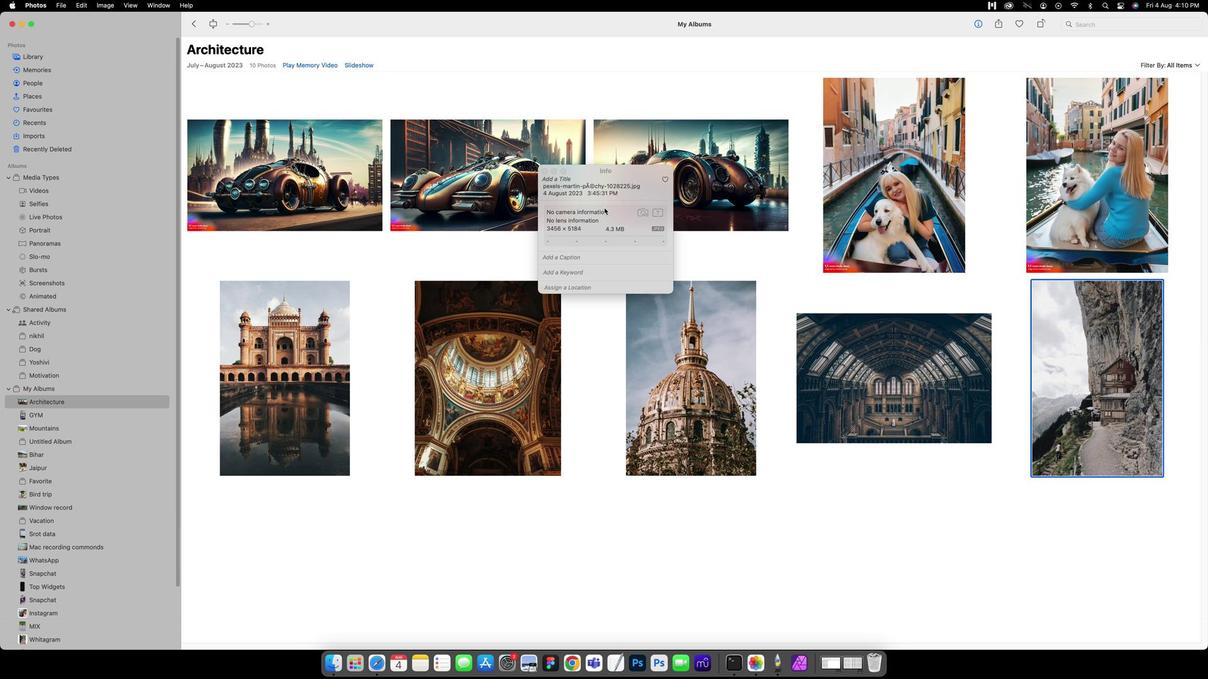 
Action: Mouse scrolled (610, 208) with delta (-13, 1)
Screenshot: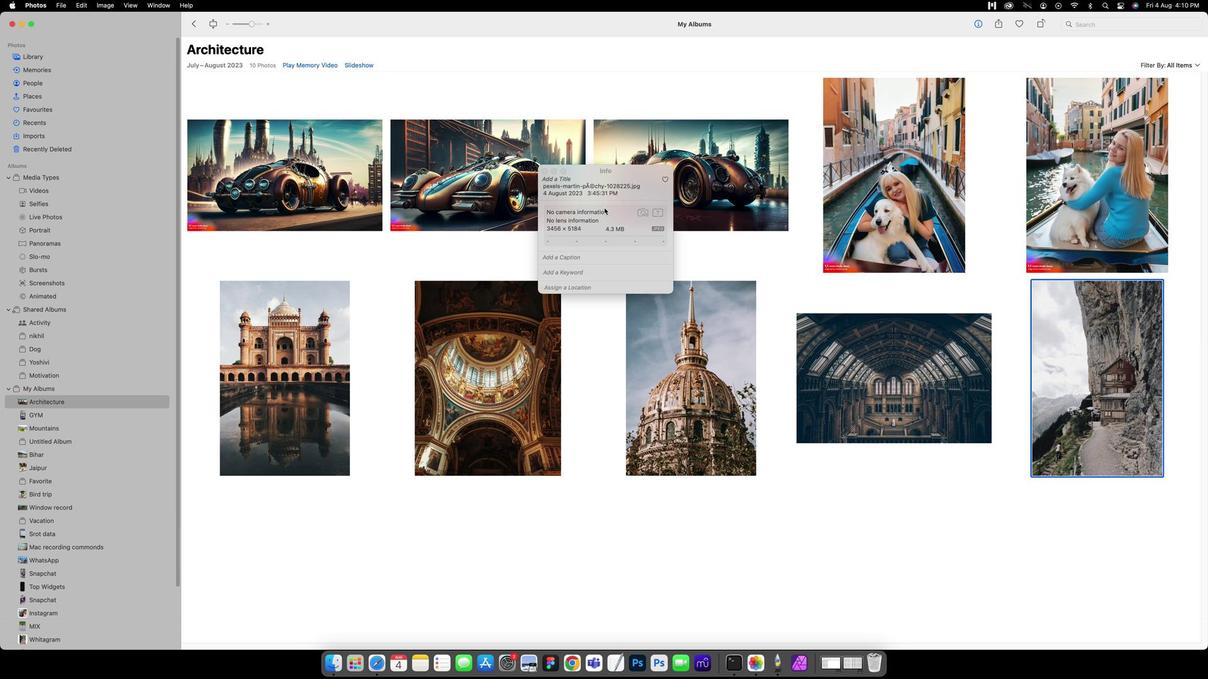 
Action: Mouse scrolled (610, 208) with delta (-13, 1)
Screenshot: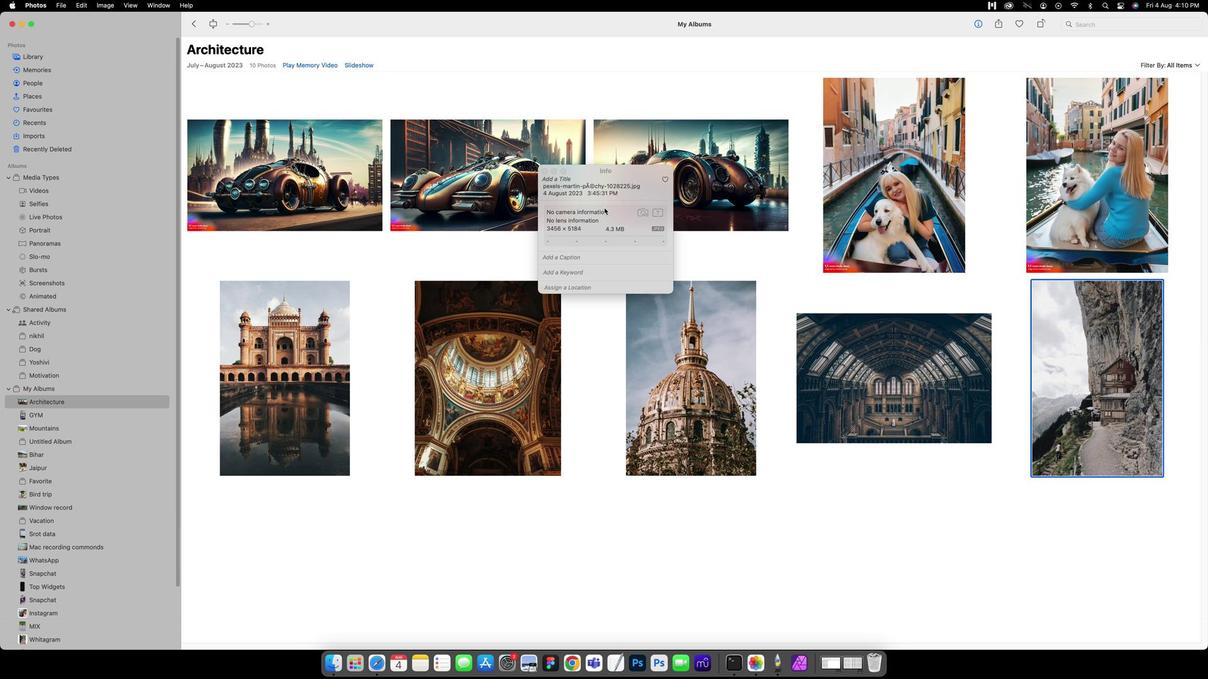 
Action: Mouse scrolled (610, 208) with delta (-13, 0)
Screenshot: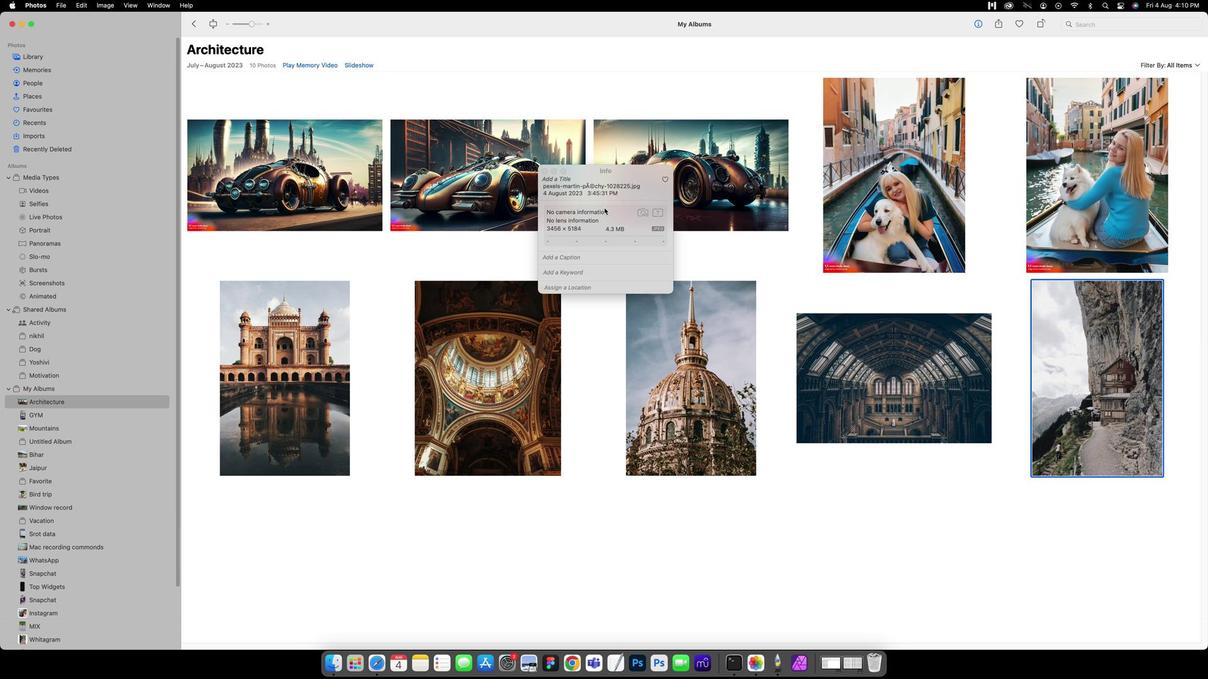 
Action: Mouse scrolled (610, 208) with delta (-13, 0)
Screenshot: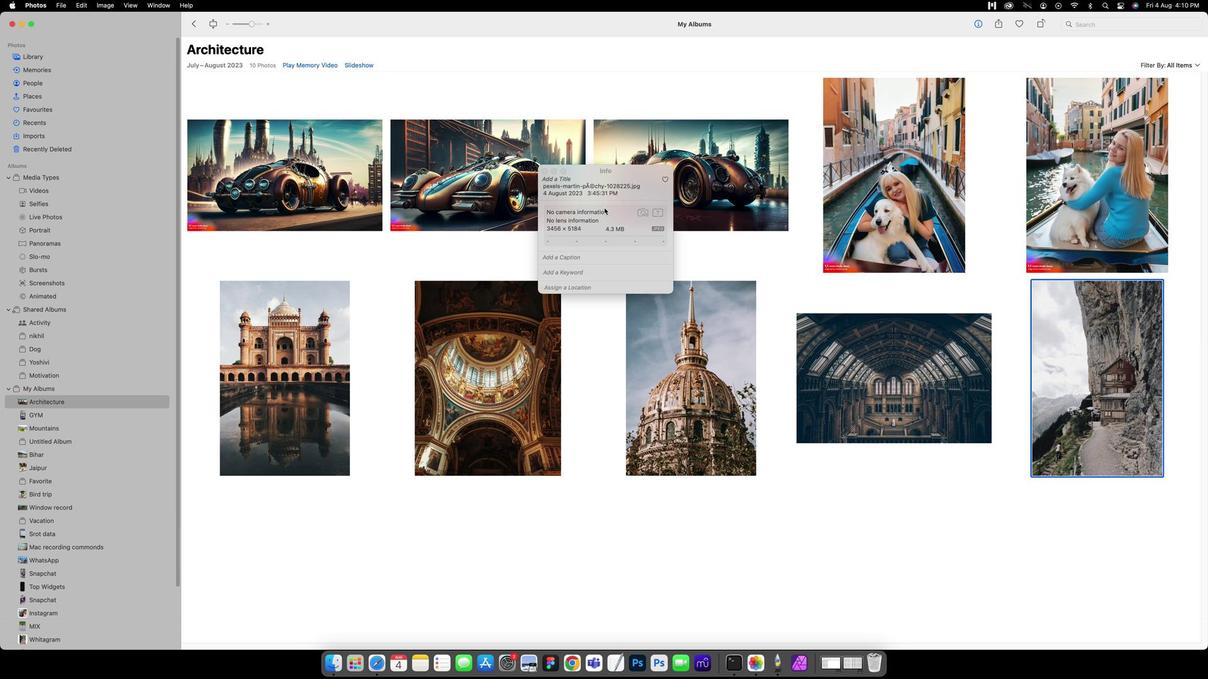 
Action: Mouse scrolled (610, 208) with delta (-13, 0)
Screenshot: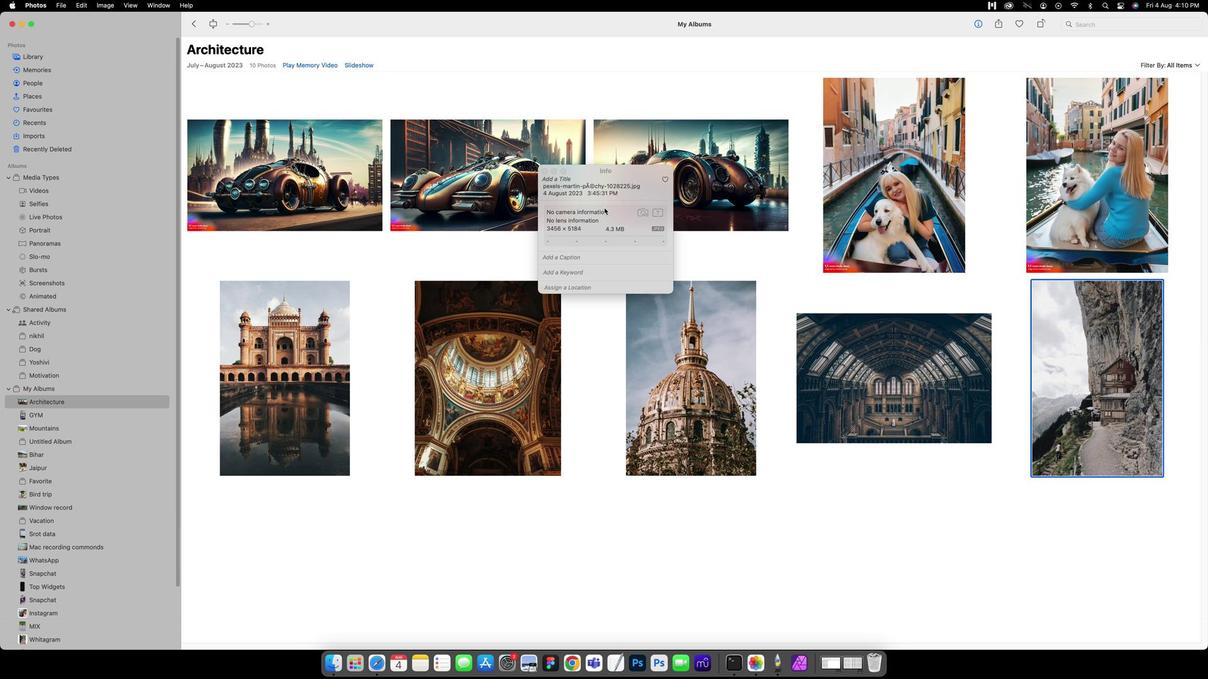 
Action: Mouse scrolled (610, 208) with delta (-13, 1)
Screenshot: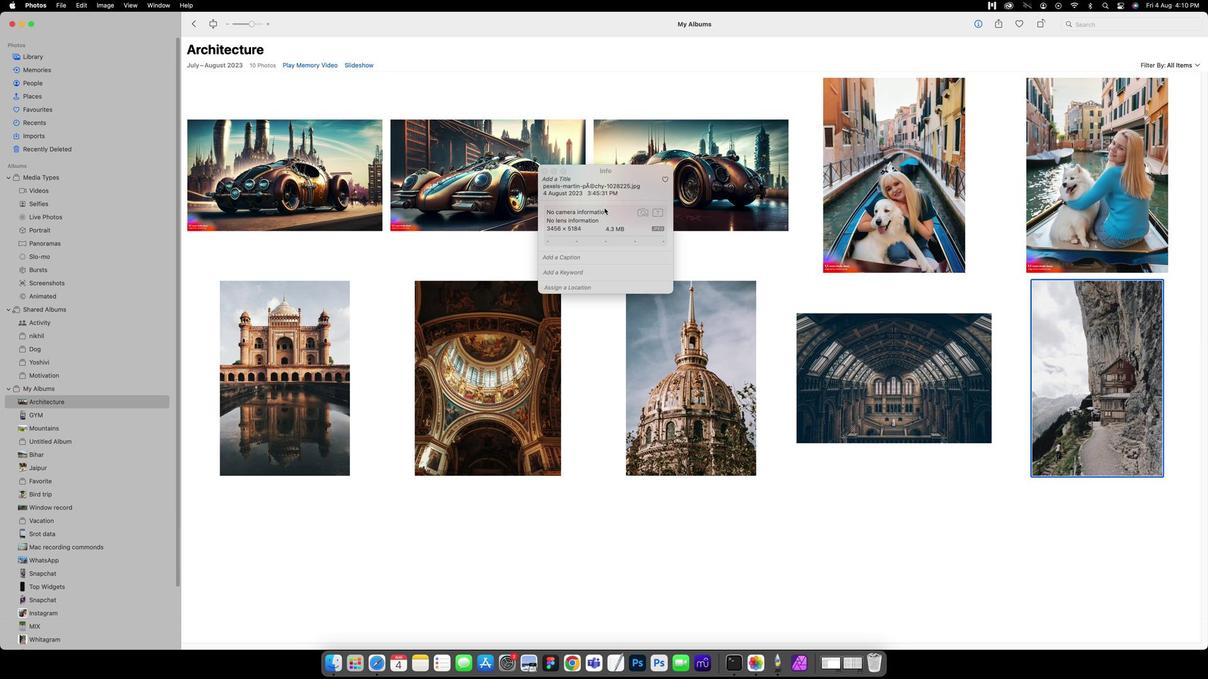 
Action: Mouse scrolled (610, 208) with delta (-13, 1)
Screenshot: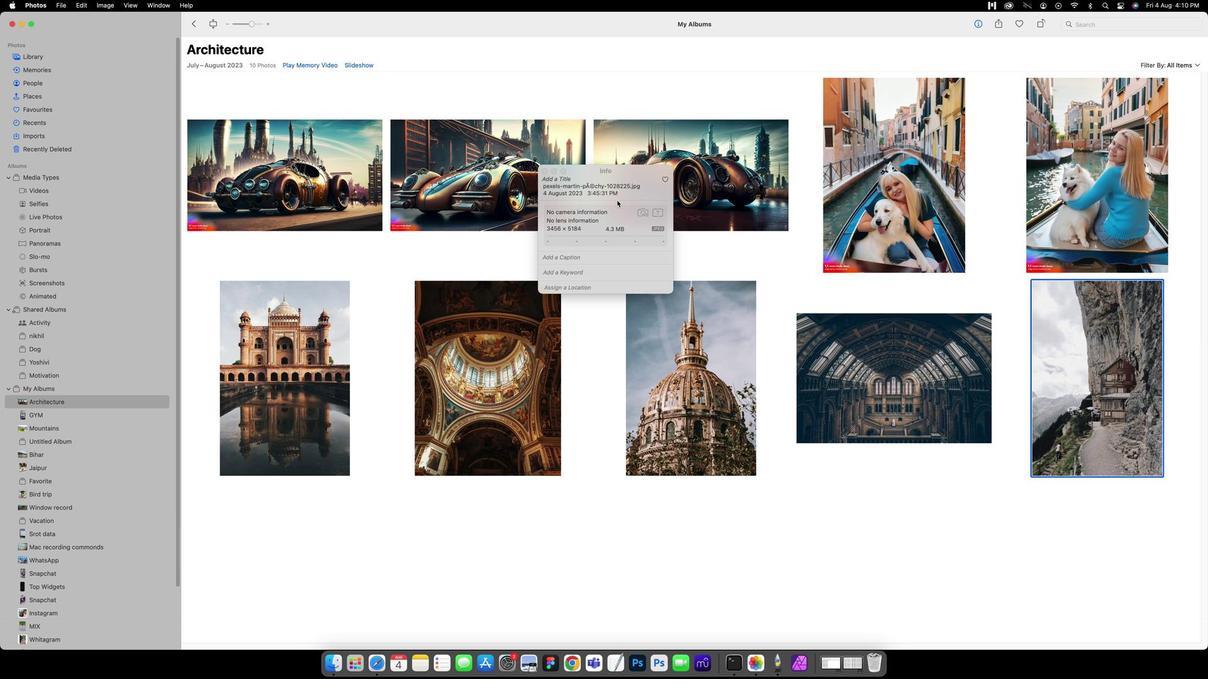 
Action: Mouse scrolled (610, 208) with delta (-13, 0)
Screenshot: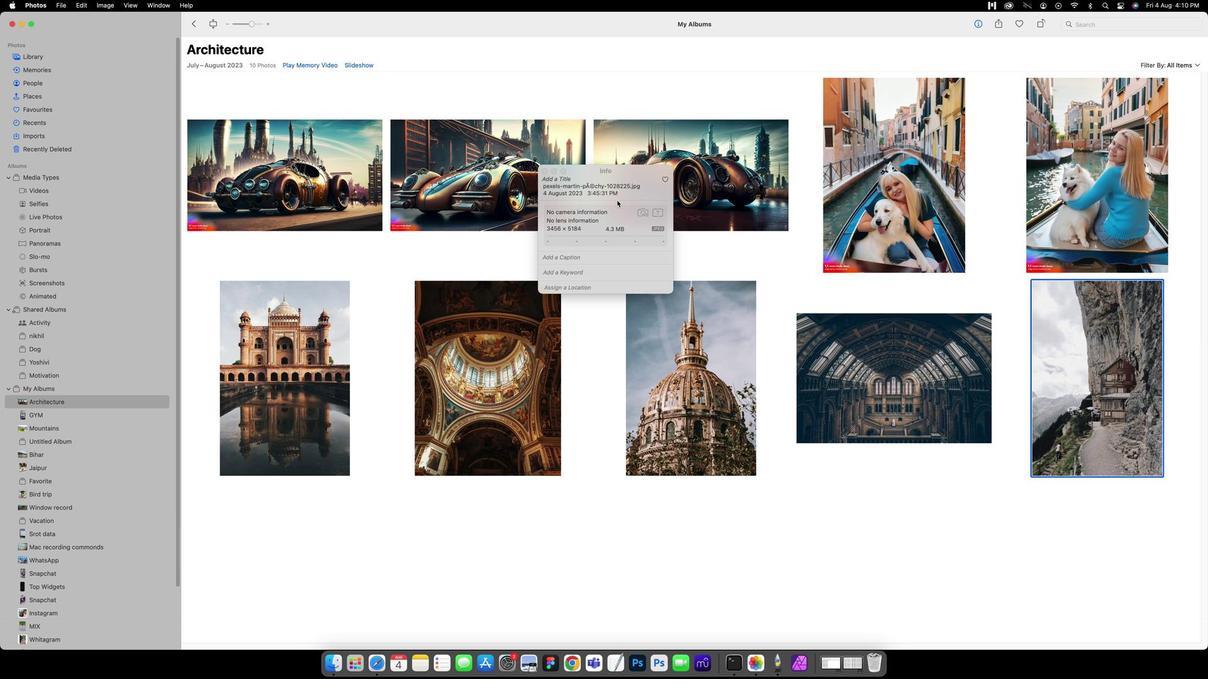 
Action: Mouse scrolled (610, 208) with delta (-13, 0)
Screenshot: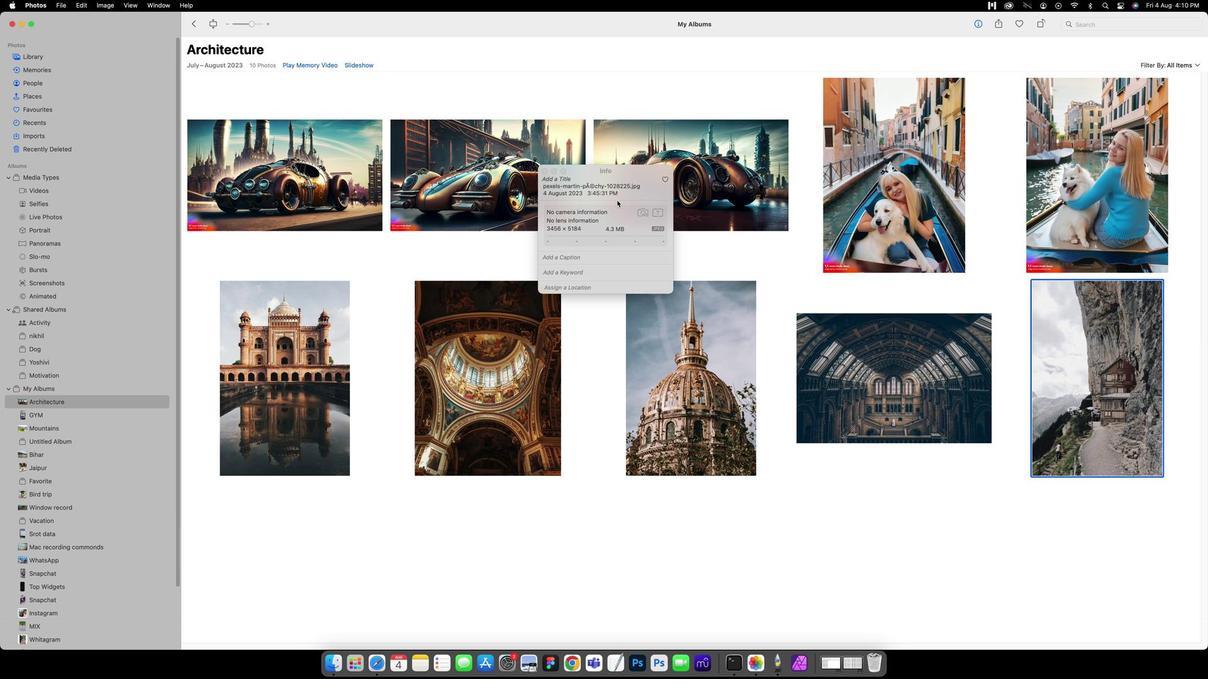 
Action: Mouse scrolled (610, 208) with delta (-13, 0)
Screenshot: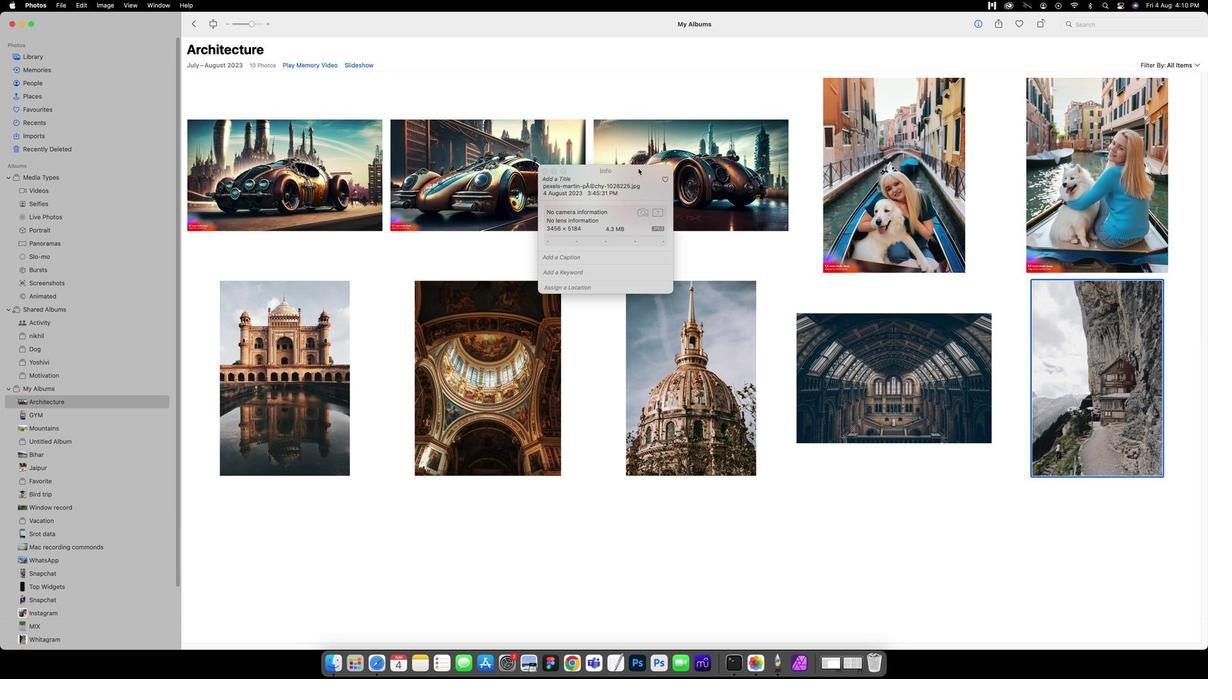 
Action: Mouse moved to (678, 87)
Screenshot: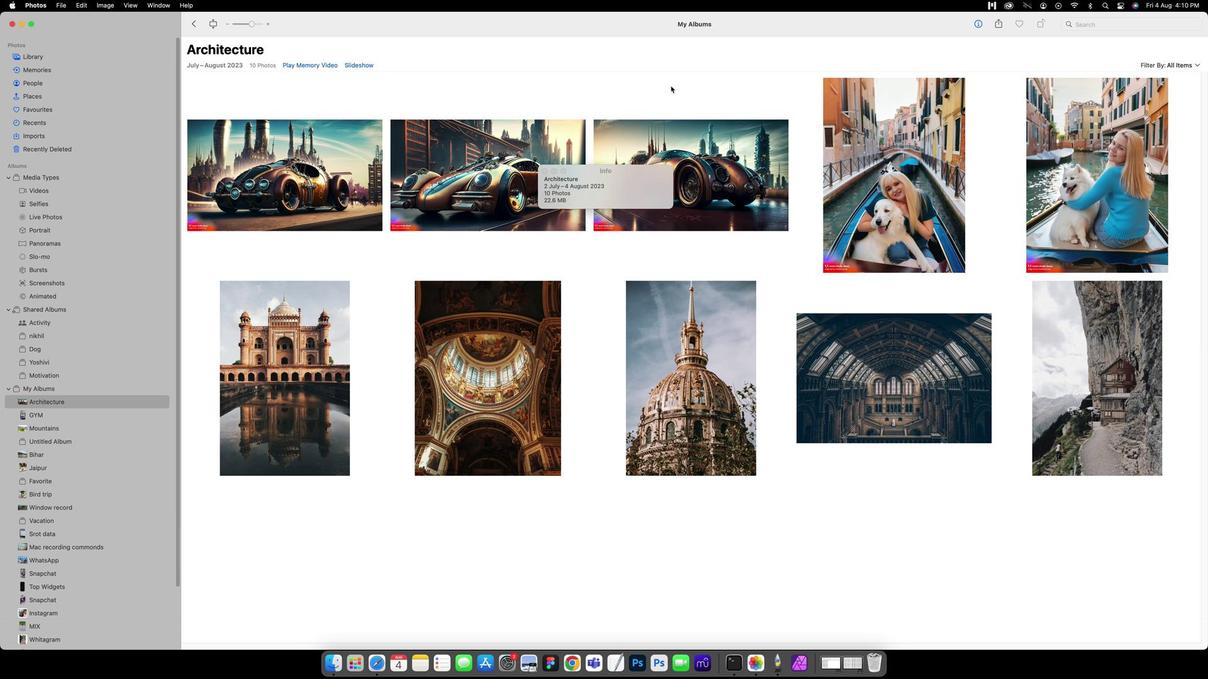 
Action: Mouse pressed left at (678, 87)
Screenshot: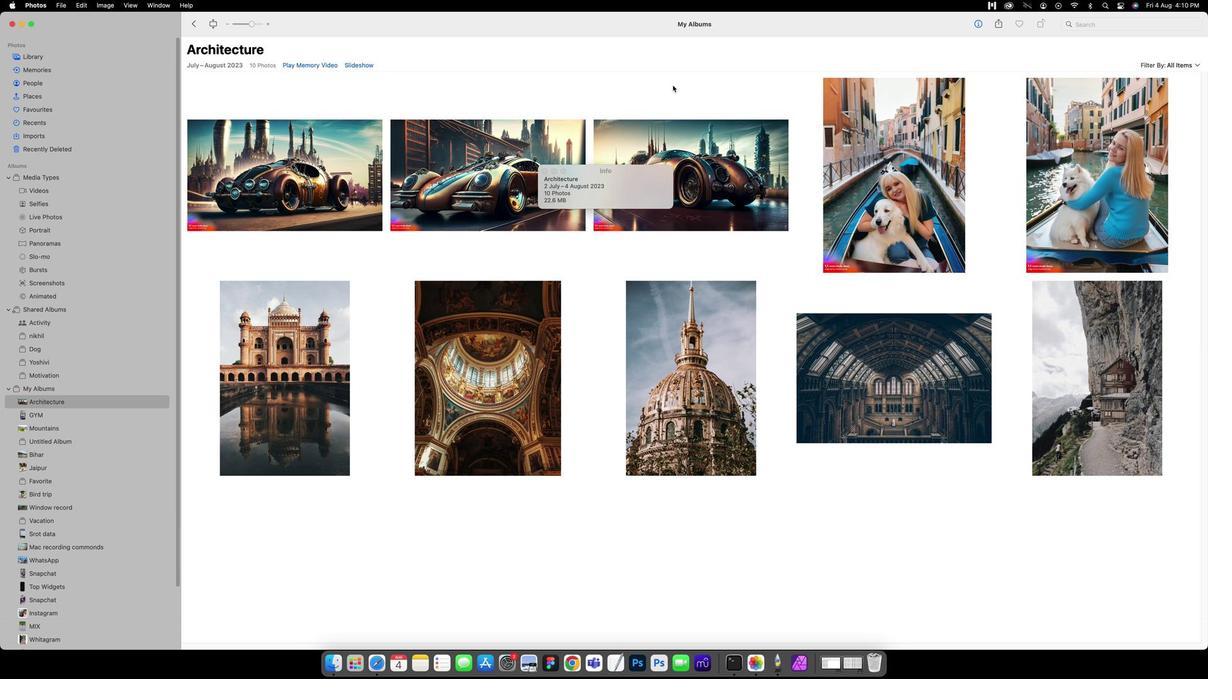 
Action: Mouse moved to (1018, 25)
Screenshot: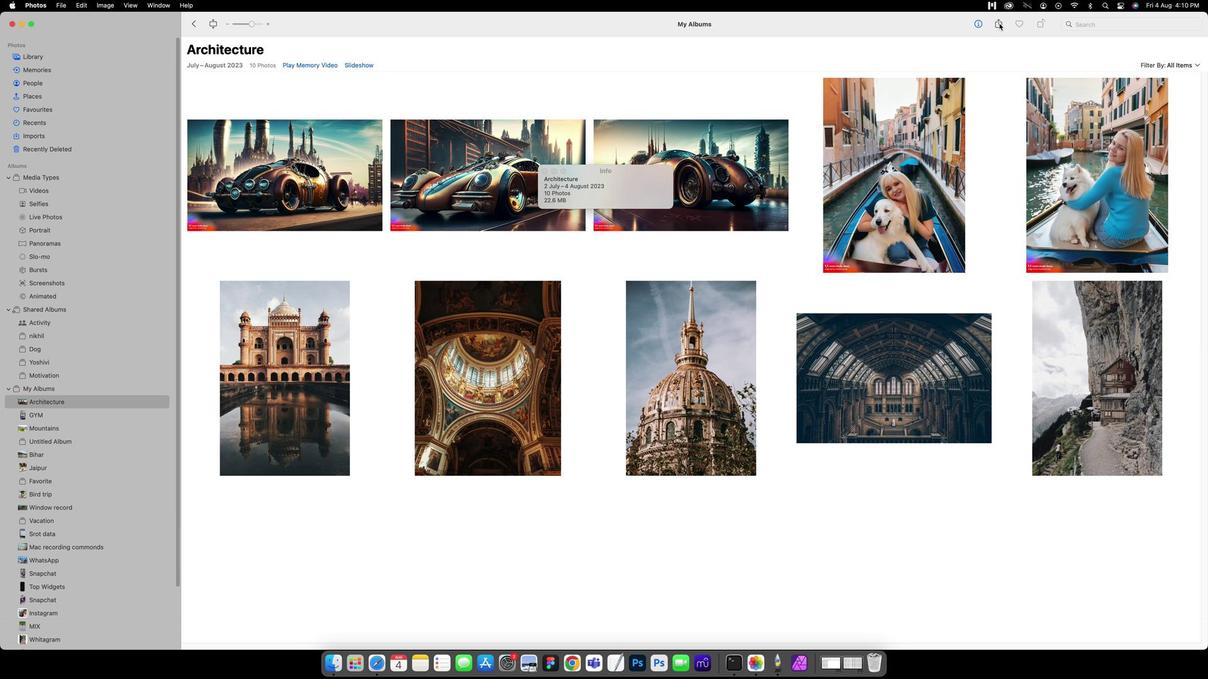 
Action: Mouse pressed left at (1018, 25)
Screenshot: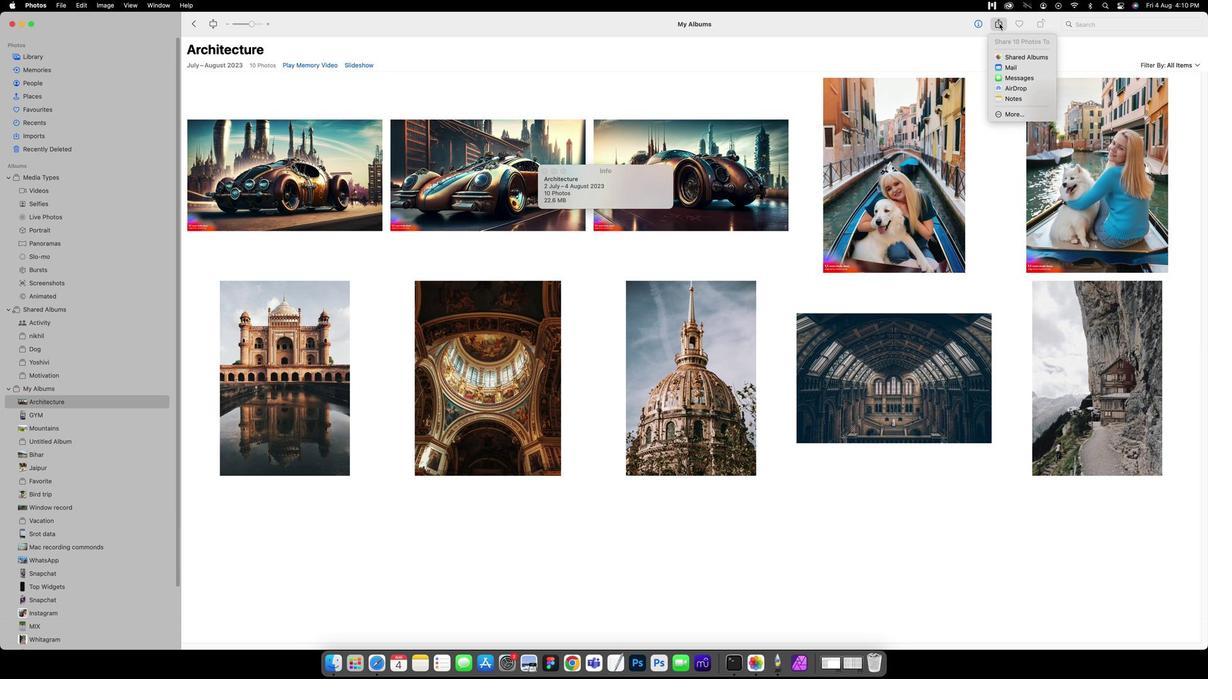 
Action: Mouse moved to (1026, 85)
Screenshot: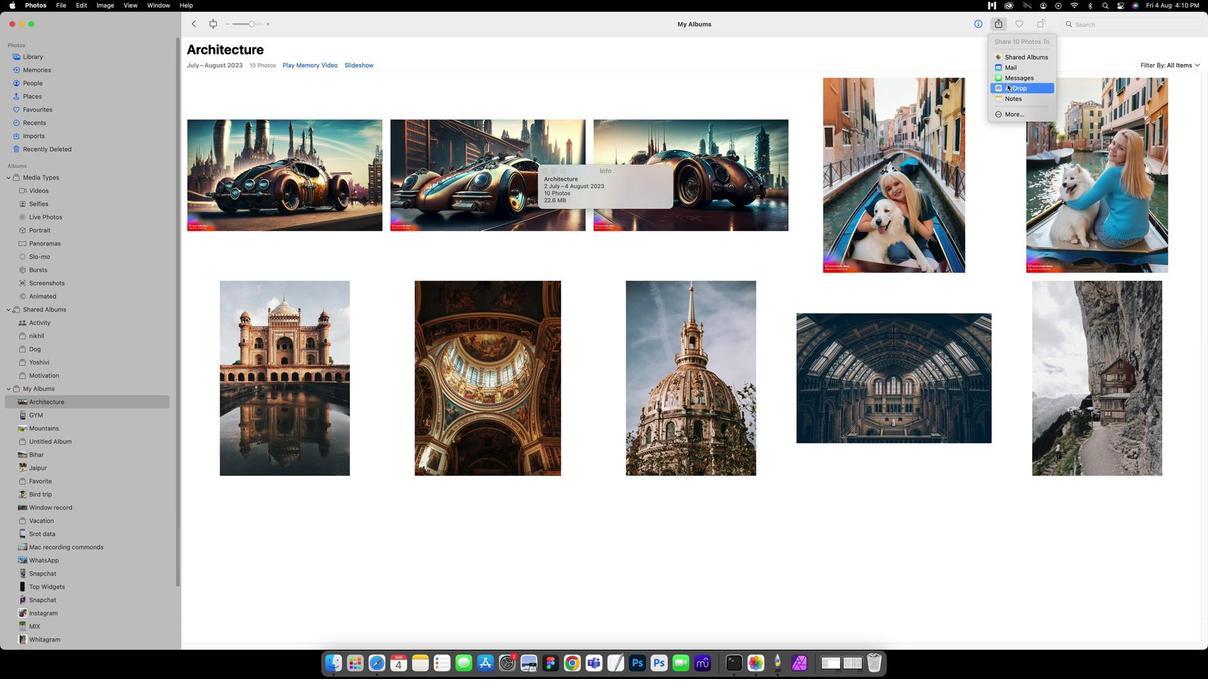 
Action: Mouse pressed left at (1026, 85)
Screenshot: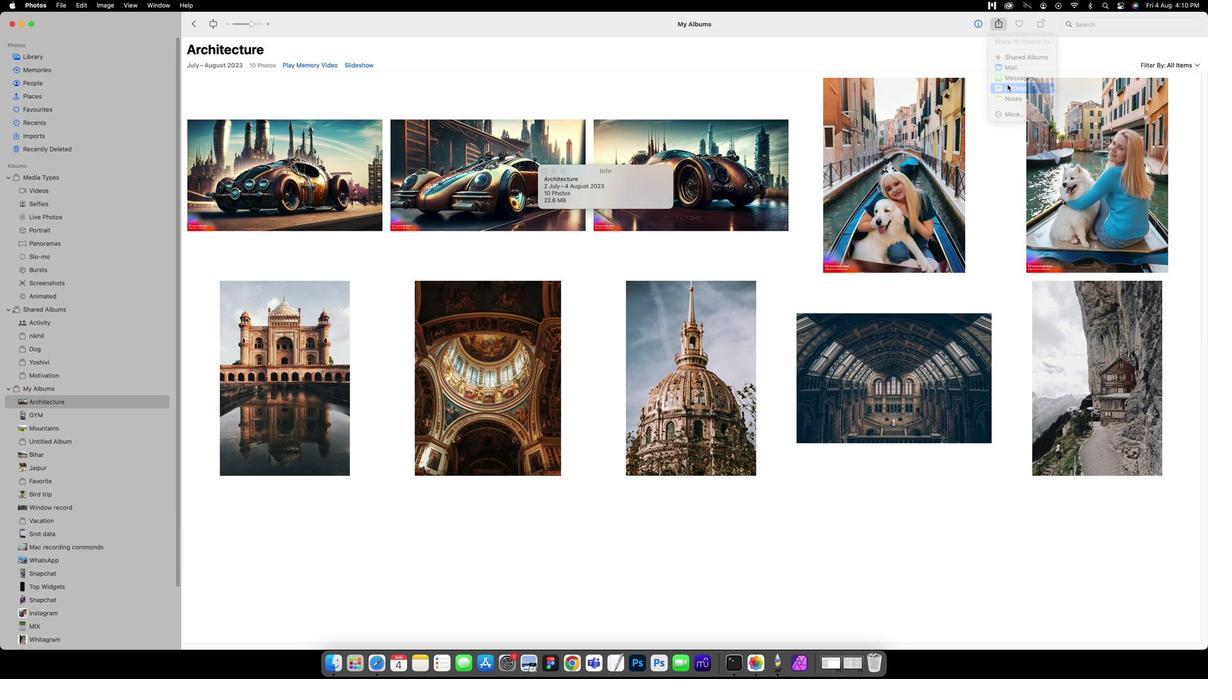
Action: Mouse moved to (531, 304)
Screenshot: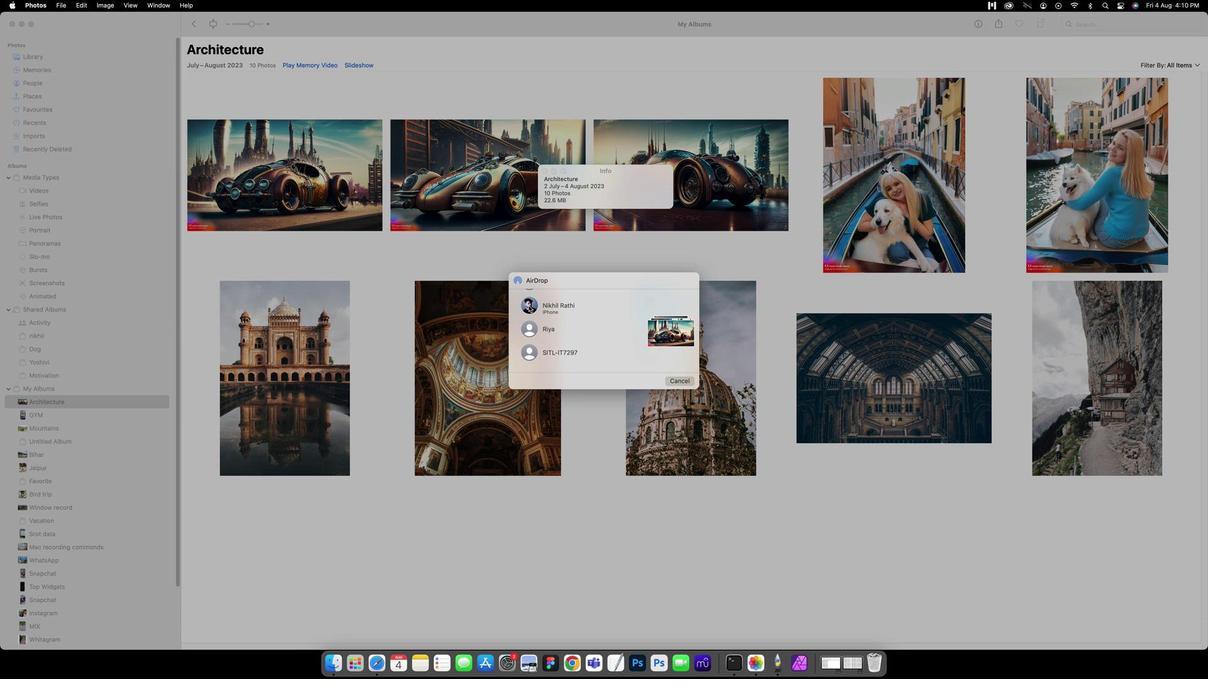 
Action: Mouse pressed left at (531, 304)
Screenshot: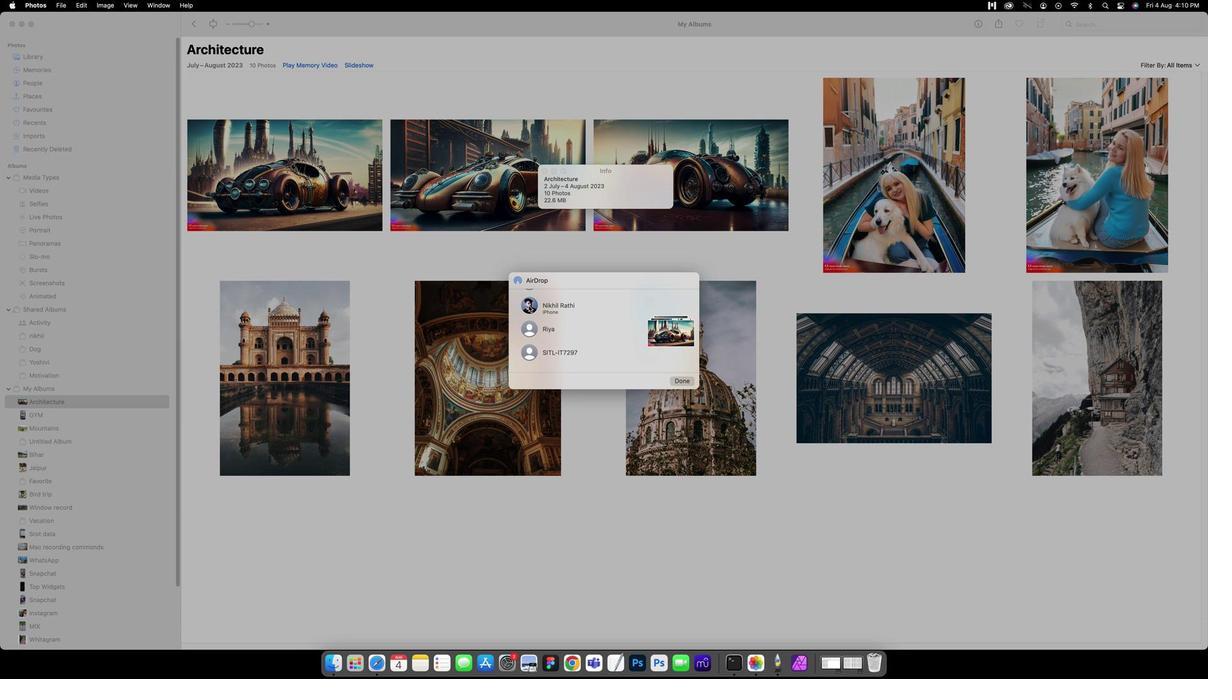 
Action: Mouse moved to (687, 381)
Screenshot: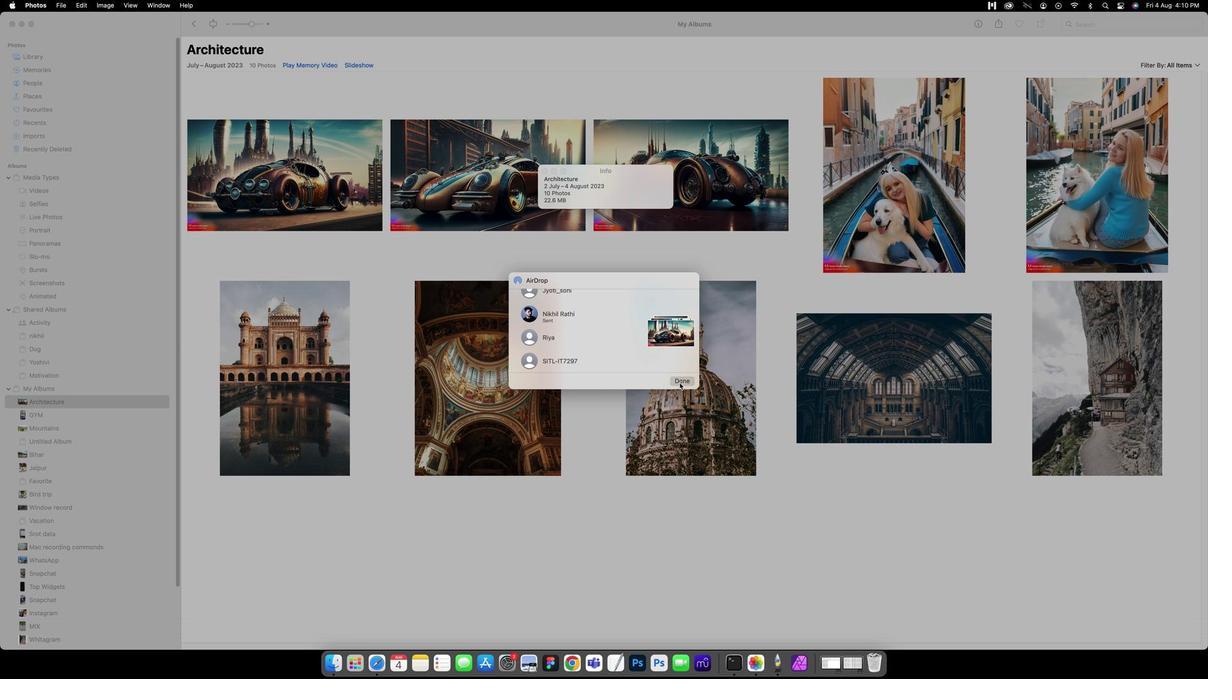 
Action: Mouse pressed left at (687, 381)
Screenshot: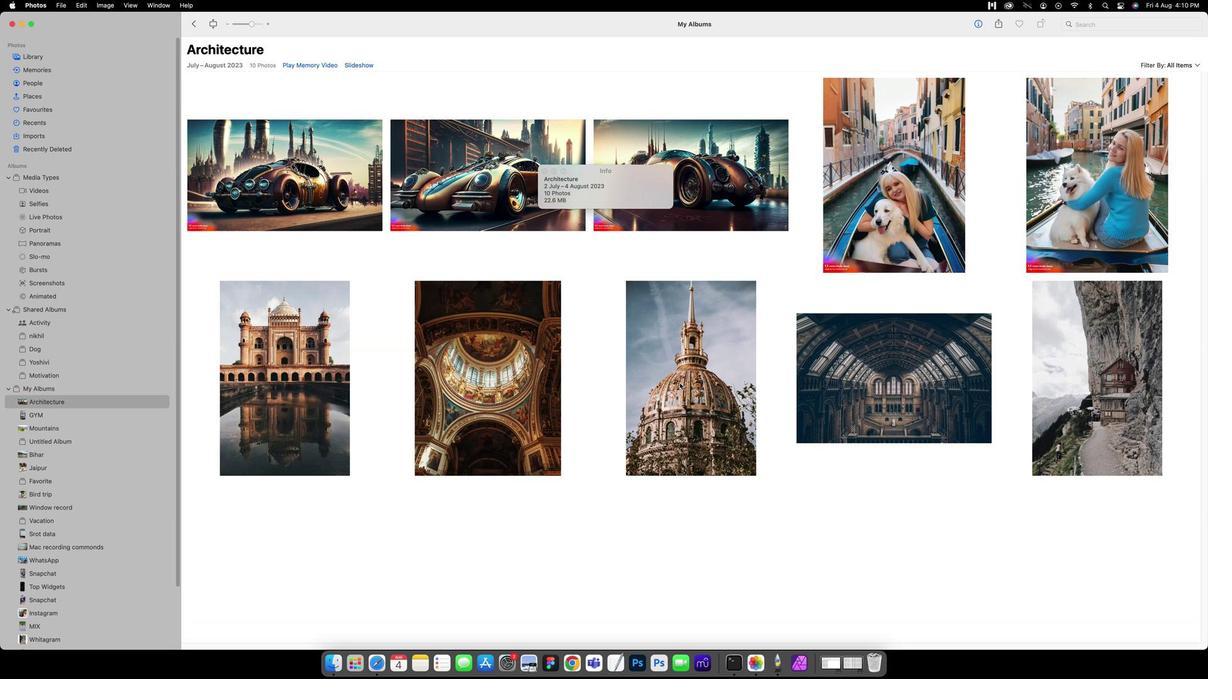 
Action: Mouse moved to (600, 514)
Screenshot: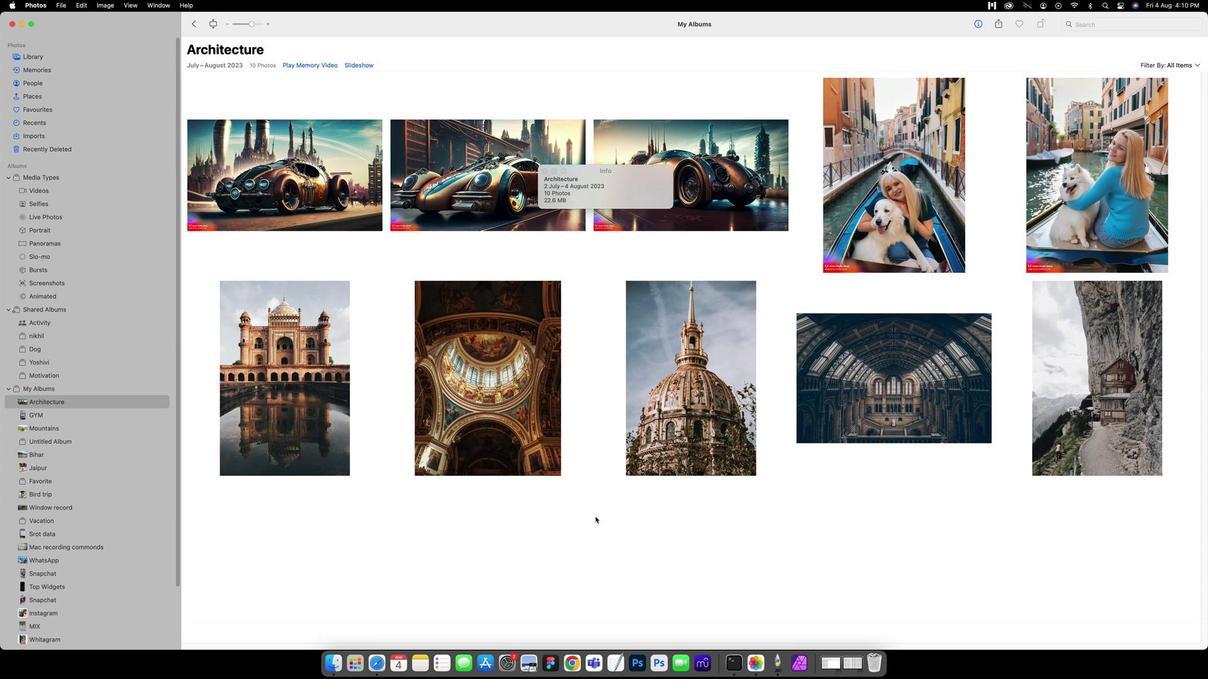 
Action: Mouse pressed left at (600, 514)
Screenshot: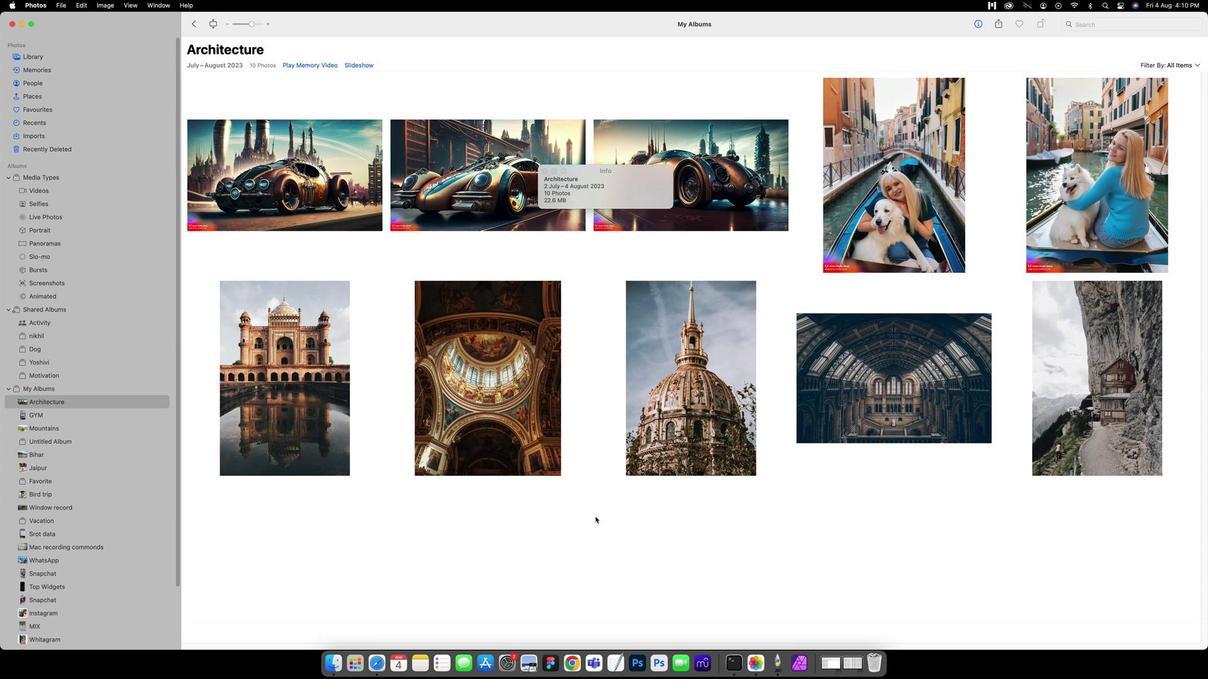 
